 Task: Research trending  Airbnb Accommodation for stays at vancouver .
Action: Mouse moved to (491, 72)
Screenshot: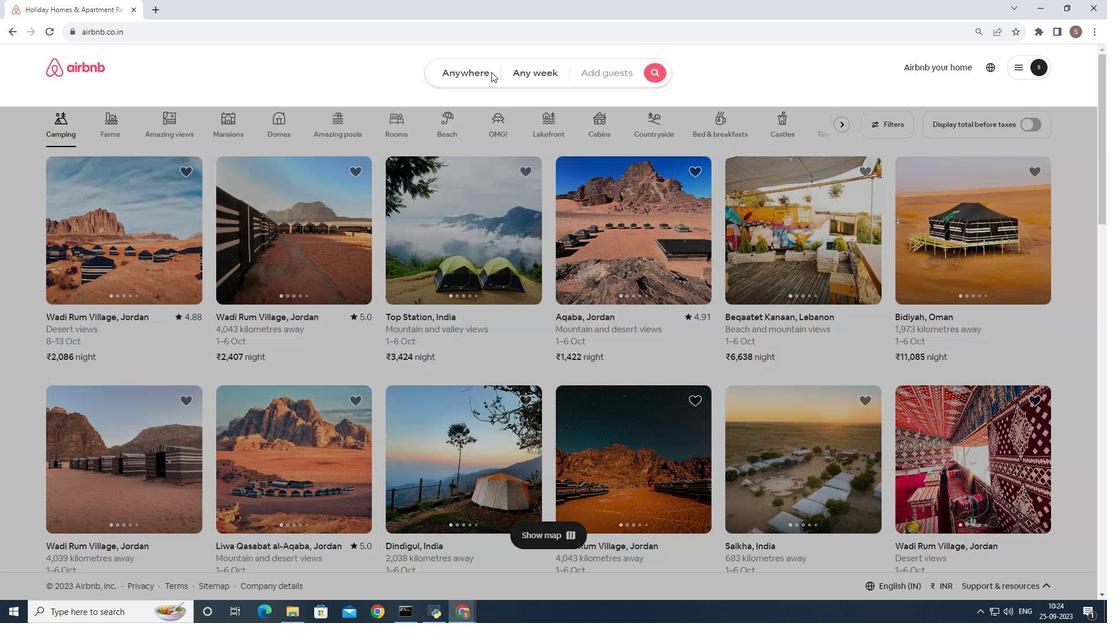 
Action: Mouse pressed left at (491, 72)
Screenshot: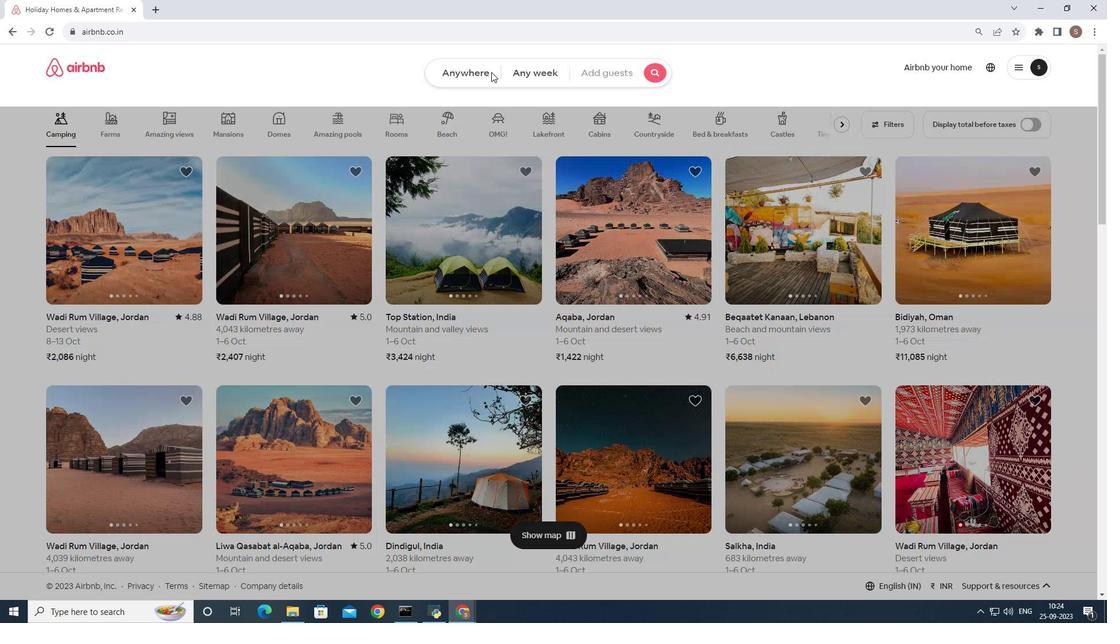 
Action: Mouse moved to (426, 111)
Screenshot: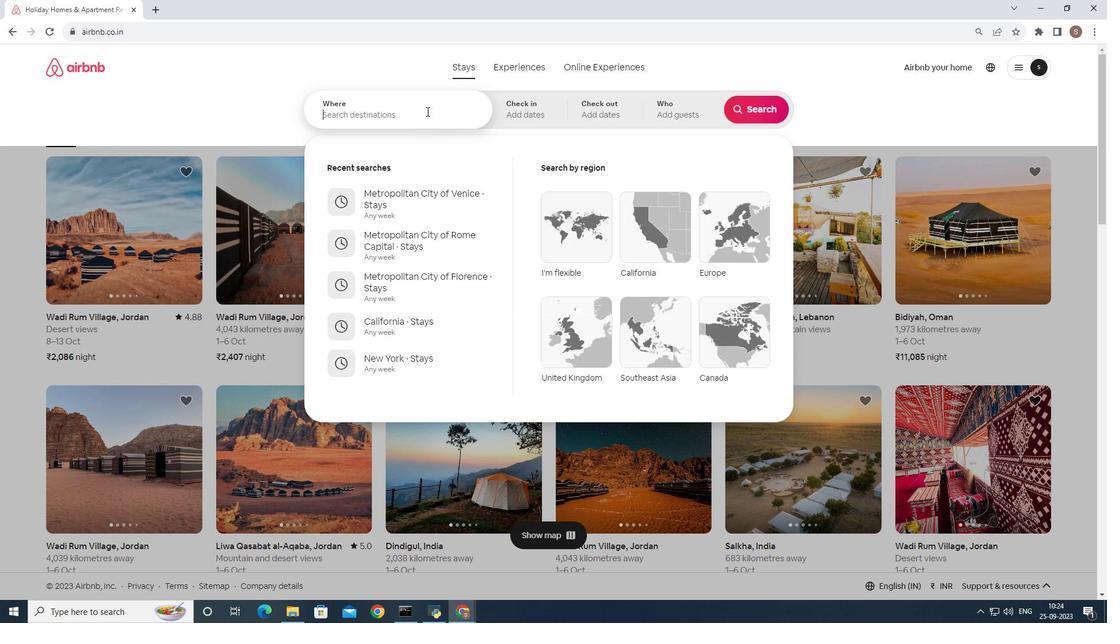 
Action: Mouse pressed left at (426, 111)
Screenshot: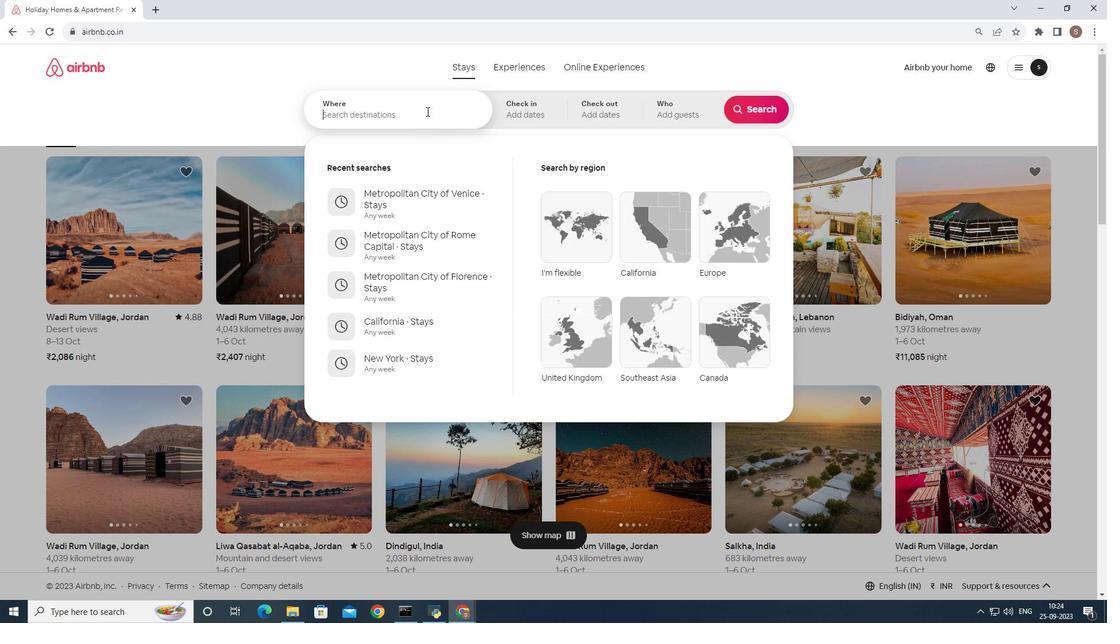 
Action: Key pressed vancouver
Screenshot: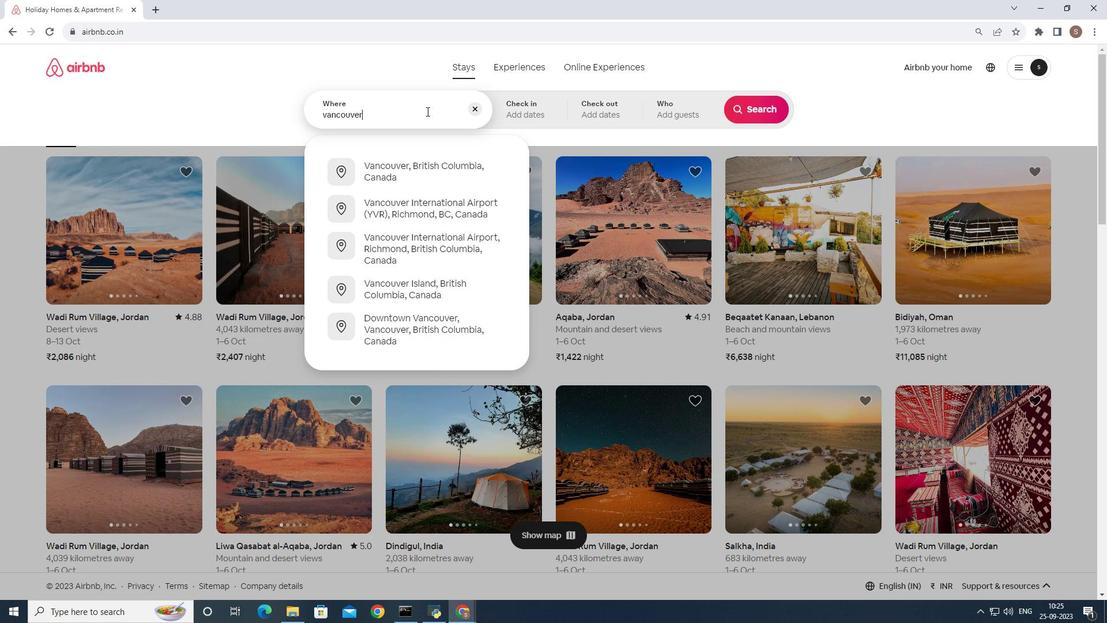 
Action: Mouse moved to (393, 178)
Screenshot: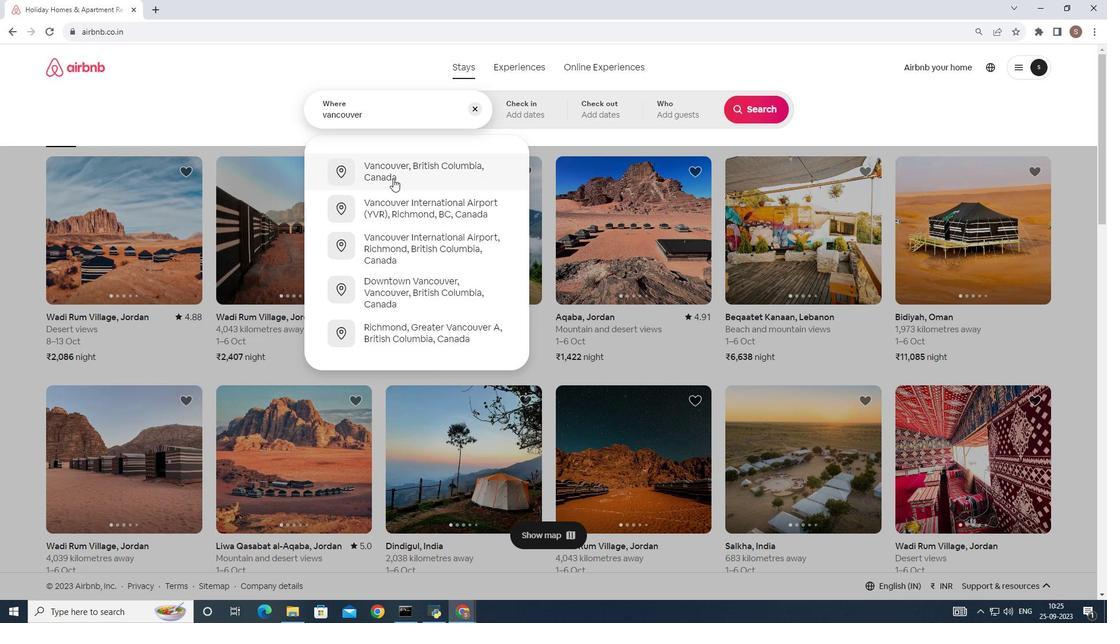 
Action: Mouse pressed left at (393, 178)
Screenshot: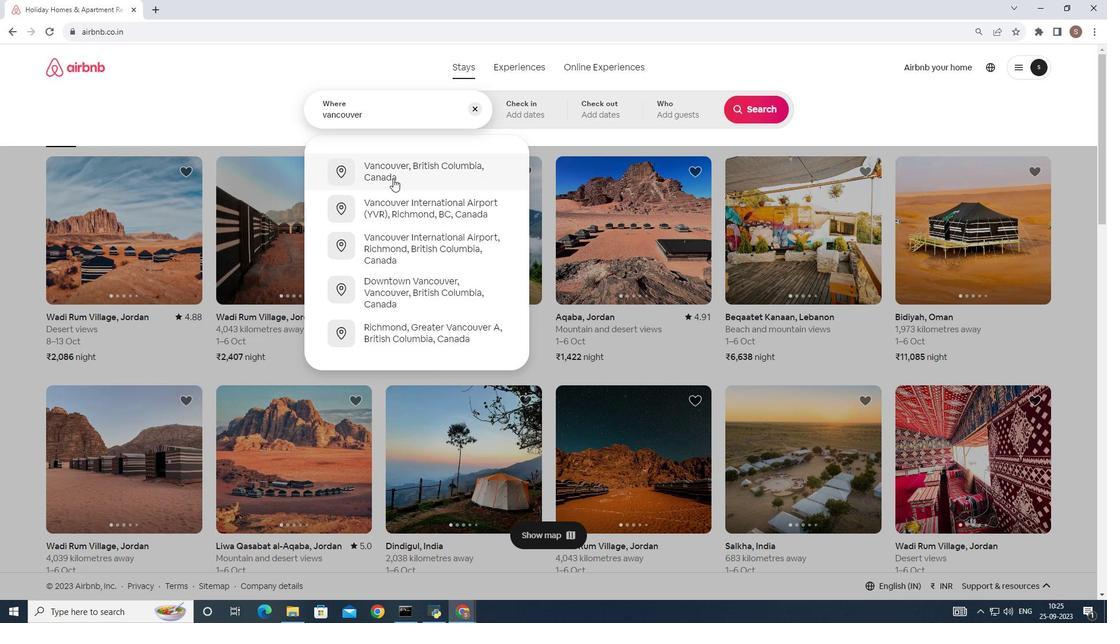 
Action: Mouse moved to (736, 109)
Screenshot: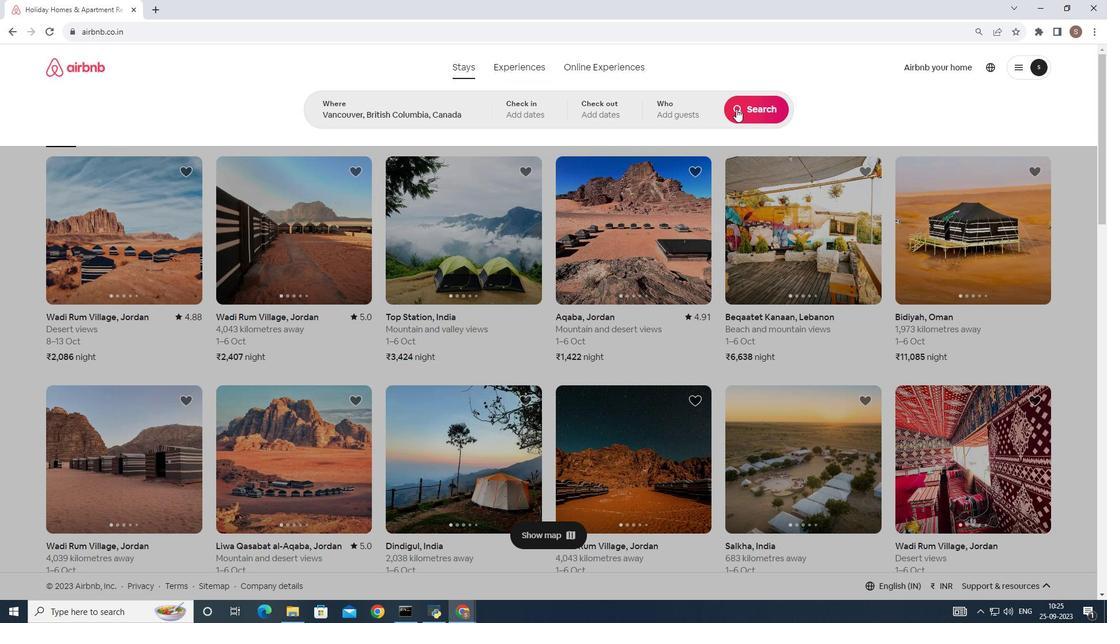 
Action: Mouse pressed left at (736, 109)
Screenshot: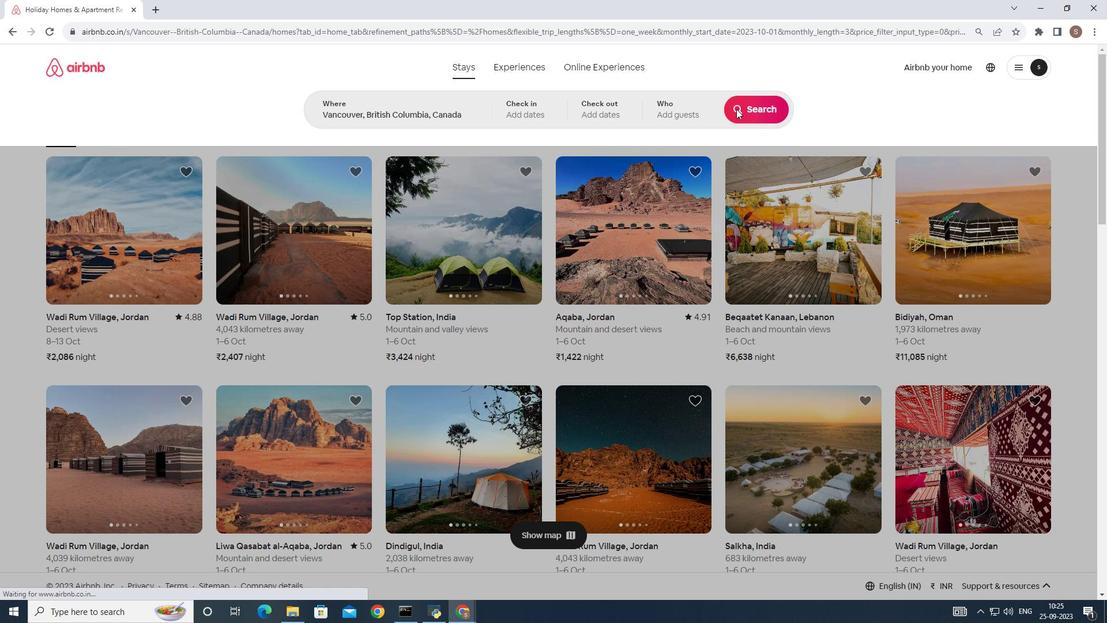 
Action: Mouse moved to (928, 115)
Screenshot: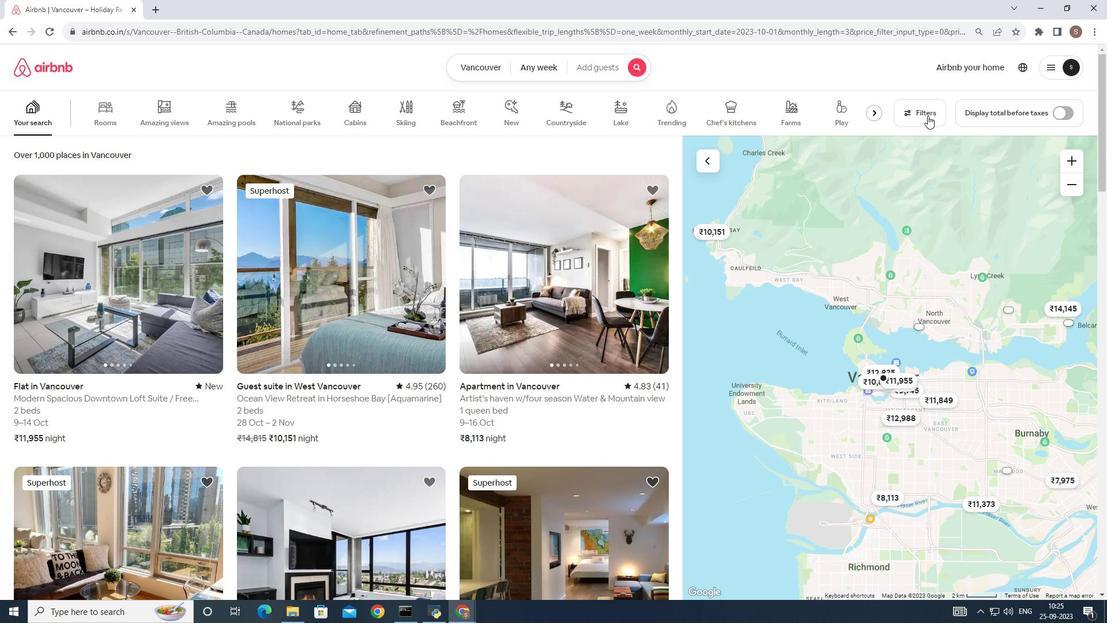 
Action: Mouse pressed left at (928, 115)
Screenshot: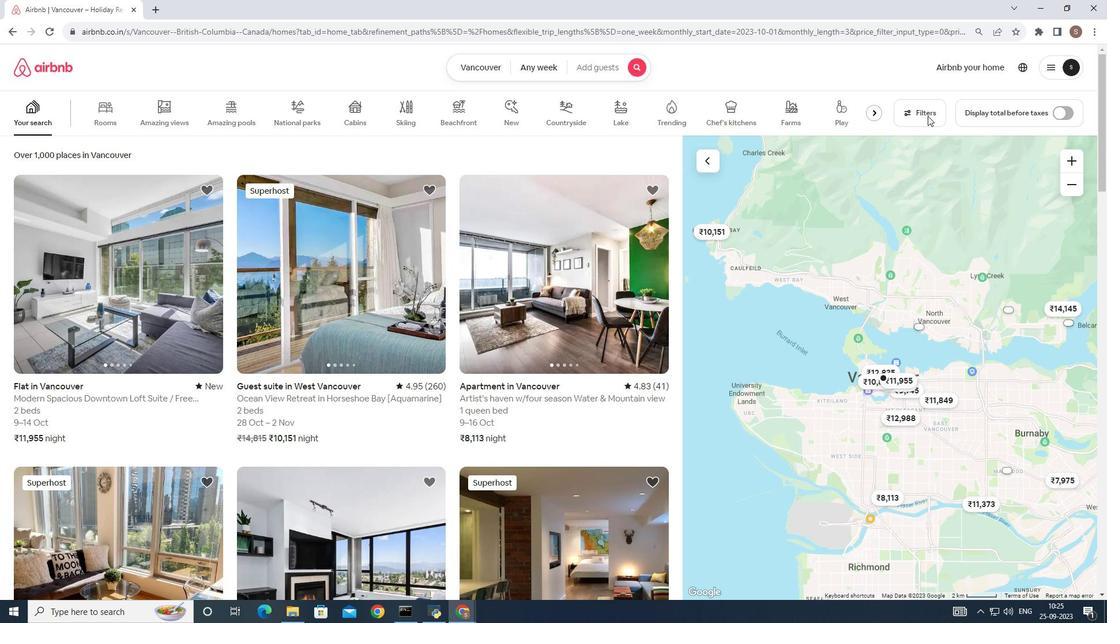 
Action: Mouse moved to (402, 379)
Screenshot: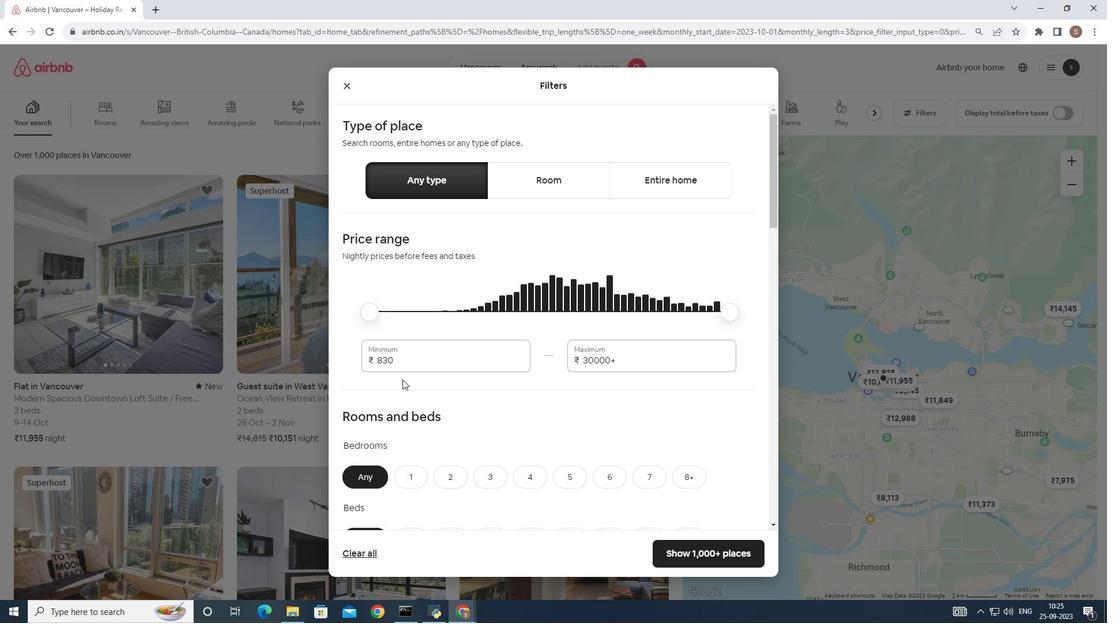 
Action: Mouse scrolled (402, 379) with delta (0, 0)
Screenshot: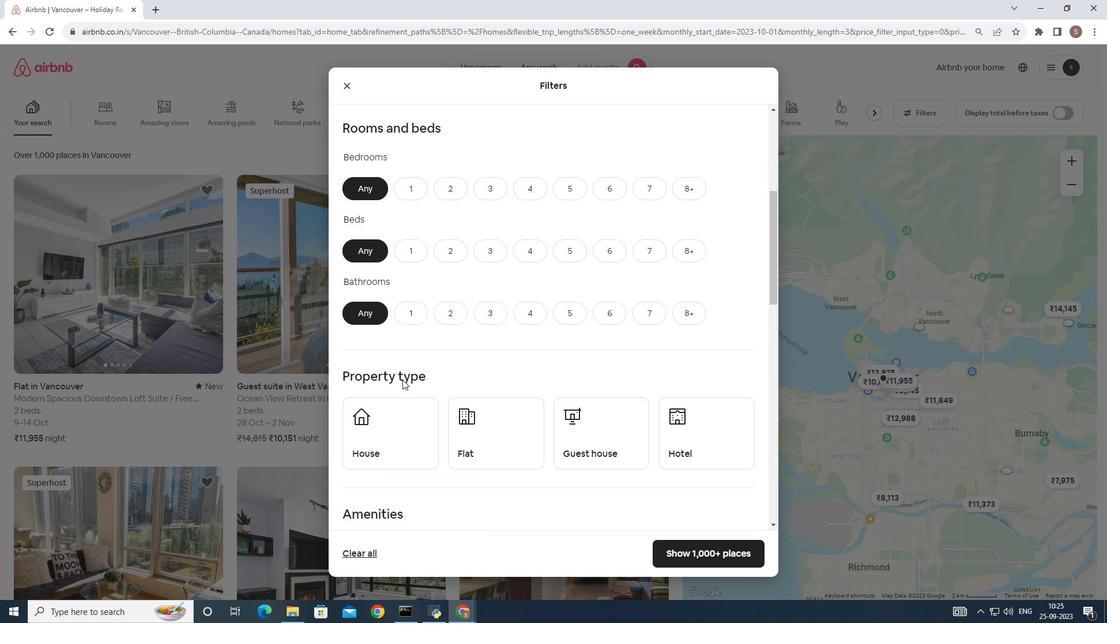 
Action: Mouse scrolled (402, 379) with delta (0, 0)
Screenshot: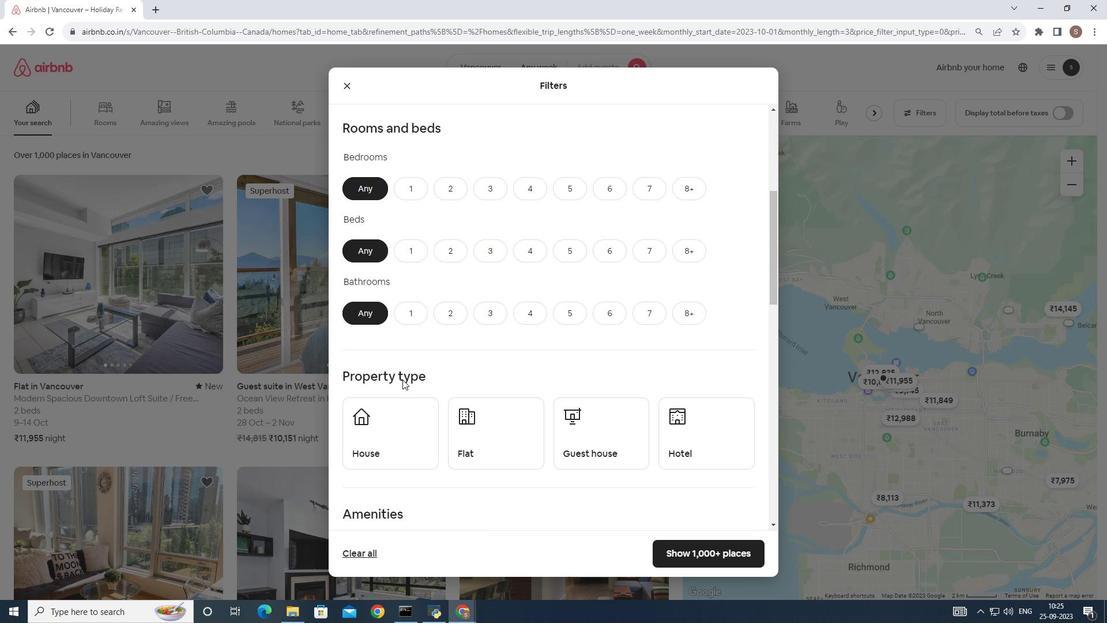 
Action: Mouse scrolled (402, 379) with delta (0, 0)
Screenshot: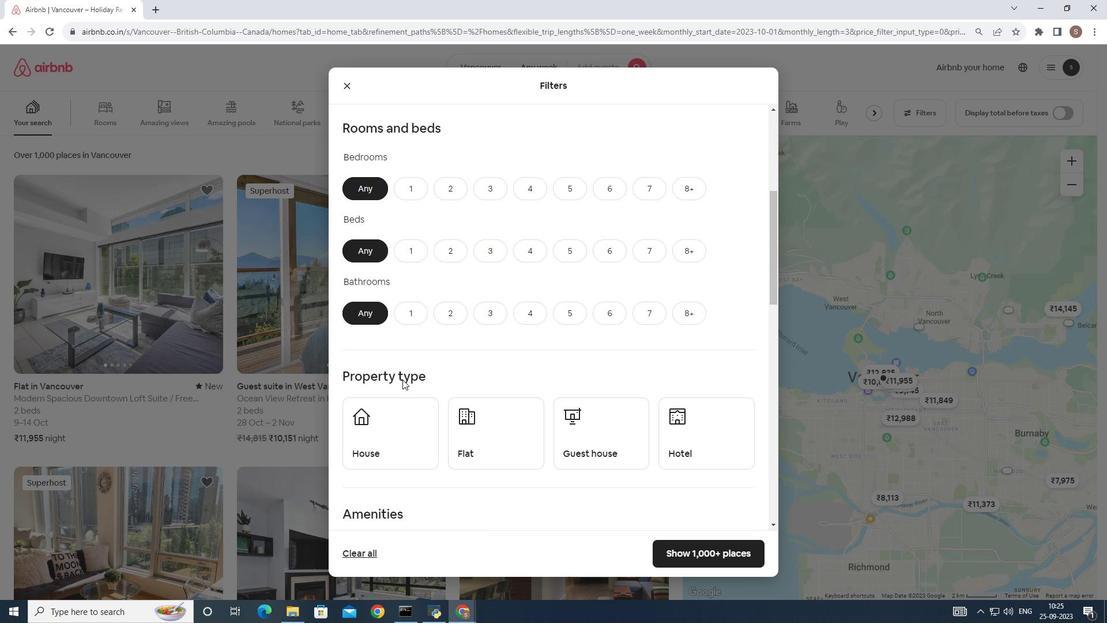 
Action: Mouse scrolled (402, 379) with delta (0, 0)
Screenshot: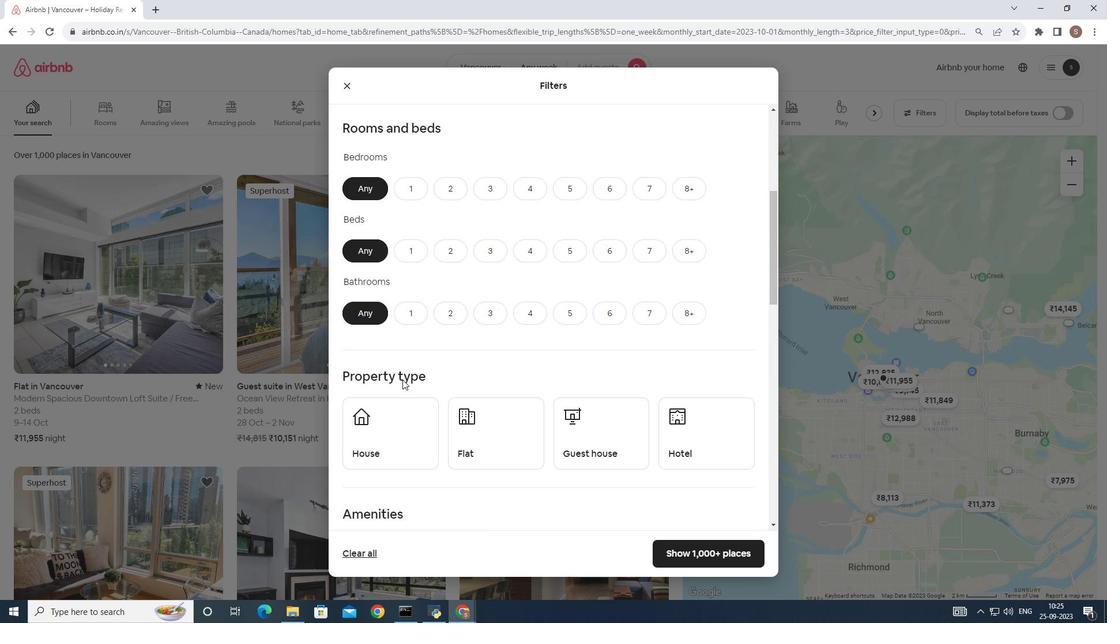 
Action: Mouse scrolled (402, 379) with delta (0, 0)
Screenshot: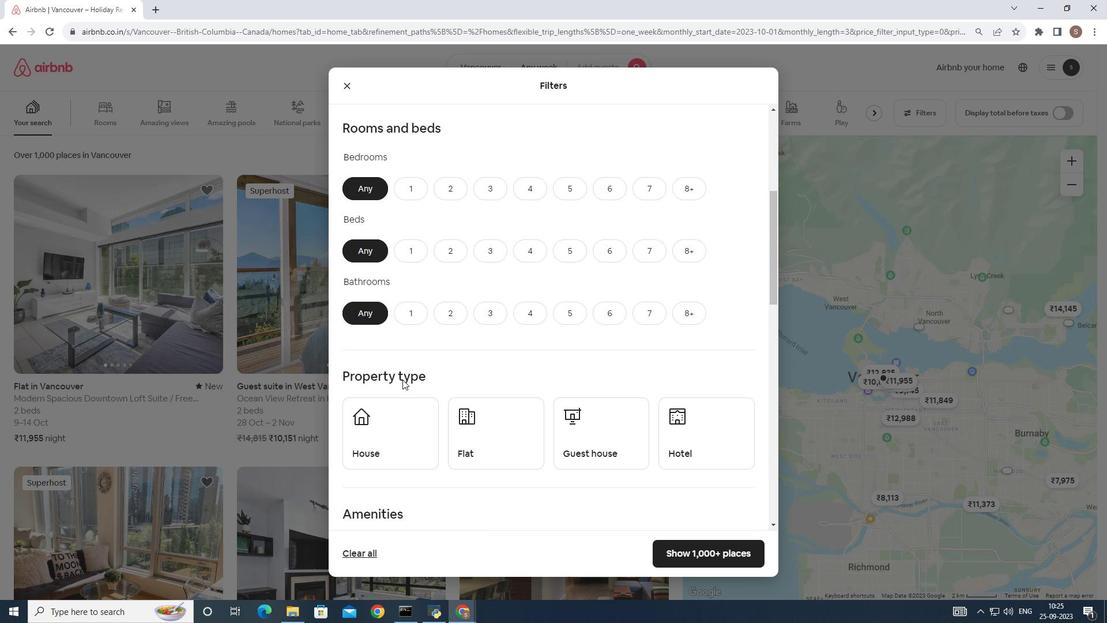 
Action: Mouse scrolled (402, 379) with delta (0, 0)
Screenshot: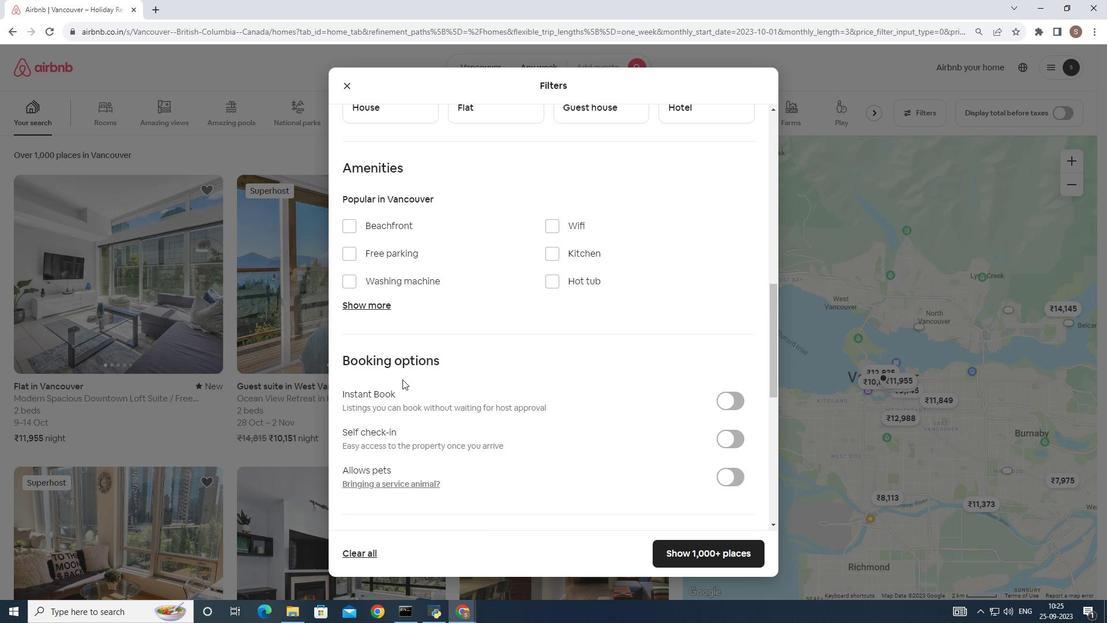 
Action: Mouse scrolled (402, 379) with delta (0, 0)
Screenshot: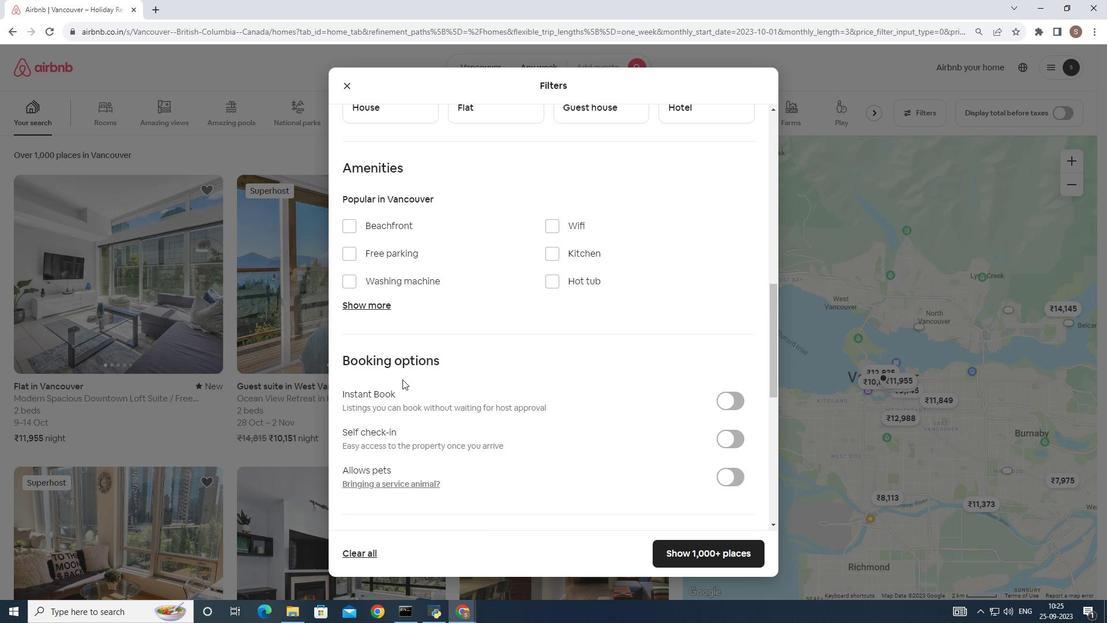 
Action: Mouse scrolled (402, 379) with delta (0, 0)
Screenshot: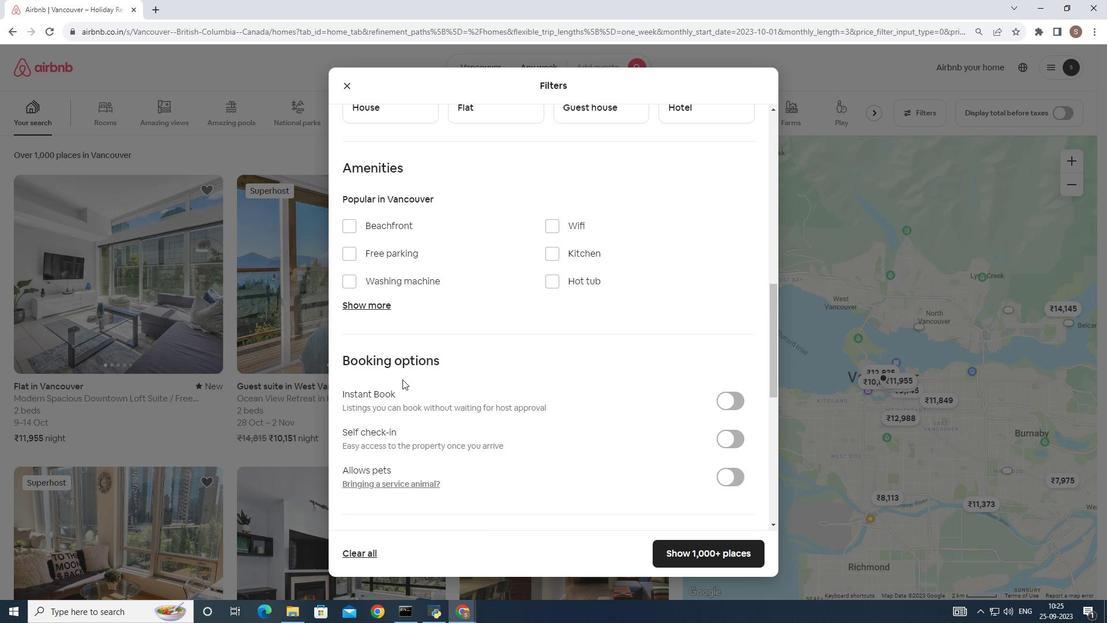
Action: Mouse scrolled (402, 379) with delta (0, 0)
Screenshot: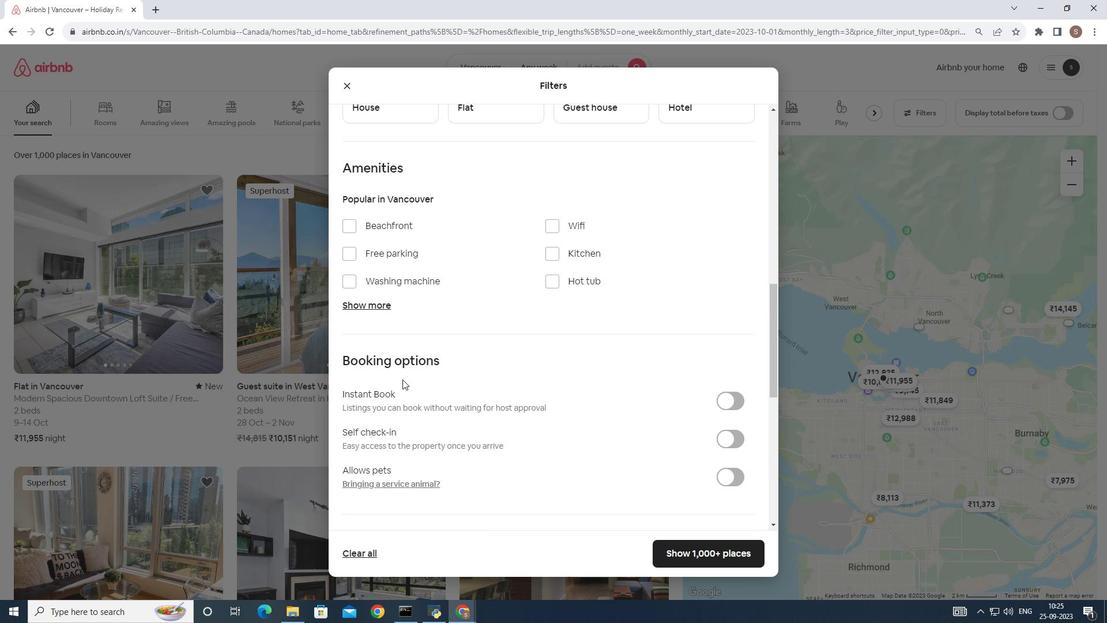 
Action: Mouse scrolled (402, 379) with delta (0, 0)
Screenshot: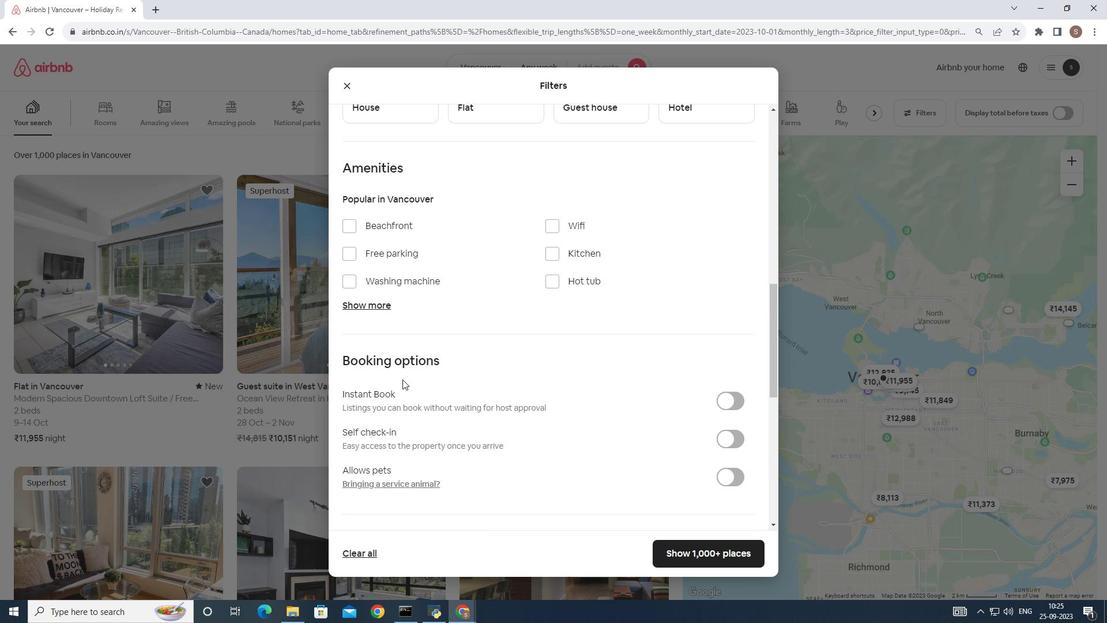 
Action: Mouse scrolled (402, 379) with delta (0, 0)
Screenshot: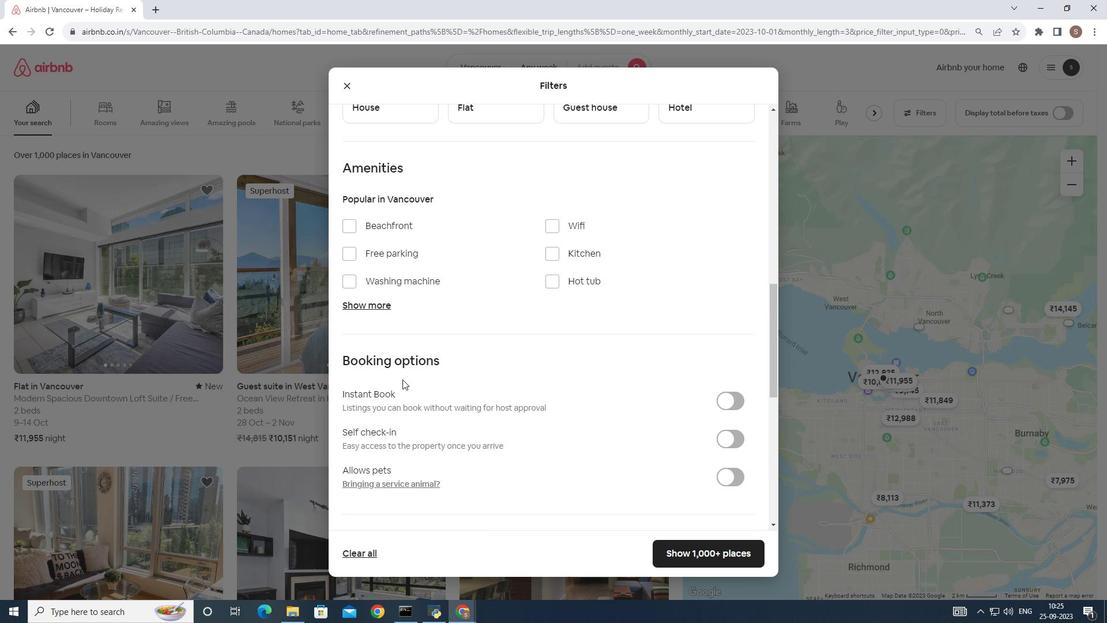 
Action: Mouse scrolled (402, 379) with delta (0, 0)
Screenshot: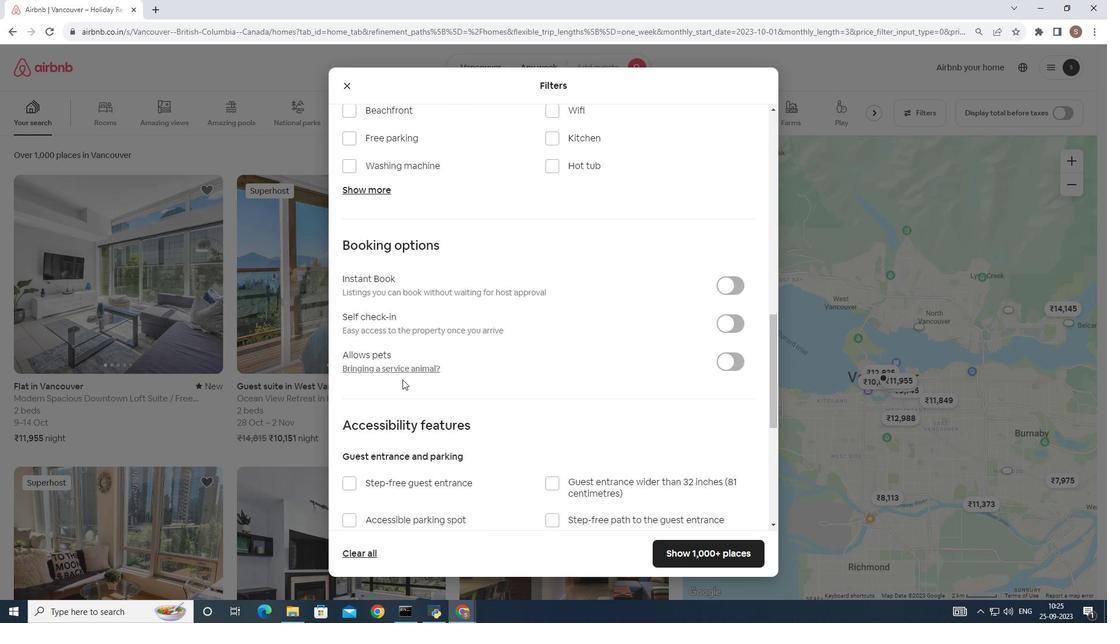 
Action: Mouse scrolled (402, 379) with delta (0, 0)
Screenshot: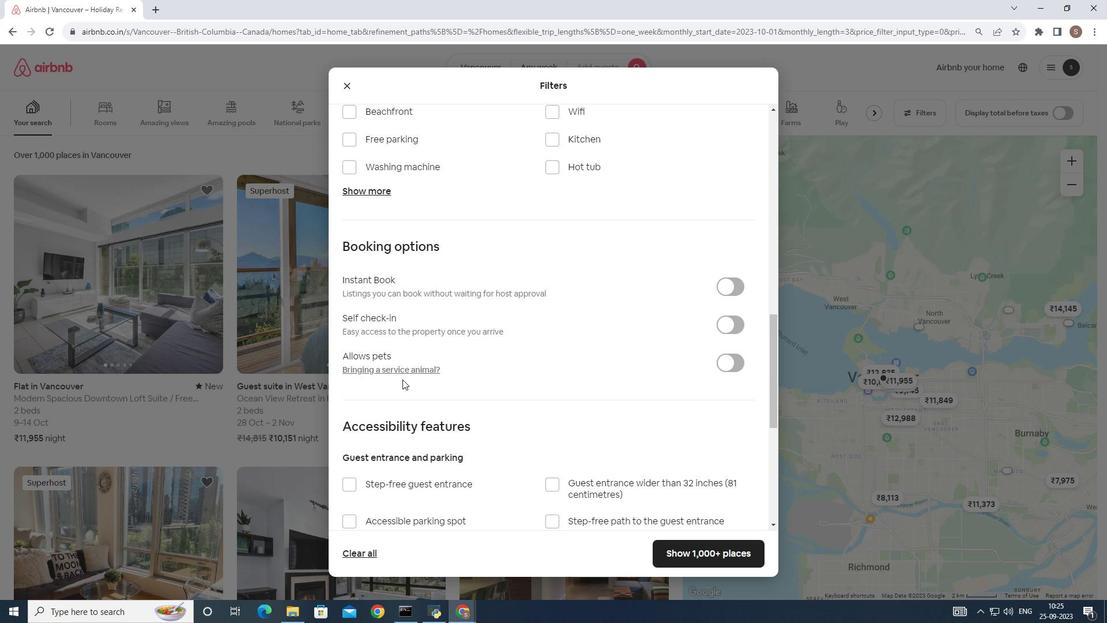 
Action: Mouse scrolled (402, 380) with delta (0, 0)
Screenshot: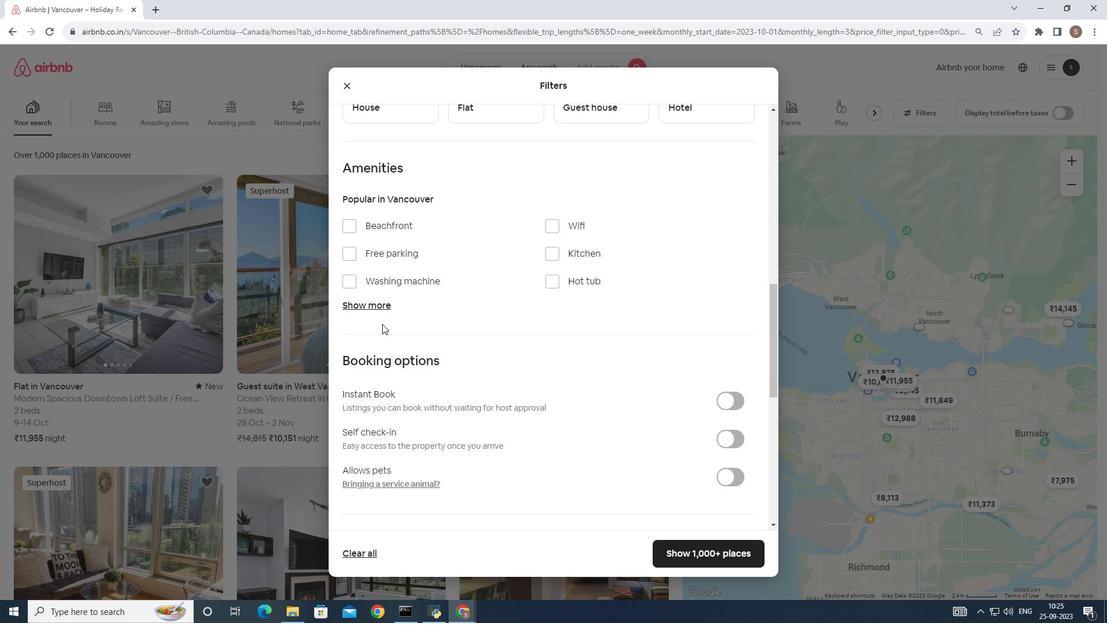 
Action: Mouse scrolled (402, 380) with delta (0, 0)
Screenshot: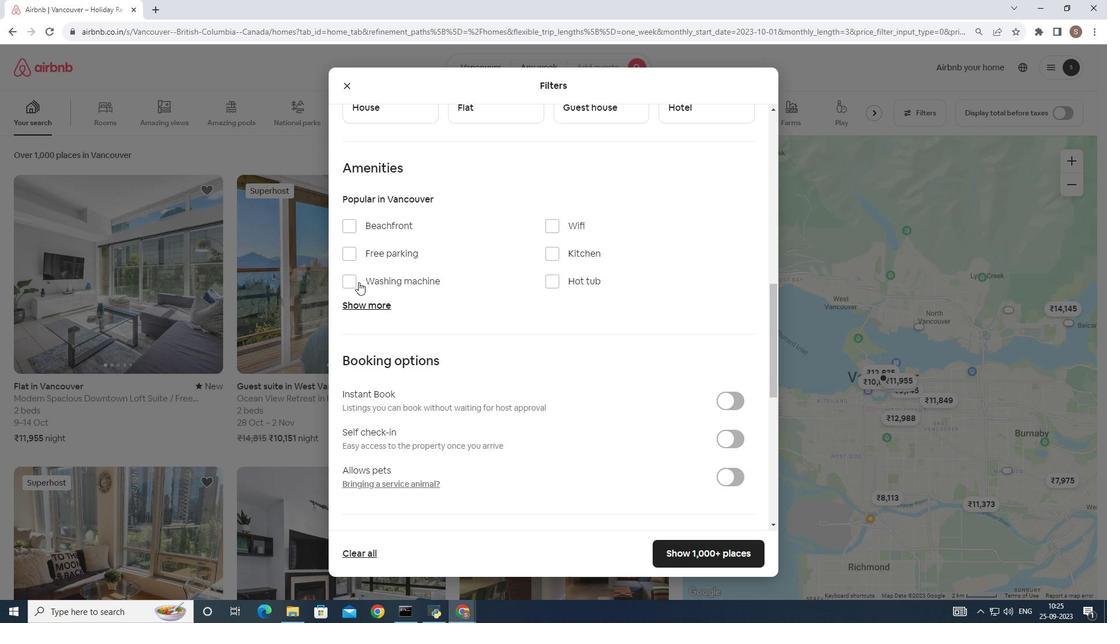 
Action: Mouse moved to (342, 299)
Screenshot: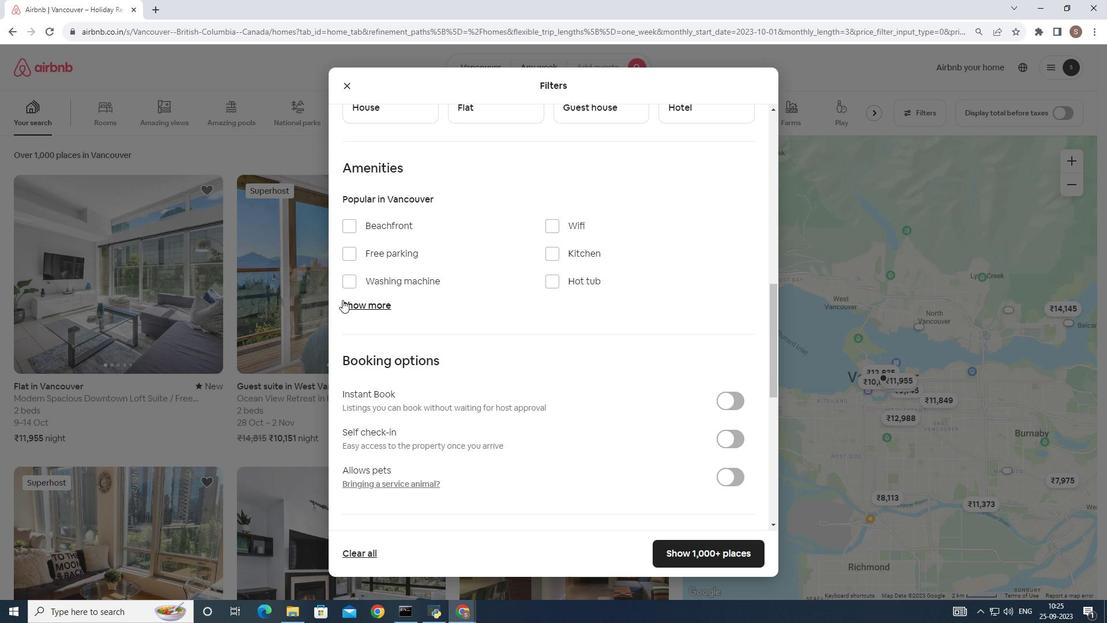 
Action: Mouse pressed left at (342, 299)
Screenshot: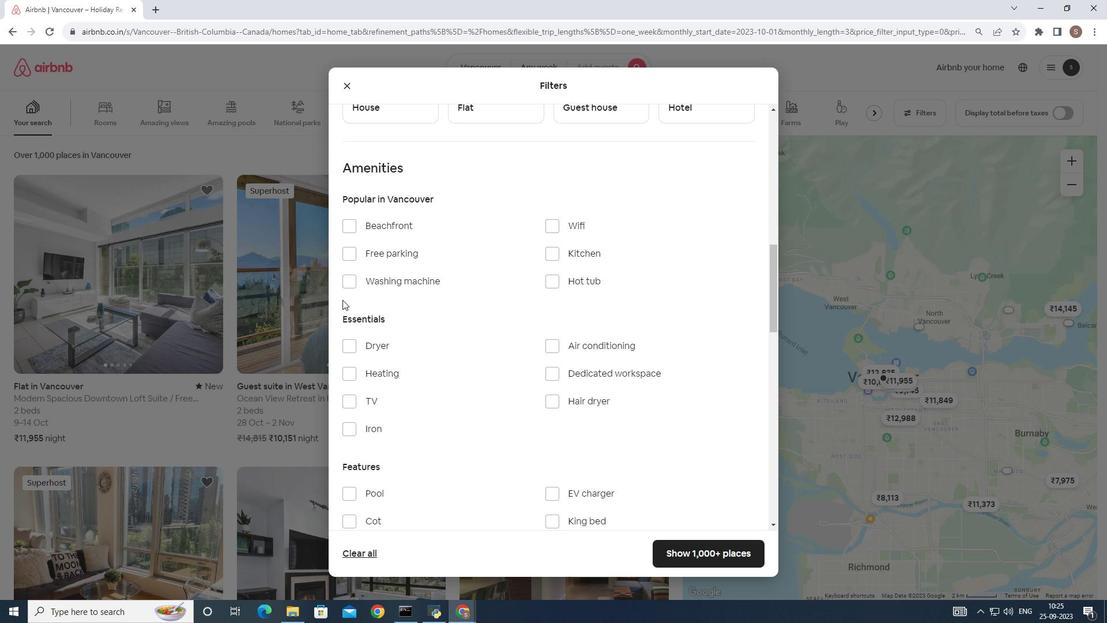 
Action: Mouse scrolled (342, 299) with delta (0, 0)
Screenshot: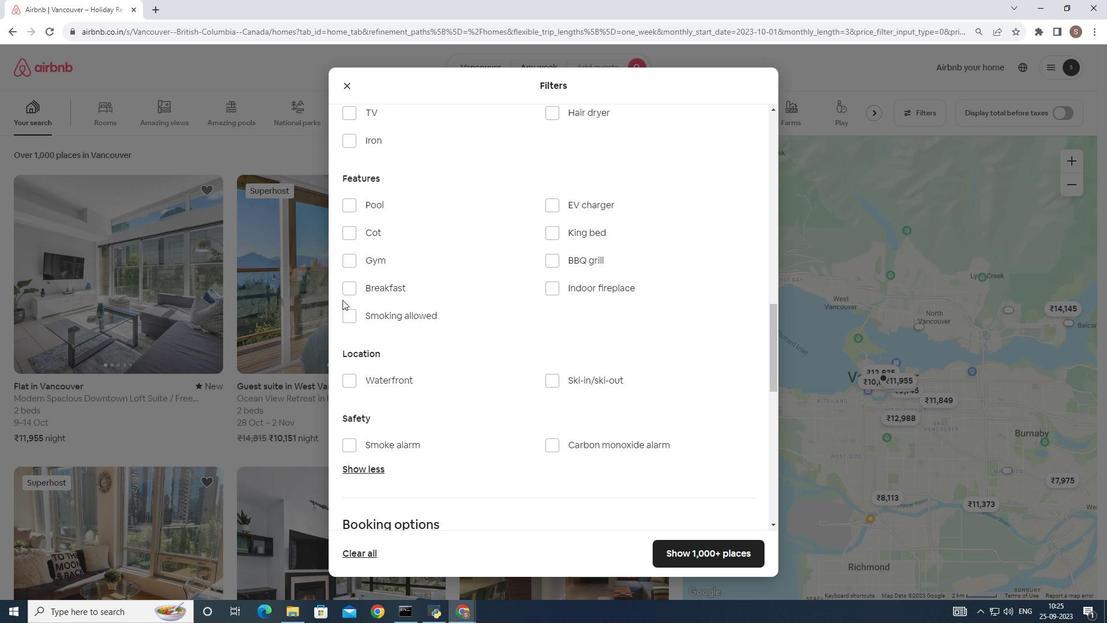 
Action: Mouse scrolled (342, 299) with delta (0, 0)
Screenshot: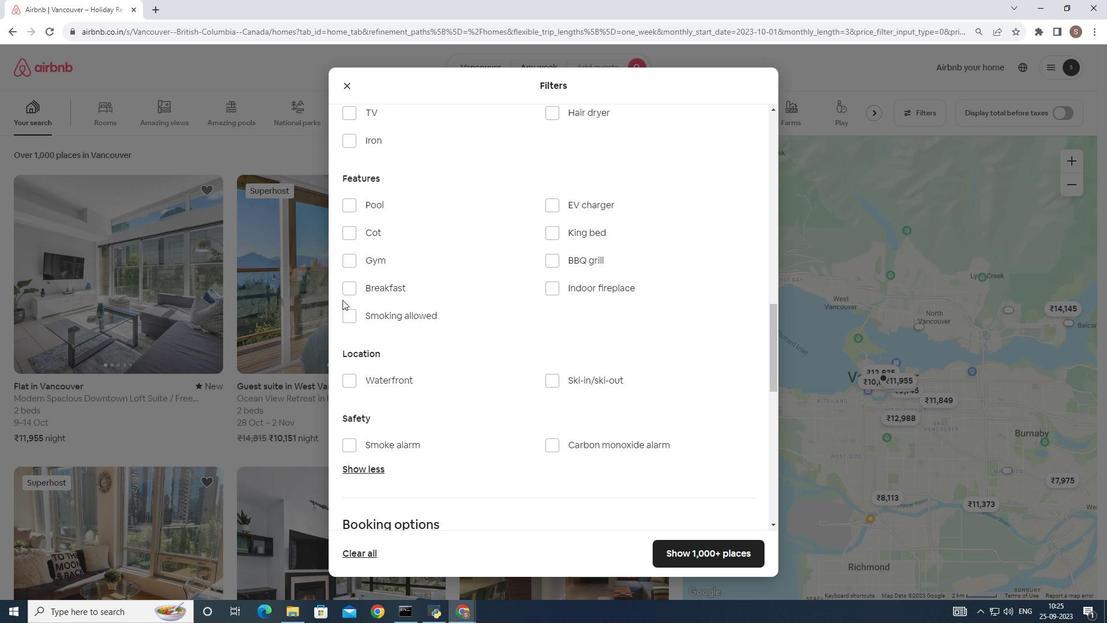 
Action: Mouse scrolled (342, 299) with delta (0, 0)
Screenshot: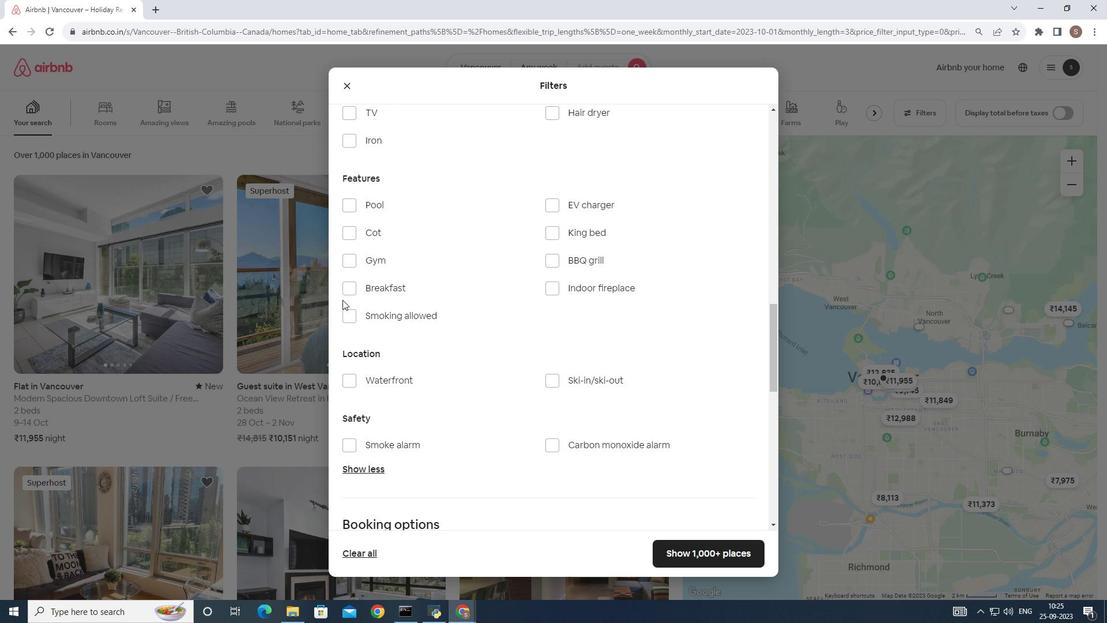 
Action: Mouse scrolled (342, 299) with delta (0, 0)
Screenshot: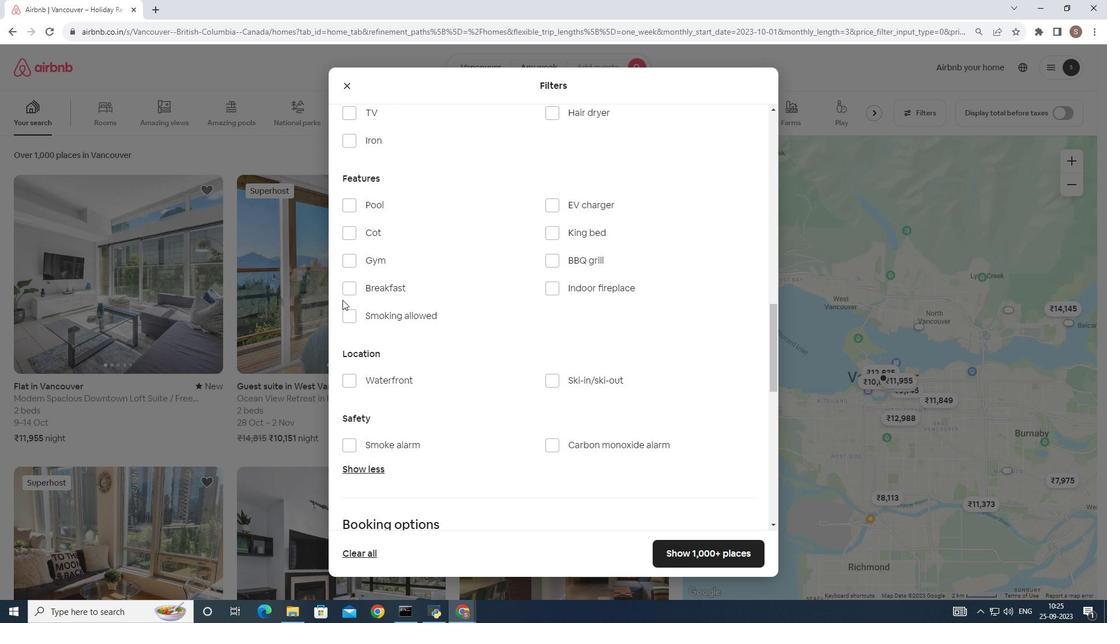 
Action: Mouse scrolled (342, 299) with delta (0, 0)
Screenshot: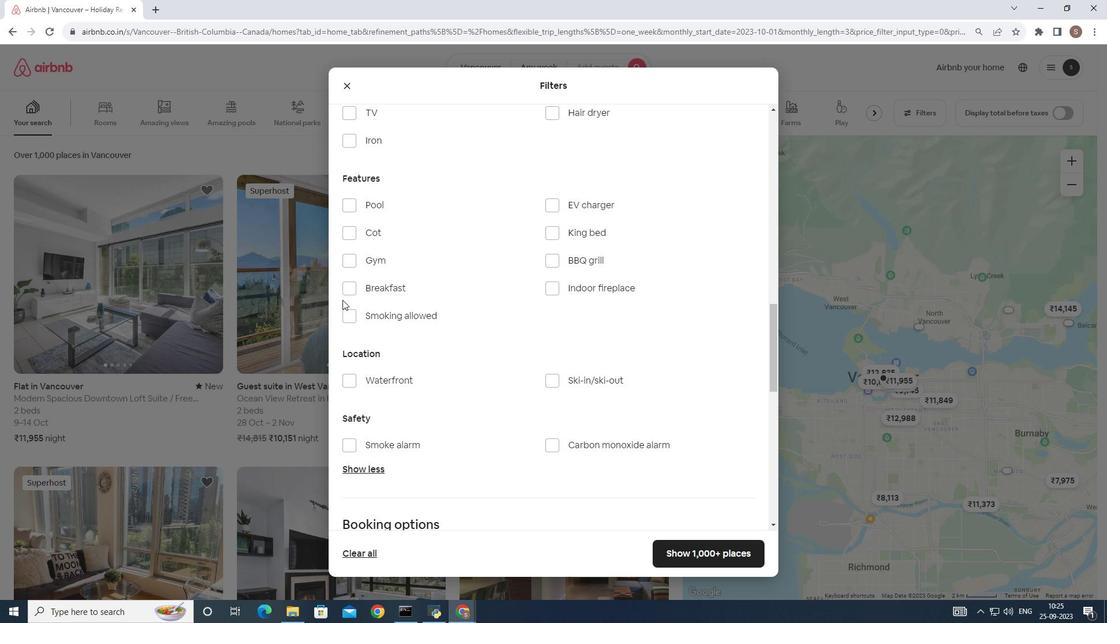 
Action: Mouse scrolled (342, 299) with delta (0, 0)
Screenshot: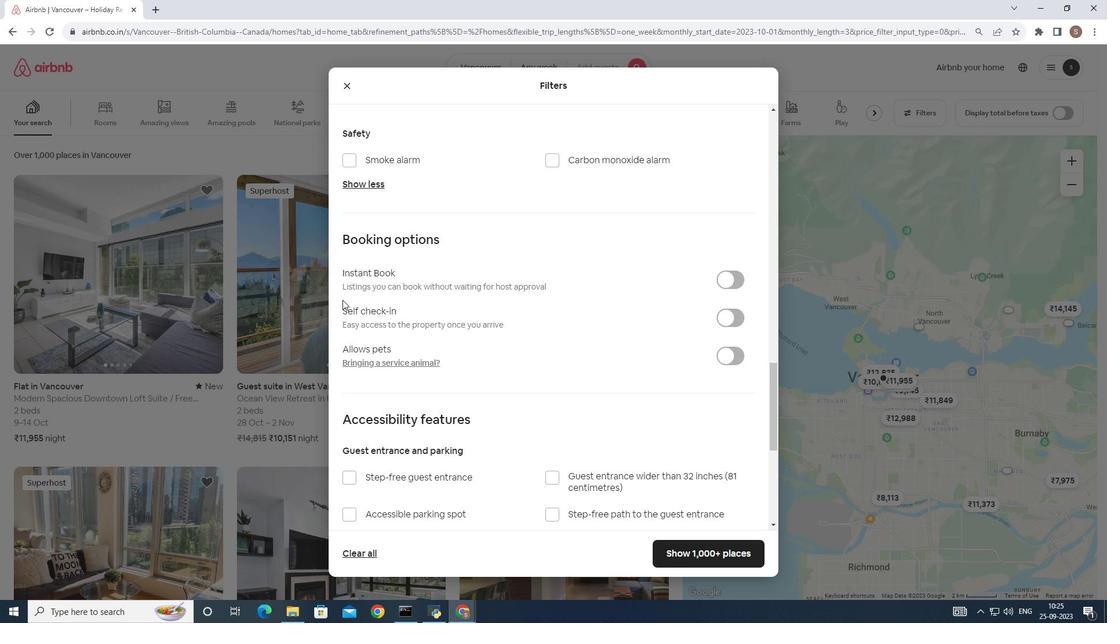 
Action: Mouse scrolled (342, 299) with delta (0, 0)
Screenshot: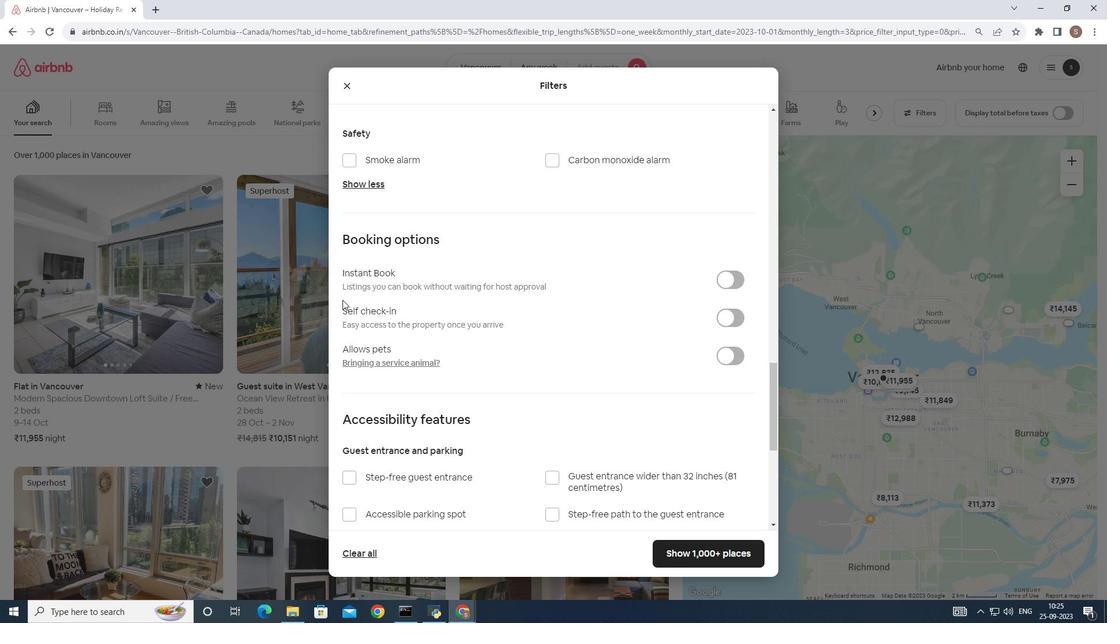 
Action: Mouse scrolled (342, 299) with delta (0, 0)
Screenshot: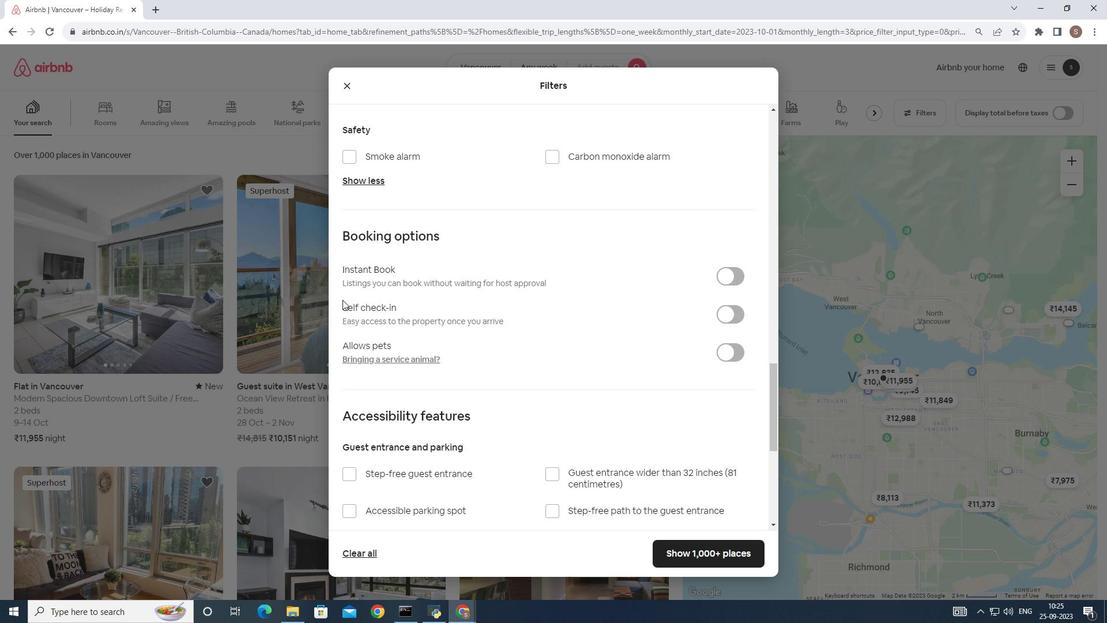 
Action: Mouse scrolled (342, 299) with delta (0, 0)
Screenshot: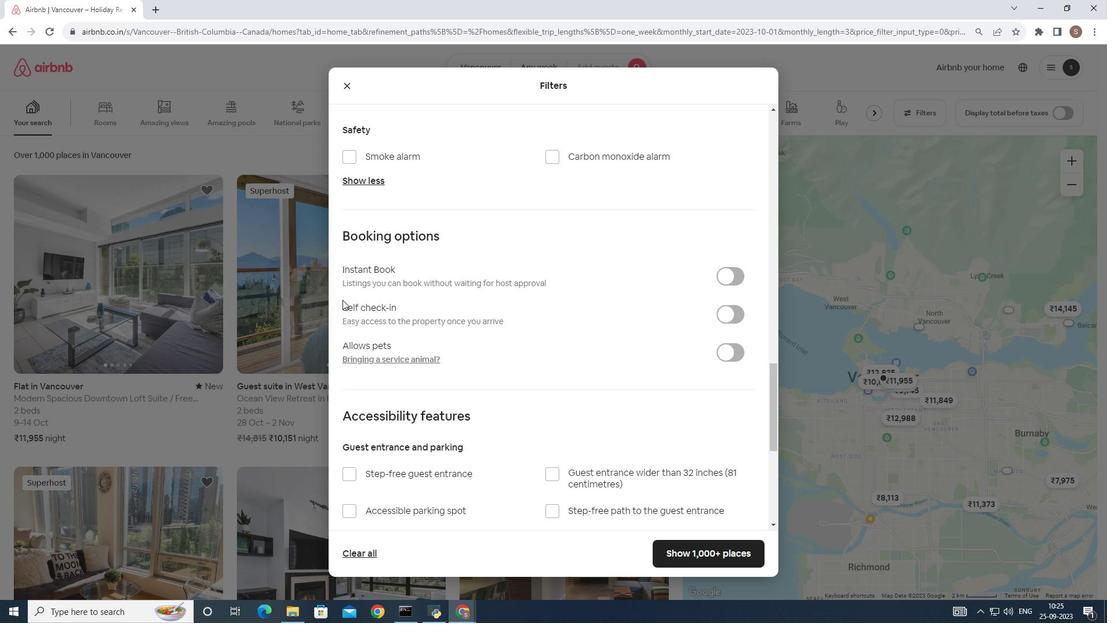 
Action: Mouse scrolled (342, 299) with delta (0, 0)
Screenshot: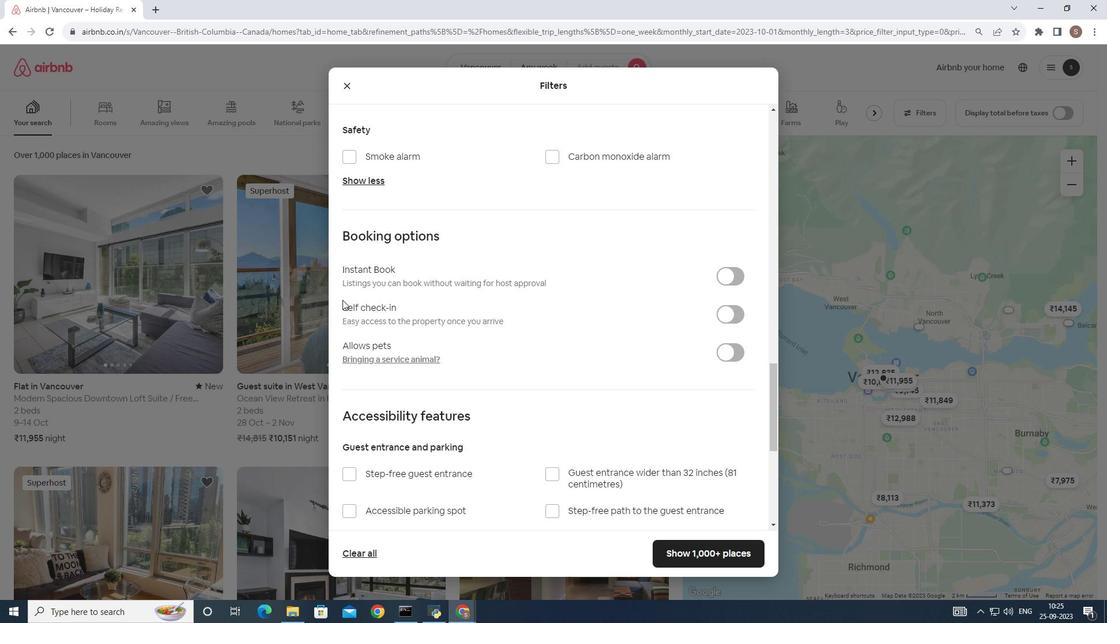 
Action: Mouse scrolled (342, 300) with delta (0, 0)
Screenshot: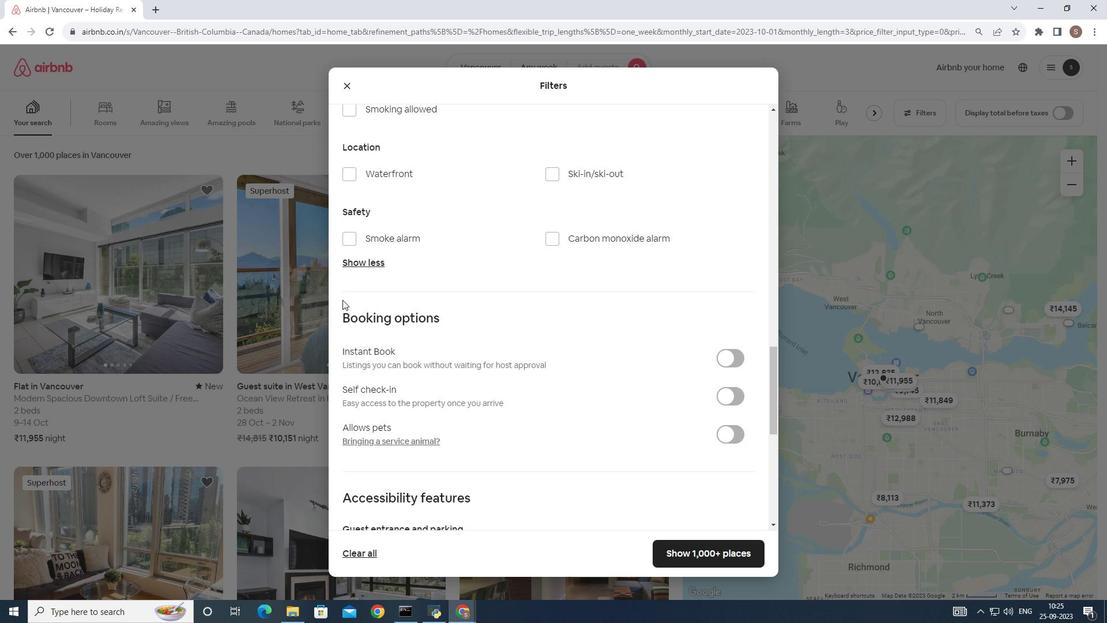 
Action: Mouse scrolled (342, 300) with delta (0, 0)
Screenshot: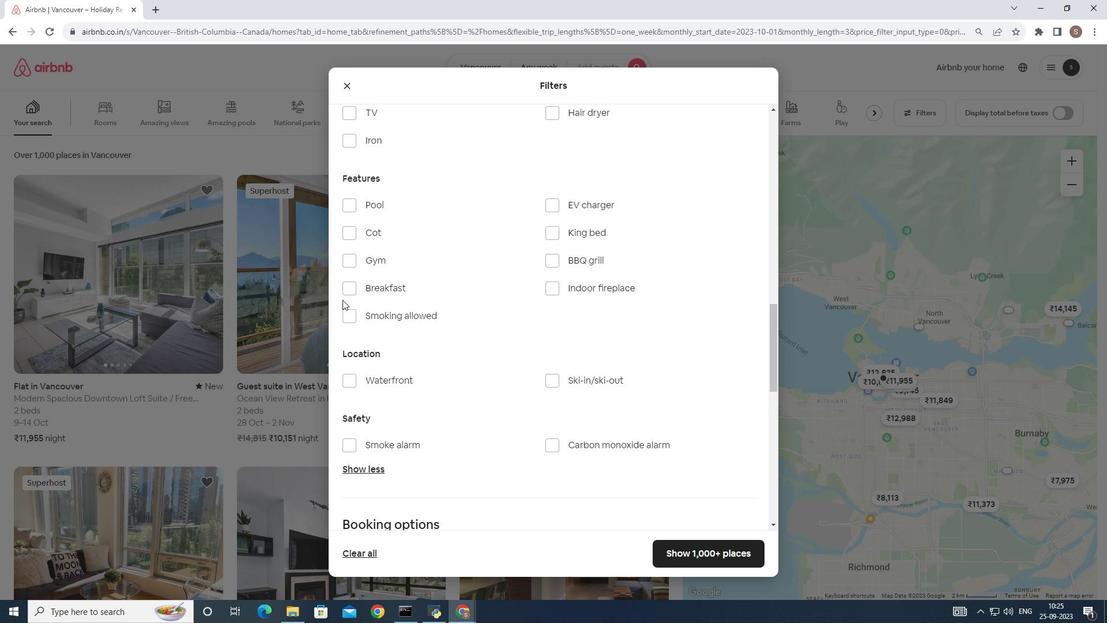 
Action: Mouse scrolled (342, 300) with delta (0, 0)
Screenshot: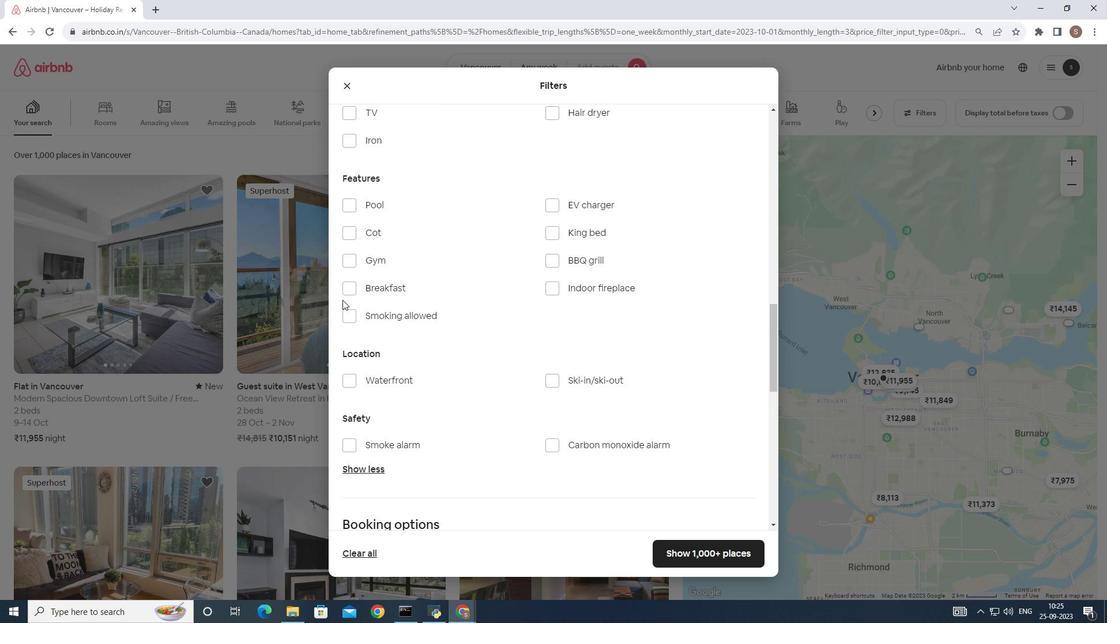 
Action: Mouse scrolled (342, 300) with delta (0, 0)
Screenshot: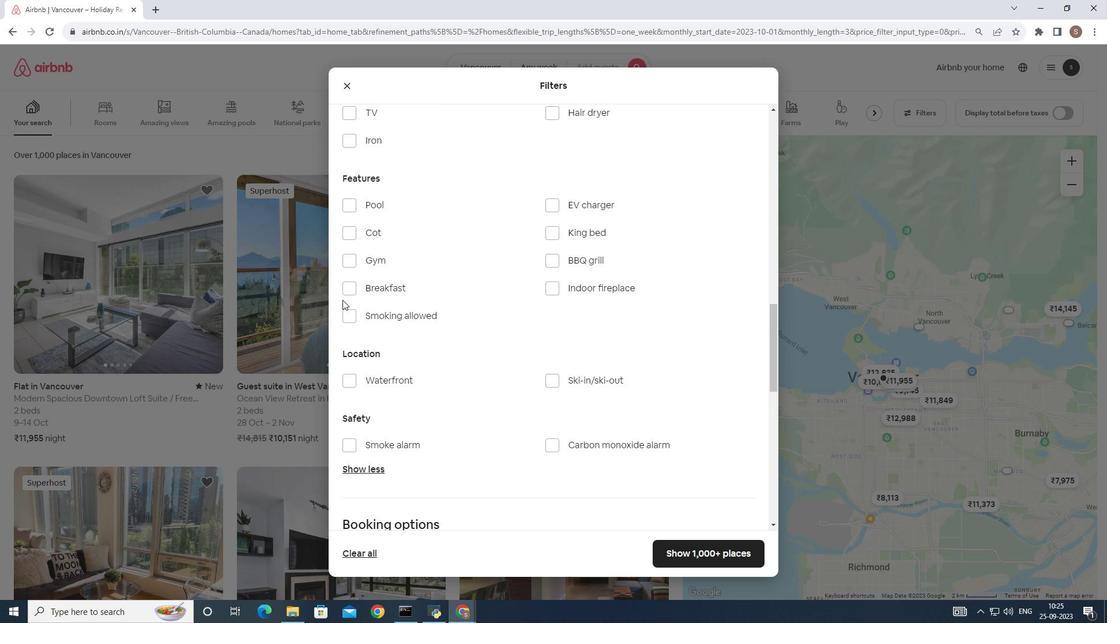 
Action: Mouse scrolled (342, 300) with delta (0, 0)
Screenshot: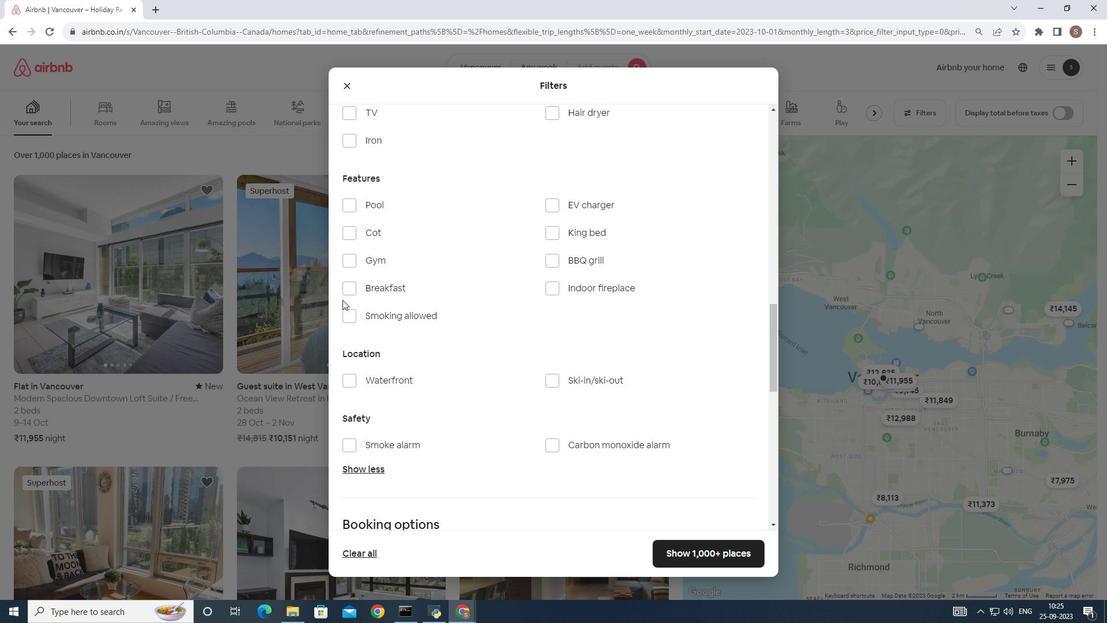 
Action: Mouse moved to (340, 88)
Screenshot: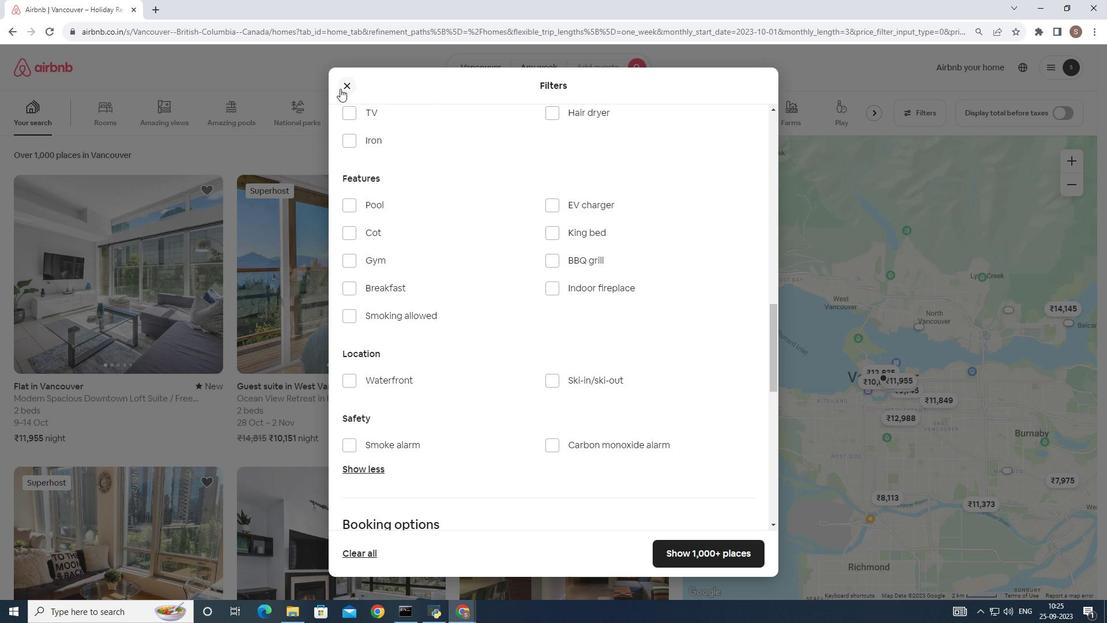 
Action: Mouse pressed left at (340, 88)
Screenshot: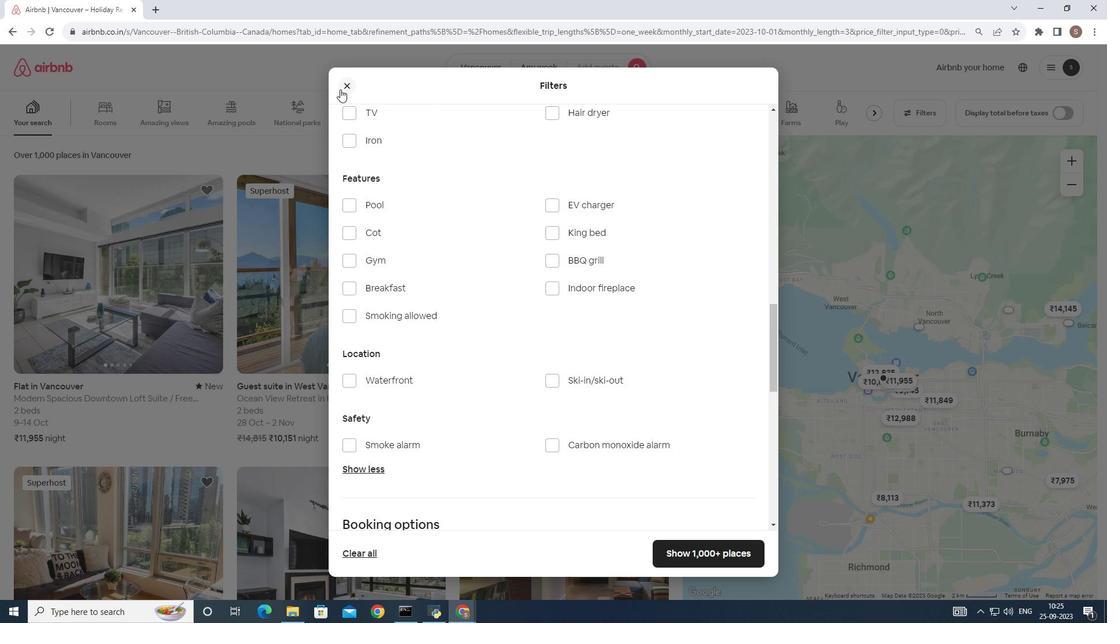 
Action: Mouse moved to (868, 113)
Screenshot: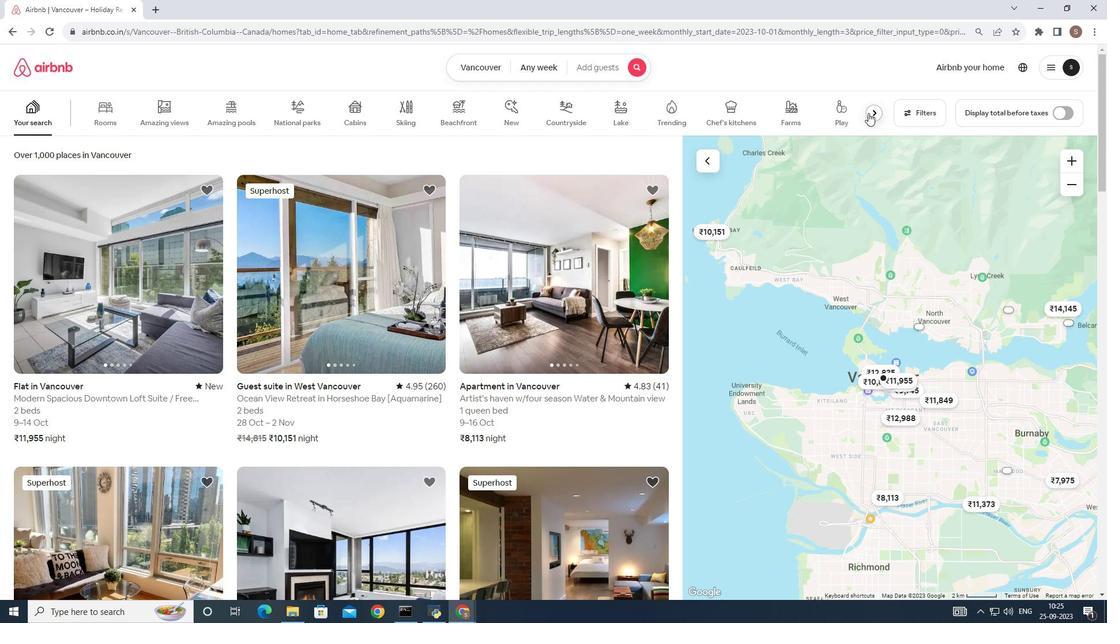 
Action: Mouse pressed left at (868, 113)
Screenshot: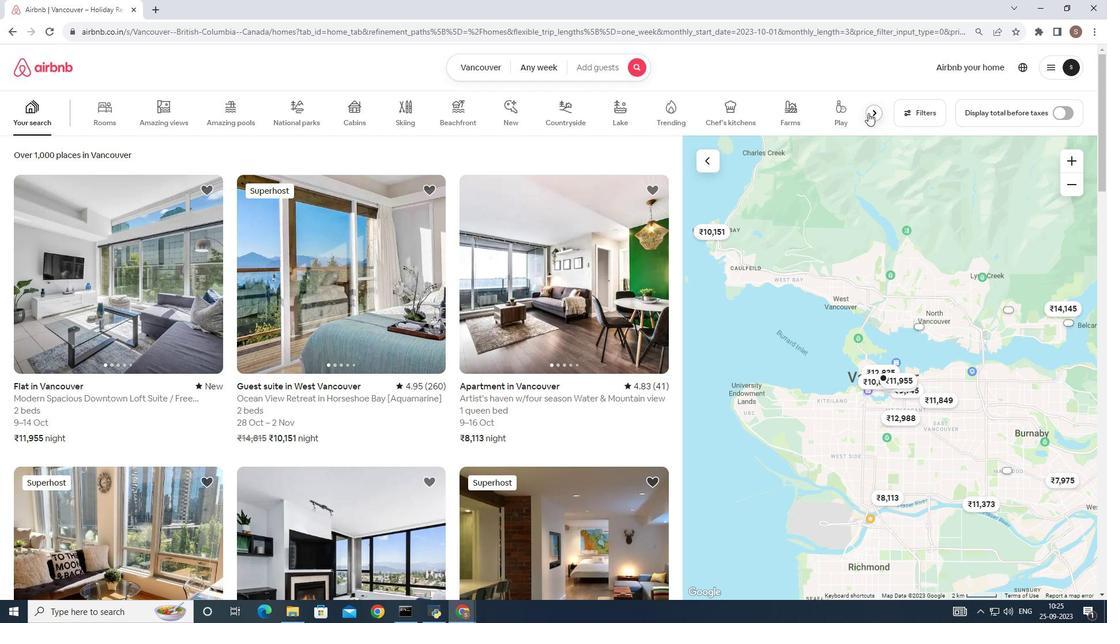 
Action: Mouse pressed left at (868, 113)
Screenshot: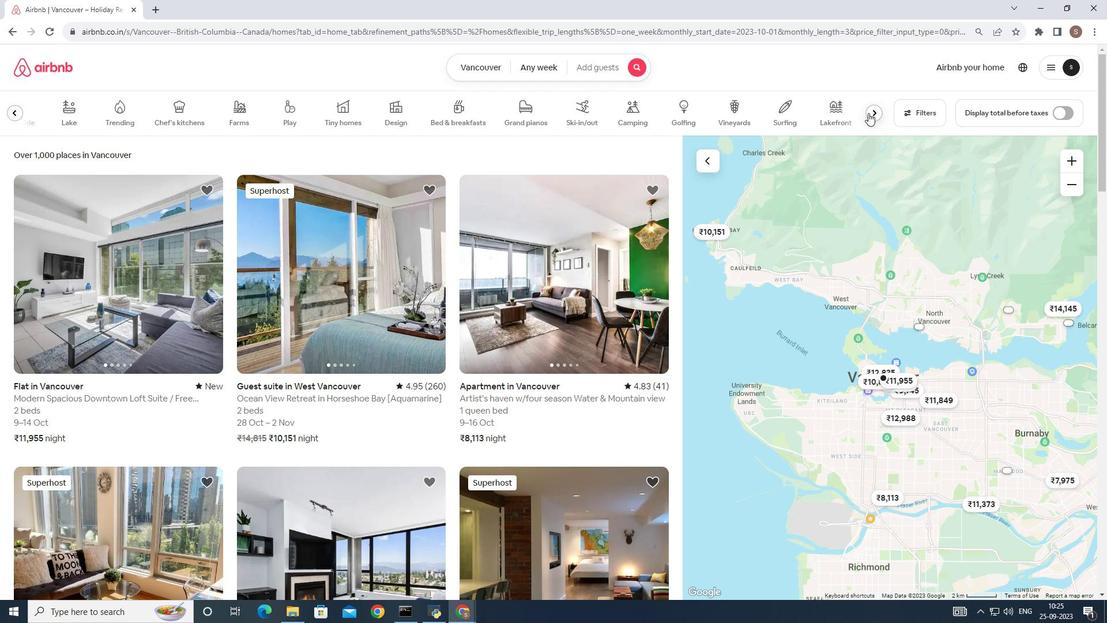 
Action: Mouse moved to (13, 113)
Screenshot: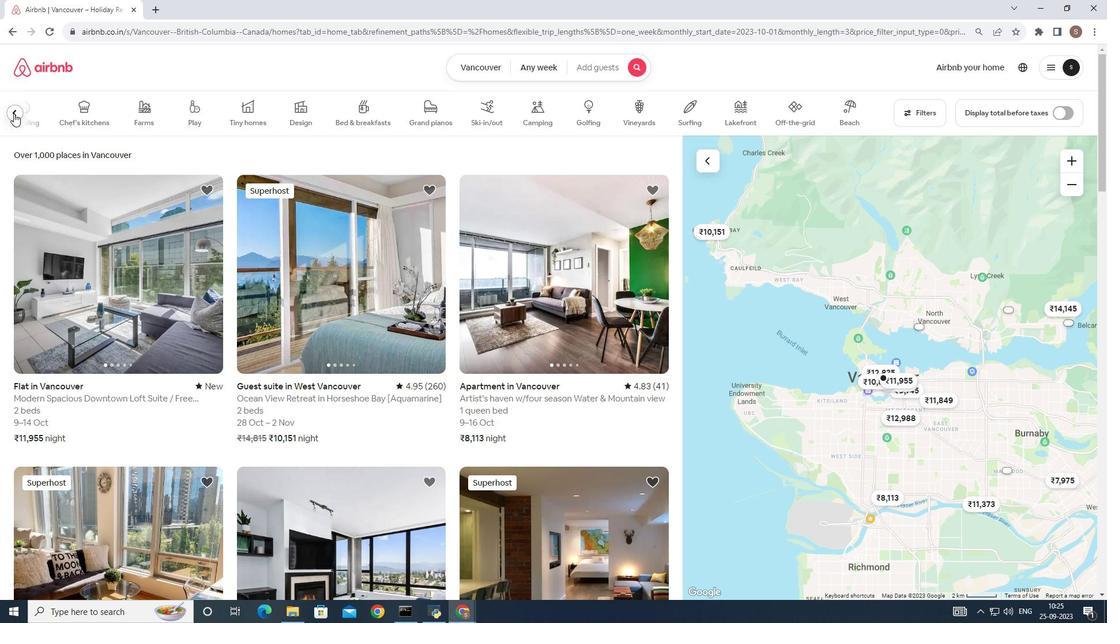 
Action: Mouse pressed left at (13, 113)
Screenshot: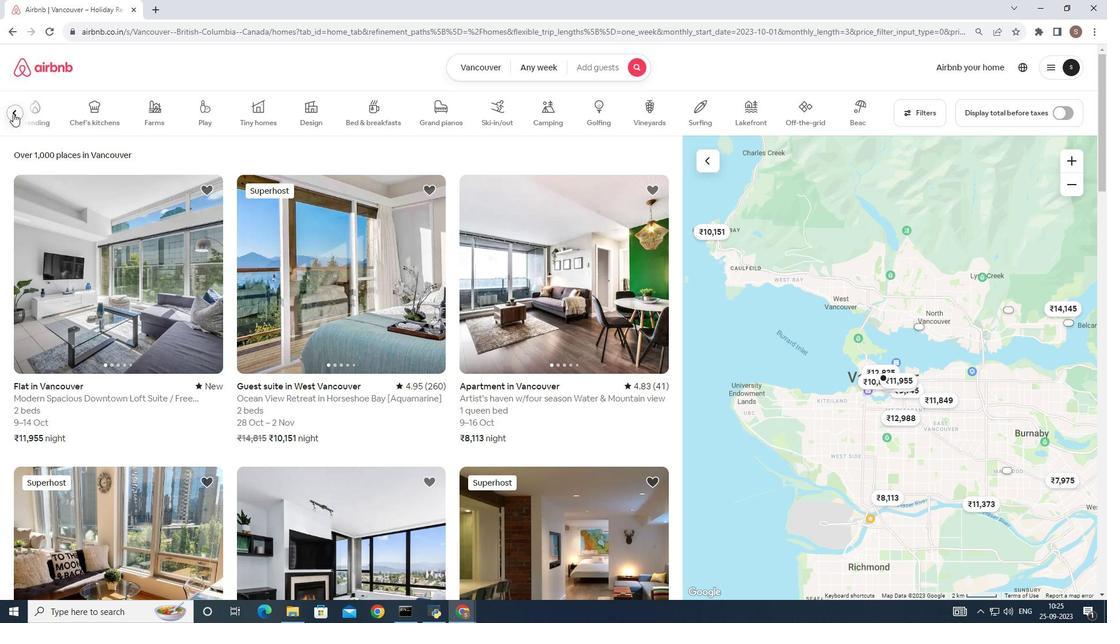 
Action: Mouse moved to (679, 114)
Screenshot: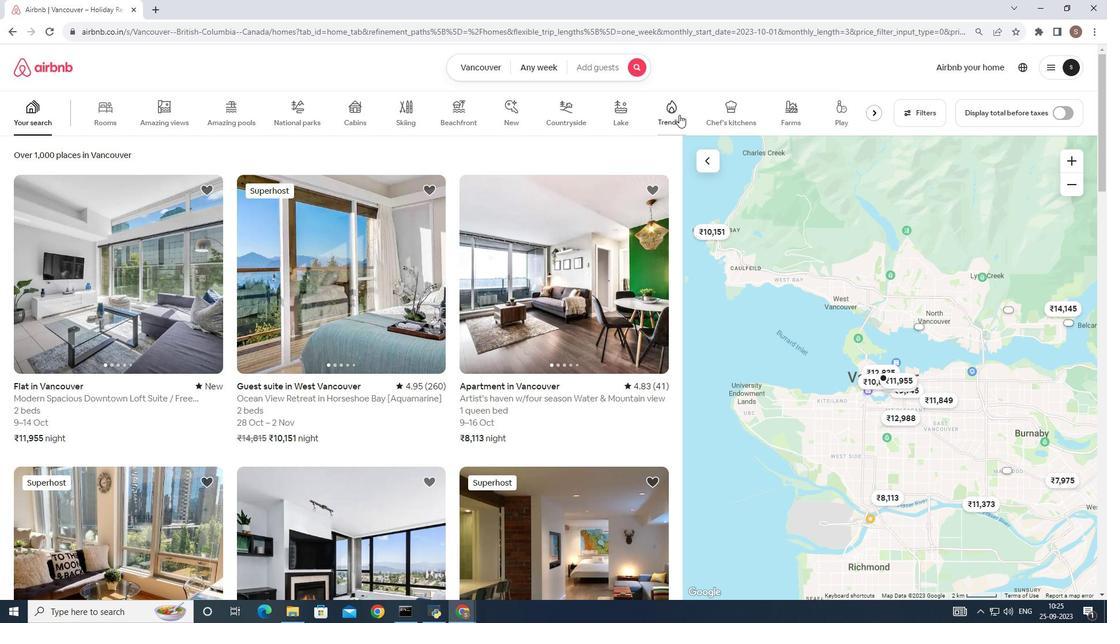 
Action: Mouse pressed left at (679, 114)
Screenshot: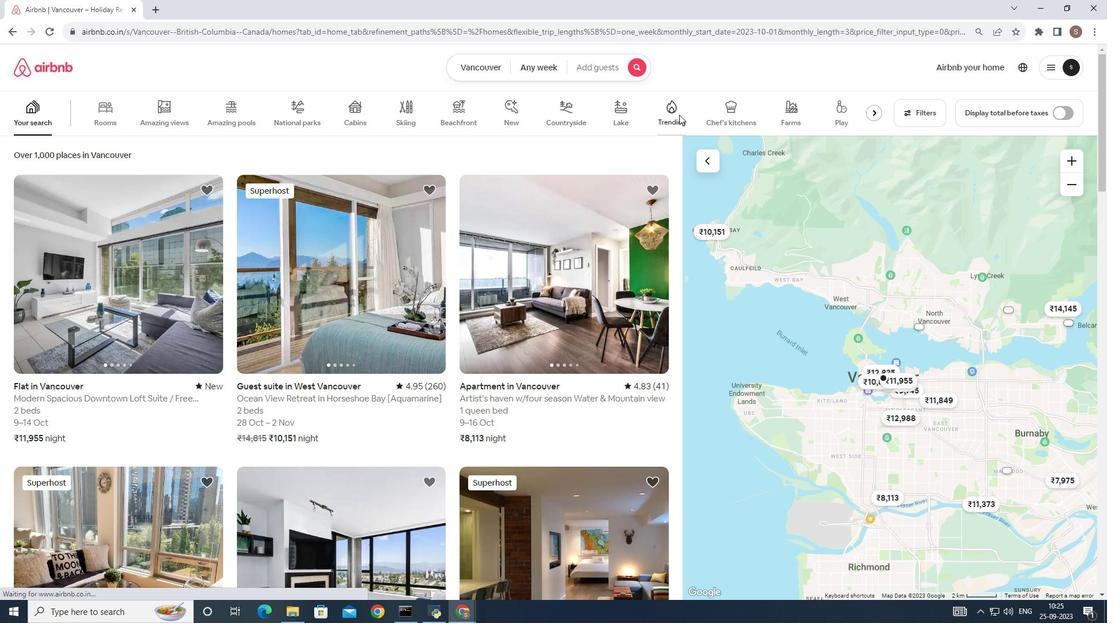 
Action: Mouse moved to (295, 329)
Screenshot: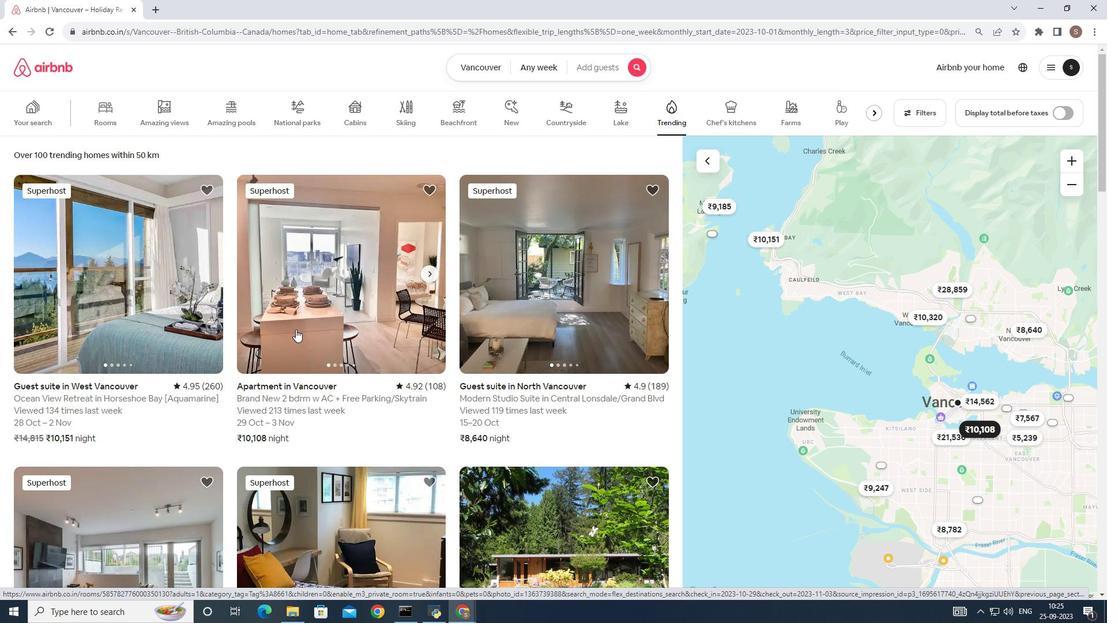 
Action: Mouse scrolled (295, 328) with delta (0, 0)
Screenshot: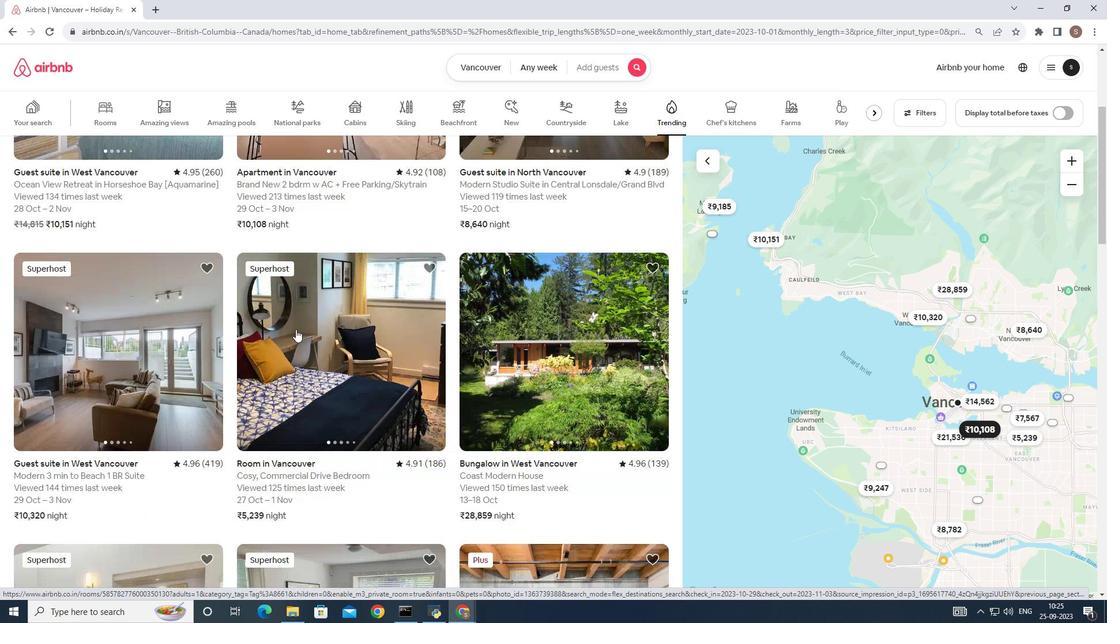 
Action: Mouse scrolled (295, 328) with delta (0, 0)
Screenshot: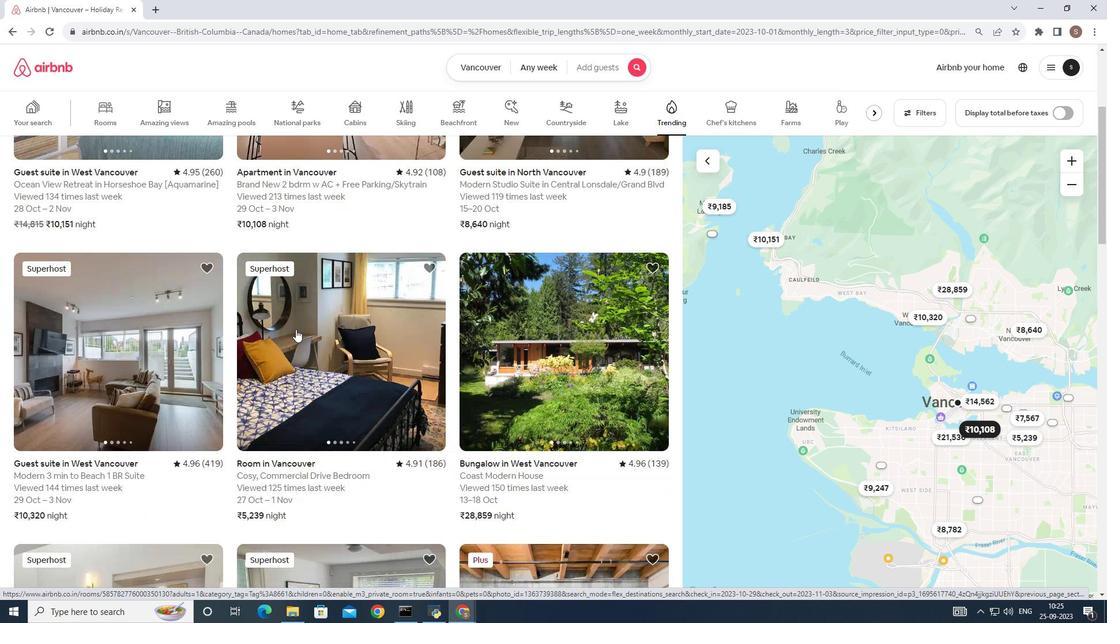 
Action: Mouse scrolled (295, 328) with delta (0, 0)
Screenshot: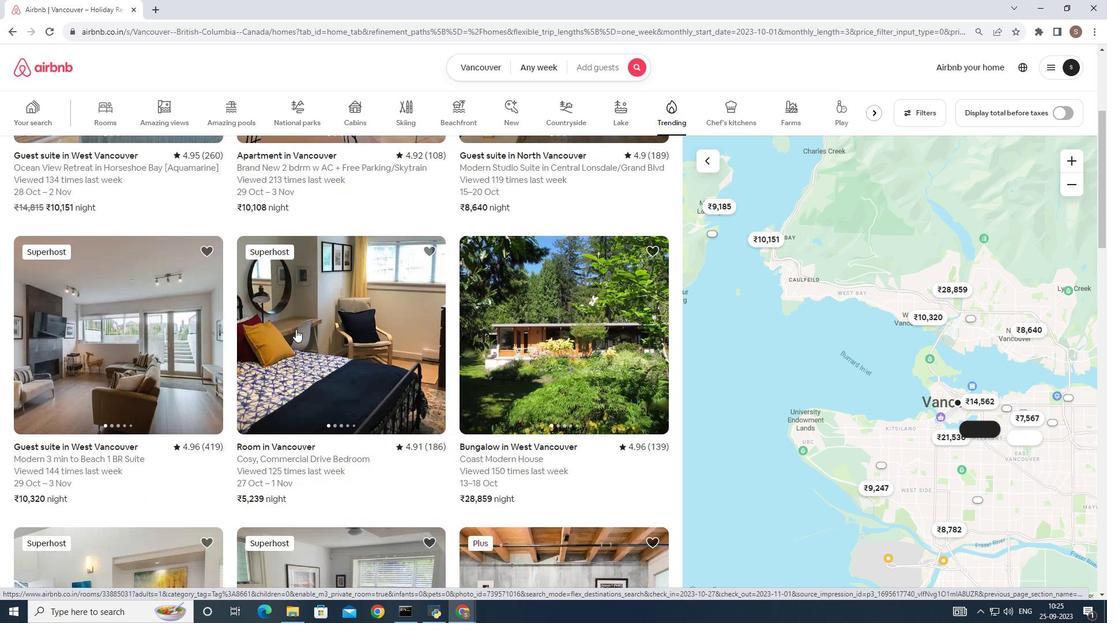 
Action: Mouse scrolled (295, 328) with delta (0, 0)
Screenshot: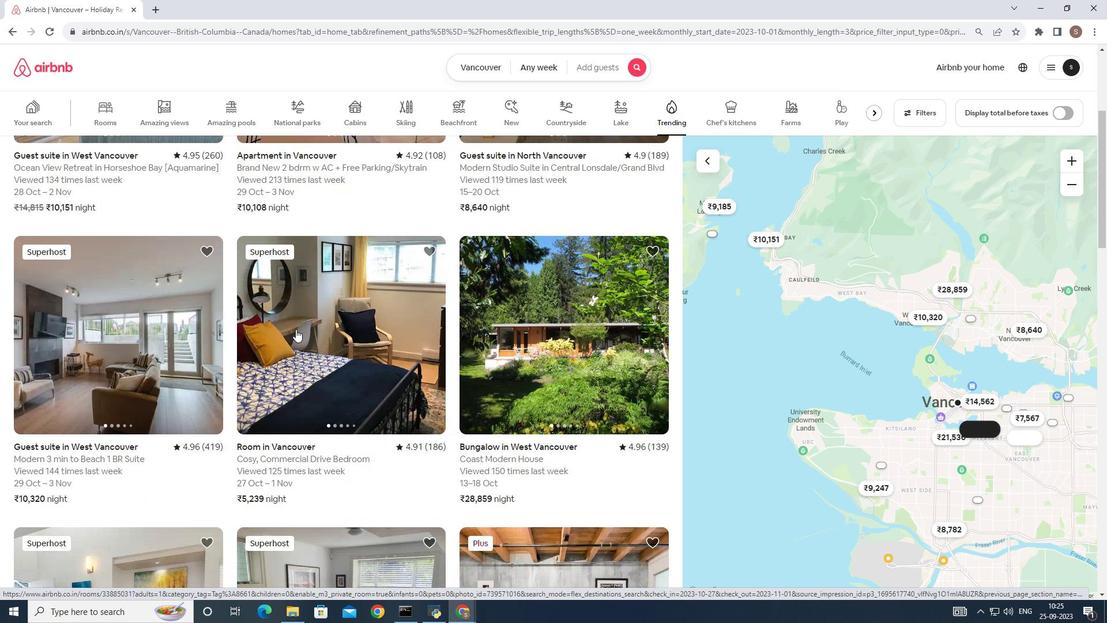 
Action: Mouse scrolled (295, 328) with delta (0, 0)
Screenshot: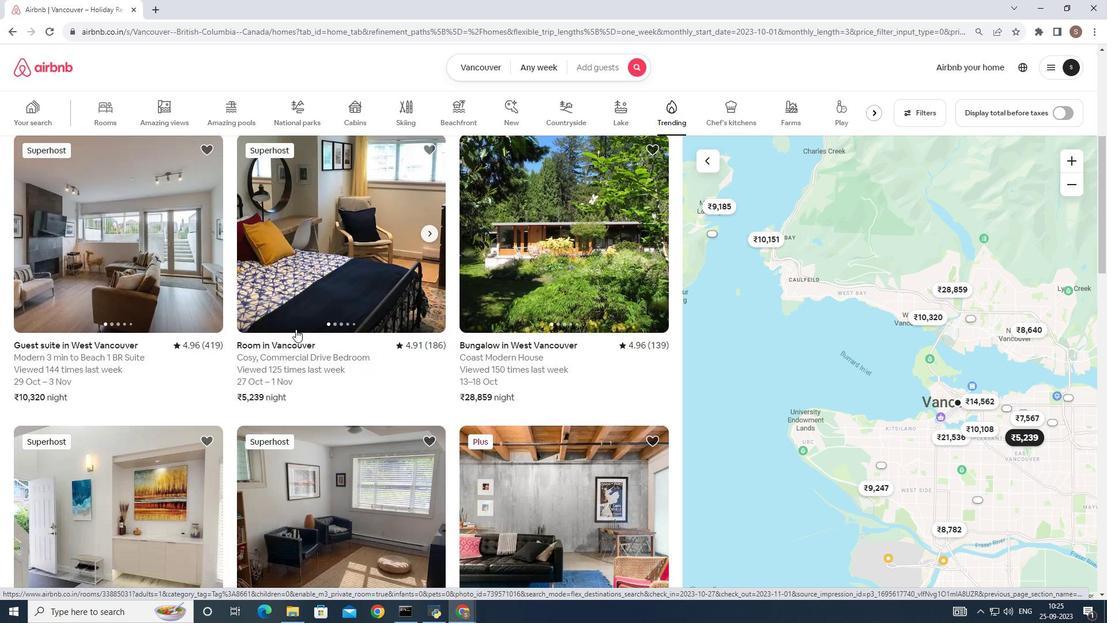 
Action: Mouse scrolled (295, 328) with delta (0, 0)
Screenshot: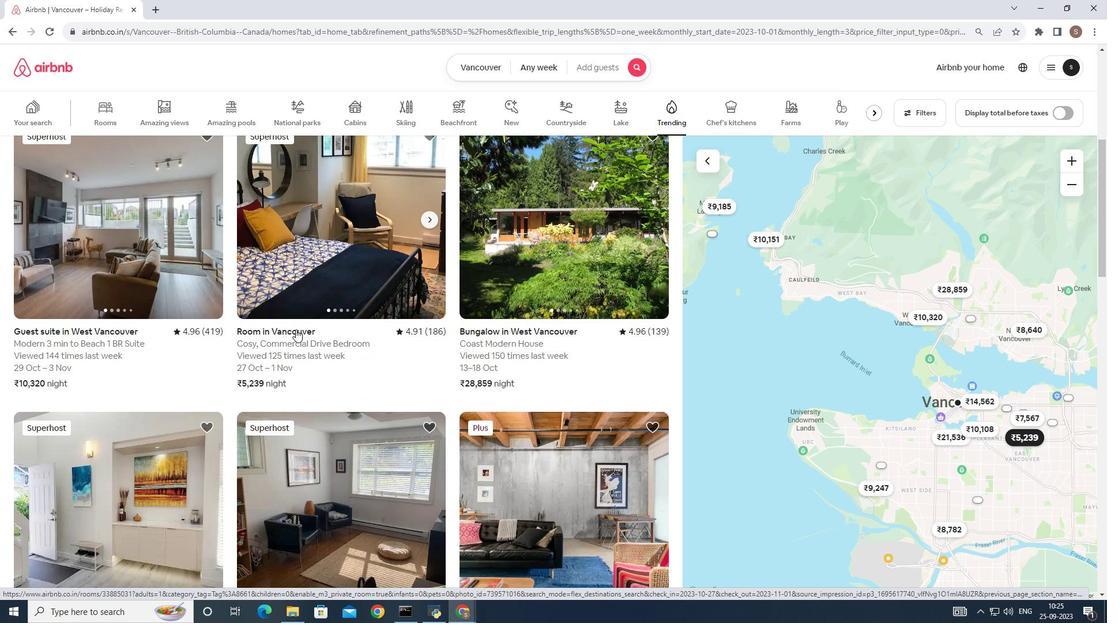 
Action: Mouse moved to (524, 310)
Screenshot: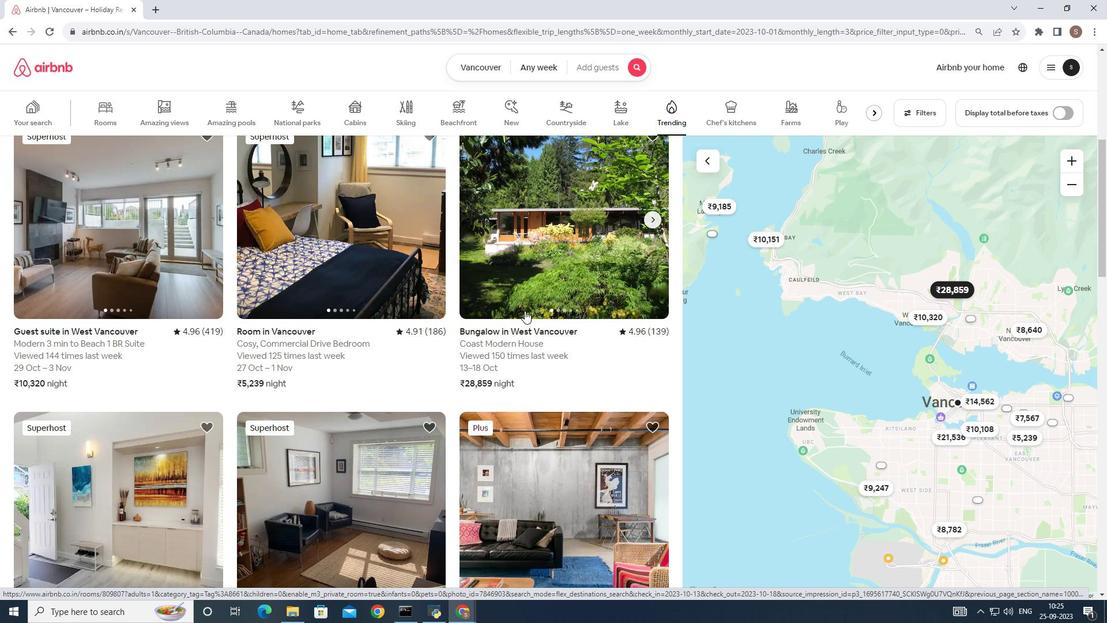
Action: Mouse pressed left at (524, 310)
Screenshot: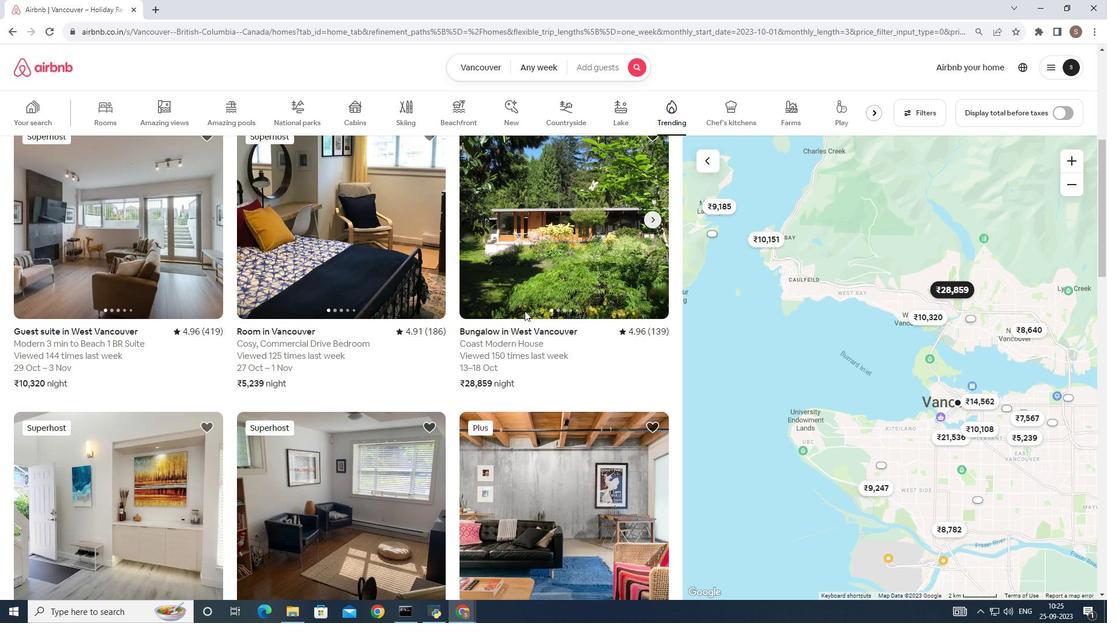 
Action: Mouse moved to (274, 315)
Screenshot: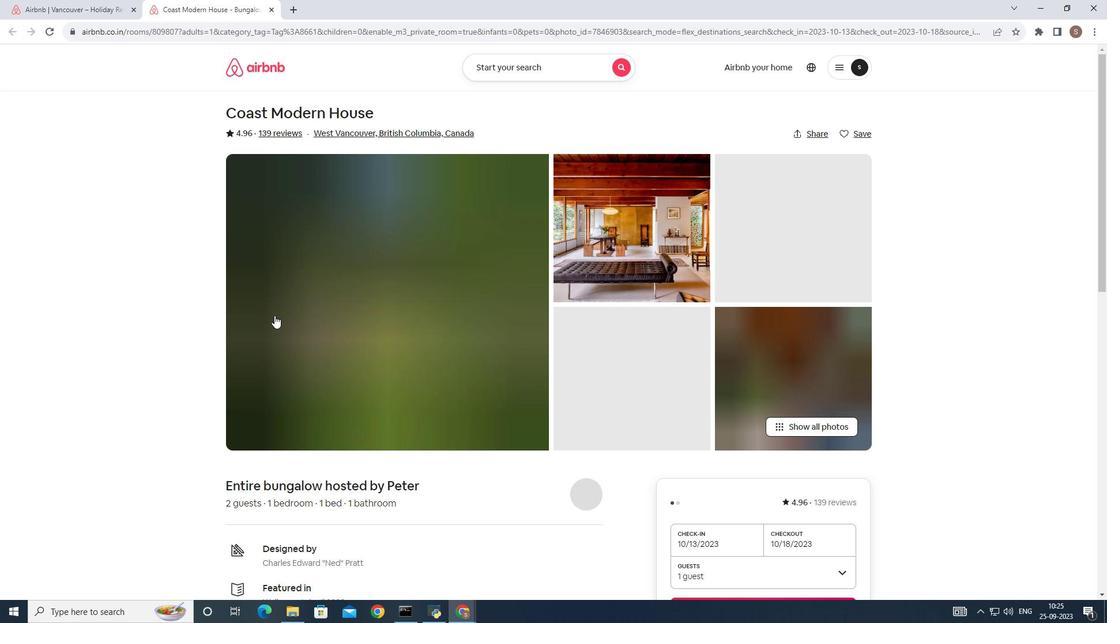 
Action: Mouse scrolled (274, 314) with delta (0, 0)
Screenshot: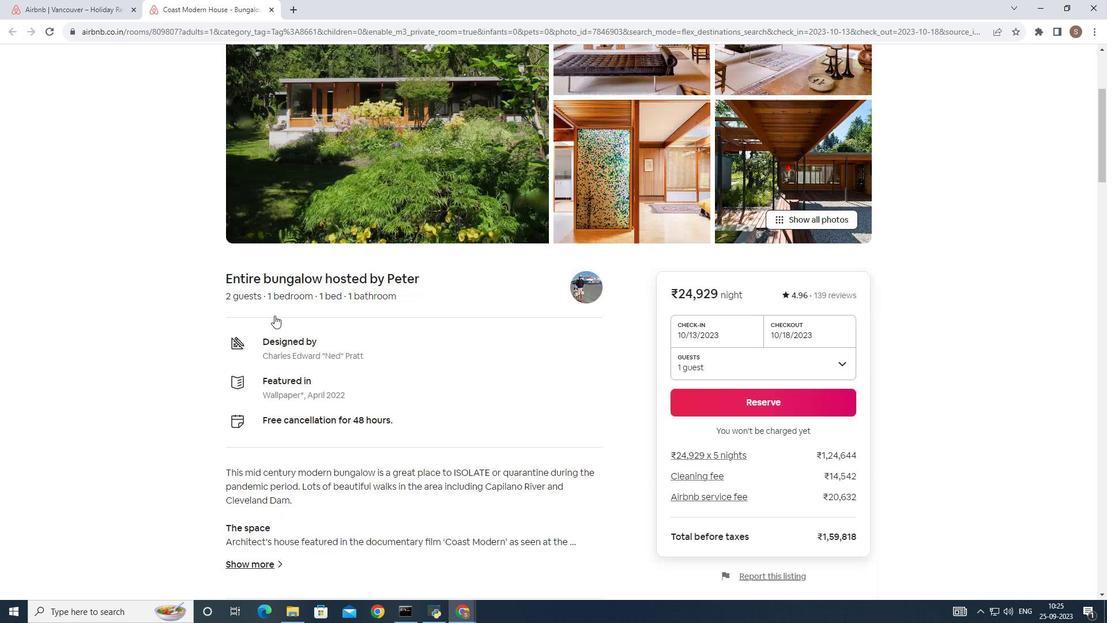 
Action: Mouse scrolled (274, 314) with delta (0, 0)
Screenshot: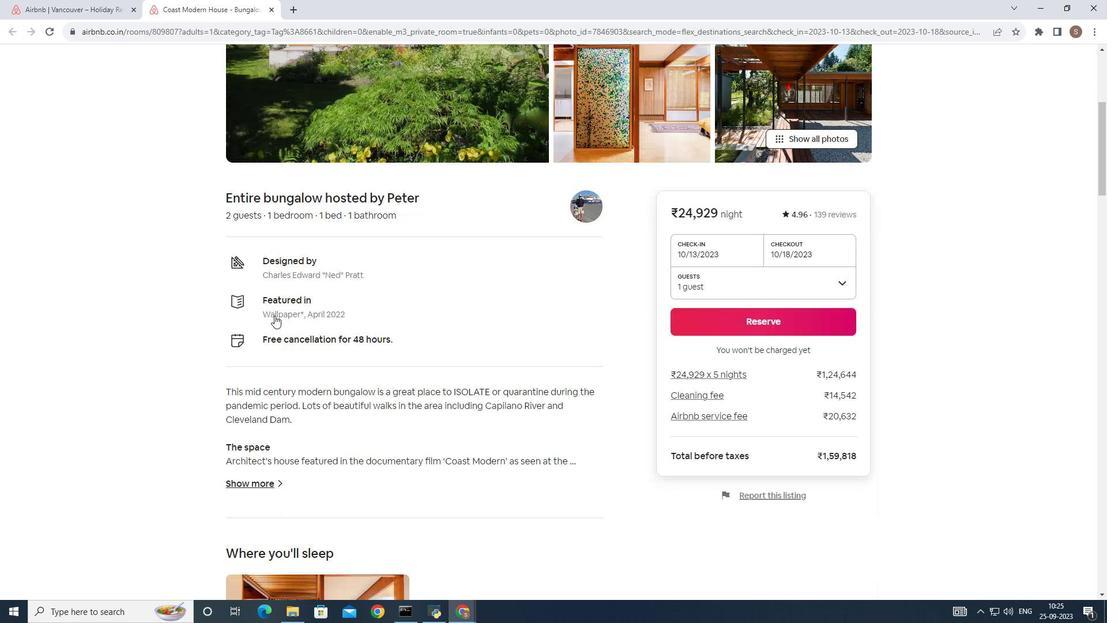 
Action: Mouse scrolled (274, 314) with delta (0, 0)
Screenshot: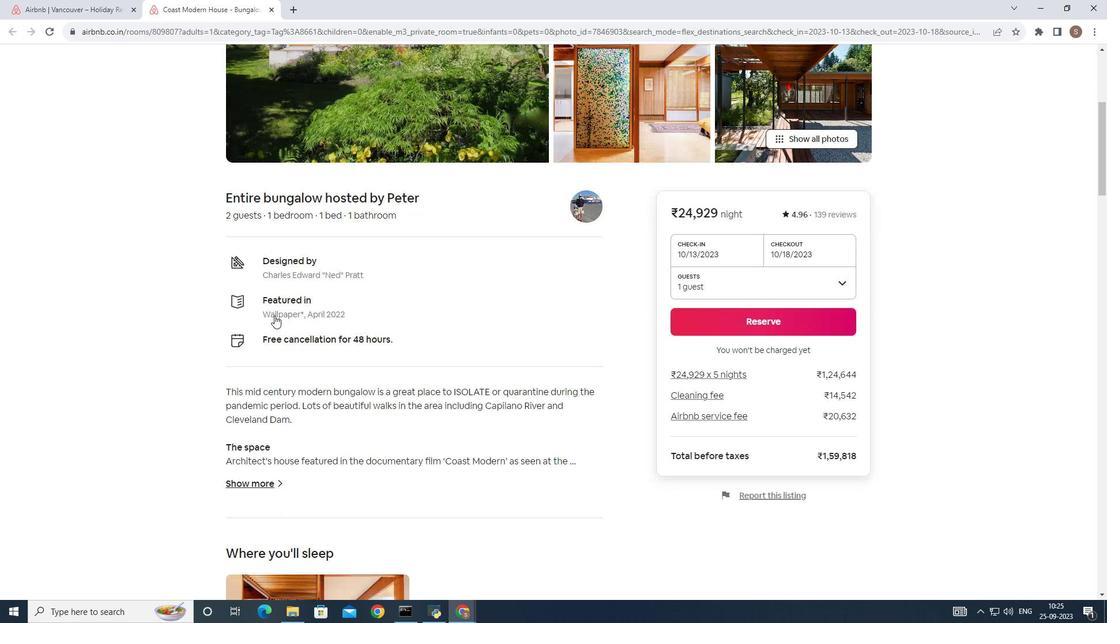 
Action: Mouse scrolled (274, 314) with delta (0, 0)
Screenshot: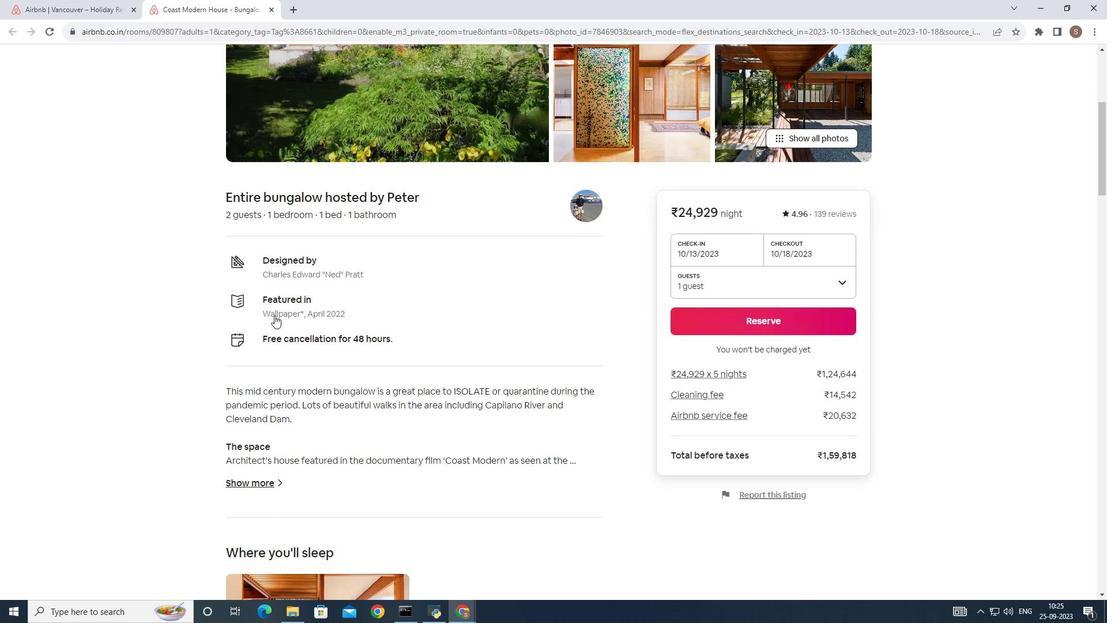 
Action: Mouse scrolled (274, 314) with delta (0, 0)
Screenshot: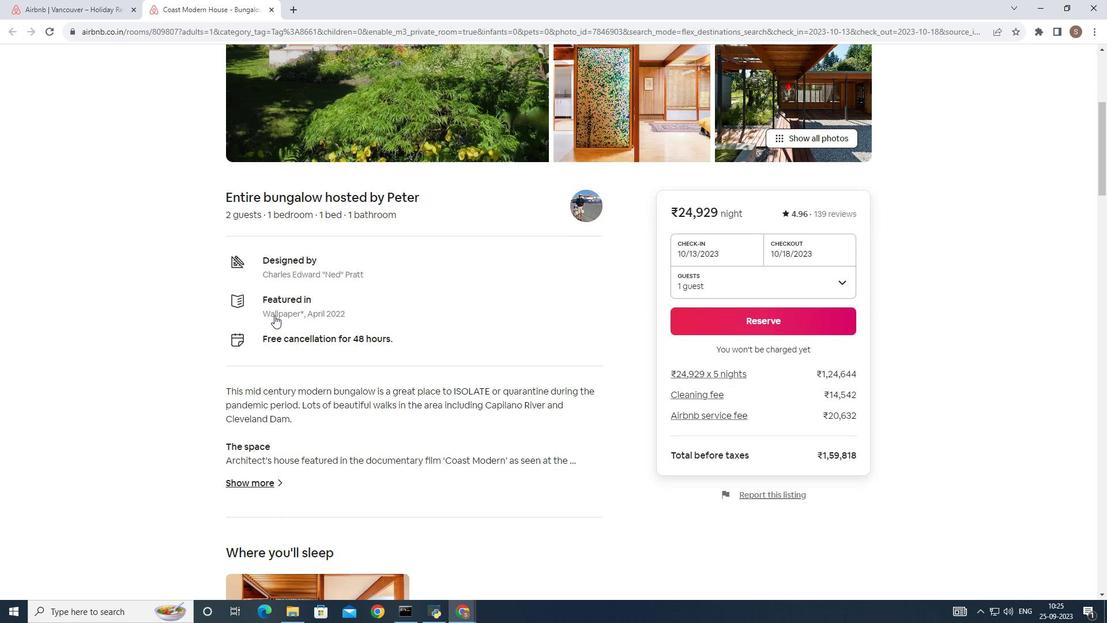 
Action: Mouse scrolled (274, 314) with delta (0, 0)
Screenshot: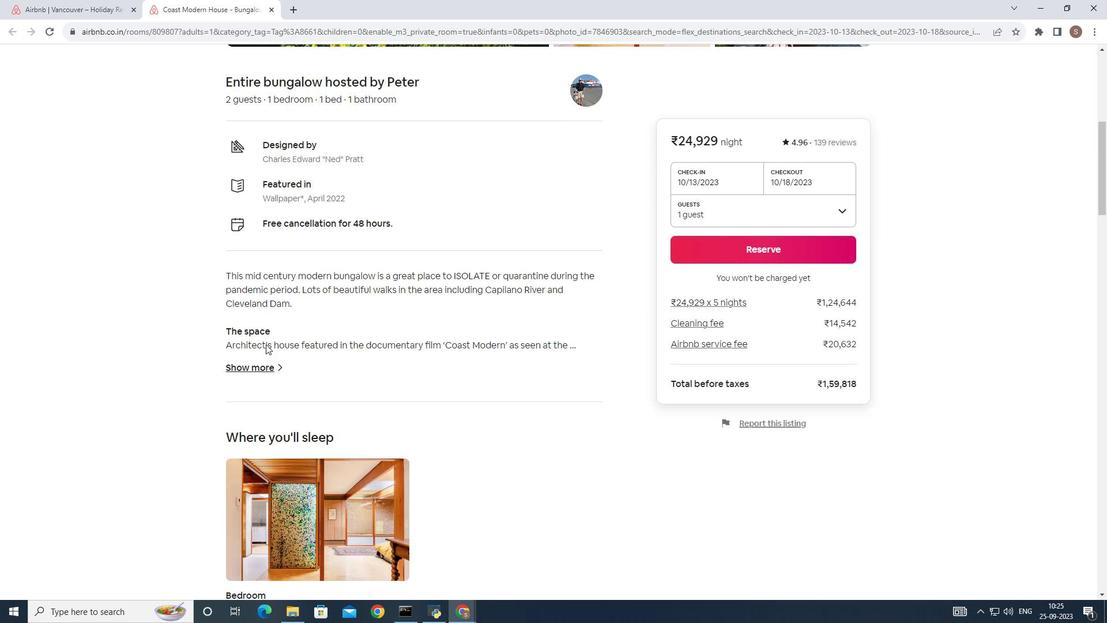 
Action: Mouse scrolled (274, 314) with delta (0, 0)
Screenshot: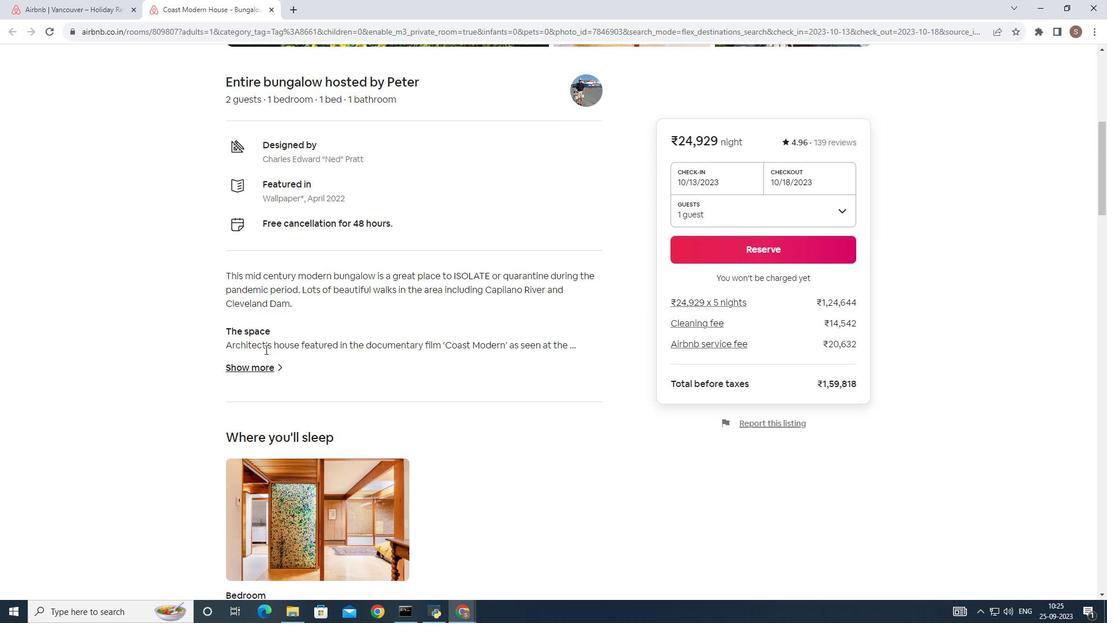 
Action: Mouse moved to (254, 369)
Screenshot: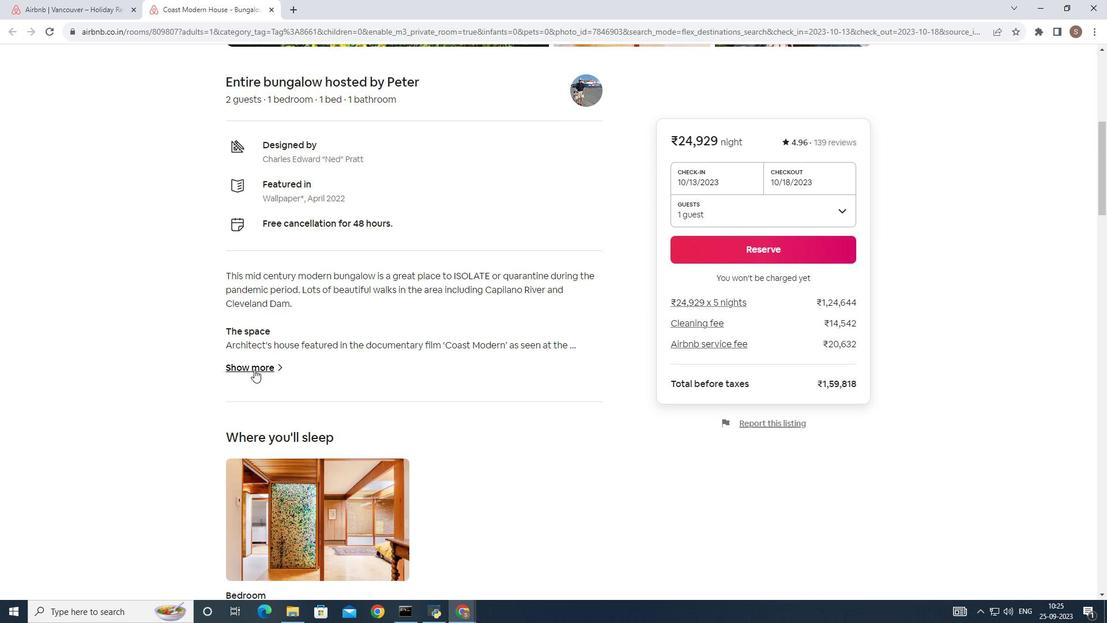 
Action: Mouse pressed left at (254, 369)
Screenshot: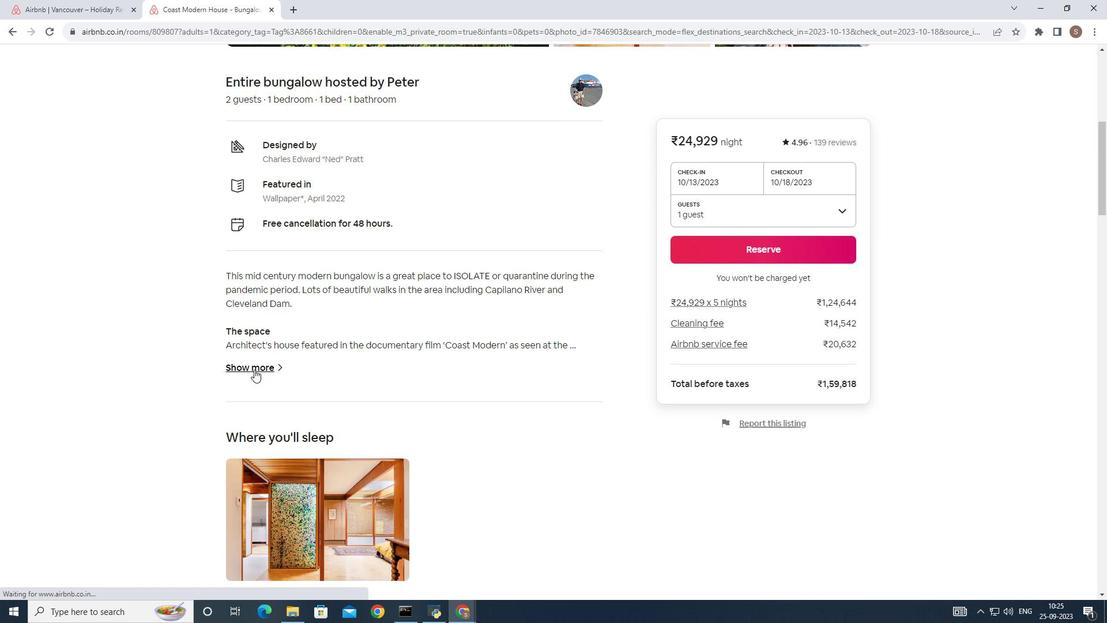 
Action: Mouse moved to (406, 295)
Screenshot: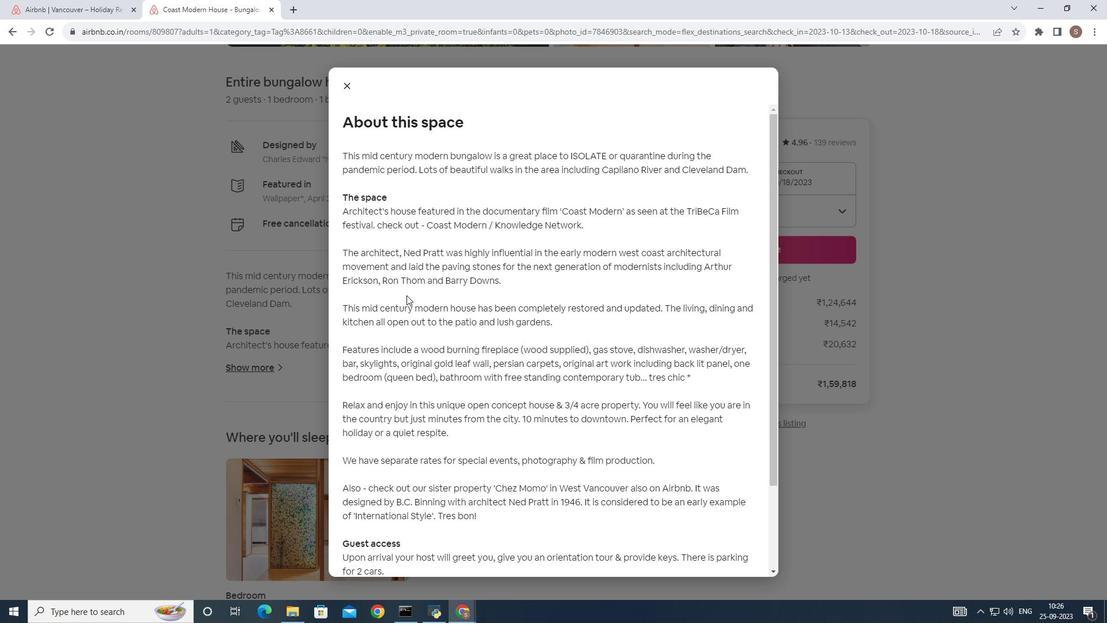 
Action: Mouse scrolled (406, 294) with delta (0, 0)
Screenshot: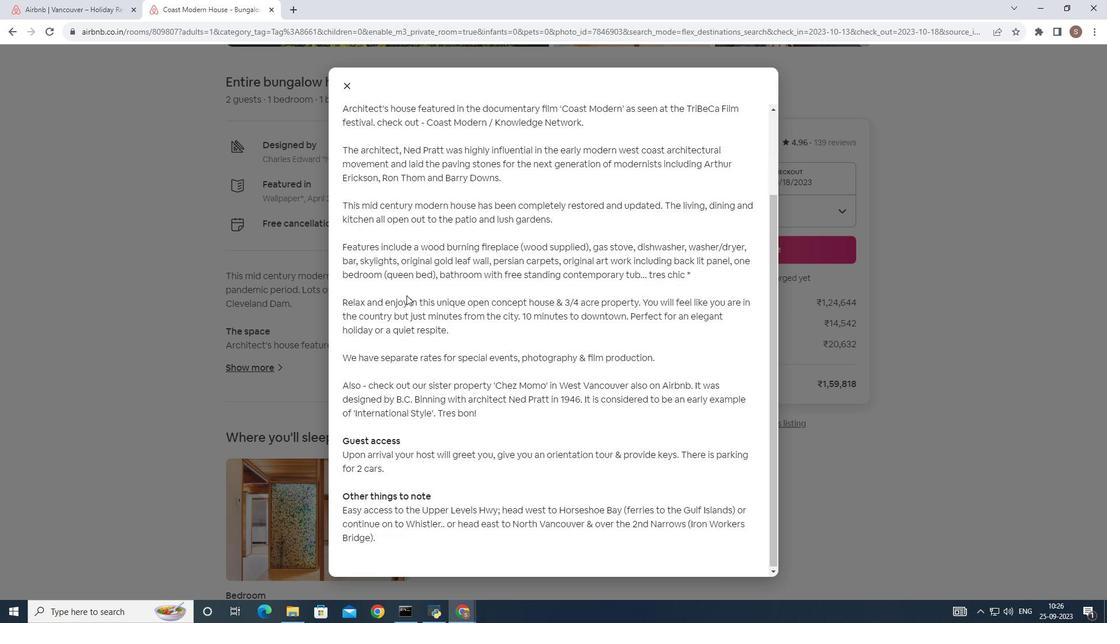 
Action: Mouse scrolled (406, 294) with delta (0, 0)
Screenshot: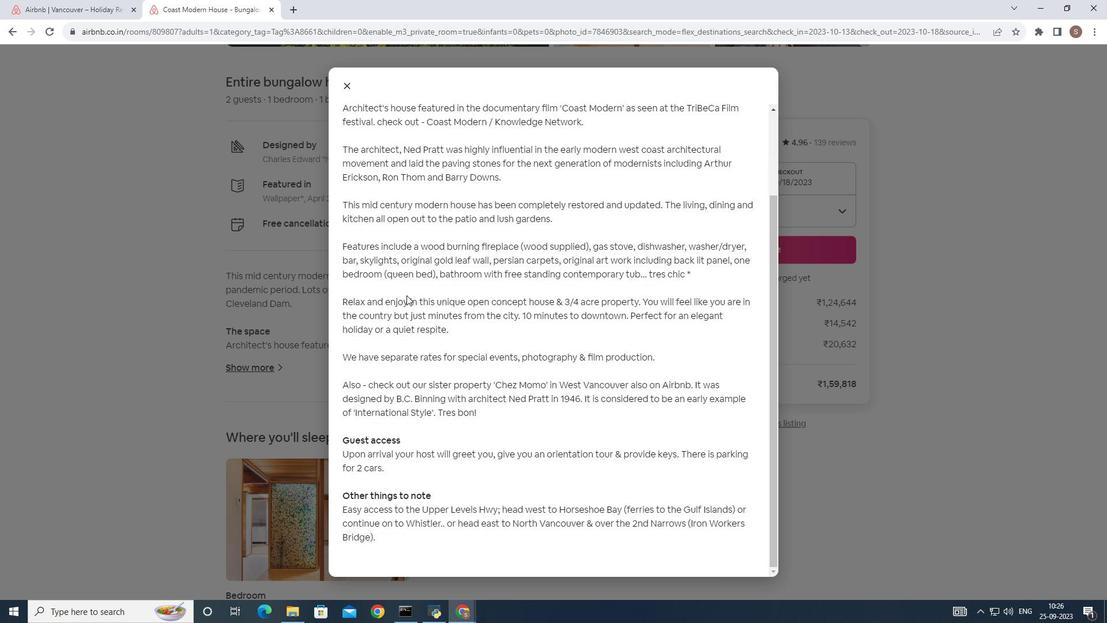 
Action: Mouse scrolled (406, 294) with delta (0, 0)
Screenshot: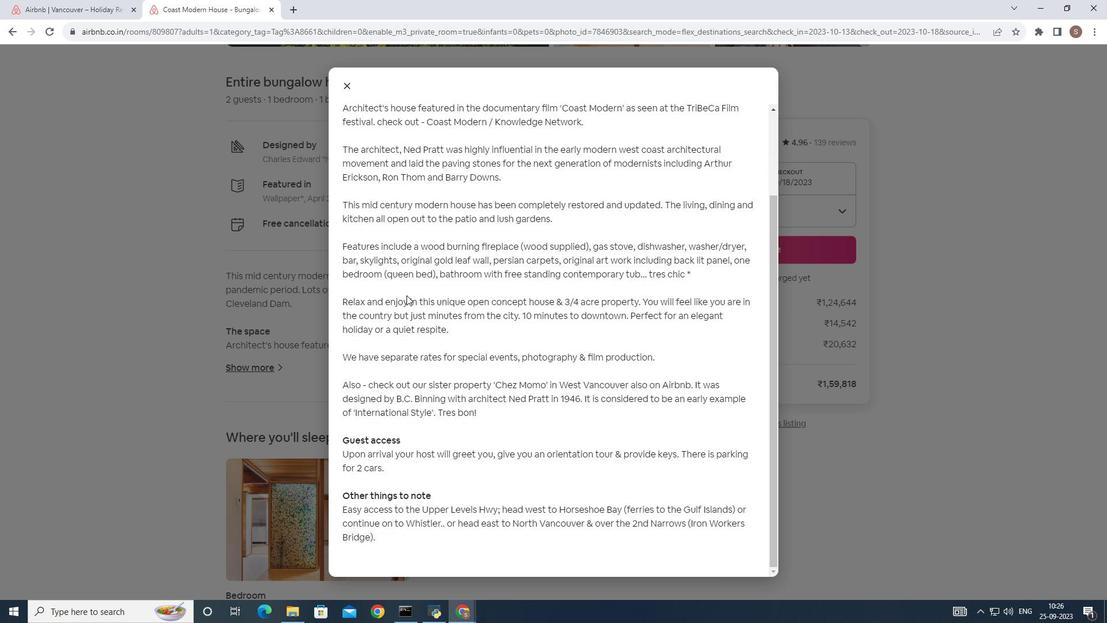 
Action: Mouse scrolled (406, 294) with delta (0, 0)
Screenshot: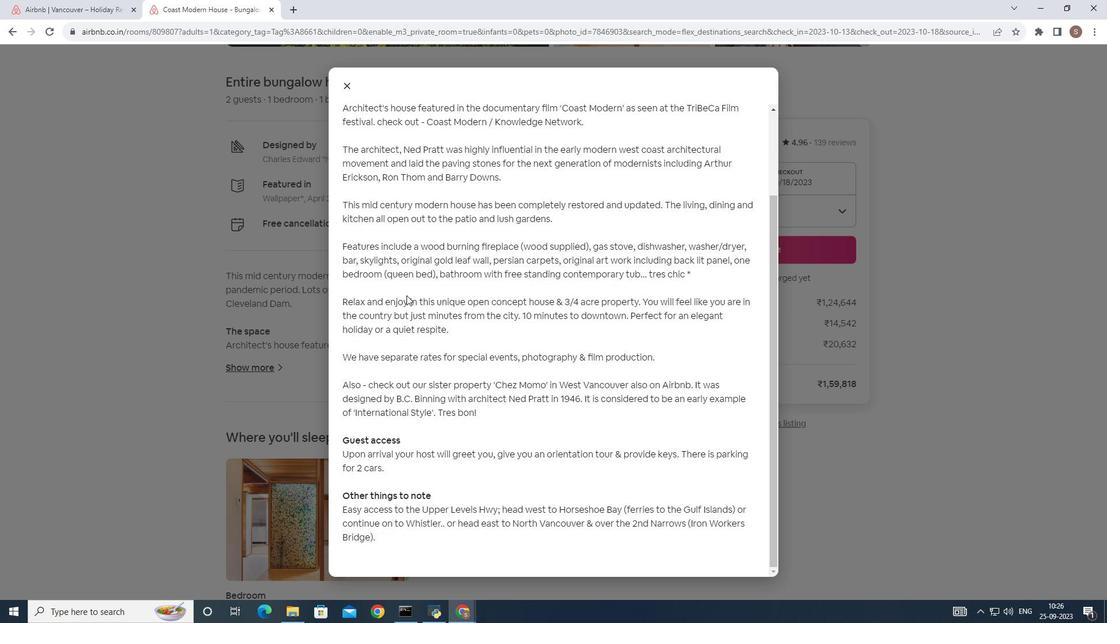 
Action: Mouse scrolled (406, 294) with delta (0, 0)
Screenshot: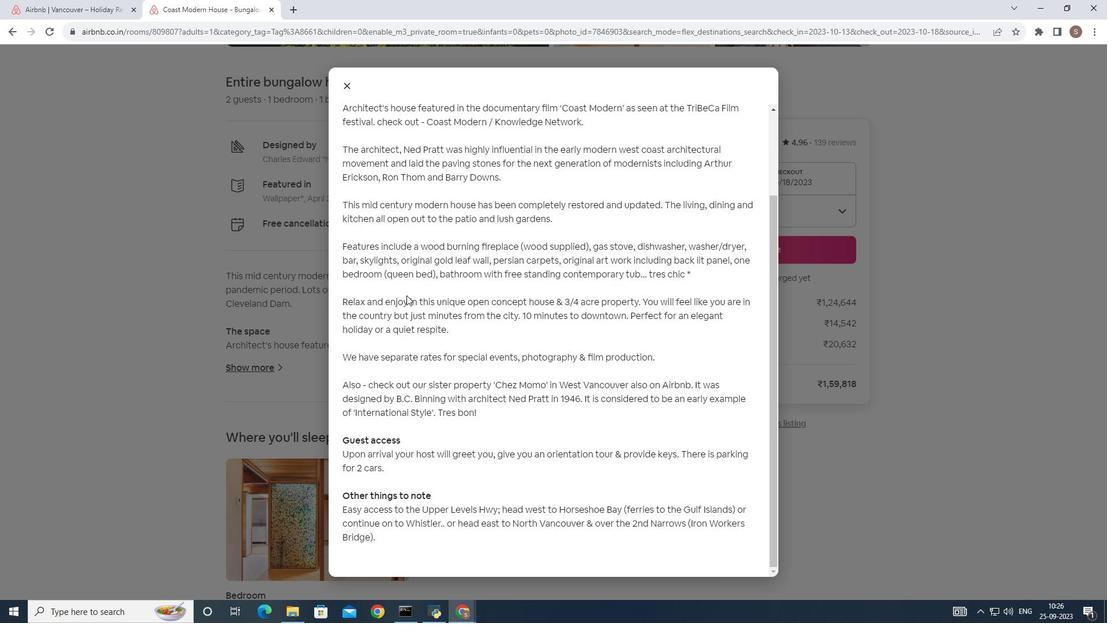 
Action: Mouse scrolled (406, 294) with delta (0, 0)
Screenshot: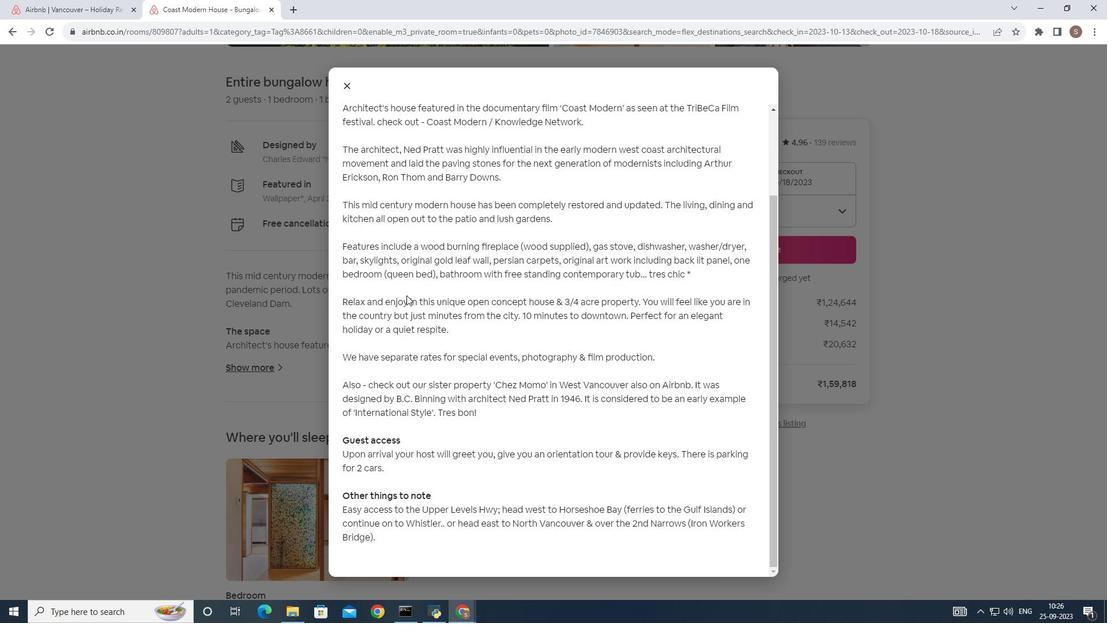
Action: Mouse scrolled (406, 294) with delta (0, 0)
Screenshot: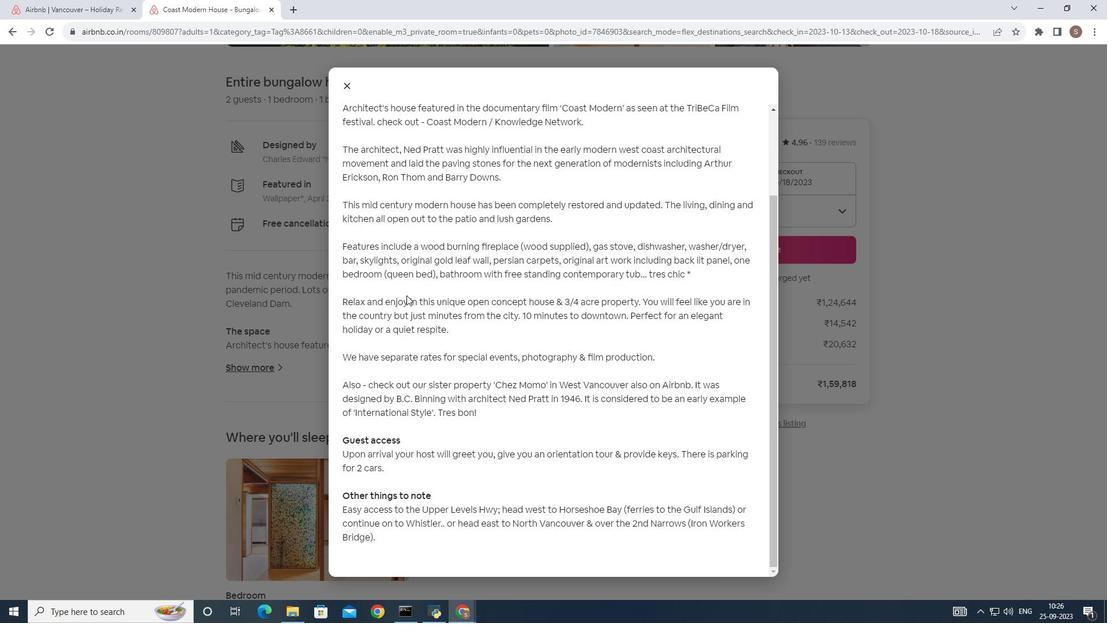 
Action: Mouse scrolled (406, 294) with delta (0, 0)
Screenshot: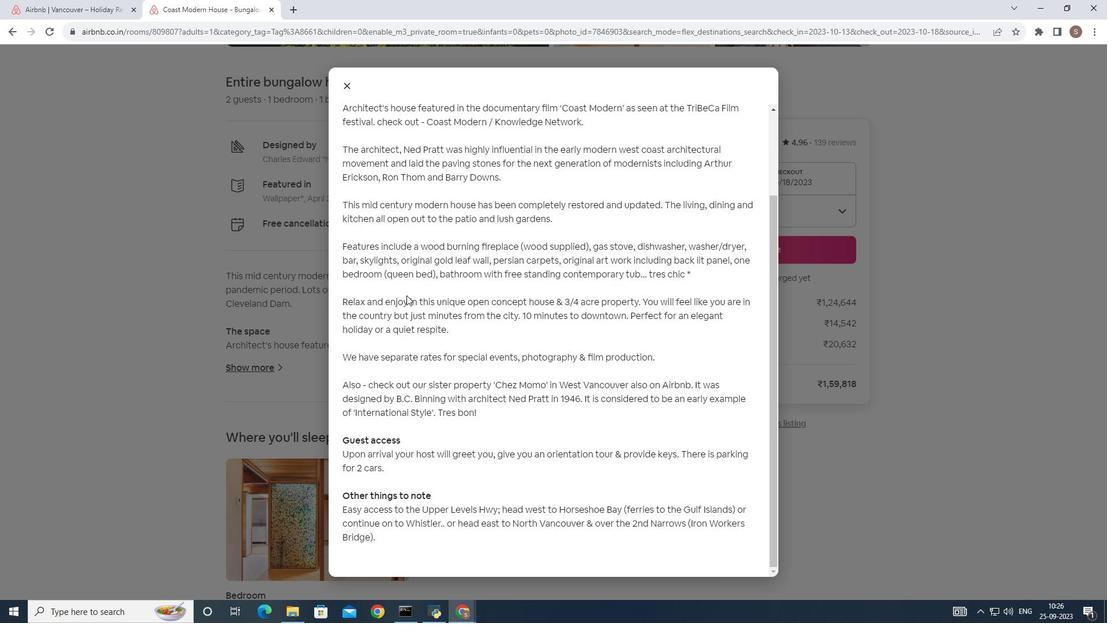 
Action: Mouse scrolled (406, 294) with delta (0, 0)
Screenshot: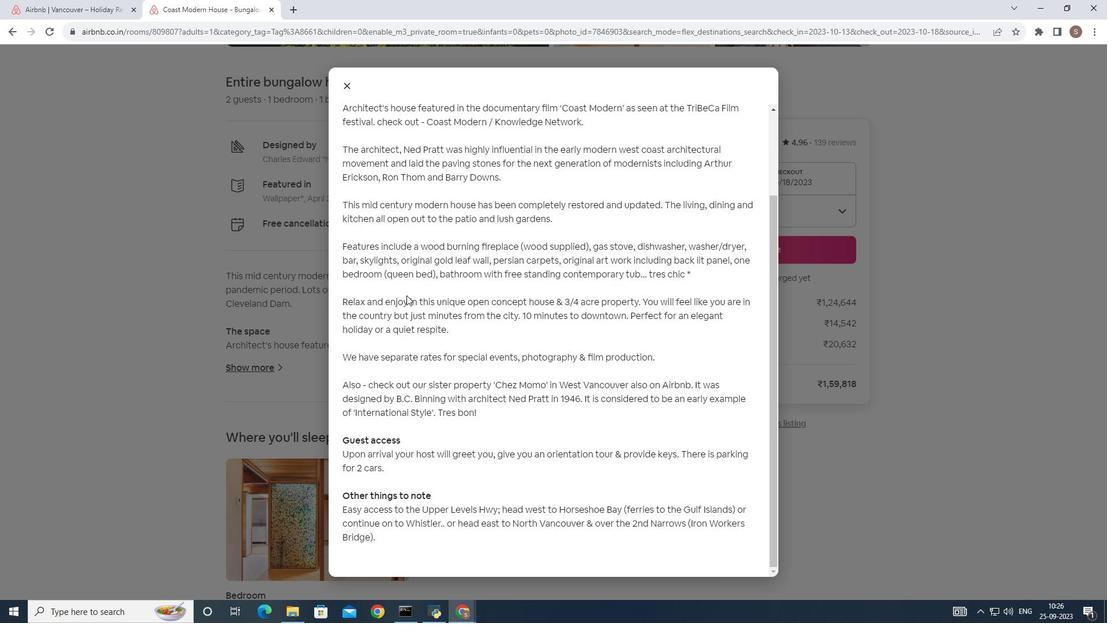 
Action: Mouse moved to (347, 84)
Screenshot: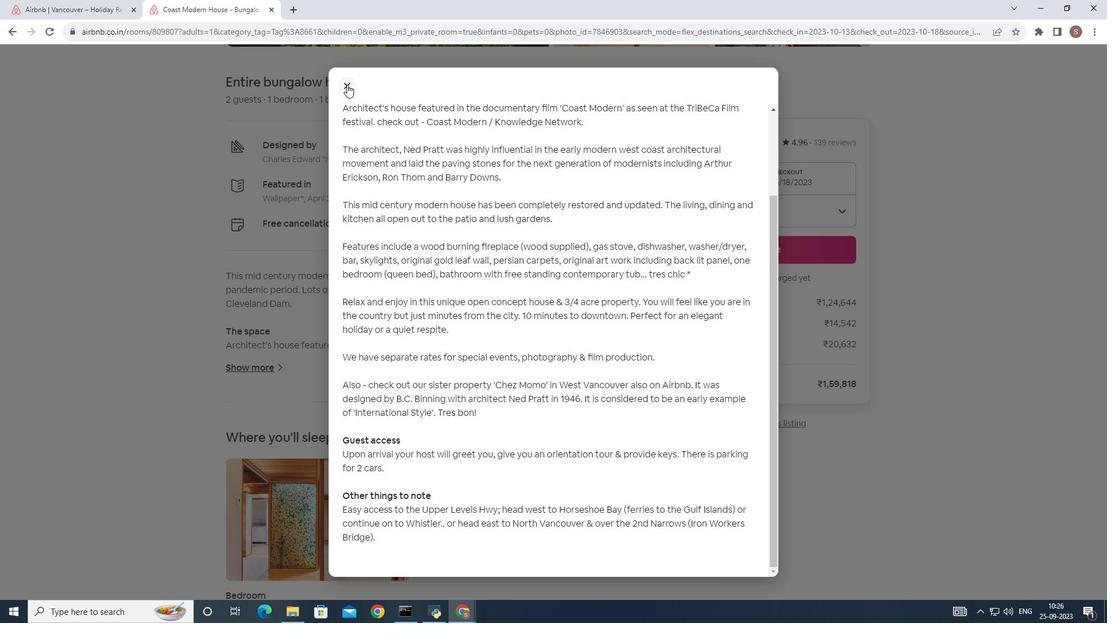 
Action: Mouse pressed left at (347, 84)
Screenshot: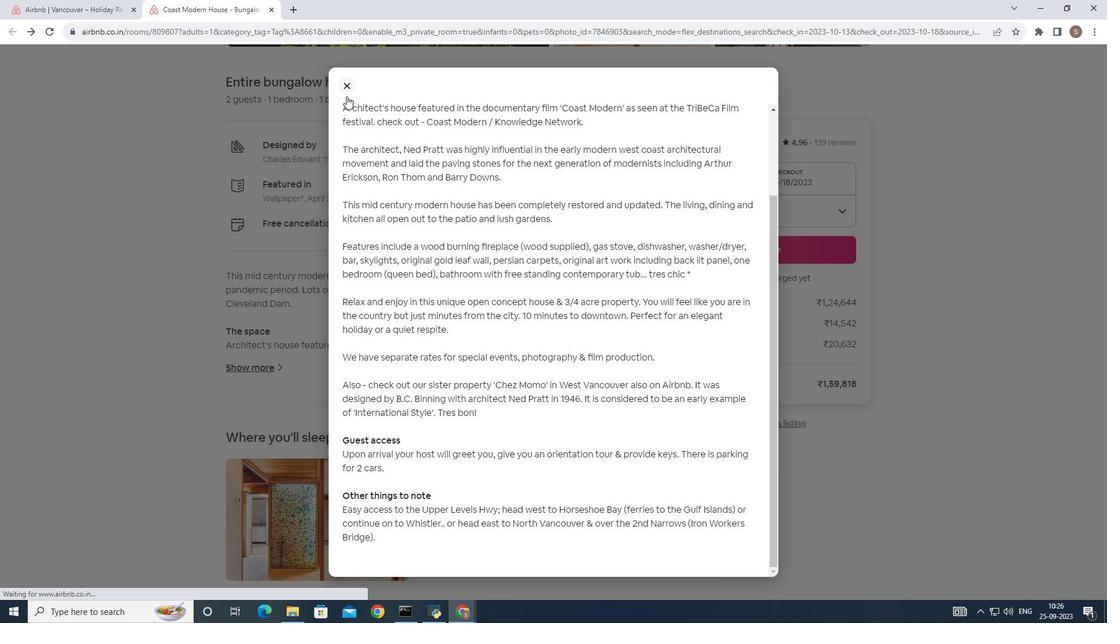 
Action: Mouse moved to (298, 293)
Screenshot: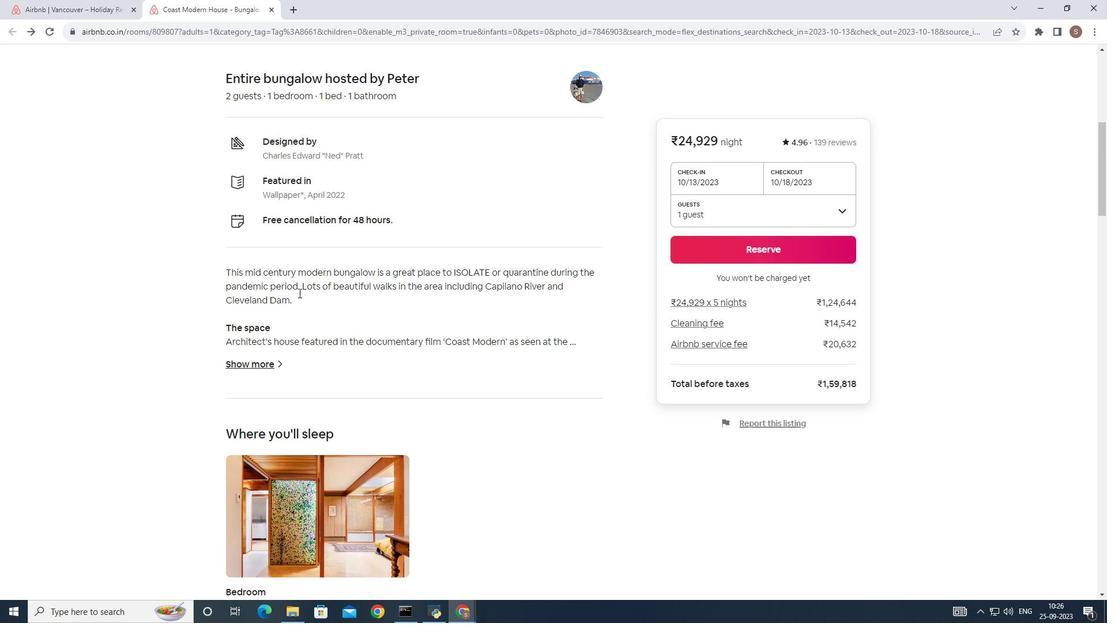 
Action: Mouse scrolled (298, 292) with delta (0, 0)
Screenshot: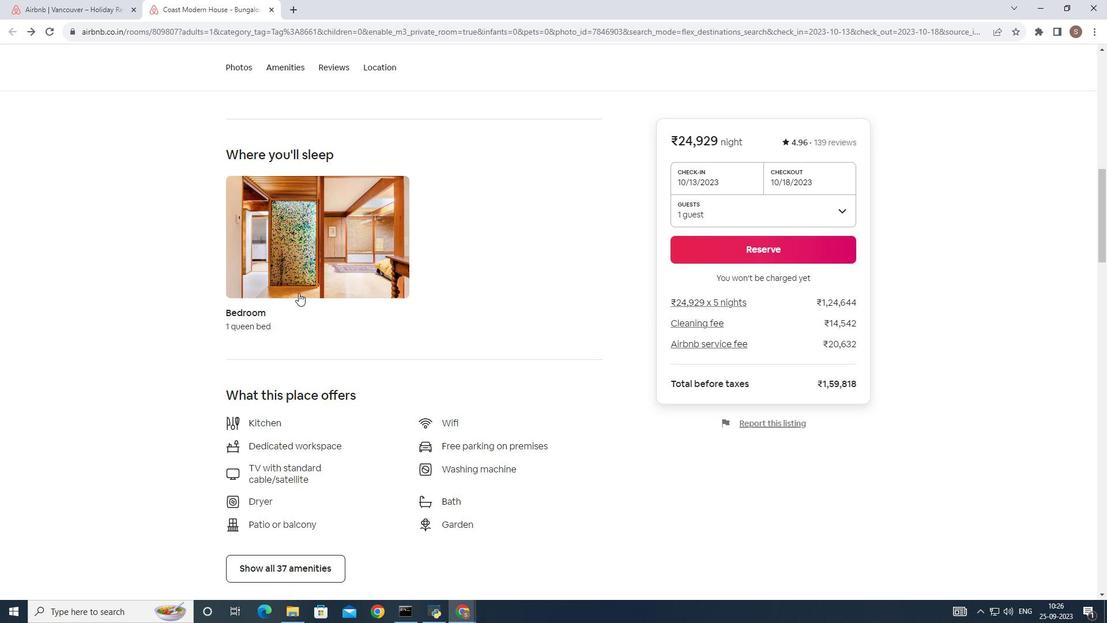 
Action: Mouse scrolled (298, 292) with delta (0, 0)
Screenshot: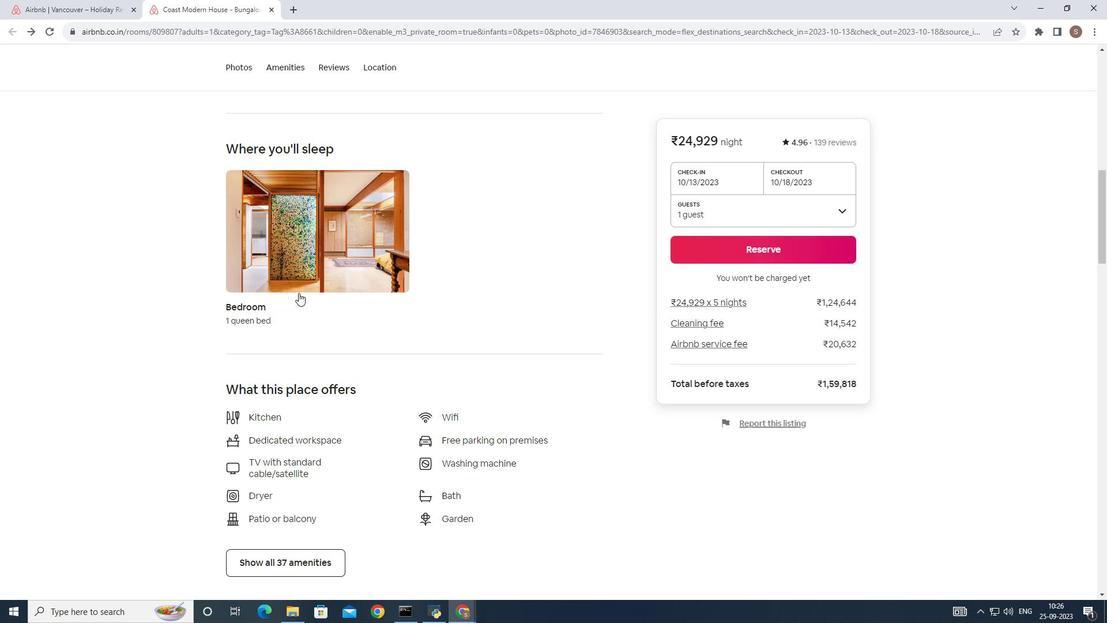 
Action: Mouse scrolled (298, 292) with delta (0, 0)
Screenshot: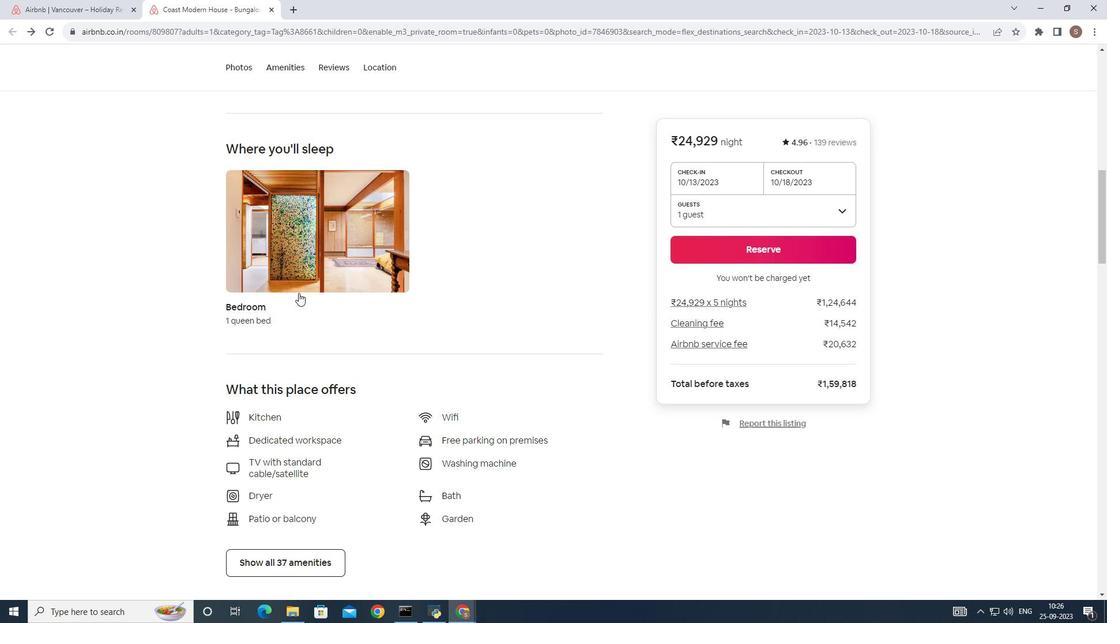 
Action: Mouse scrolled (298, 292) with delta (0, 0)
Screenshot: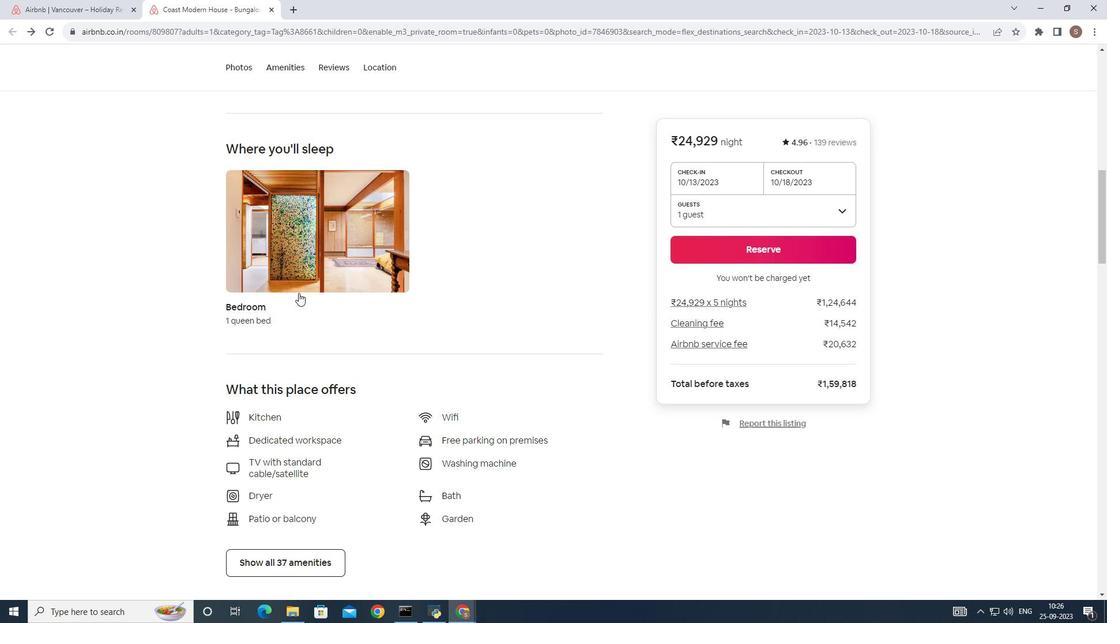 
Action: Mouse scrolled (298, 292) with delta (0, 0)
Screenshot: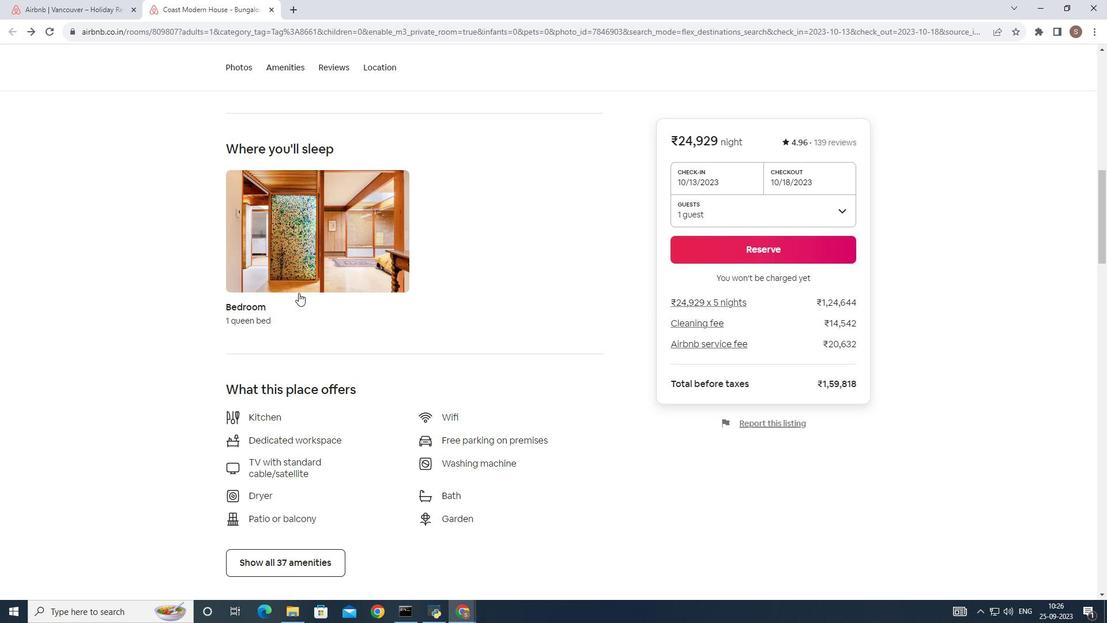 
Action: Mouse scrolled (298, 292) with delta (0, 0)
Screenshot: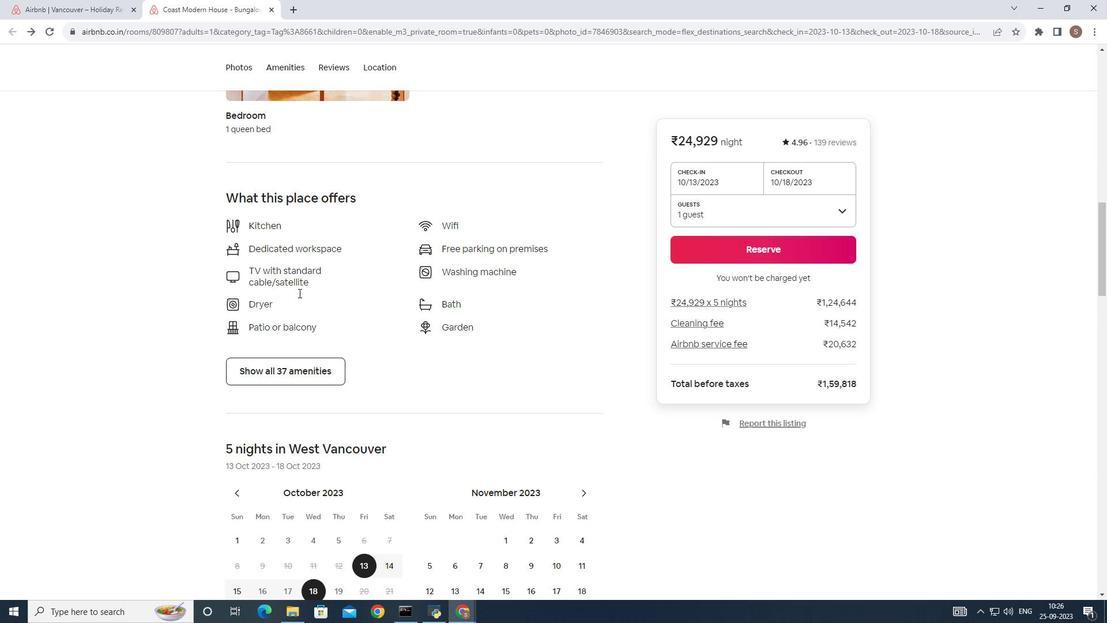 
Action: Mouse scrolled (298, 292) with delta (0, 0)
Screenshot: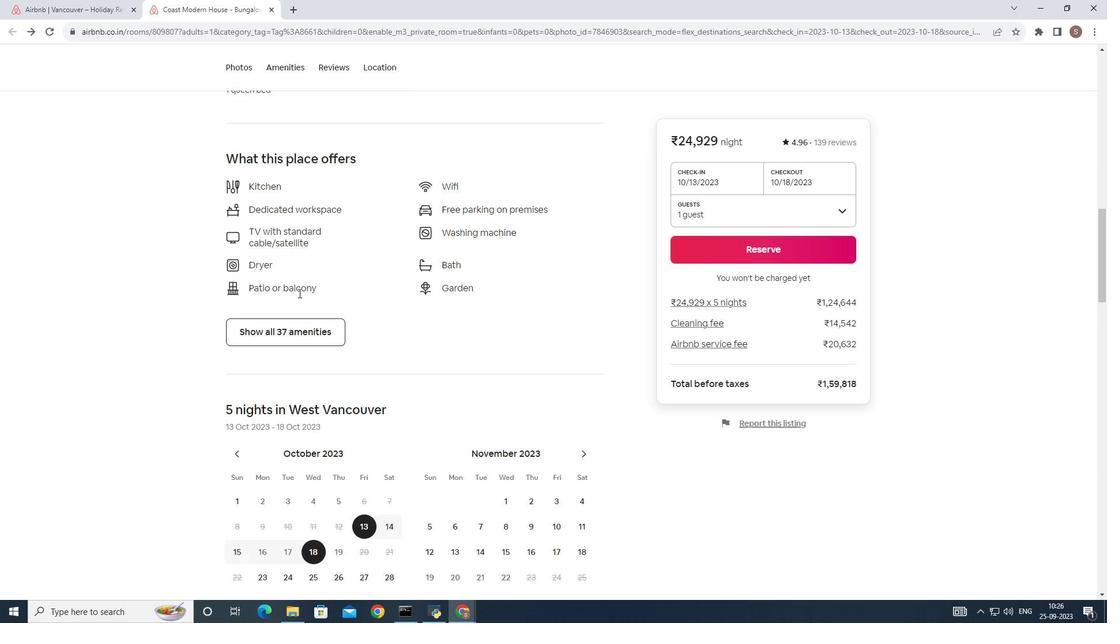 
Action: Mouse scrolled (298, 292) with delta (0, 0)
Screenshot: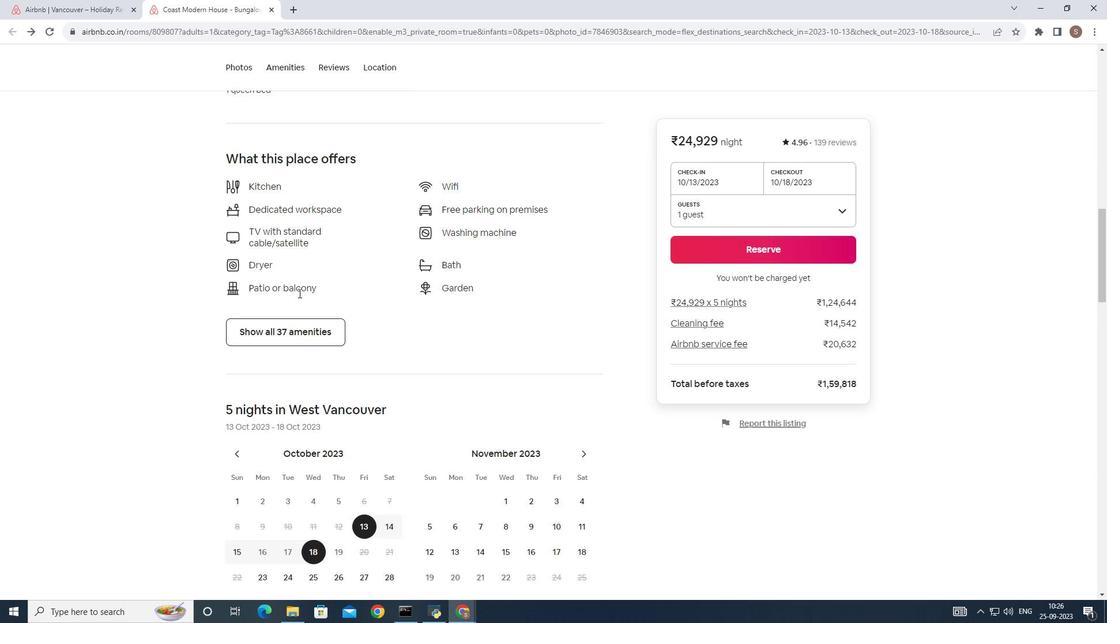 
Action: Mouse scrolled (298, 292) with delta (0, 0)
Screenshot: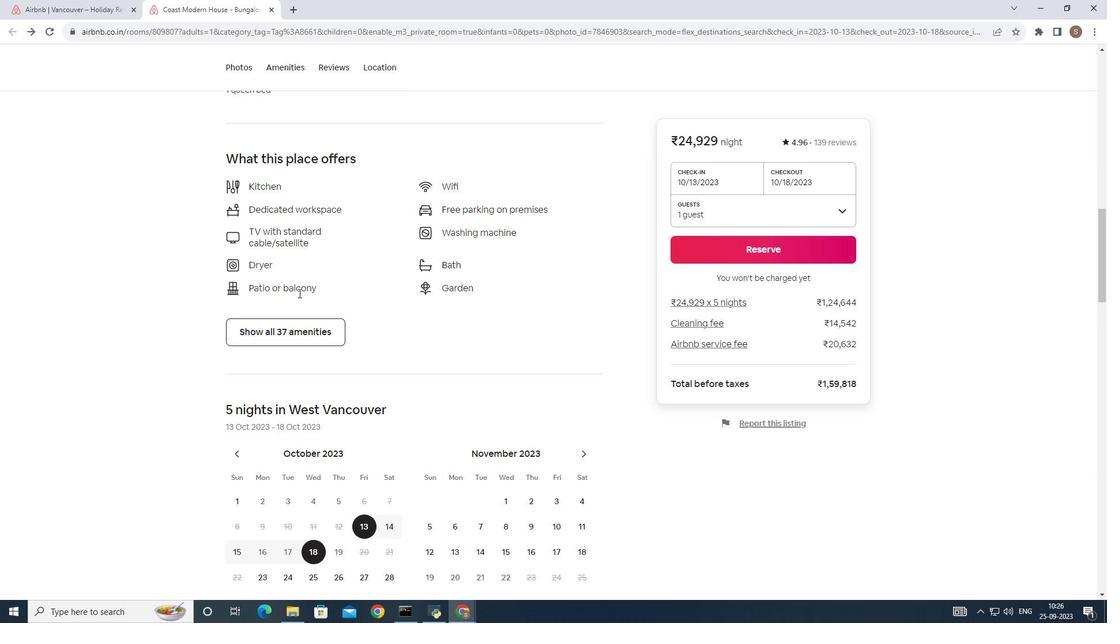 
Action: Mouse scrolled (298, 292) with delta (0, 0)
Screenshot: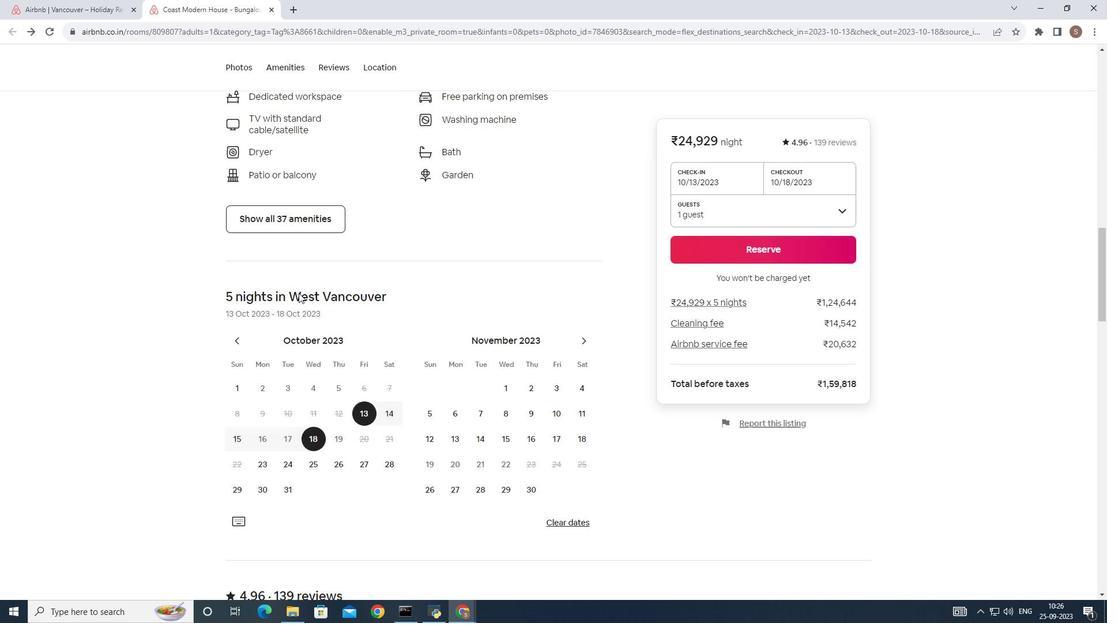 
Action: Mouse scrolled (298, 292) with delta (0, 0)
Screenshot: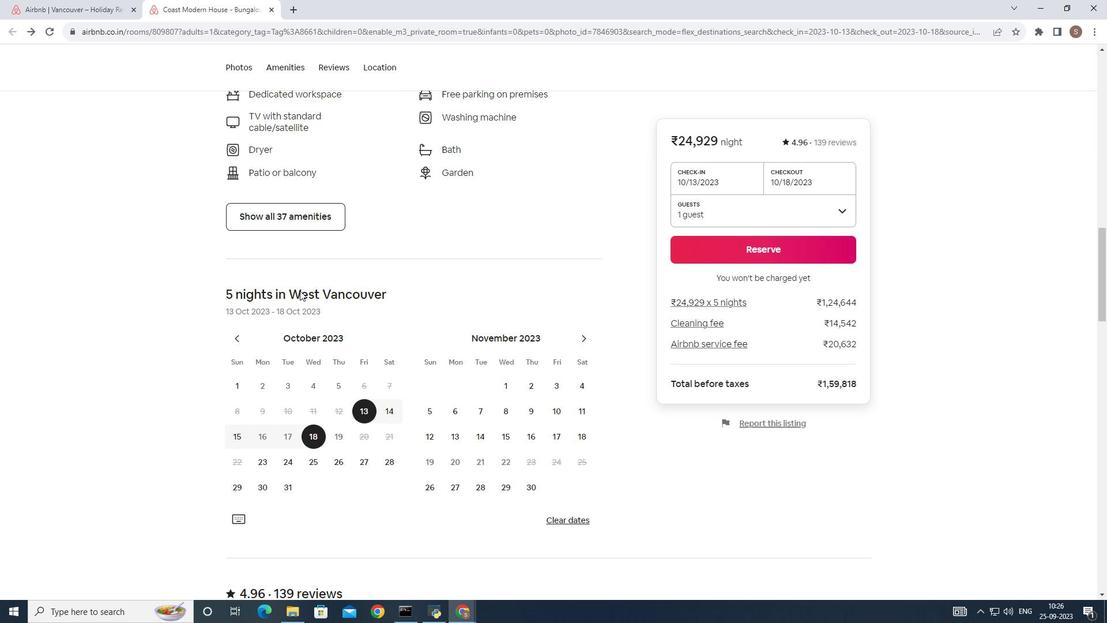 
Action: Mouse moved to (331, 214)
Screenshot: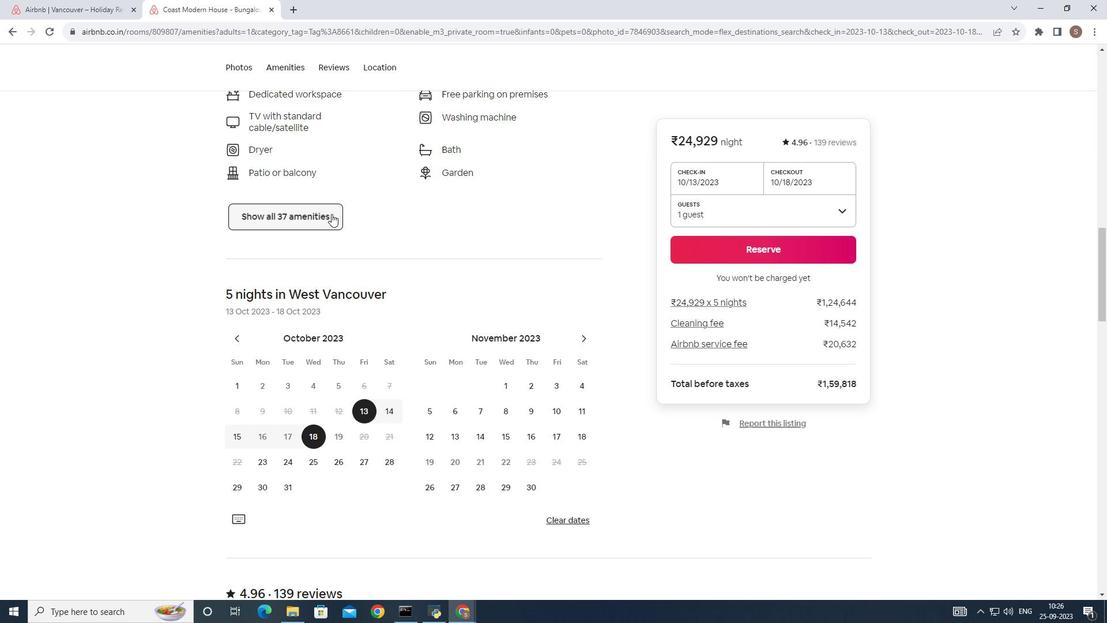 
Action: Mouse pressed left at (331, 214)
Screenshot: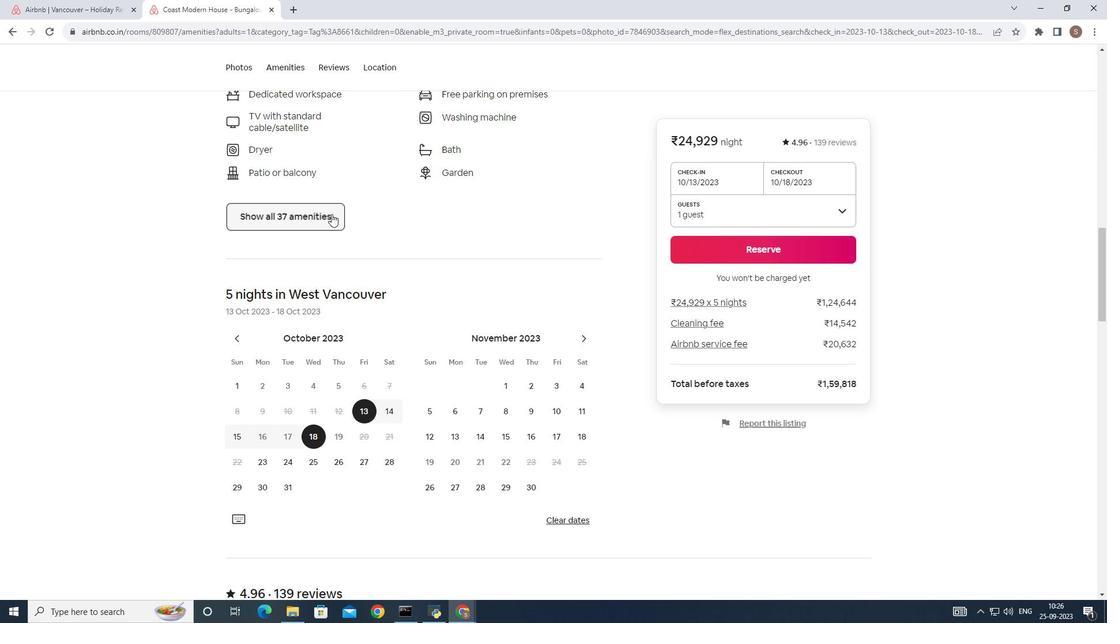
Action: Mouse moved to (308, 239)
Screenshot: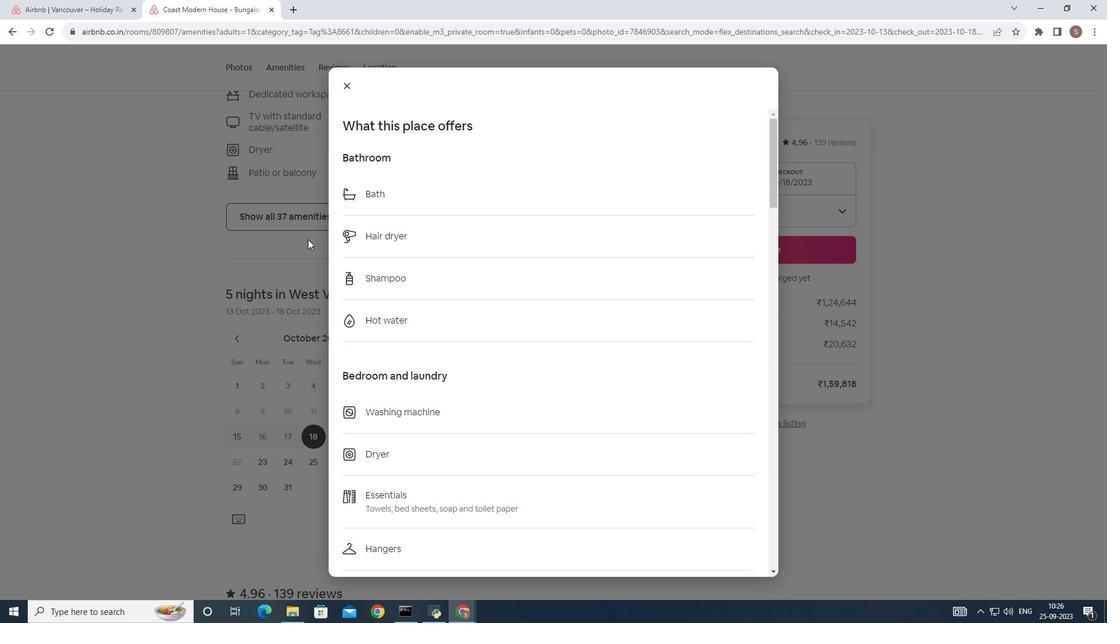 
Action: Mouse scrolled (308, 238) with delta (0, 0)
Screenshot: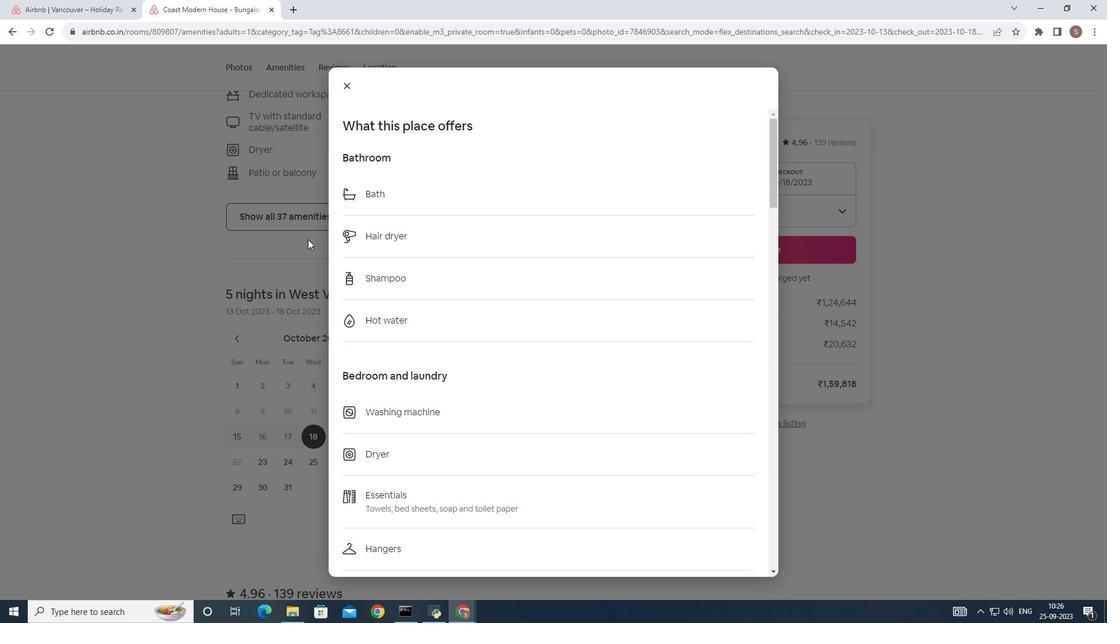
Action: Mouse scrolled (308, 238) with delta (0, 0)
Screenshot: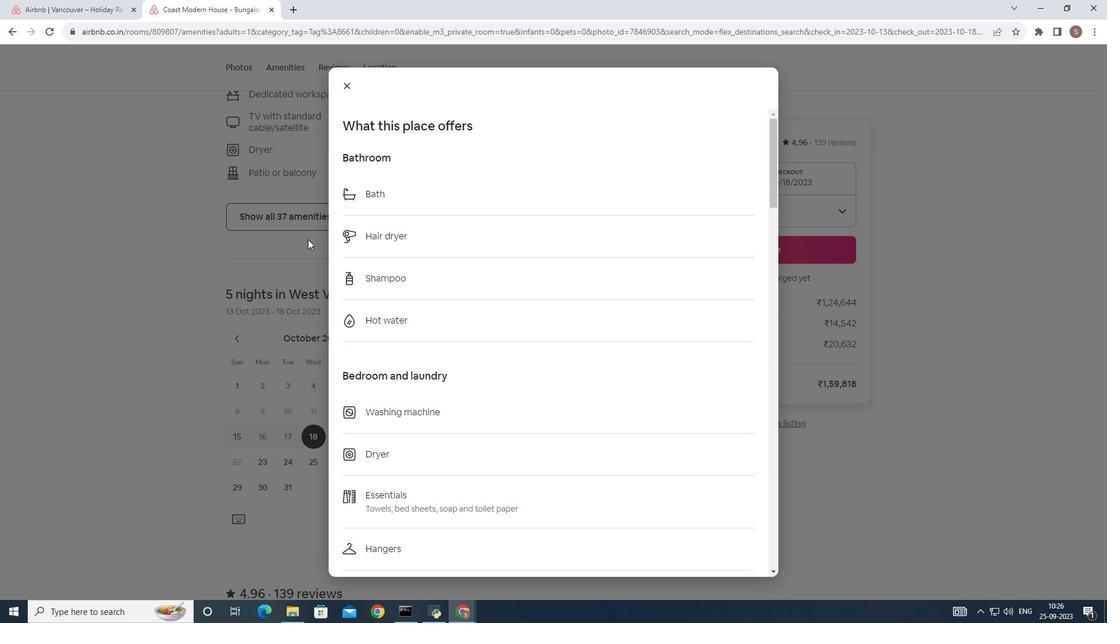 
Action: Mouse scrolled (308, 238) with delta (0, 0)
Screenshot: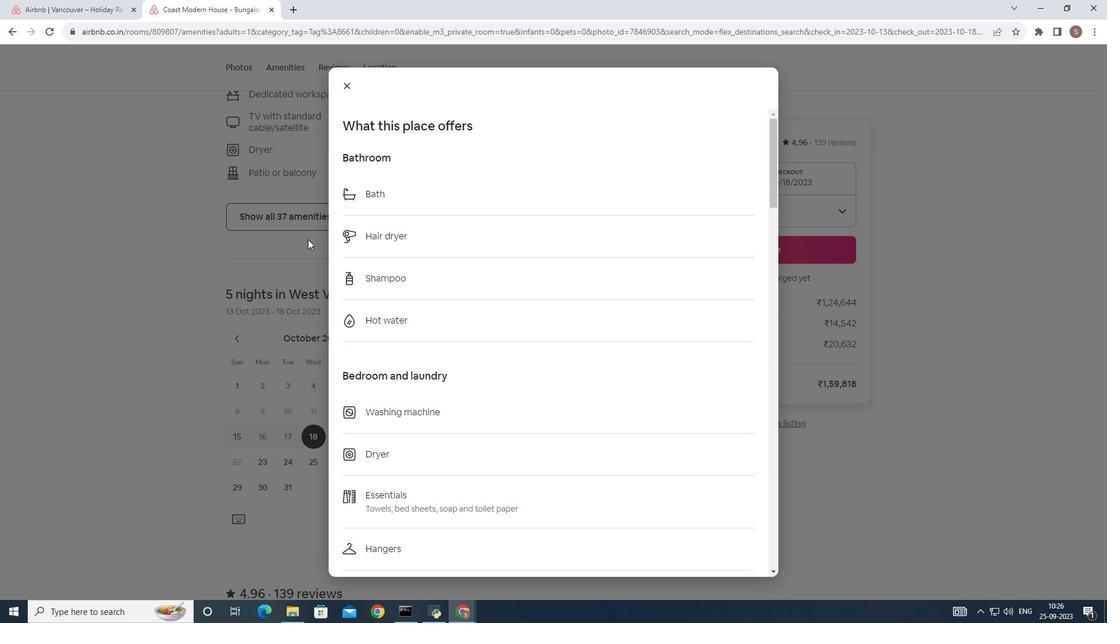 
Action: Mouse scrolled (308, 238) with delta (0, 0)
Screenshot: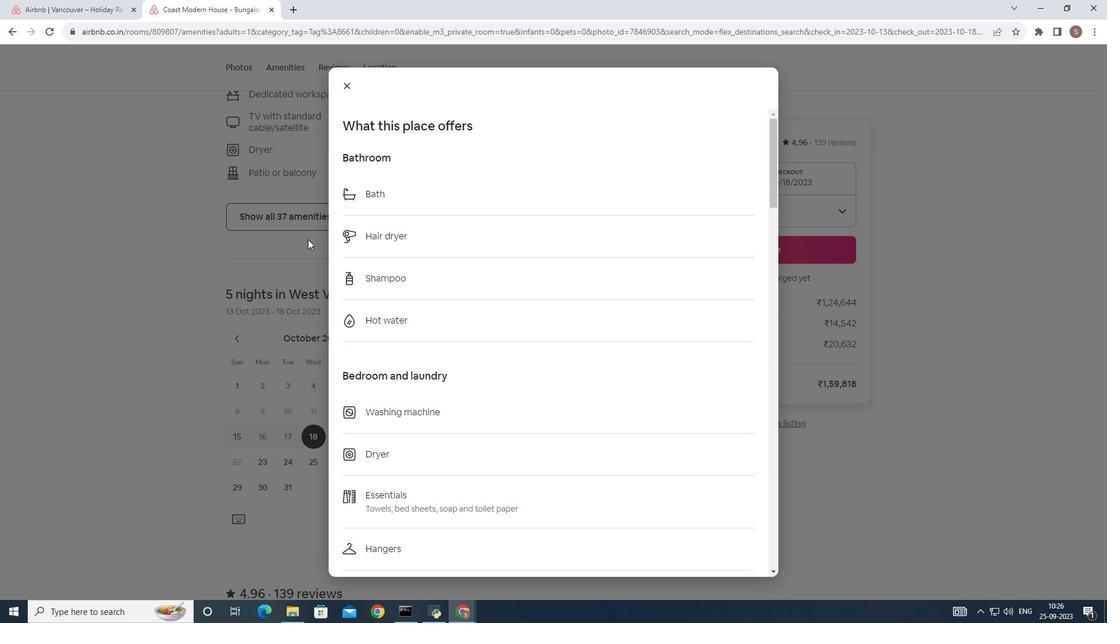 
Action: Mouse moved to (448, 262)
Screenshot: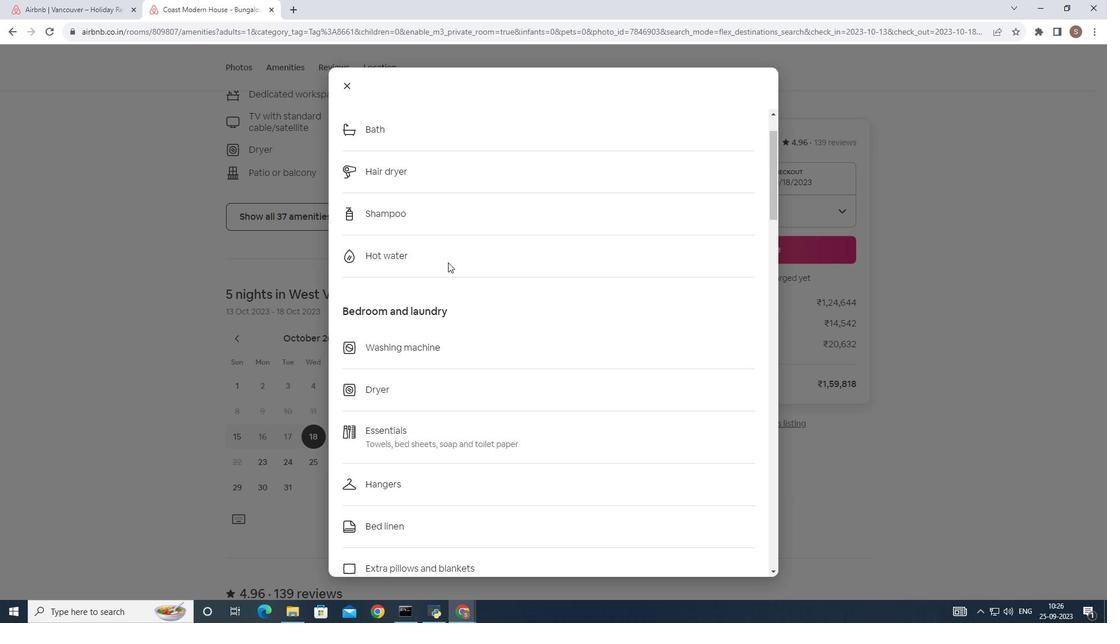 
Action: Mouse scrolled (448, 261) with delta (0, 0)
Screenshot: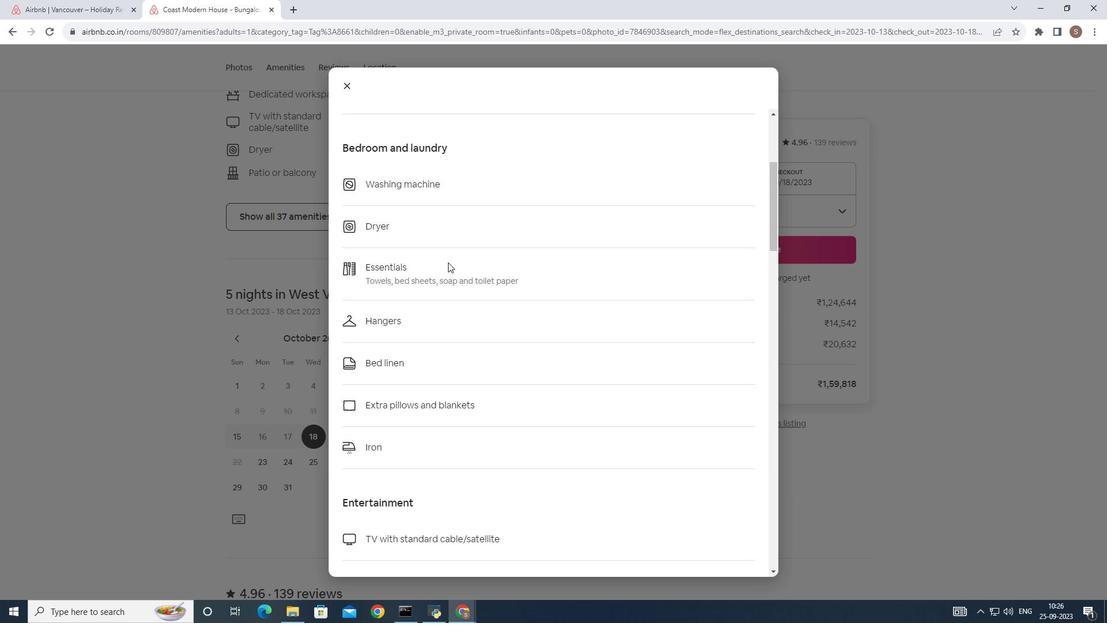 
Action: Mouse scrolled (448, 261) with delta (0, 0)
Screenshot: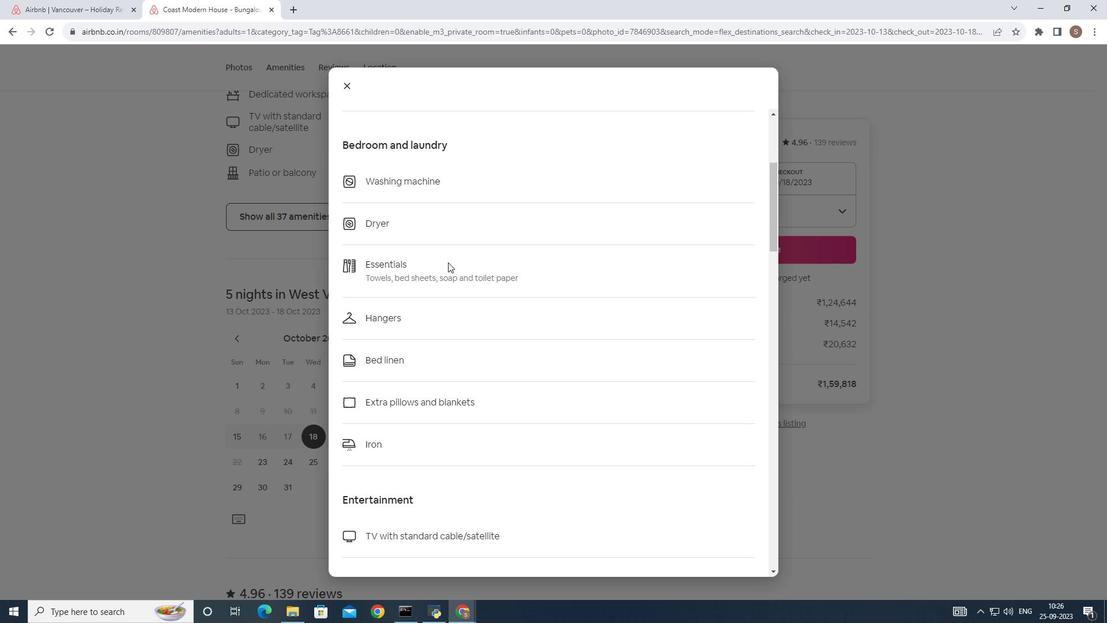 
Action: Mouse scrolled (448, 261) with delta (0, 0)
Screenshot: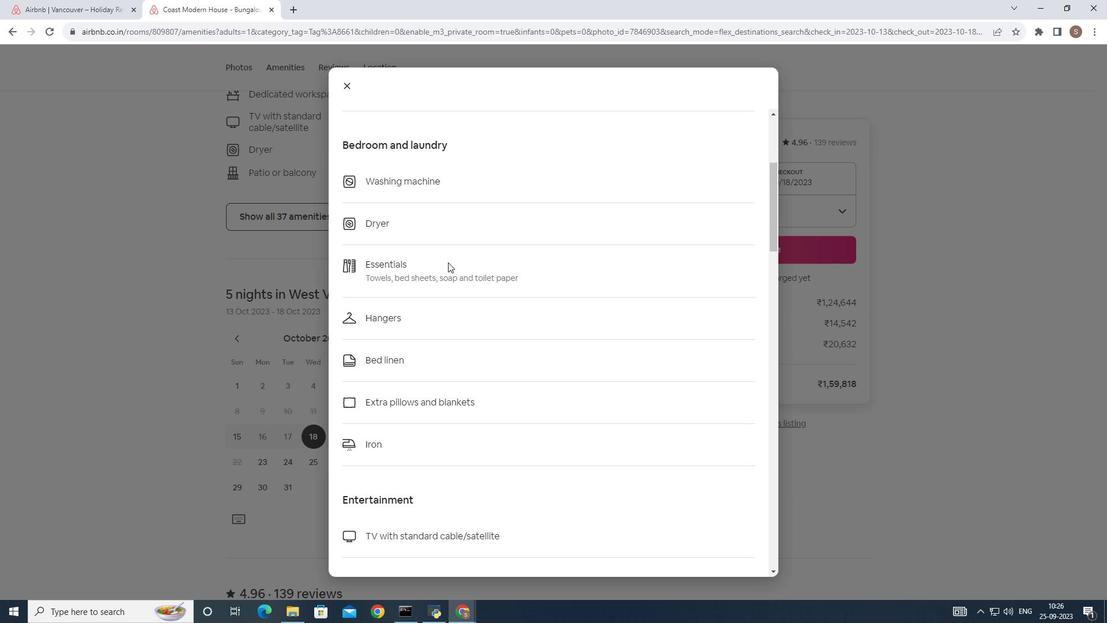 
Action: Mouse scrolled (448, 261) with delta (0, 0)
Screenshot: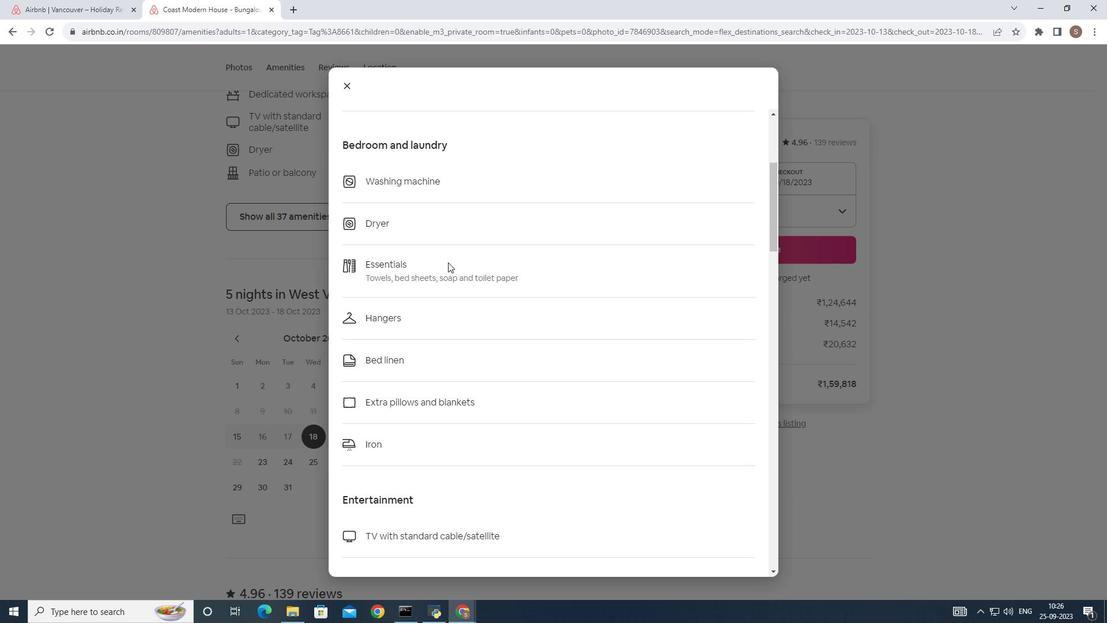 
Action: Mouse scrolled (448, 261) with delta (0, 0)
Screenshot: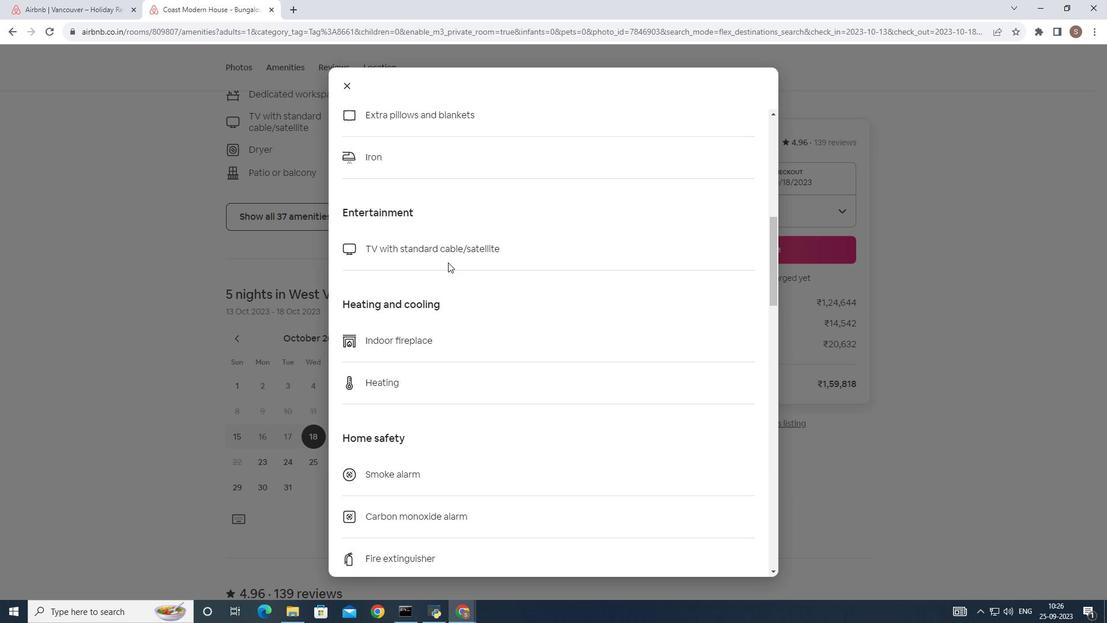 
Action: Mouse scrolled (448, 261) with delta (0, 0)
Screenshot: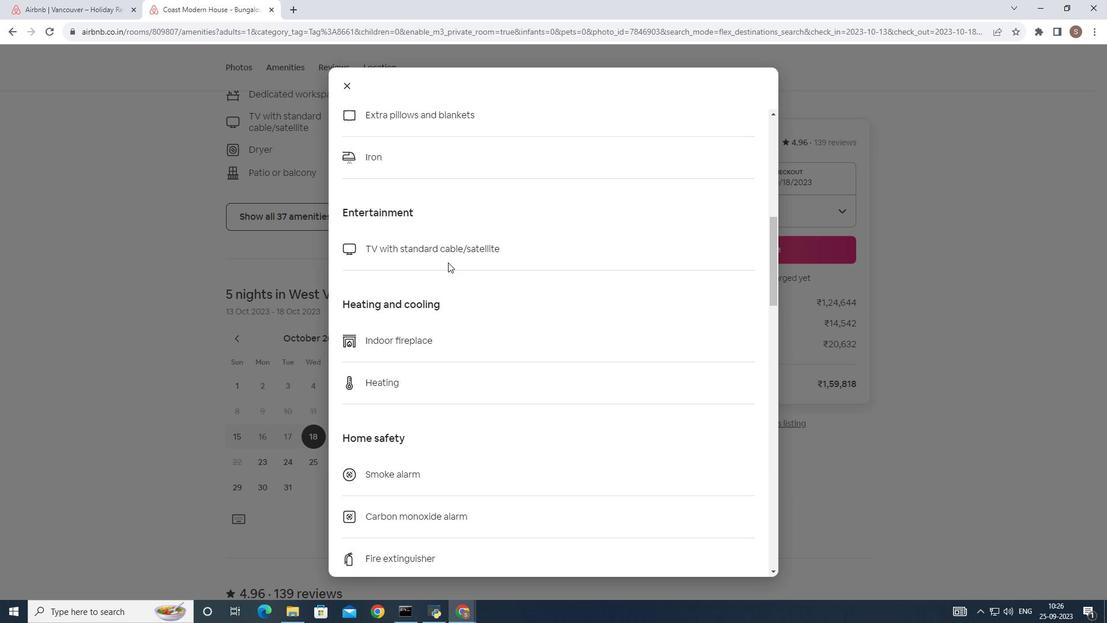 
Action: Mouse scrolled (448, 261) with delta (0, 0)
Screenshot: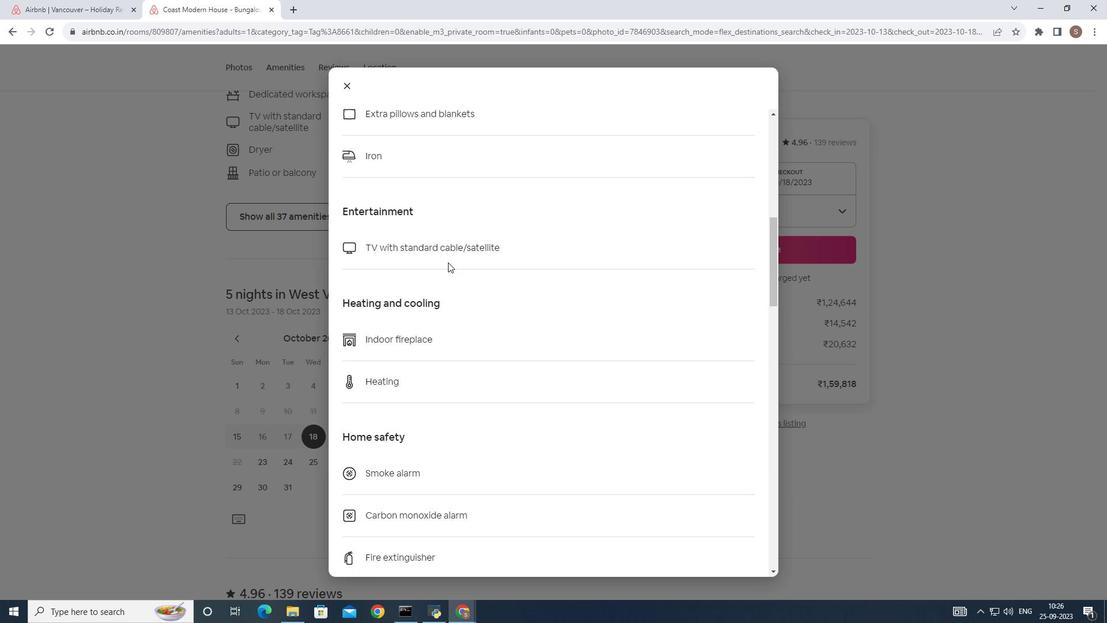 
Action: Mouse scrolled (448, 261) with delta (0, 0)
Screenshot: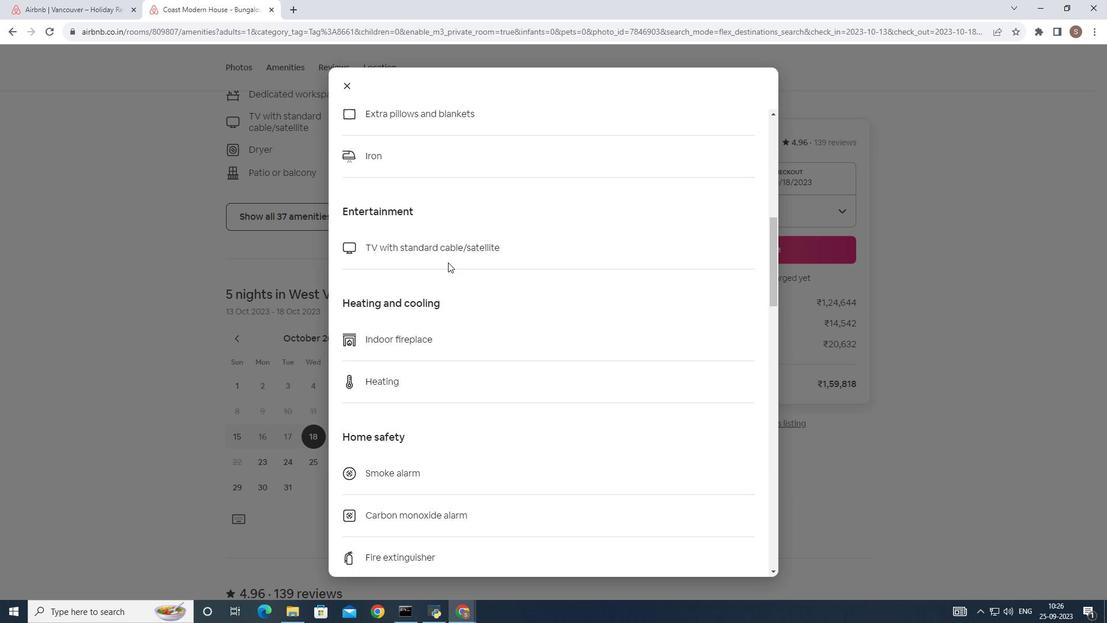 
Action: Mouse scrolled (448, 261) with delta (0, 0)
Screenshot: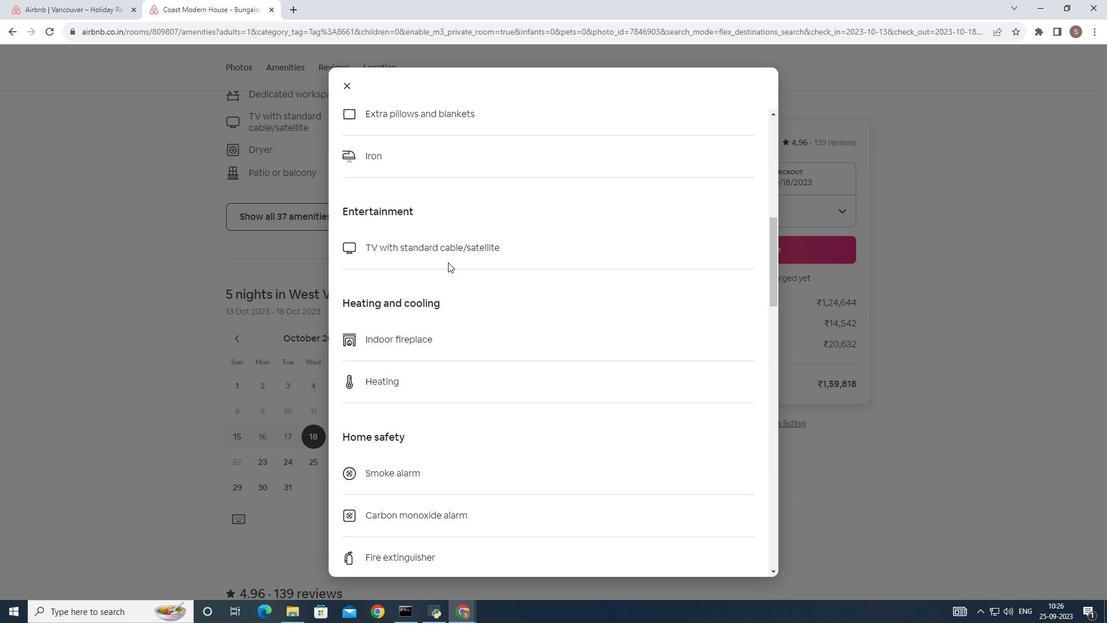 
Action: Mouse scrolled (448, 261) with delta (0, 0)
Screenshot: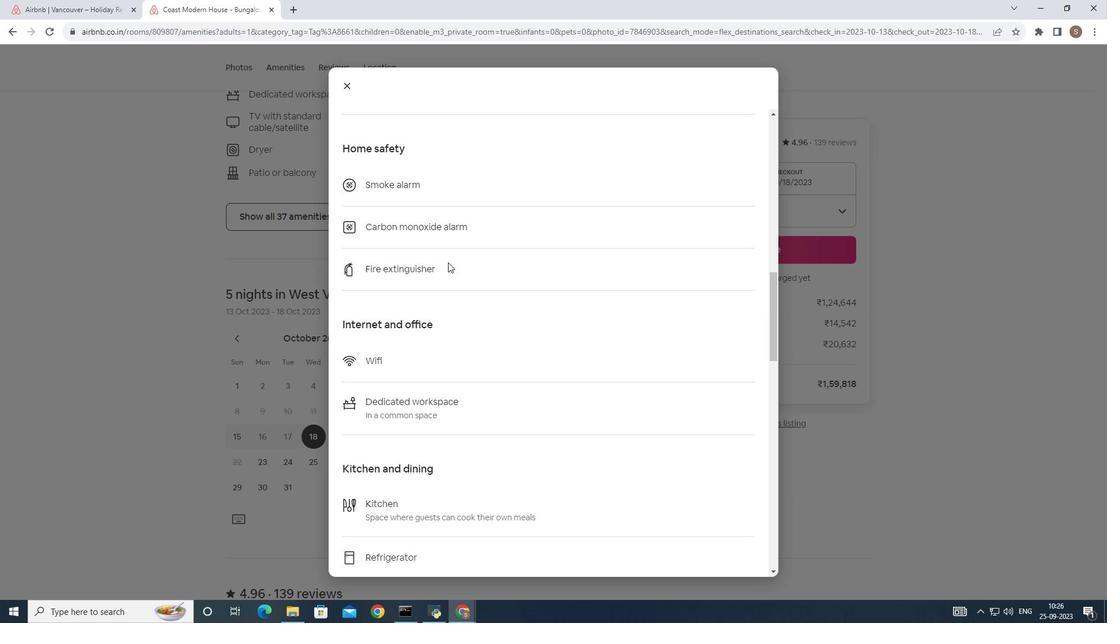 
Action: Mouse scrolled (448, 261) with delta (0, 0)
Screenshot: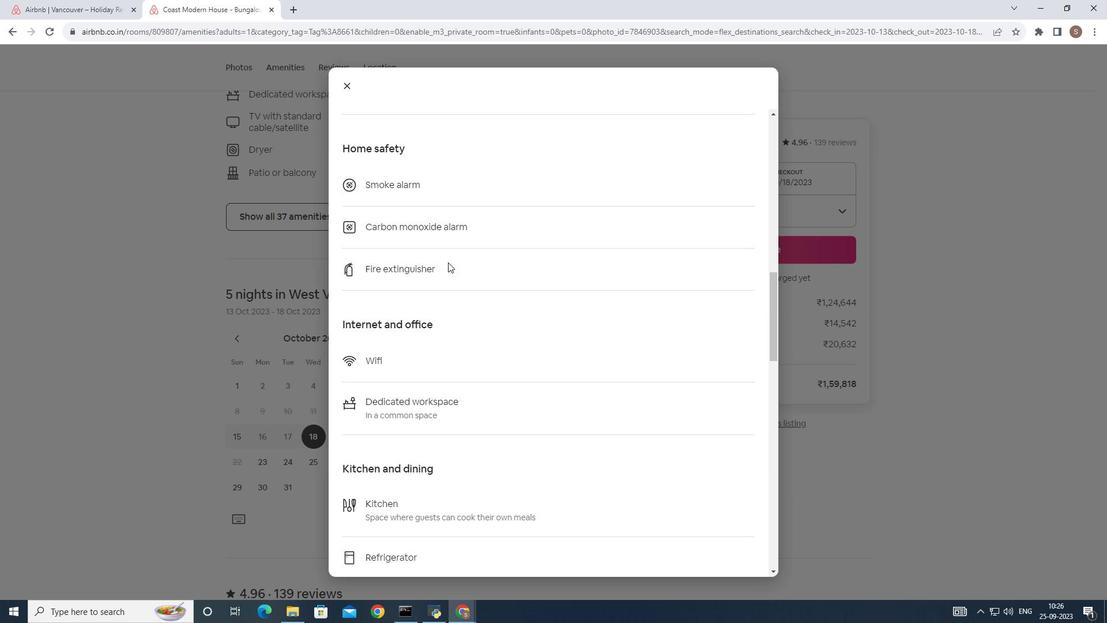 
Action: Mouse scrolled (448, 261) with delta (0, 0)
Screenshot: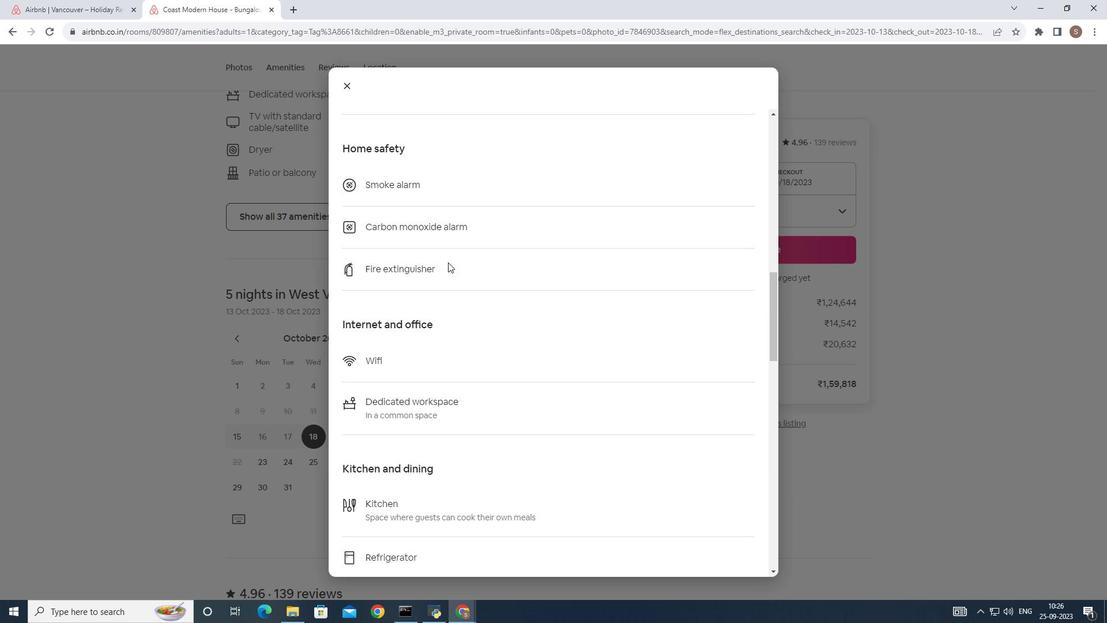 
Action: Mouse scrolled (448, 261) with delta (0, 0)
Screenshot: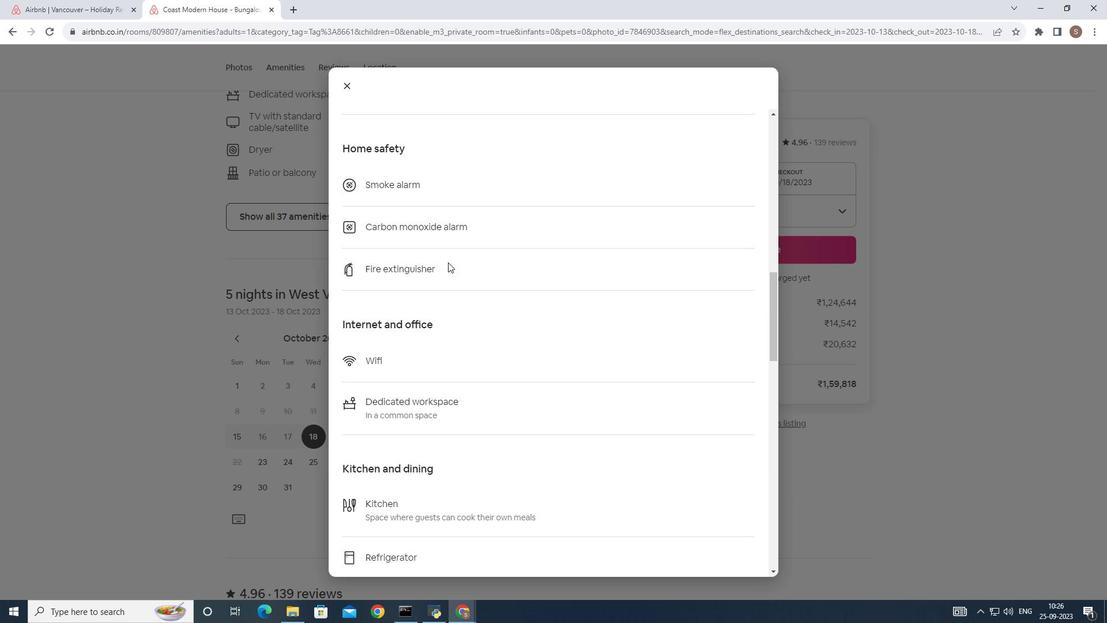 
Action: Mouse scrolled (448, 261) with delta (0, 0)
Screenshot: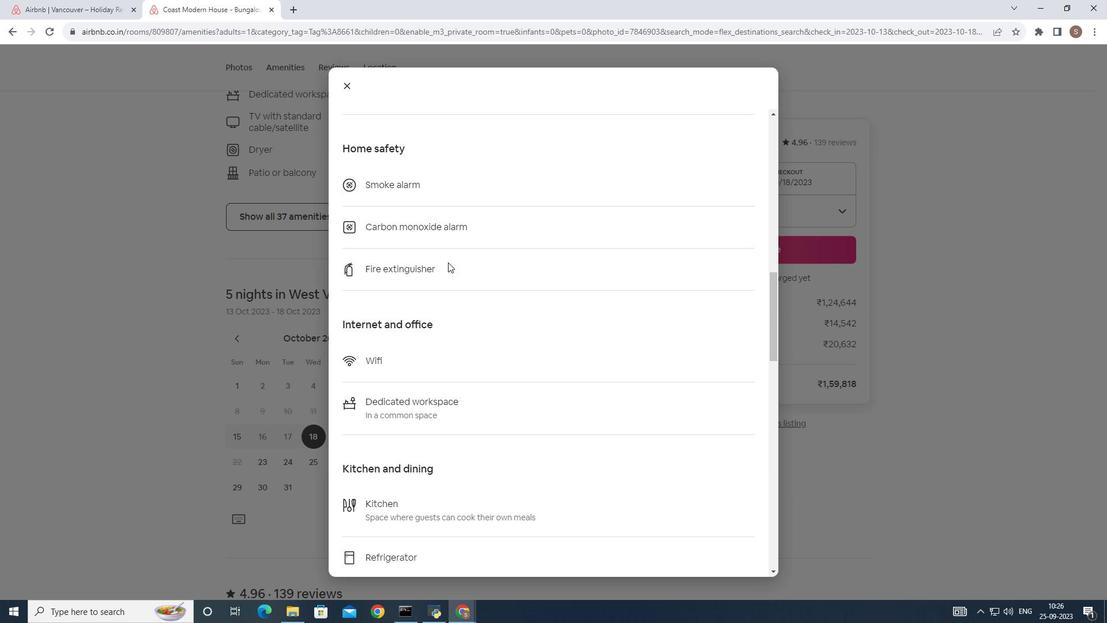
Action: Mouse scrolled (448, 261) with delta (0, 0)
Screenshot: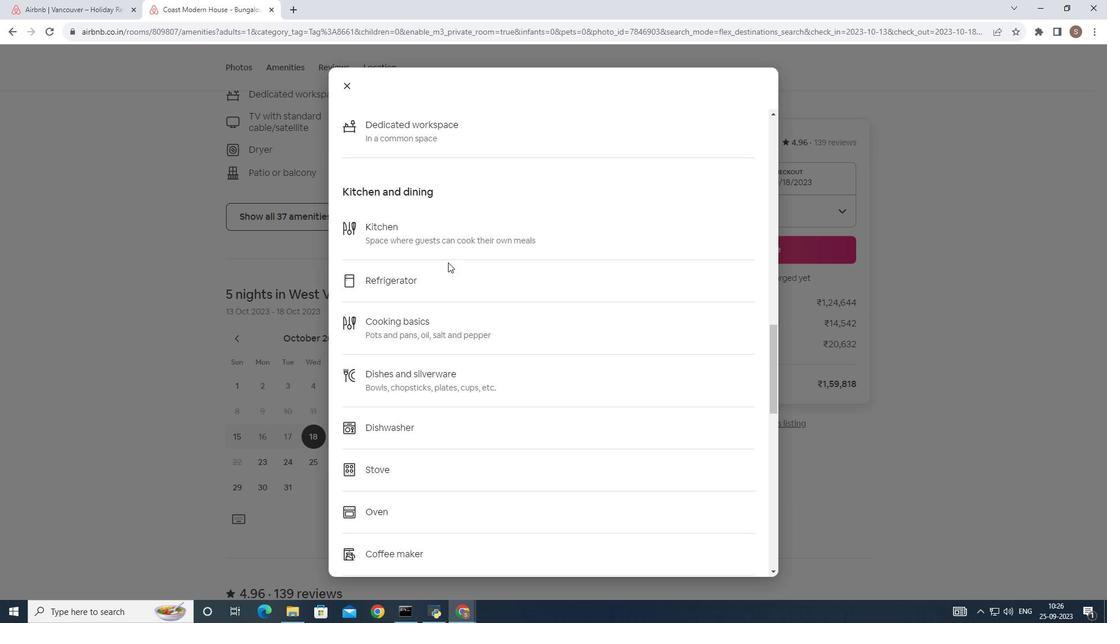 
Action: Mouse scrolled (448, 261) with delta (0, 0)
Screenshot: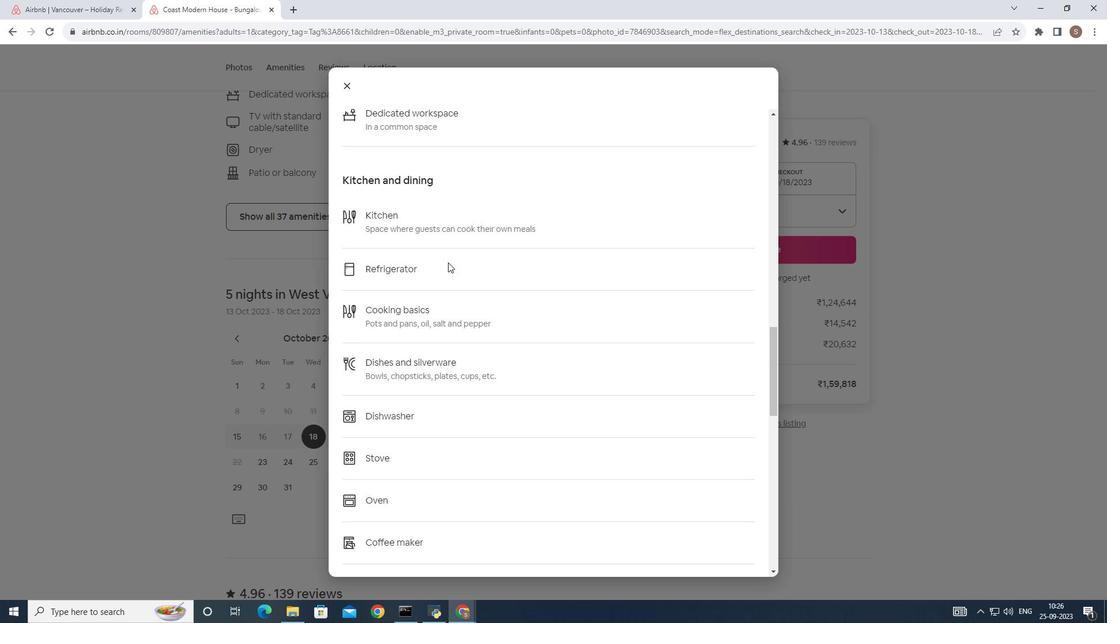 
Action: Mouse scrolled (448, 261) with delta (0, 0)
Screenshot: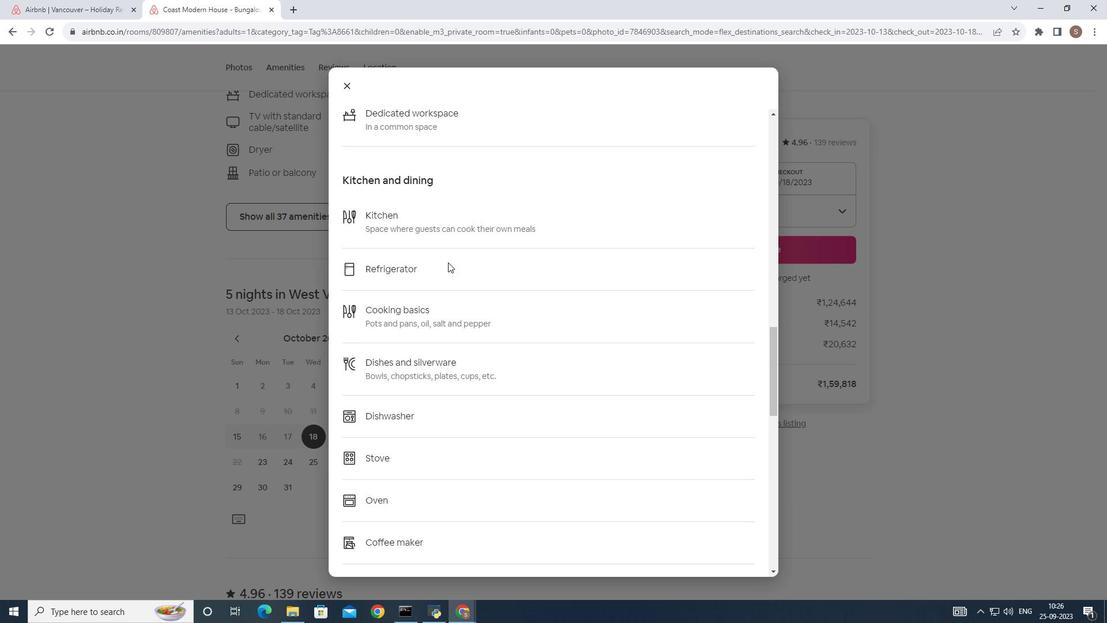 
Action: Mouse scrolled (448, 261) with delta (0, 0)
Screenshot: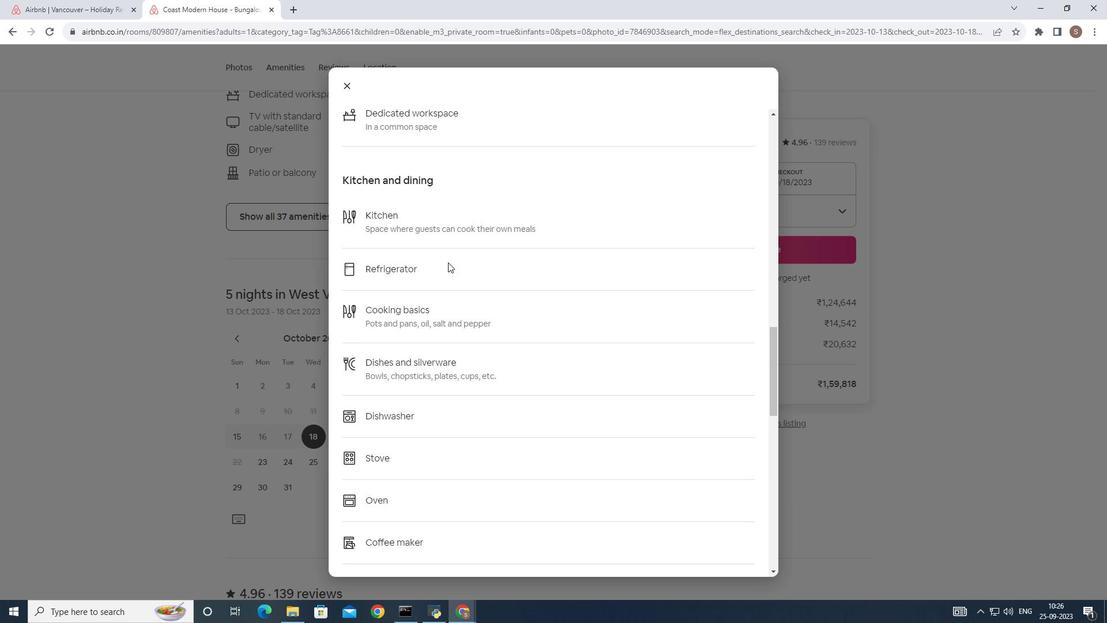 
Action: Mouse scrolled (448, 261) with delta (0, 0)
Screenshot: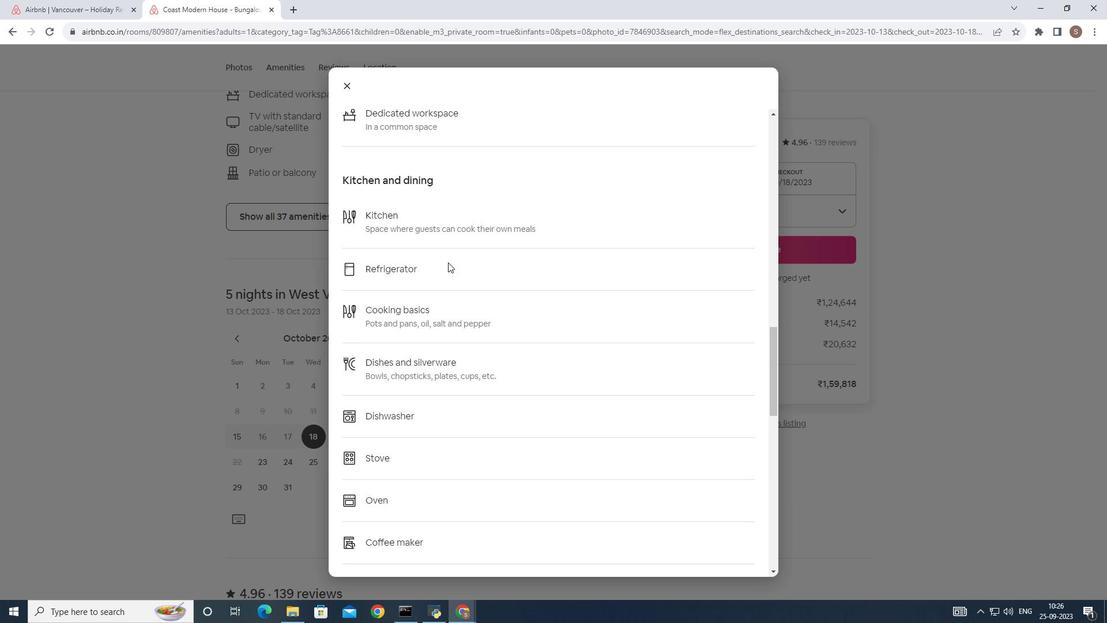 
Action: Mouse scrolled (448, 261) with delta (0, 0)
Screenshot: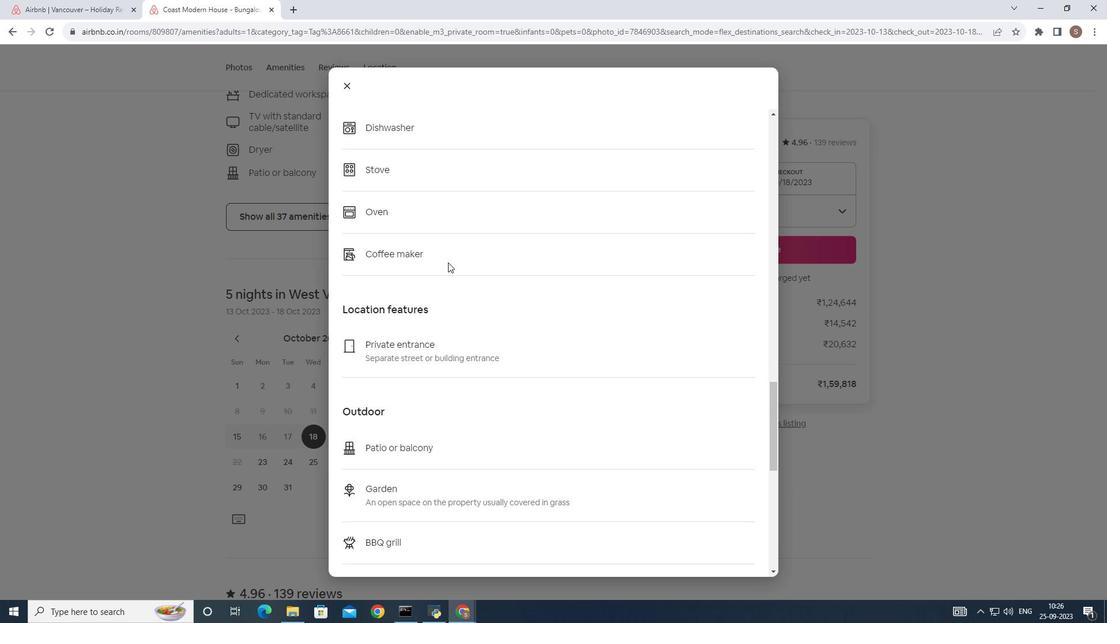 
Action: Mouse scrolled (448, 261) with delta (0, 0)
Screenshot: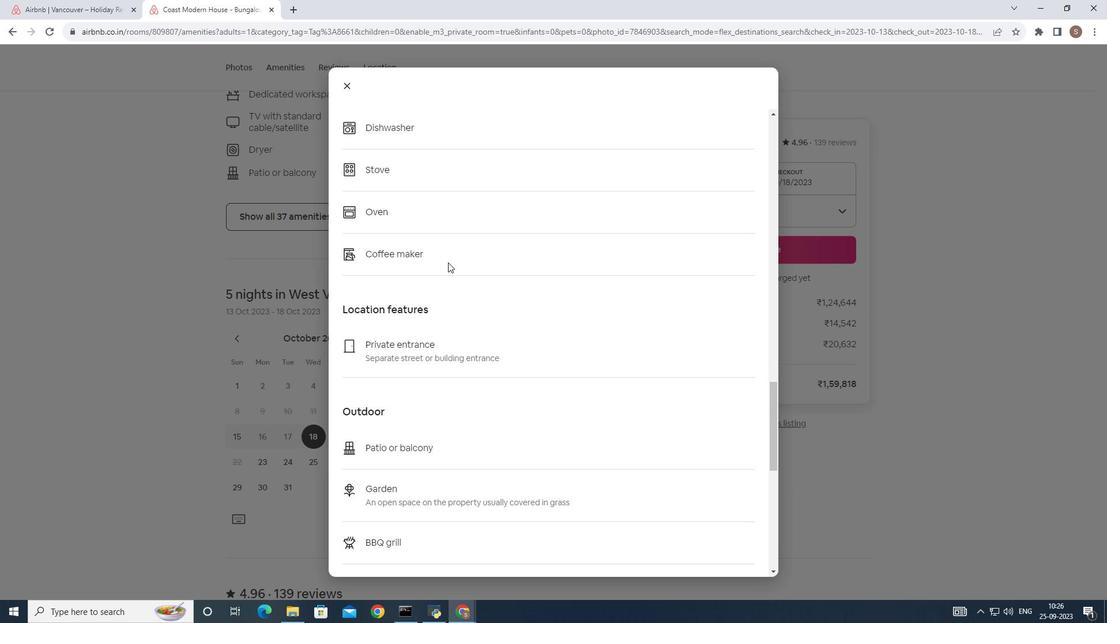 
Action: Mouse scrolled (448, 261) with delta (0, 0)
Screenshot: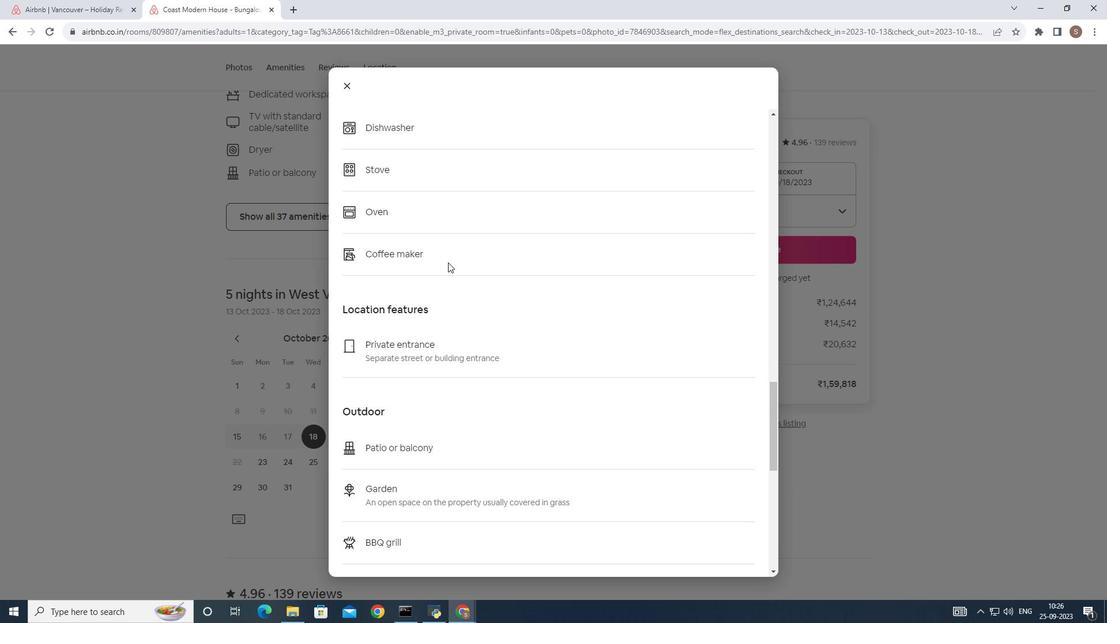
Action: Mouse scrolled (448, 261) with delta (0, 0)
Screenshot: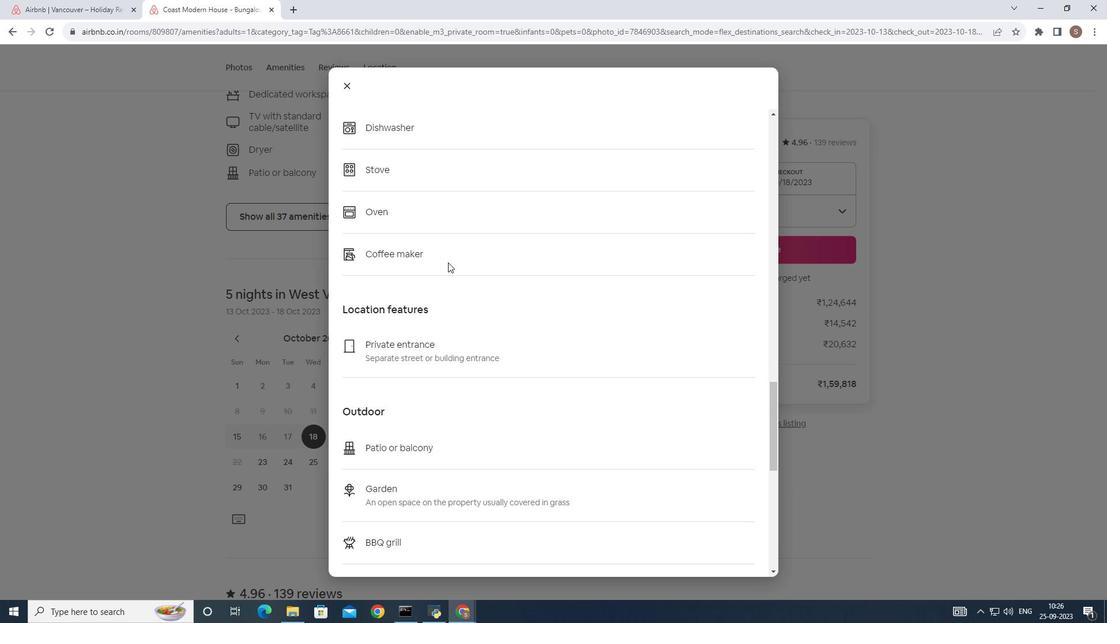 
Action: Mouse scrolled (448, 261) with delta (0, 0)
Screenshot: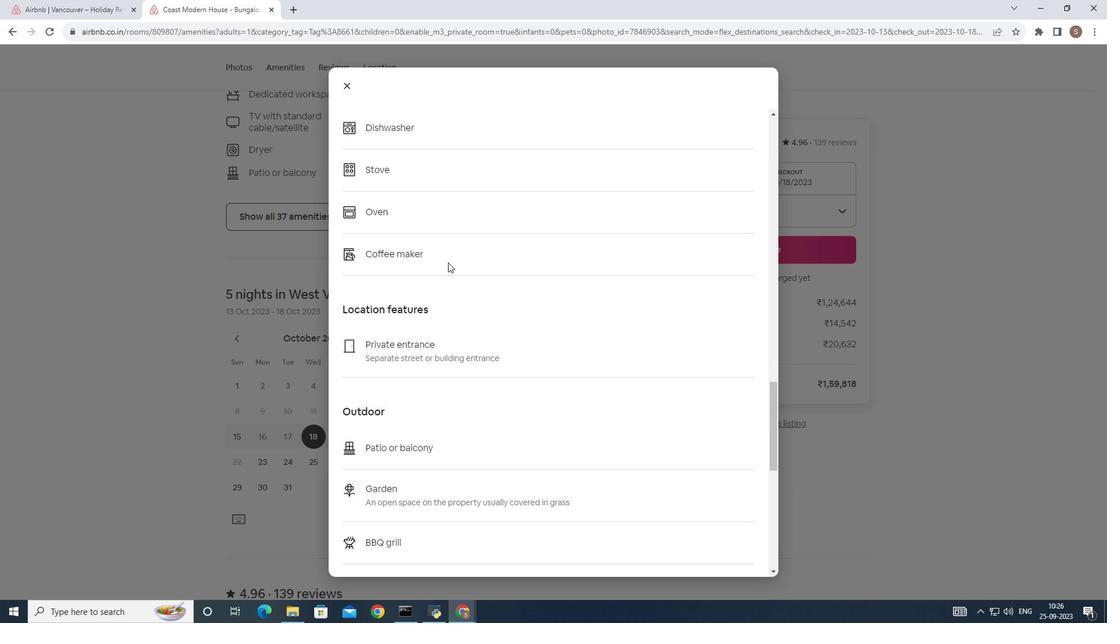 
Action: Mouse scrolled (448, 261) with delta (0, 0)
Screenshot: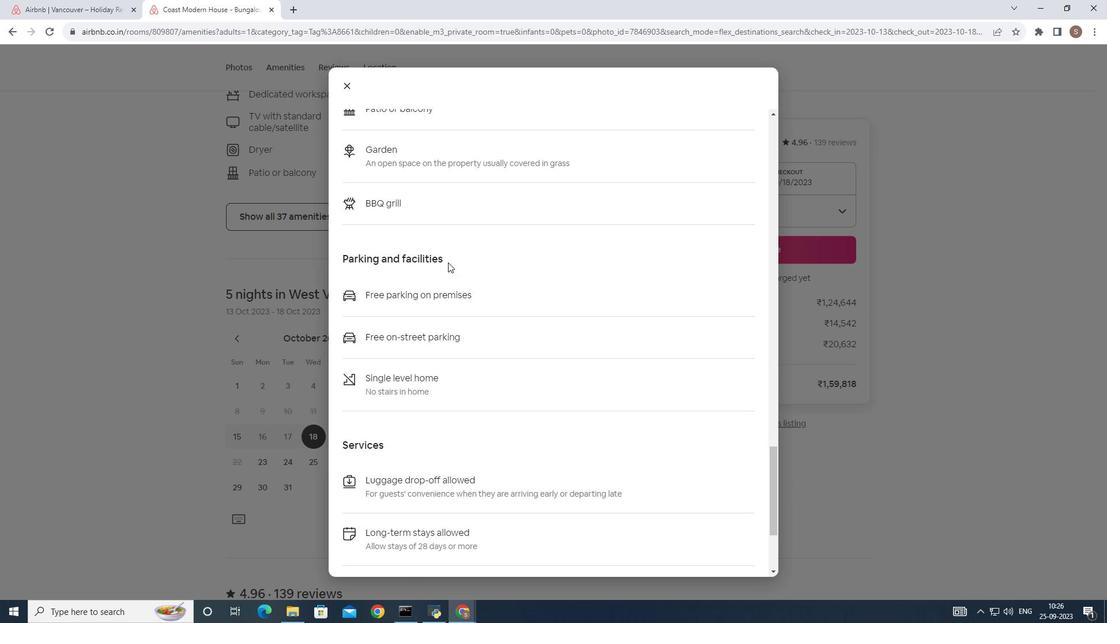 
Action: Mouse scrolled (448, 261) with delta (0, 0)
Screenshot: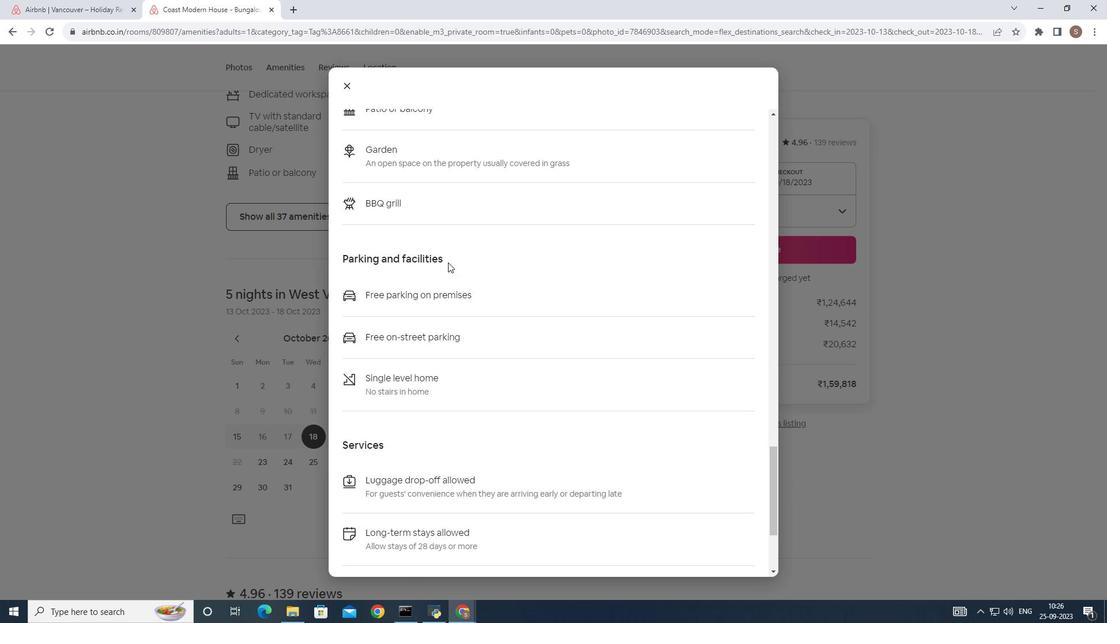 
Action: Mouse scrolled (448, 261) with delta (0, 0)
Screenshot: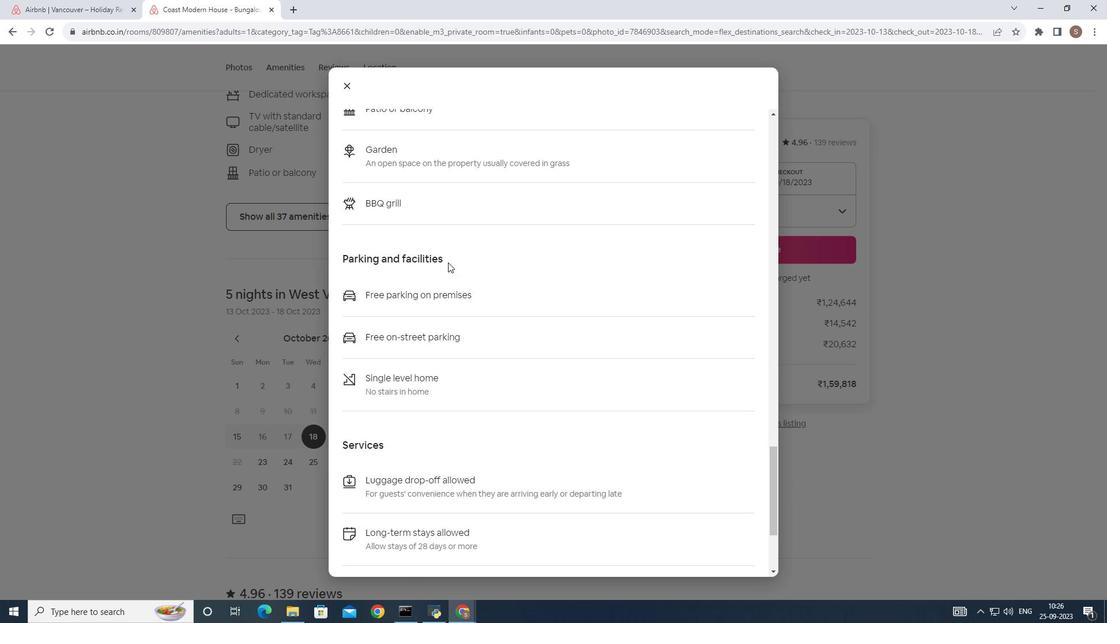 
Action: Mouse scrolled (448, 261) with delta (0, 0)
Screenshot: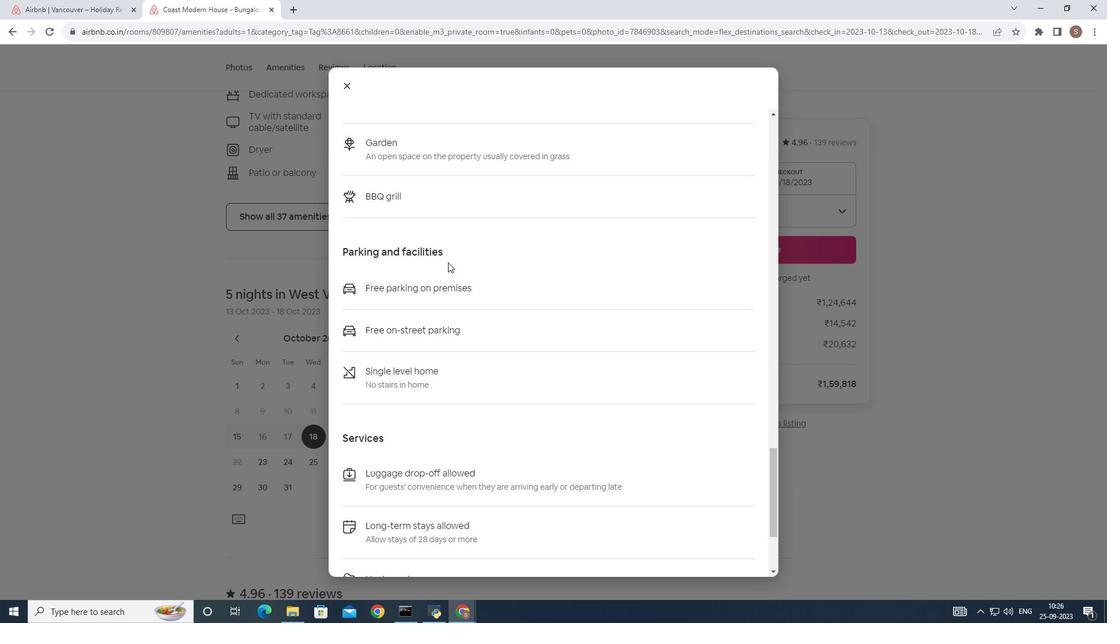 
Action: Mouse scrolled (448, 261) with delta (0, 0)
Screenshot: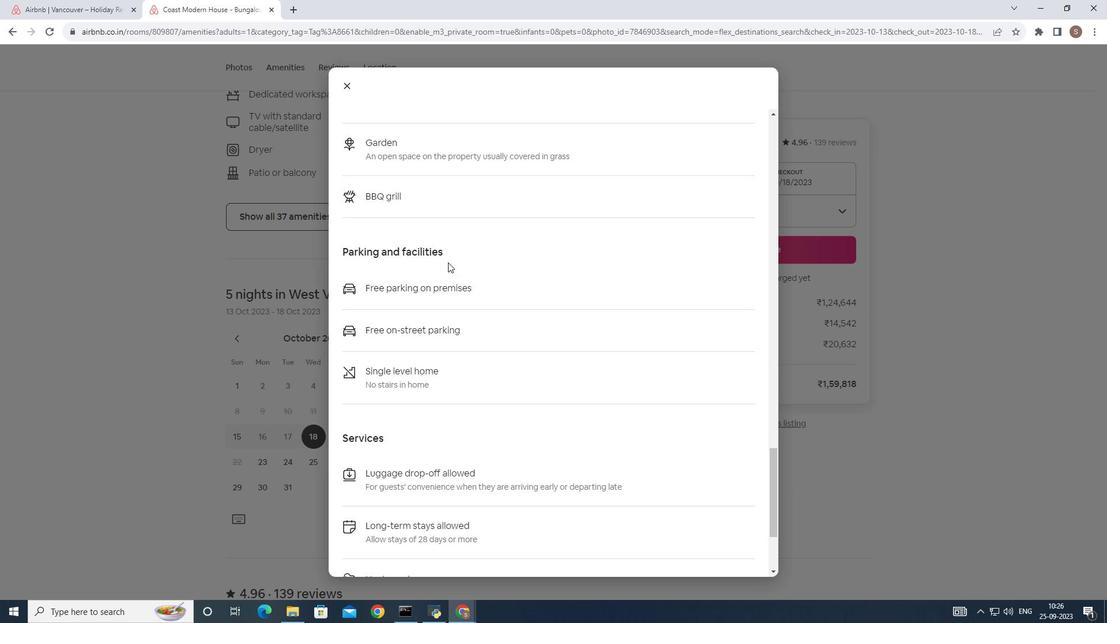 
Action: Mouse scrolled (448, 261) with delta (0, 0)
Screenshot: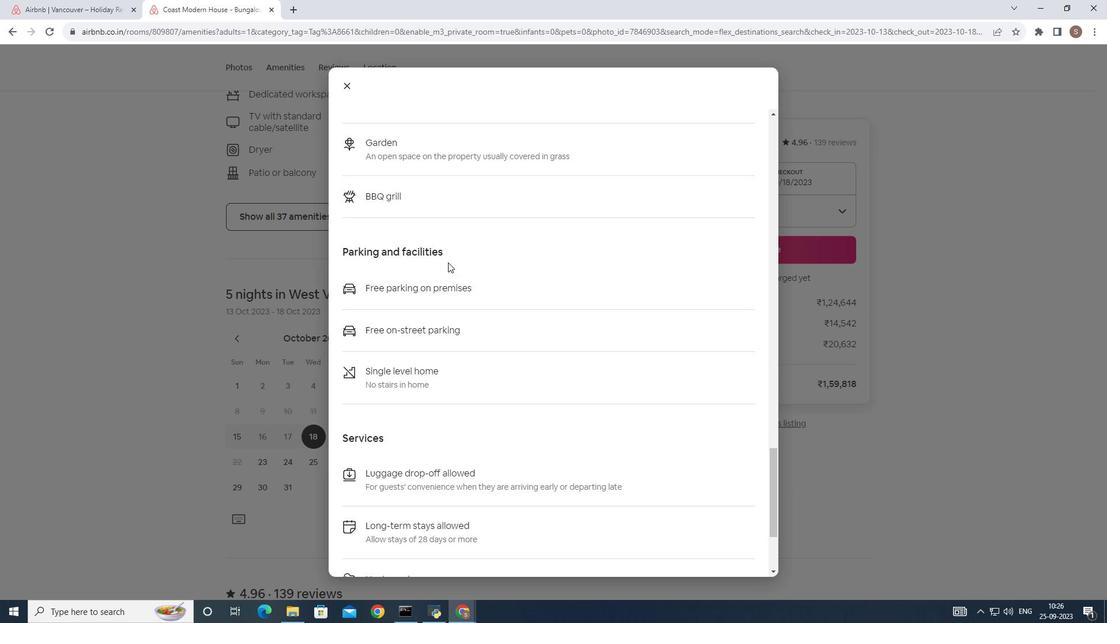 
Action: Mouse scrolled (448, 261) with delta (0, 0)
Screenshot: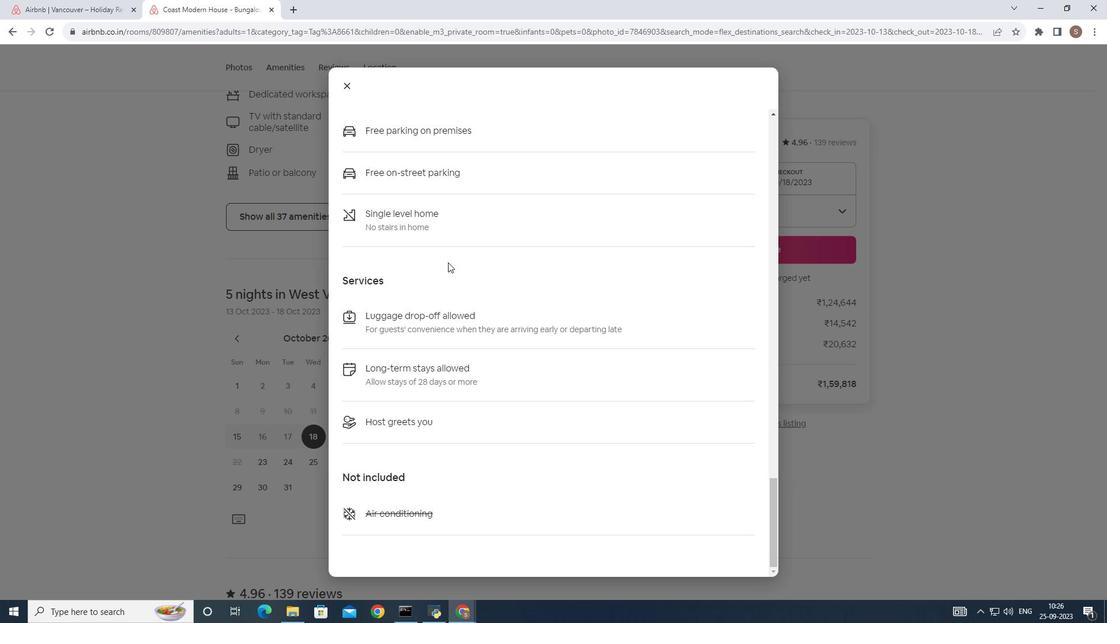 
Action: Mouse scrolled (448, 261) with delta (0, 0)
Screenshot: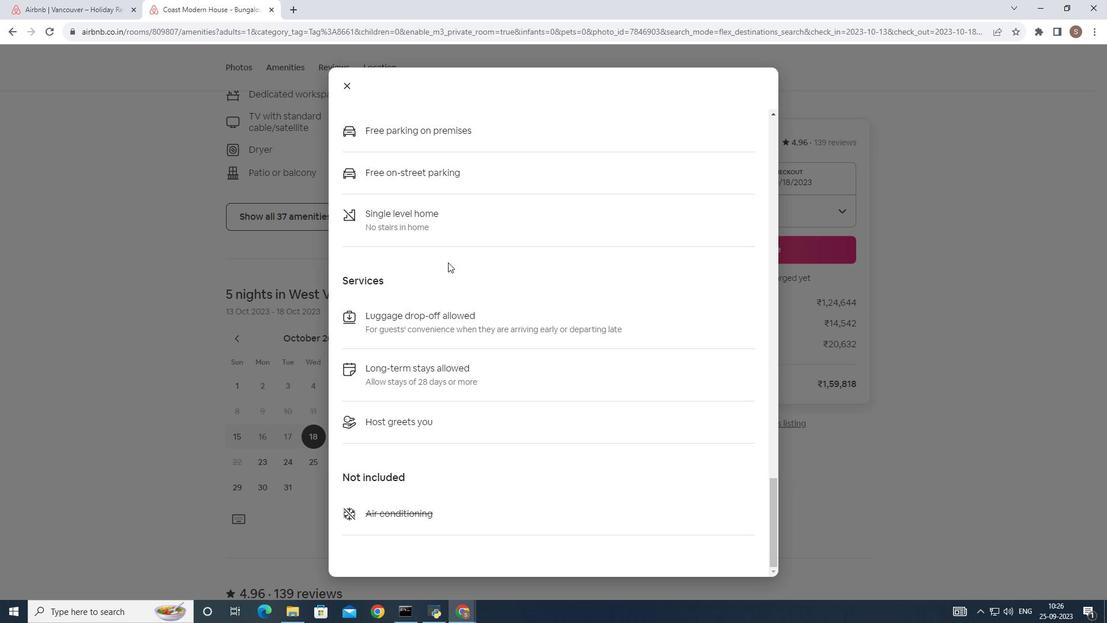 
Action: Mouse scrolled (448, 261) with delta (0, 0)
Screenshot: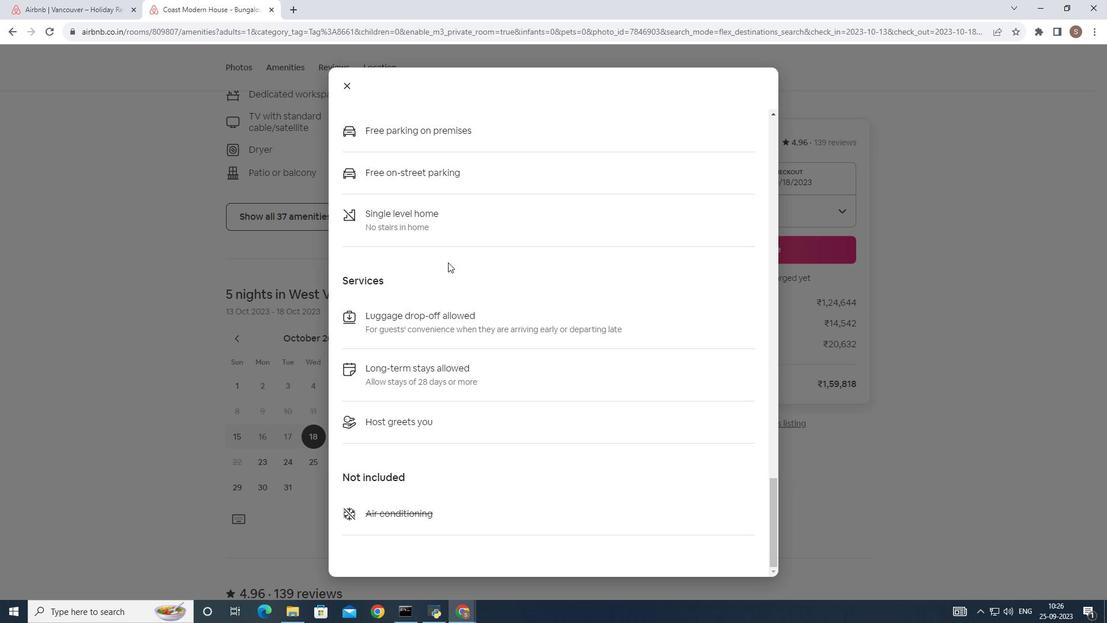 
Action: Mouse scrolled (448, 261) with delta (0, 0)
Screenshot: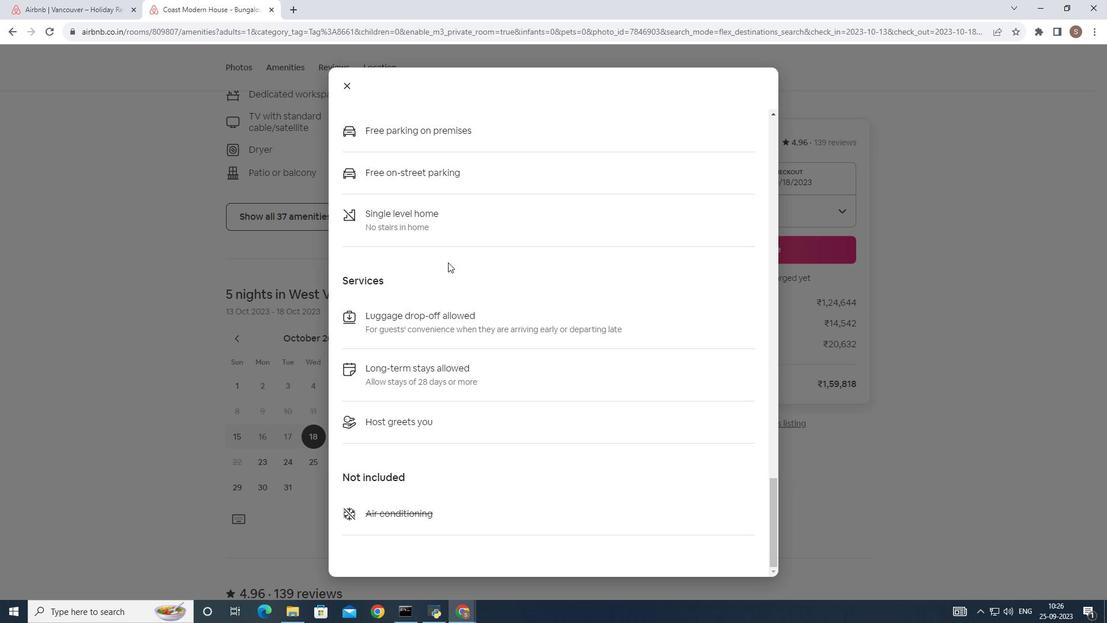 
Action: Mouse scrolled (448, 261) with delta (0, 0)
Screenshot: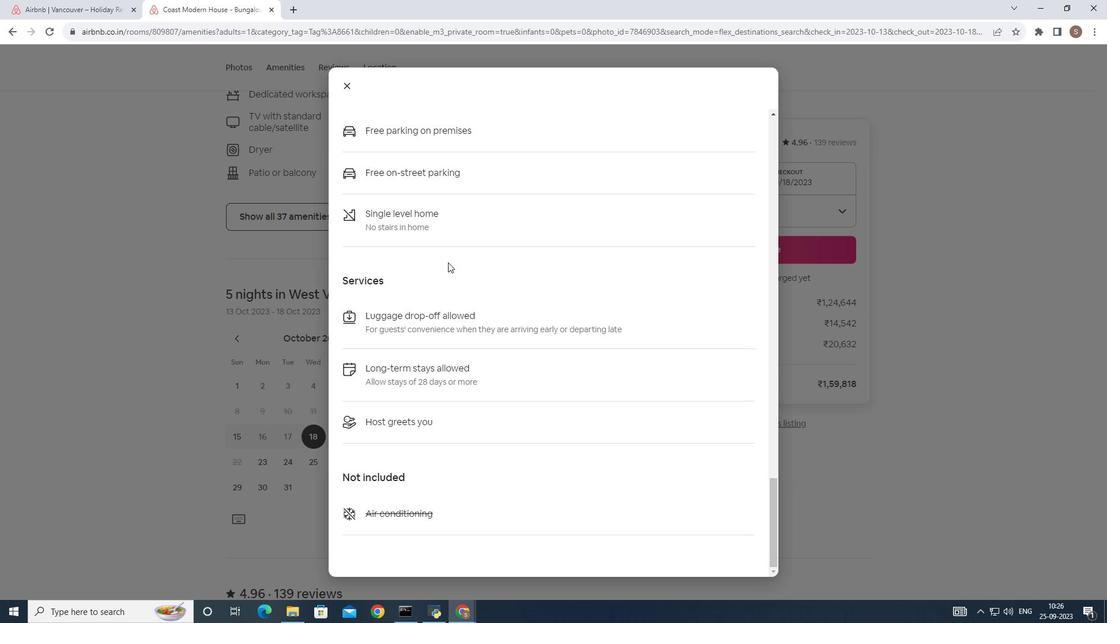 
Action: Mouse scrolled (448, 261) with delta (0, 0)
Screenshot: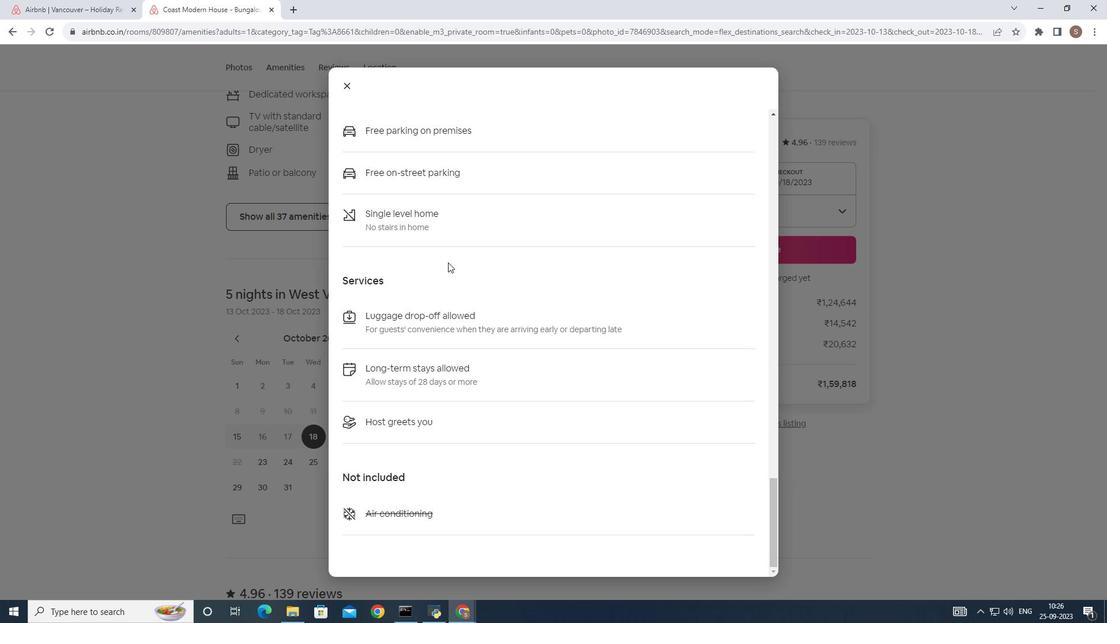 
Action: Mouse moved to (446, 256)
Screenshot: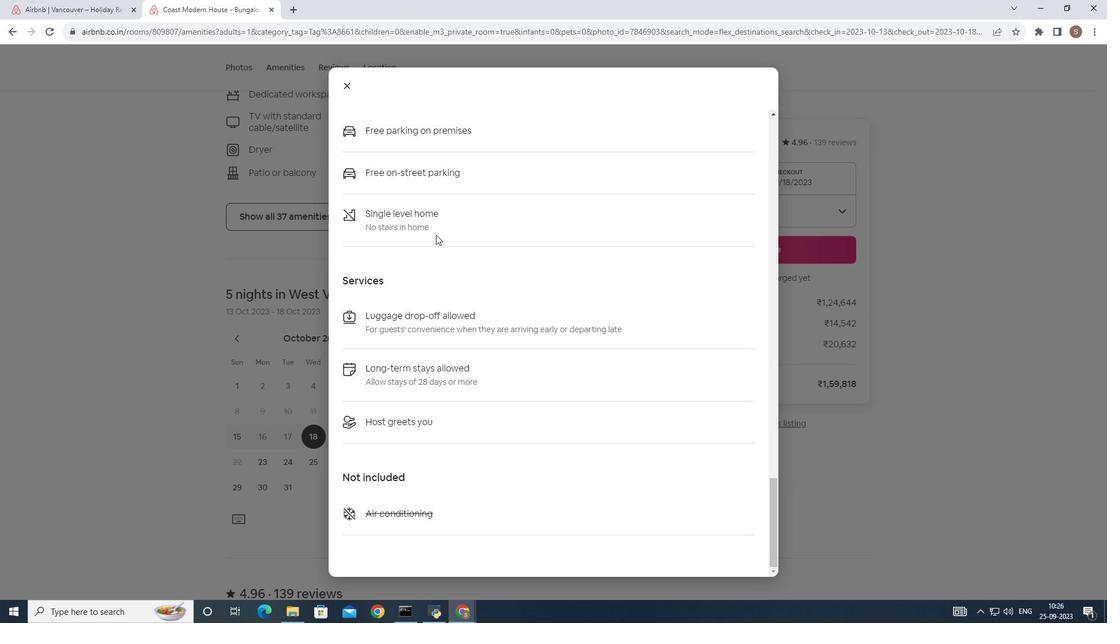 
Action: Mouse scrolled (446, 256) with delta (0, 0)
Screenshot: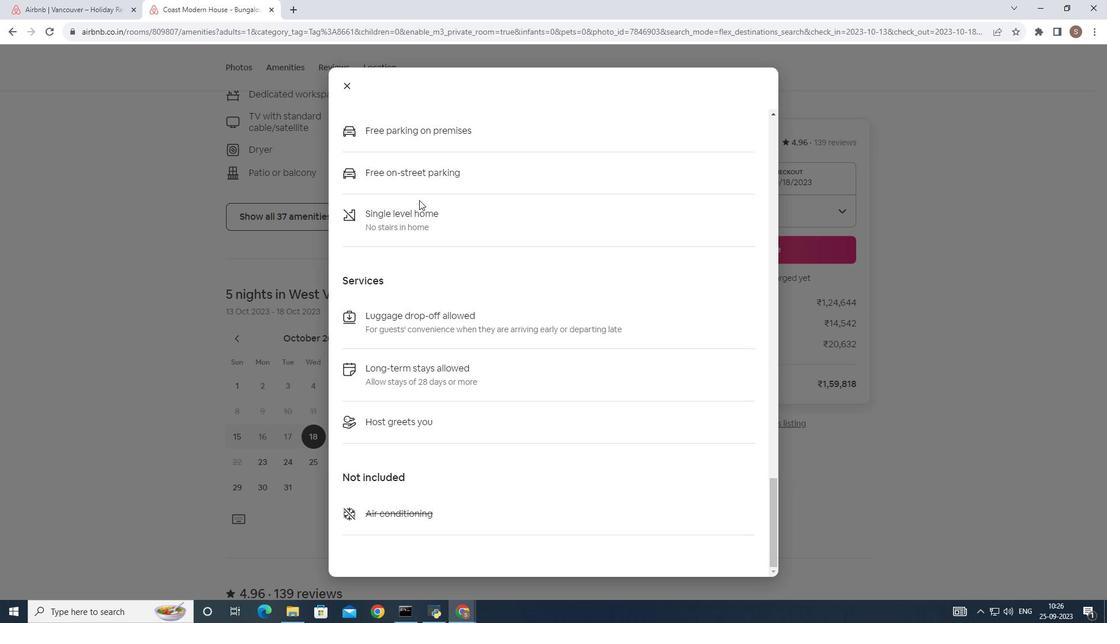 
Action: Mouse scrolled (446, 256) with delta (0, 0)
Screenshot: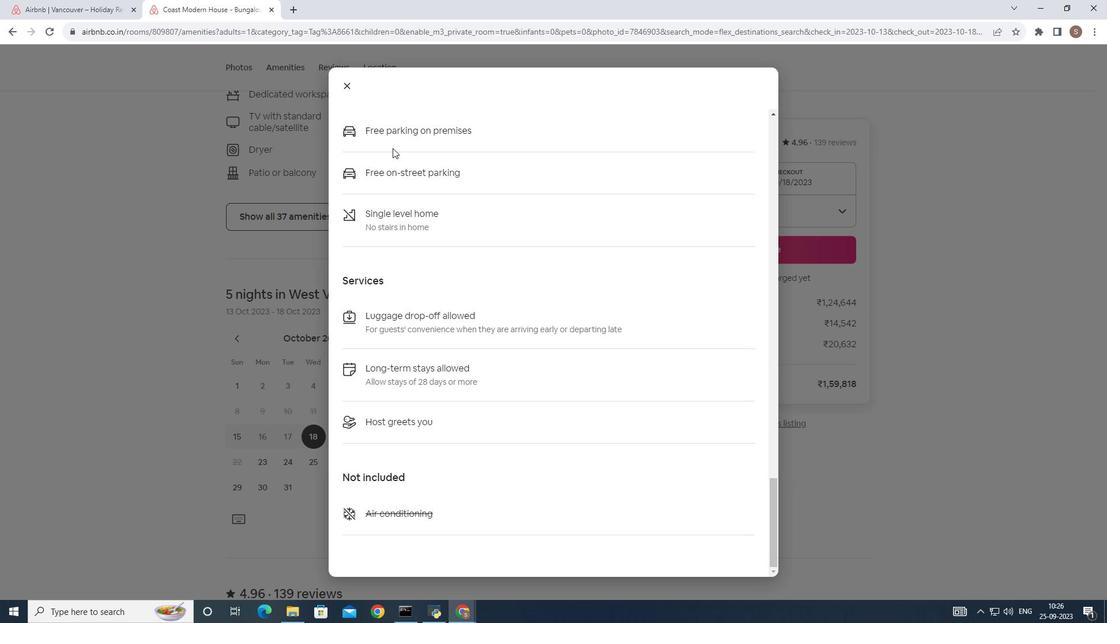 
Action: Mouse scrolled (446, 256) with delta (0, 0)
Screenshot: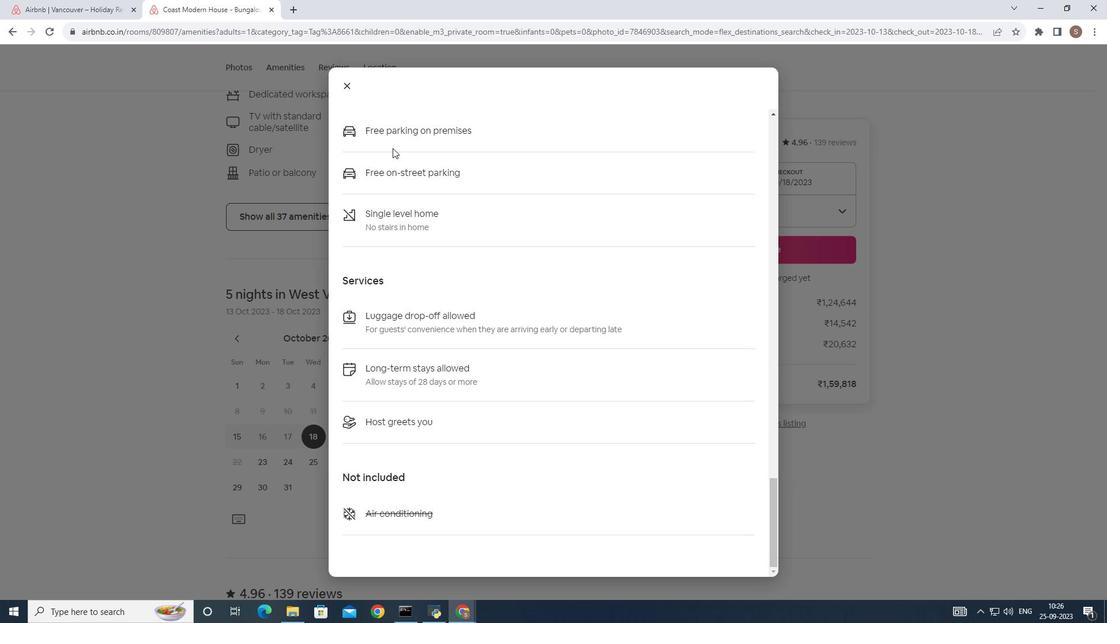 
Action: Mouse scrolled (446, 256) with delta (0, 0)
Screenshot: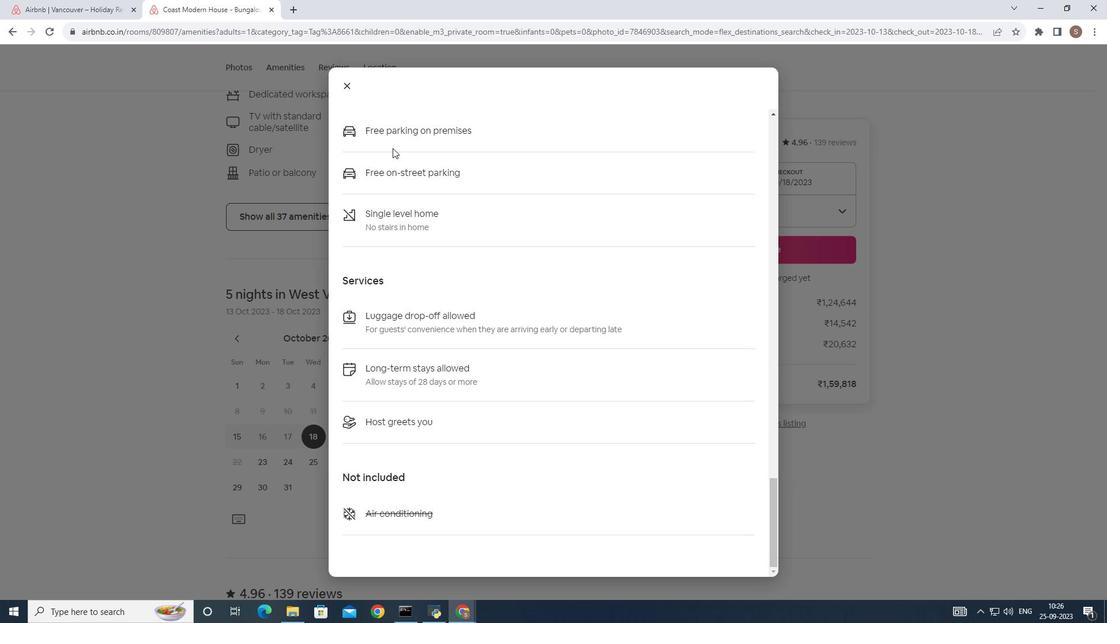 
Action: Mouse scrolled (446, 256) with delta (0, 0)
Screenshot: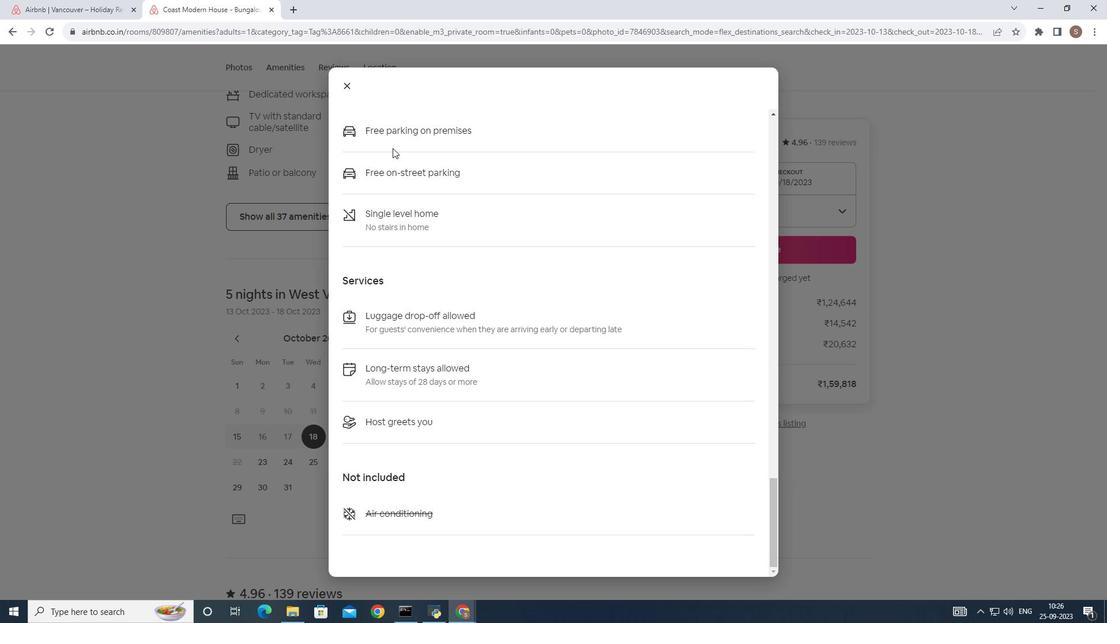 
Action: Mouse moved to (347, 88)
Screenshot: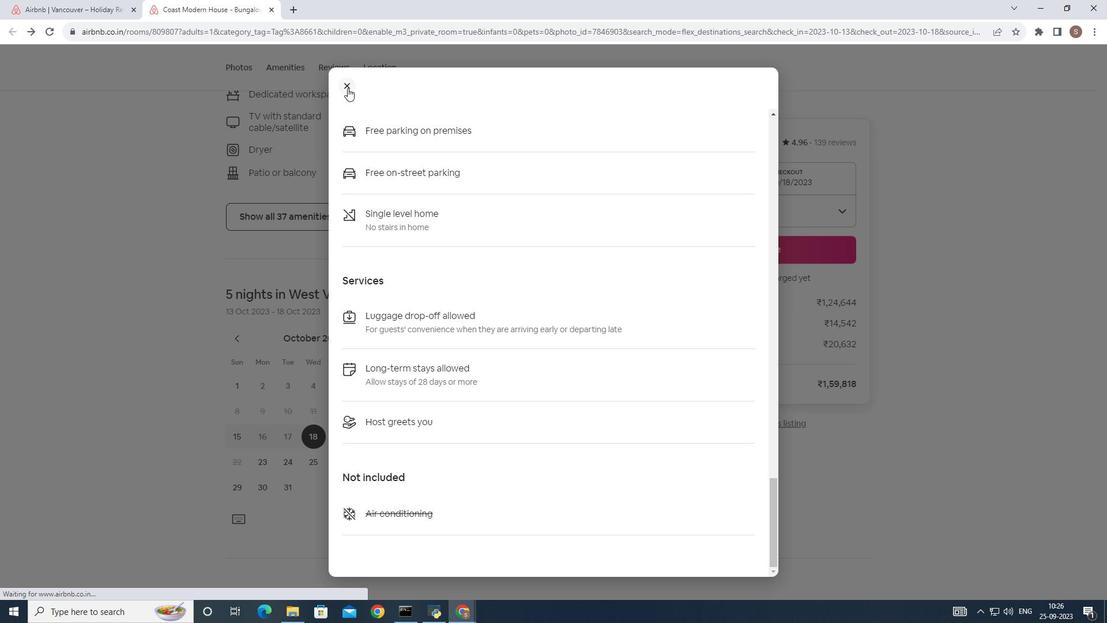 
Action: Mouse pressed left at (347, 88)
Screenshot: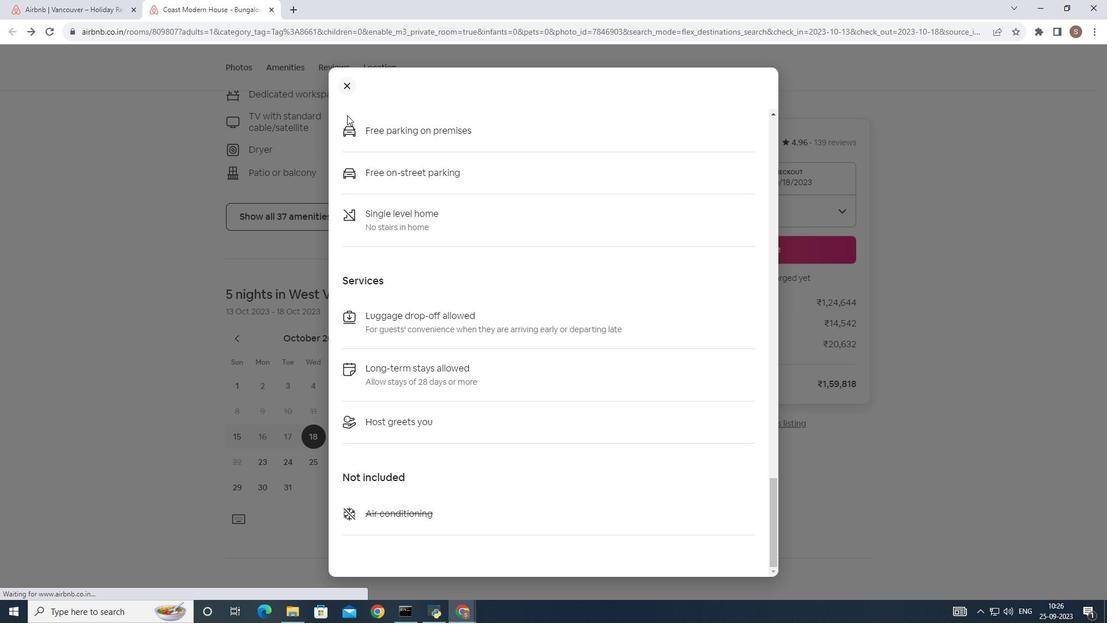 
Action: Mouse moved to (370, 292)
Screenshot: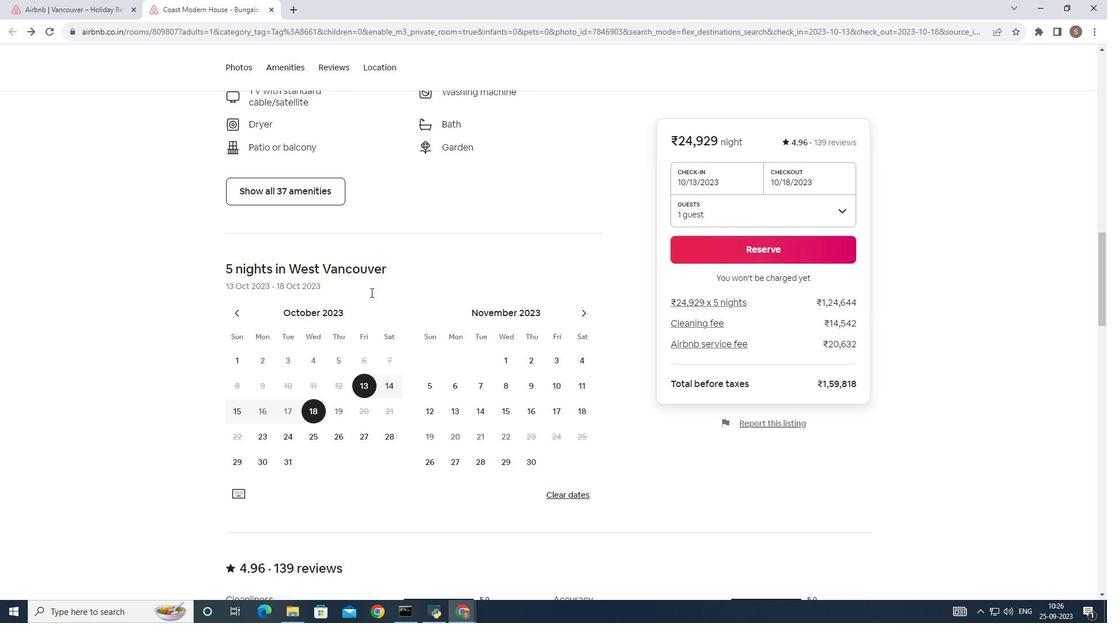 
Action: Mouse scrolled (370, 291) with delta (0, 0)
Screenshot: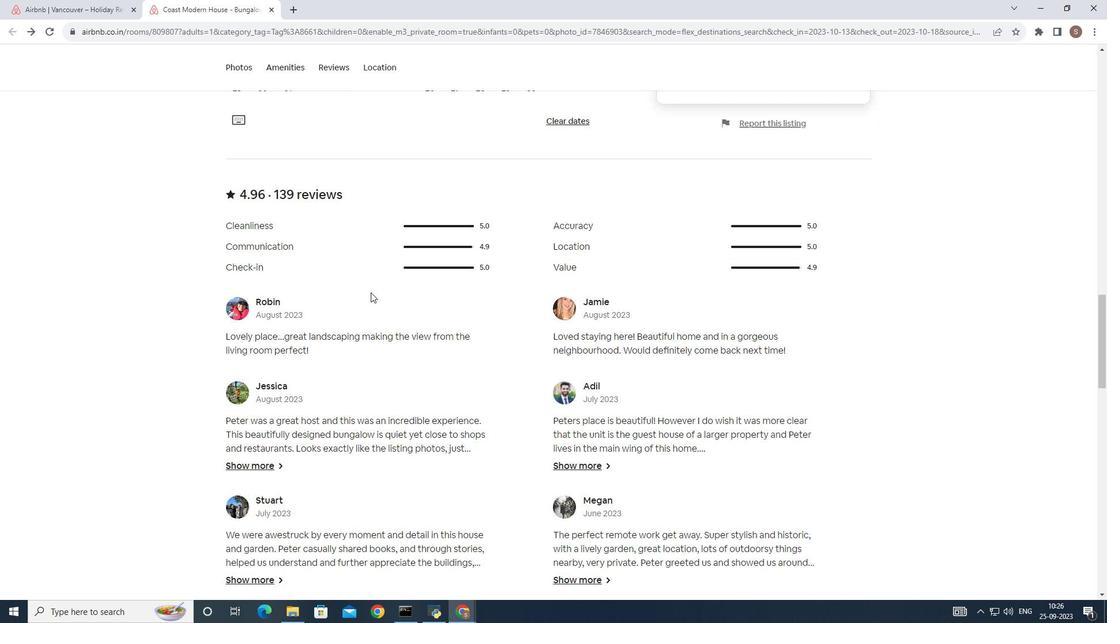 
Action: Mouse scrolled (370, 291) with delta (0, 0)
Screenshot: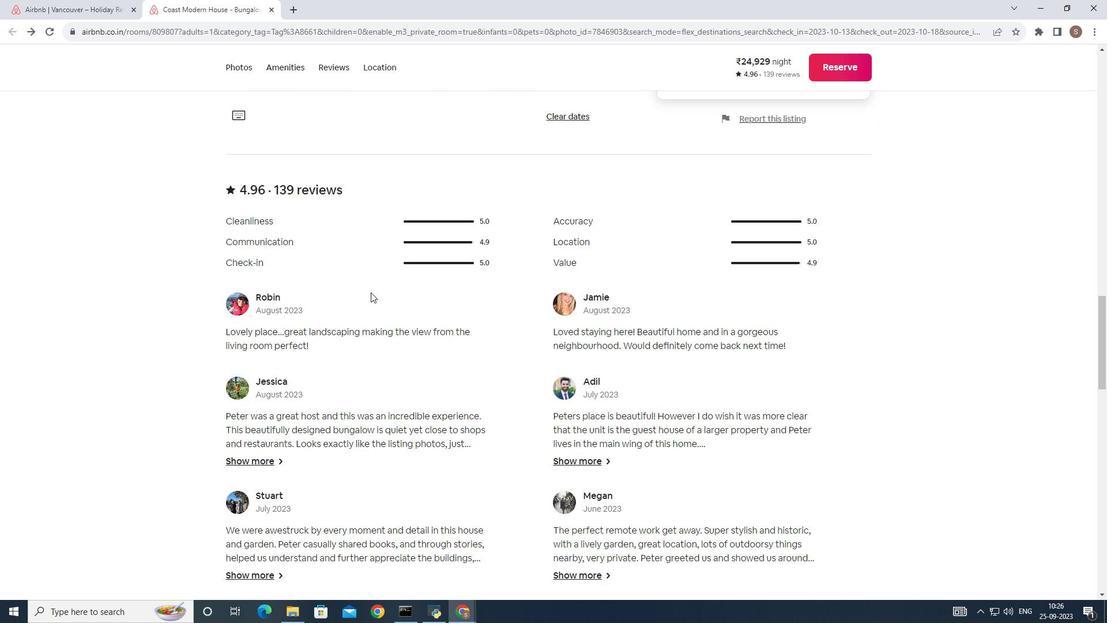 
Action: Mouse scrolled (370, 291) with delta (0, 0)
Screenshot: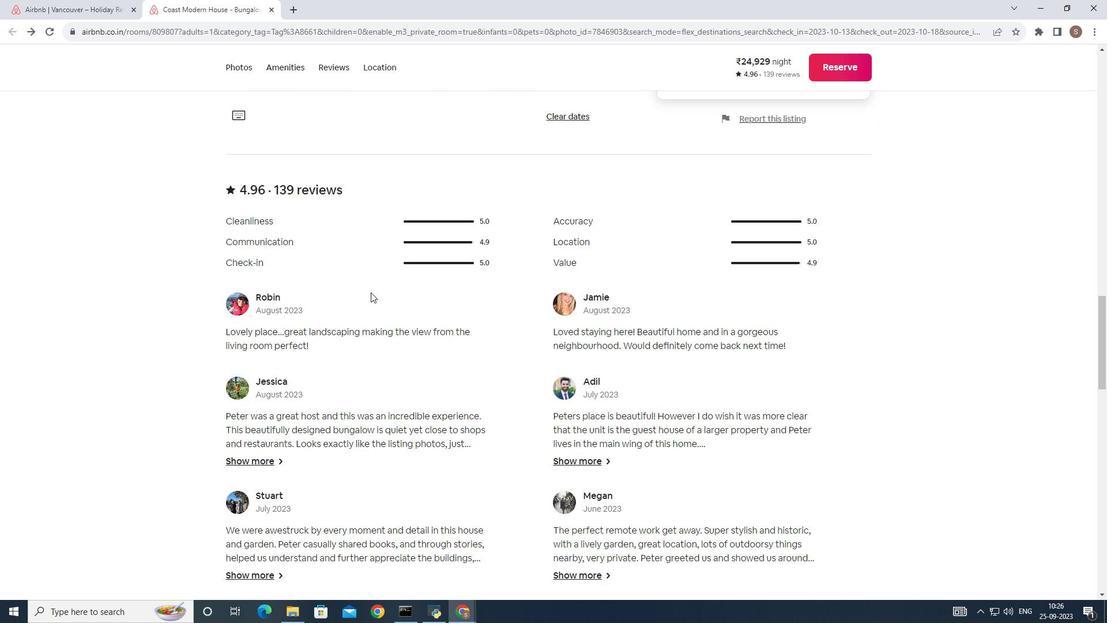 
Action: Mouse scrolled (370, 291) with delta (0, 0)
Screenshot: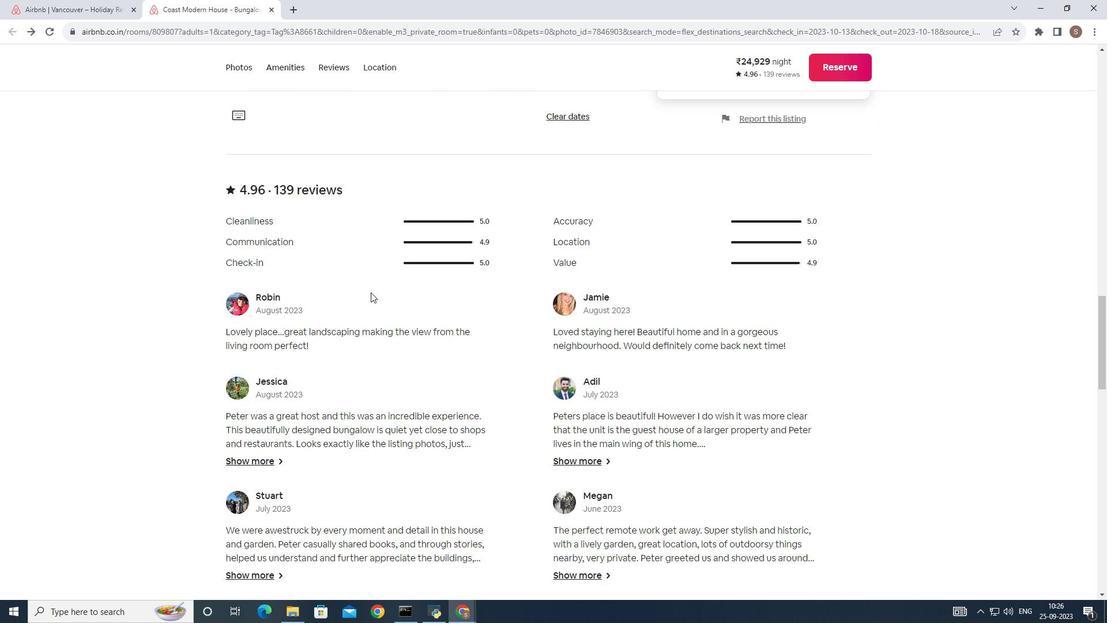 
Action: Mouse scrolled (370, 291) with delta (0, 0)
Screenshot: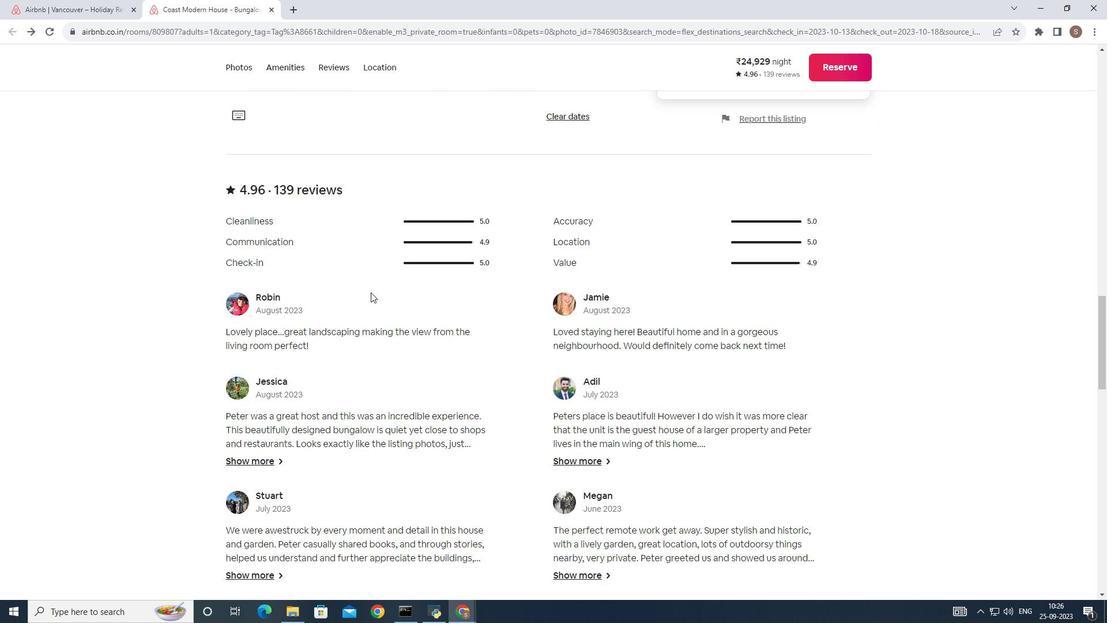 
Action: Mouse scrolled (370, 291) with delta (0, 0)
Screenshot: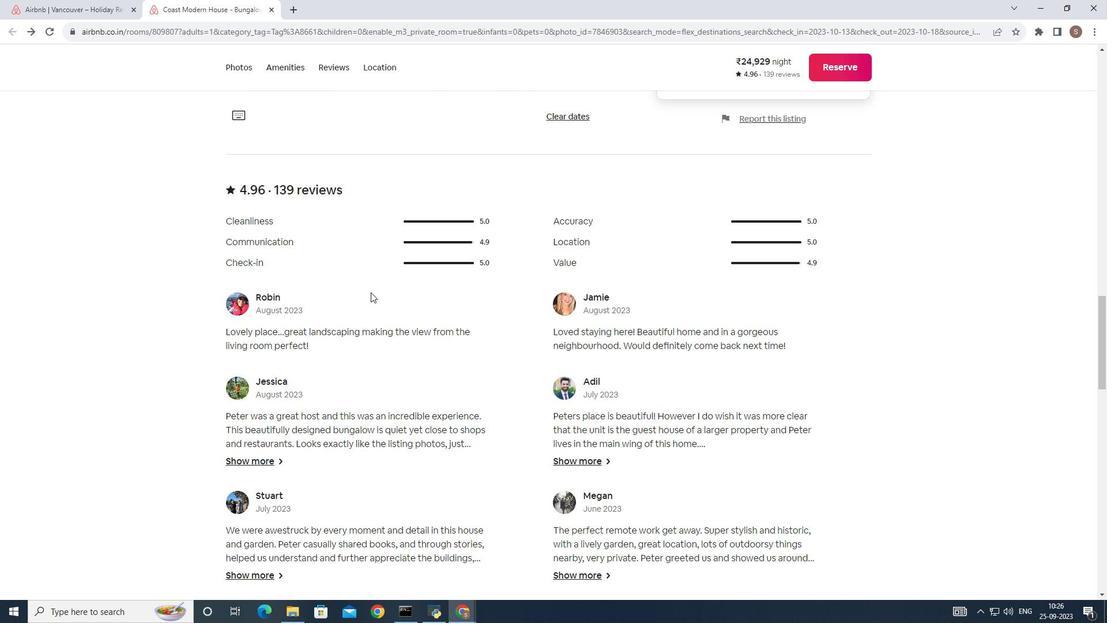 
Action: Mouse scrolled (370, 291) with delta (0, 0)
Screenshot: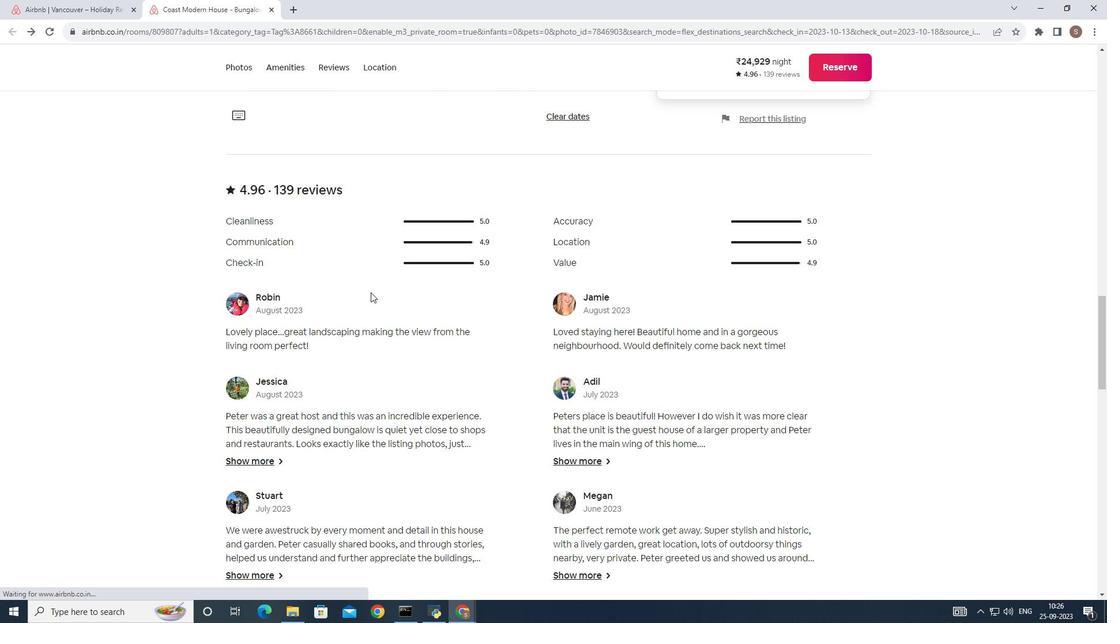
Action: Mouse moved to (351, 269)
Screenshot: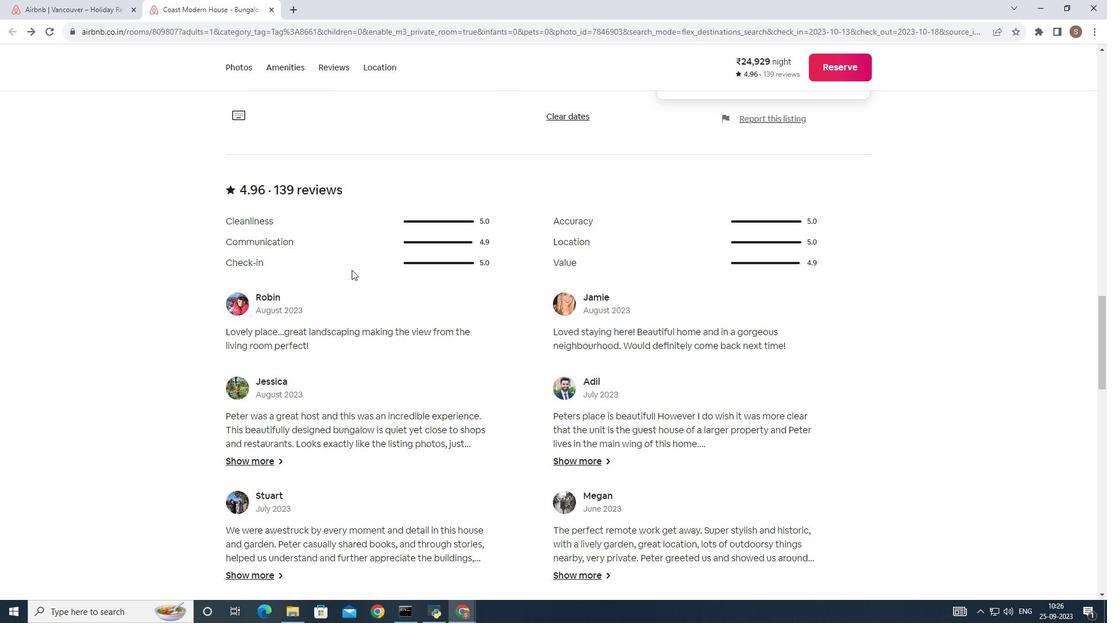 
Action: Mouse scrolled (351, 269) with delta (0, 0)
Screenshot: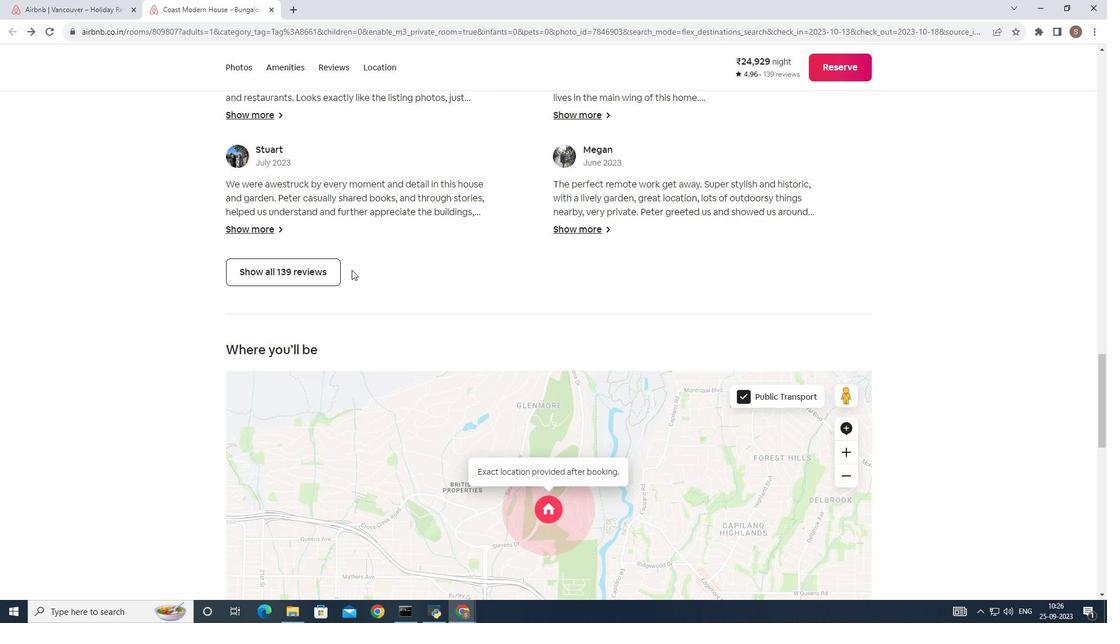 
Action: Mouse scrolled (351, 269) with delta (0, 0)
Screenshot: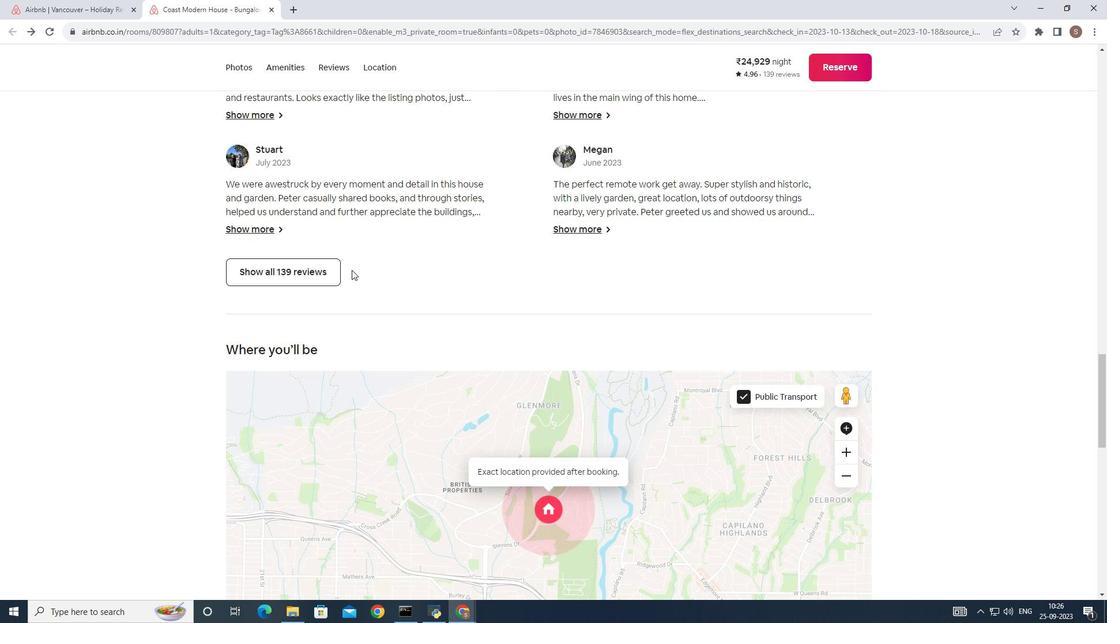 
Action: Mouse scrolled (351, 269) with delta (0, 0)
Screenshot: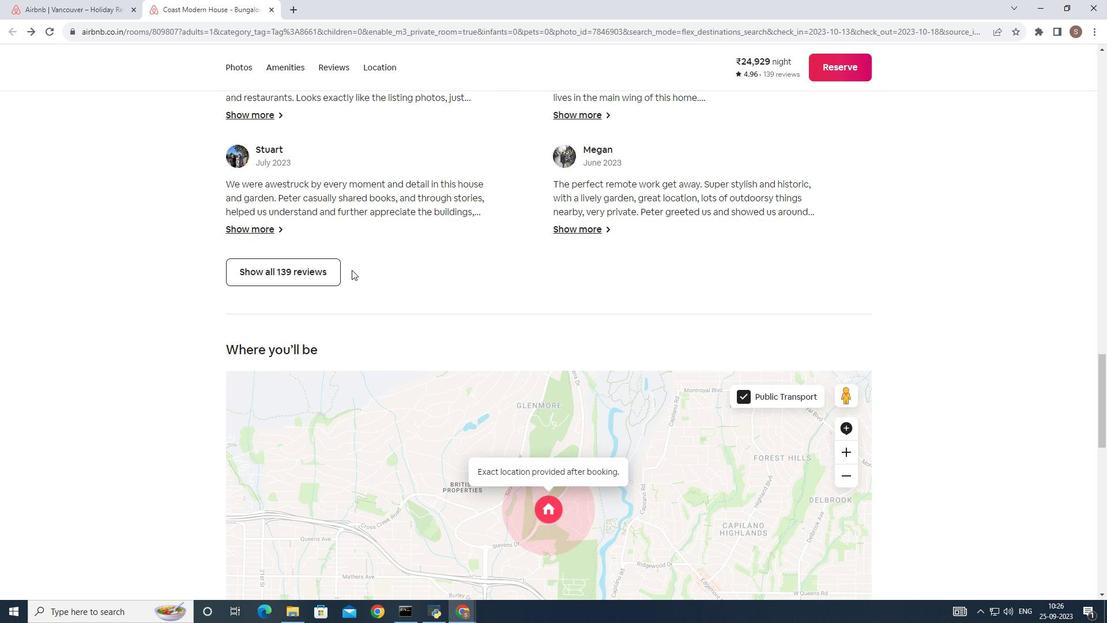 
Action: Mouse scrolled (351, 269) with delta (0, 0)
Screenshot: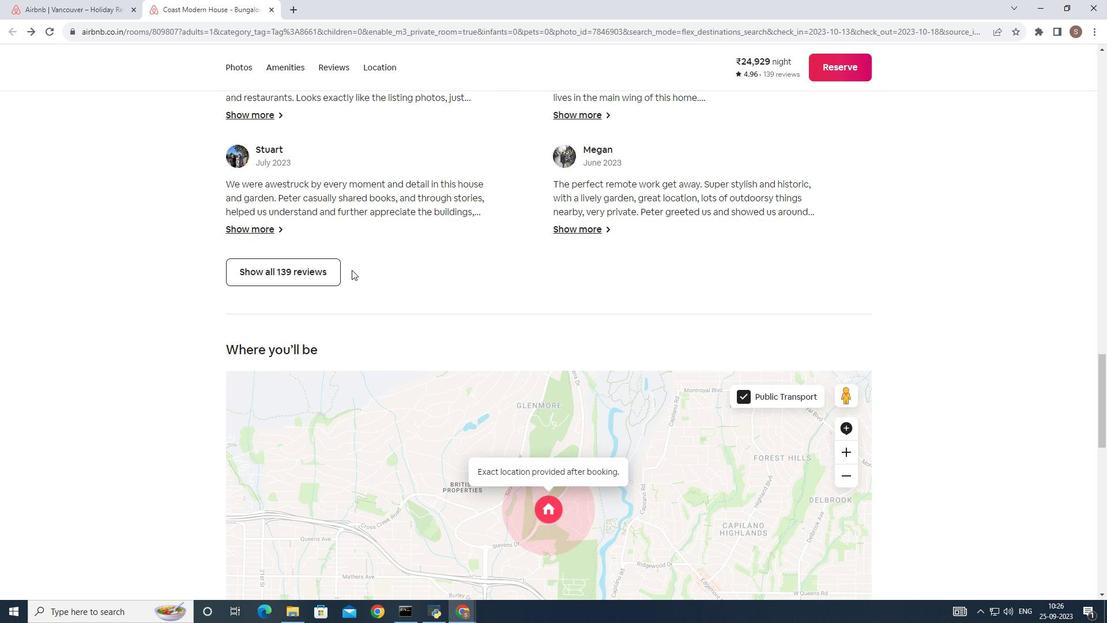 
Action: Mouse scrolled (351, 269) with delta (0, 0)
Screenshot: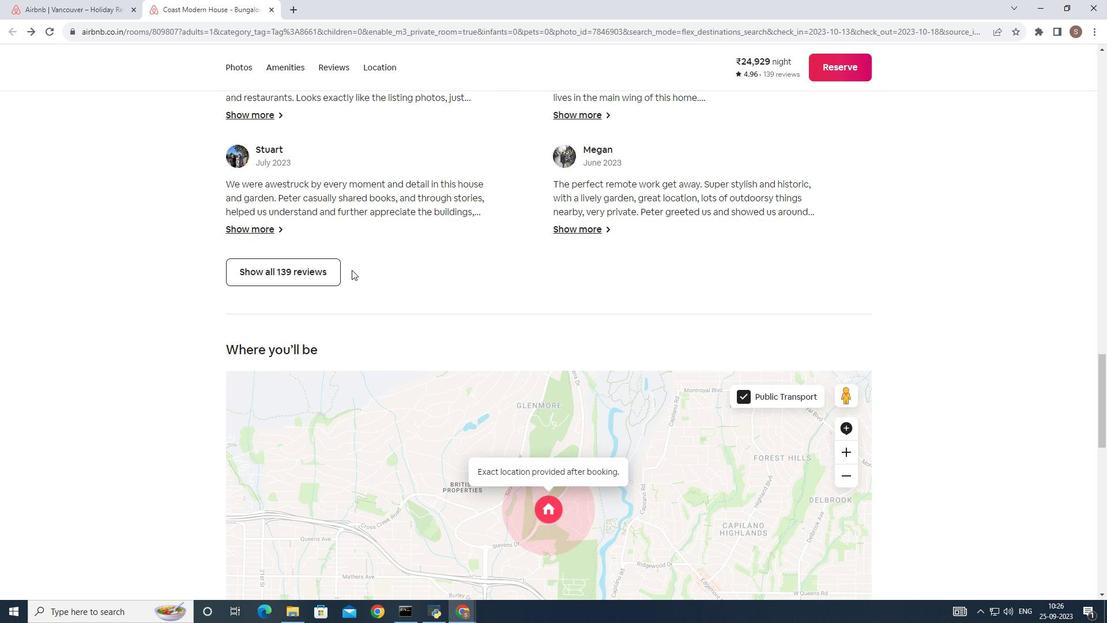
Action: Mouse scrolled (351, 269) with delta (0, 0)
Screenshot: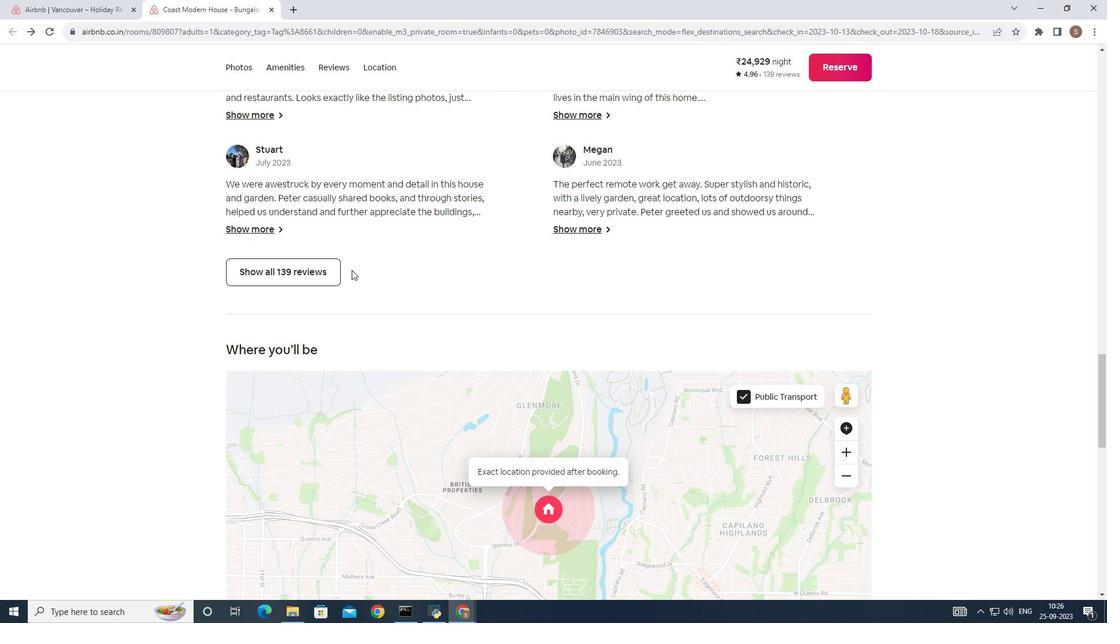 
Action: Mouse moved to (333, 273)
Screenshot: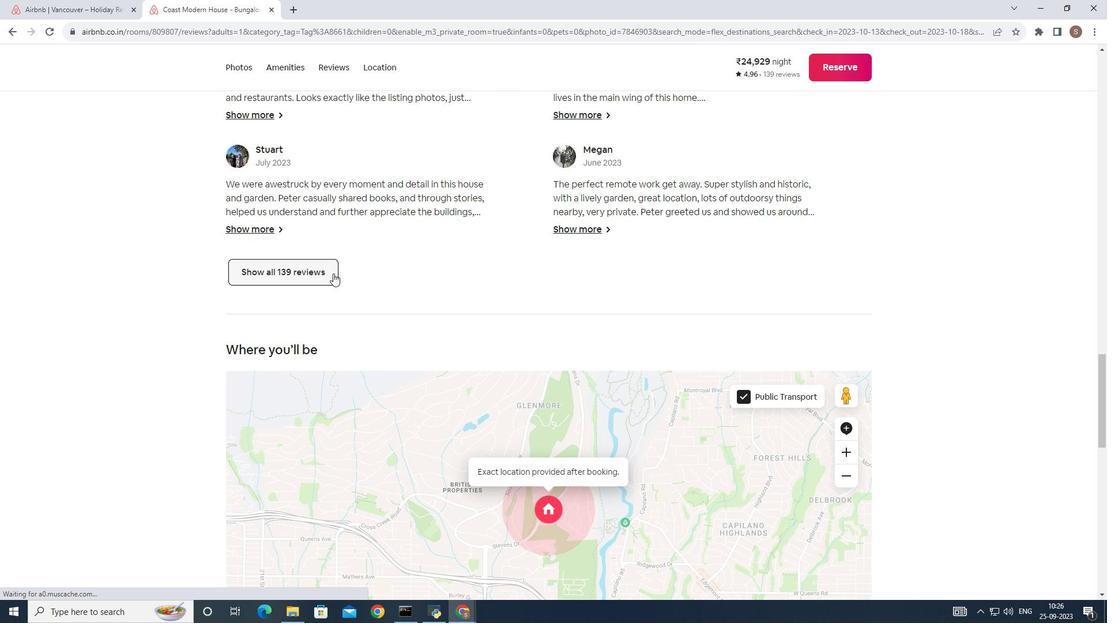
Action: Mouse pressed left at (333, 273)
Screenshot: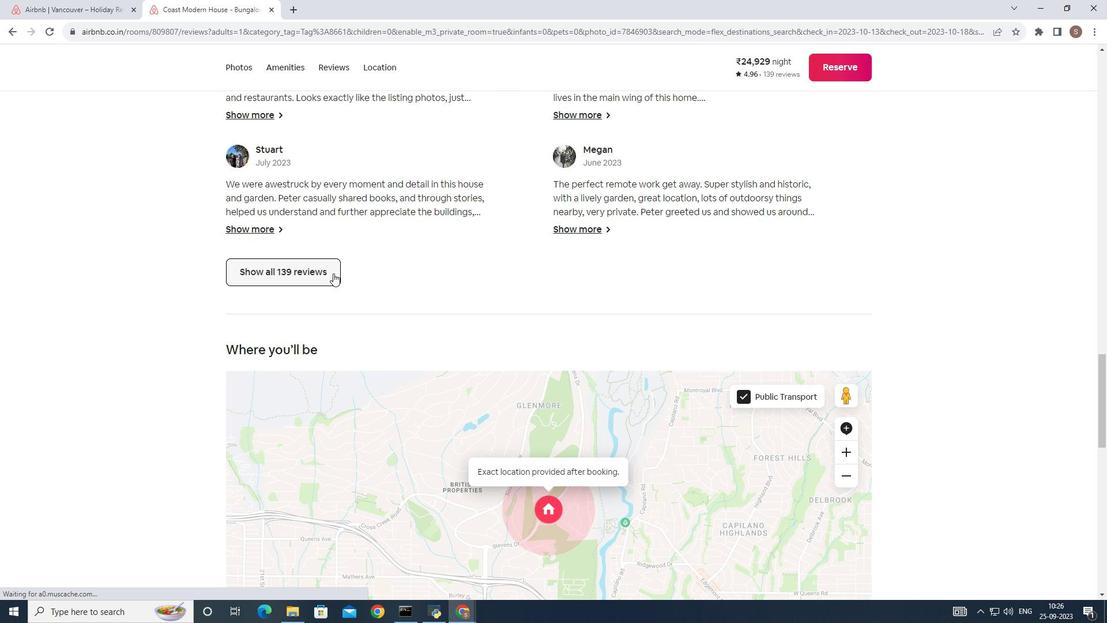 
Action: Mouse moved to (484, 263)
Screenshot: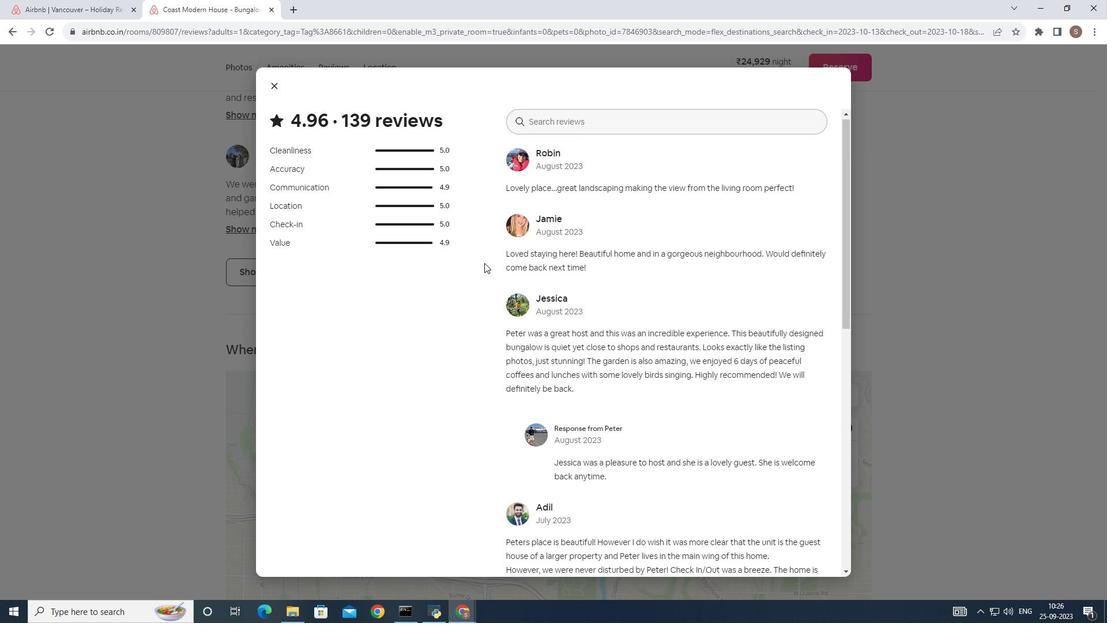 
Action: Mouse scrolled (484, 262) with delta (0, 0)
Screenshot: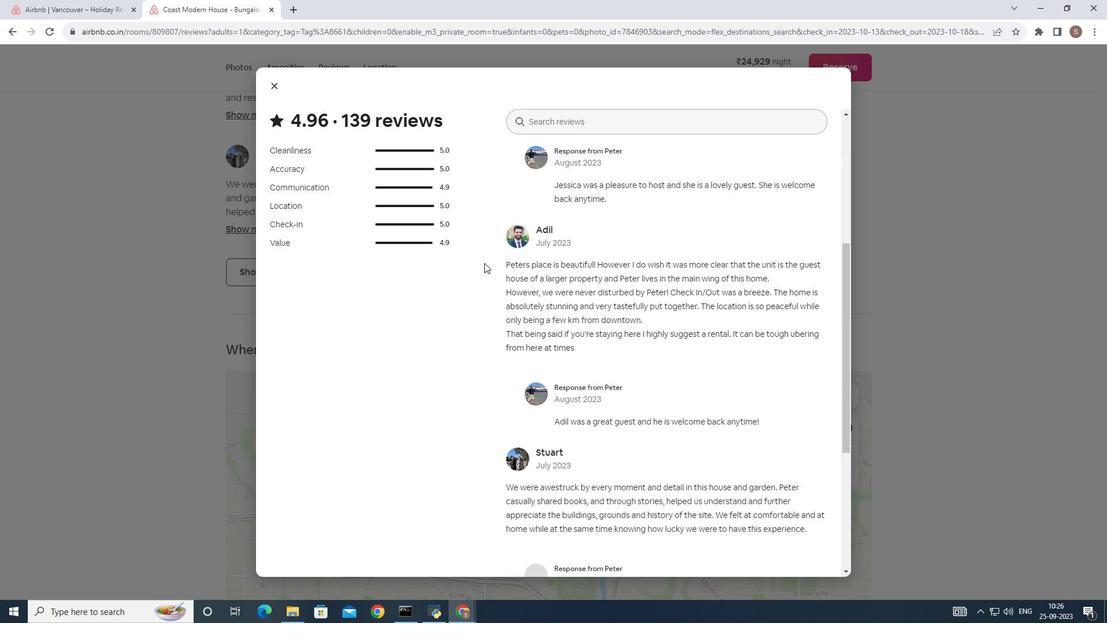 
Action: Mouse scrolled (484, 262) with delta (0, 0)
Screenshot: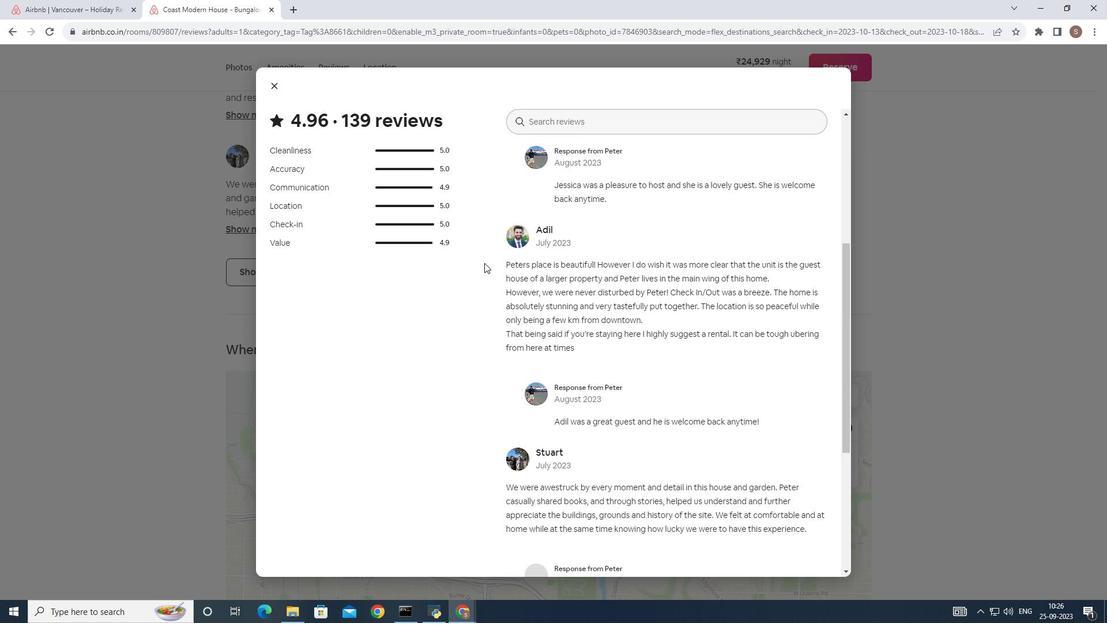 
Action: Mouse scrolled (484, 262) with delta (0, 0)
Screenshot: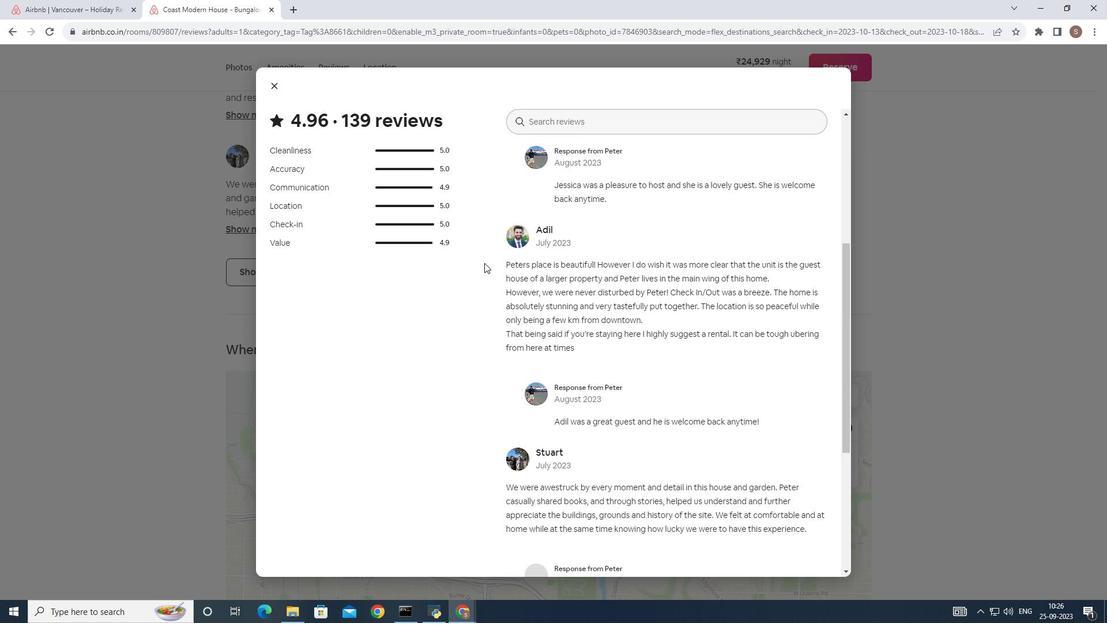 
Action: Mouse scrolled (484, 262) with delta (0, 0)
Screenshot: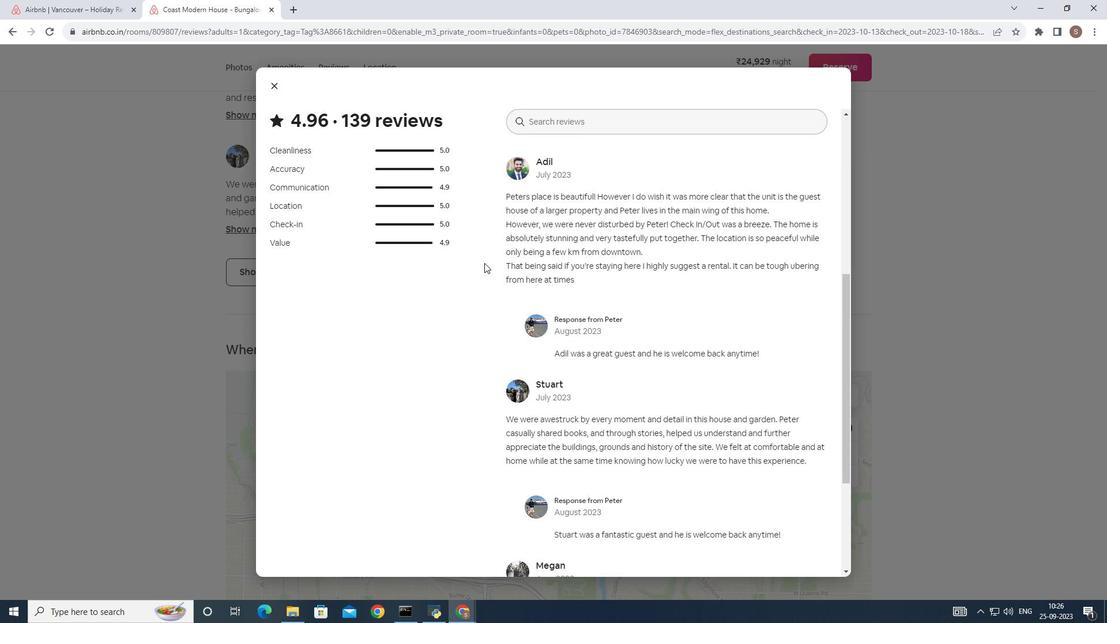 
Action: Mouse scrolled (484, 262) with delta (0, 0)
Screenshot: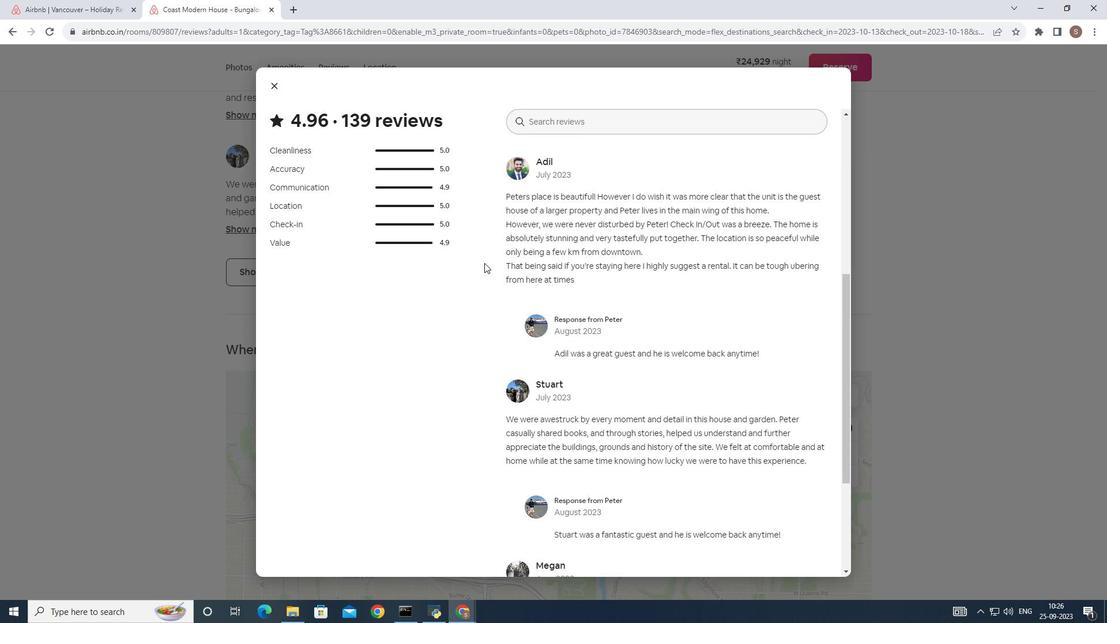 
Action: Mouse scrolled (484, 262) with delta (0, 0)
Screenshot: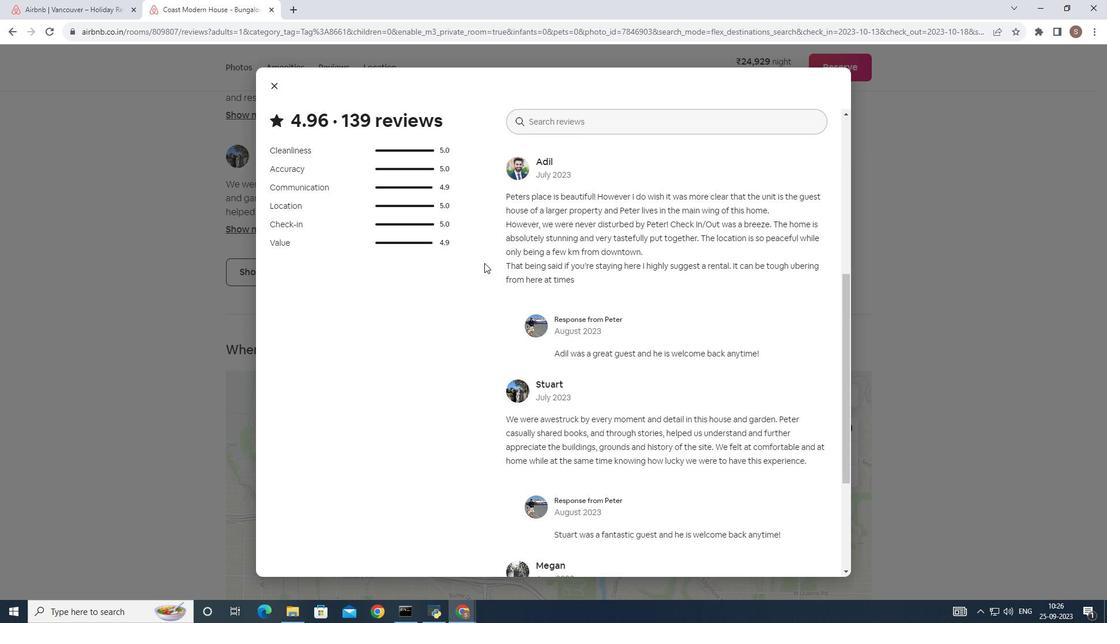 
Action: Mouse scrolled (484, 262) with delta (0, 0)
Screenshot: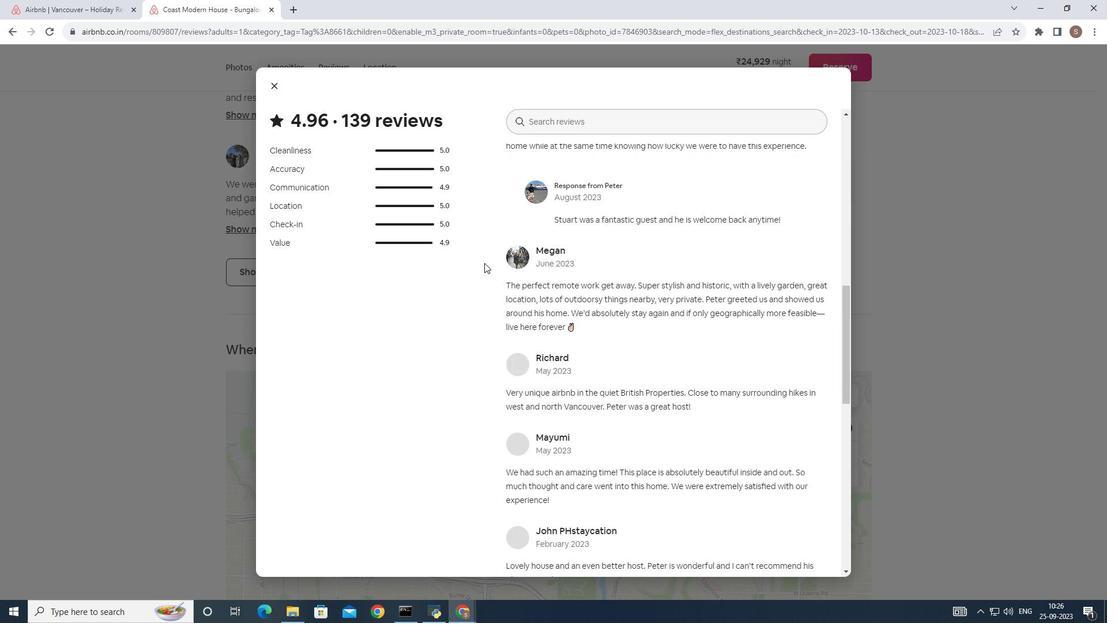 
Action: Mouse scrolled (484, 262) with delta (0, 0)
Screenshot: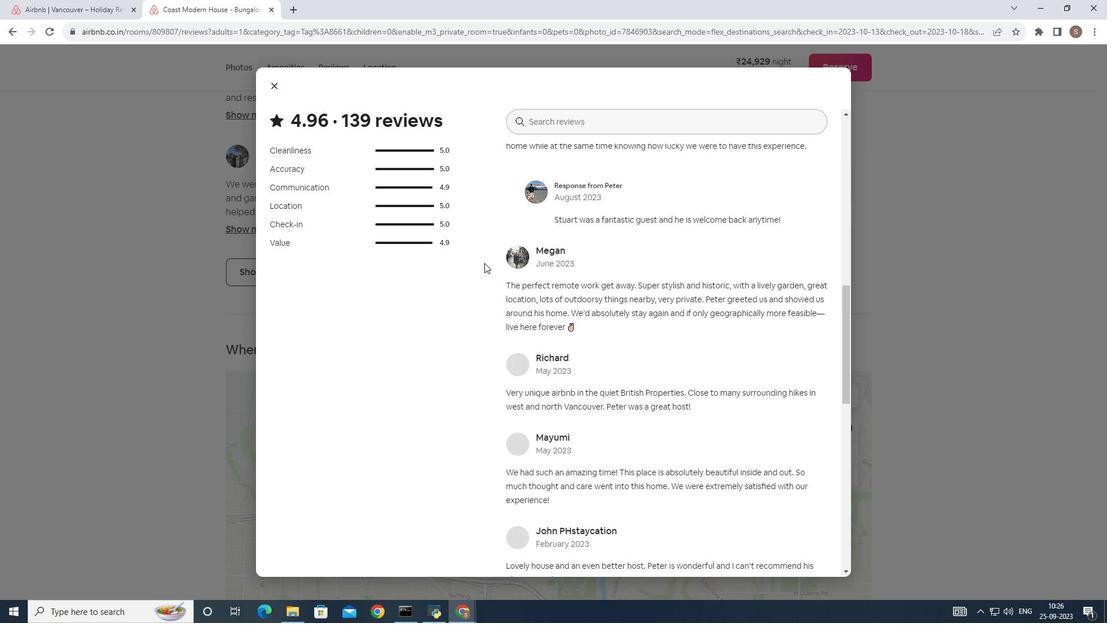 
Action: Mouse scrolled (484, 262) with delta (0, 0)
Screenshot: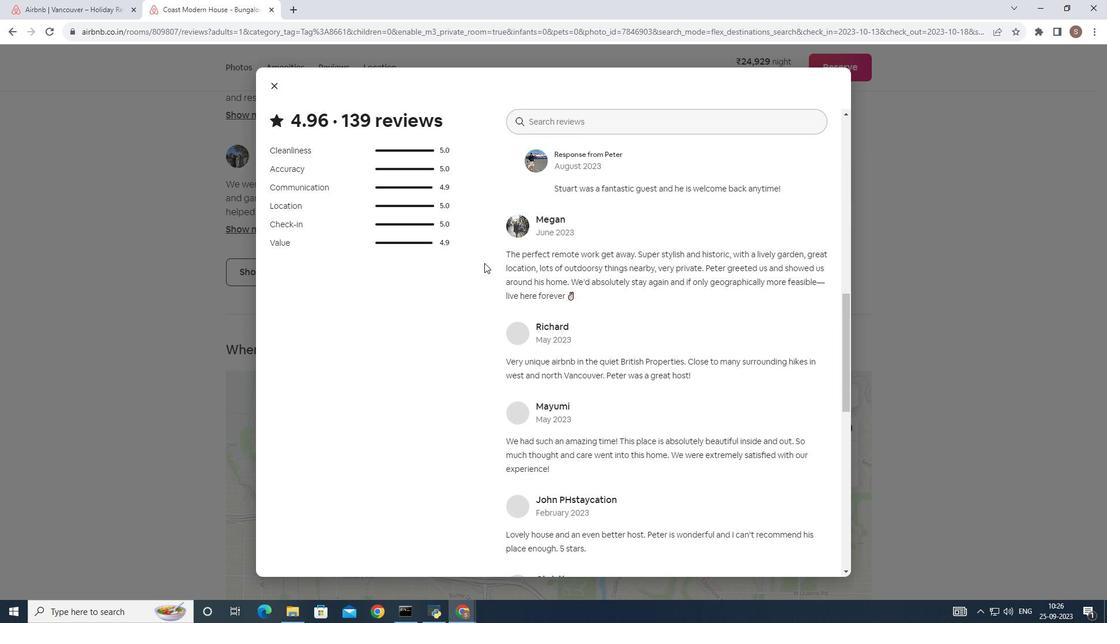 
Action: Mouse scrolled (484, 262) with delta (0, 0)
Screenshot: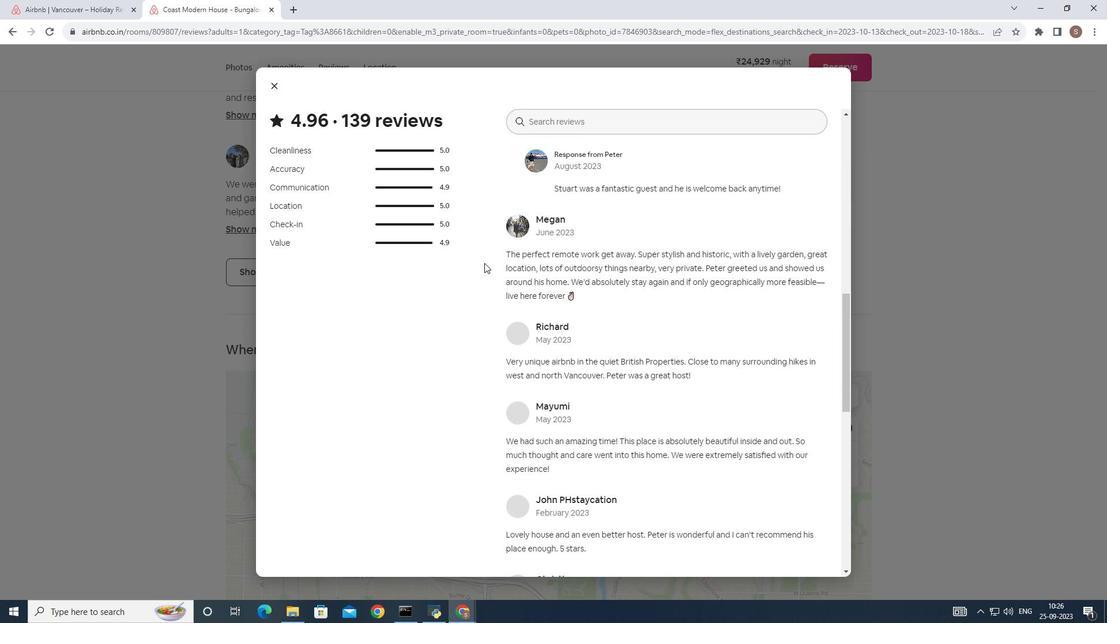 
Action: Mouse scrolled (484, 262) with delta (0, 0)
Screenshot: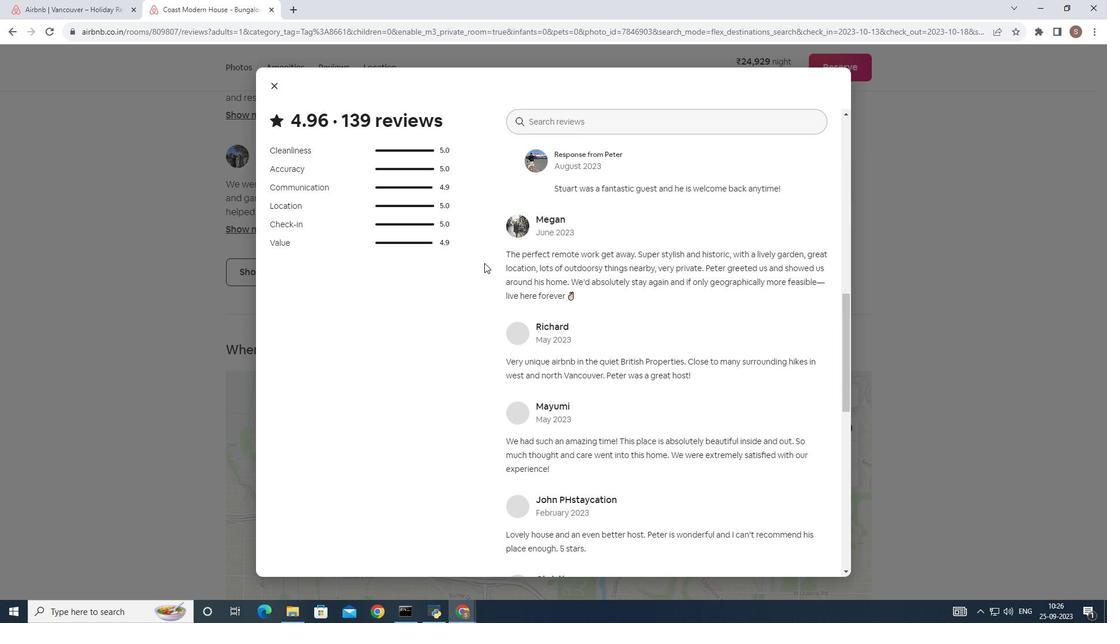 
Action: Mouse scrolled (484, 262) with delta (0, 0)
Screenshot: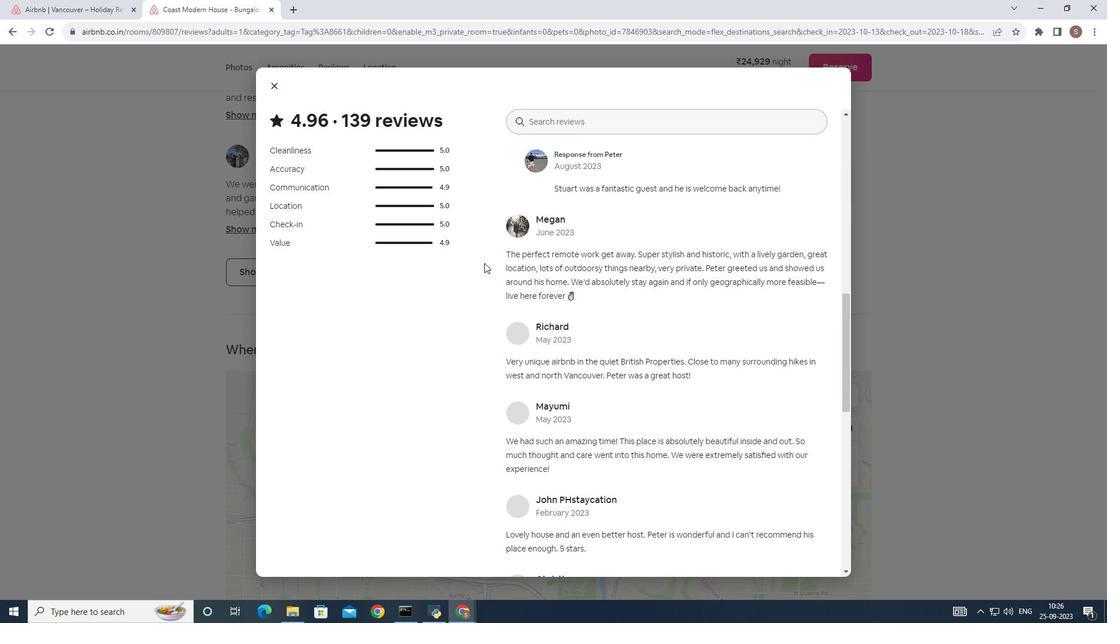 
Action: Mouse scrolled (484, 263) with delta (0, 0)
Screenshot: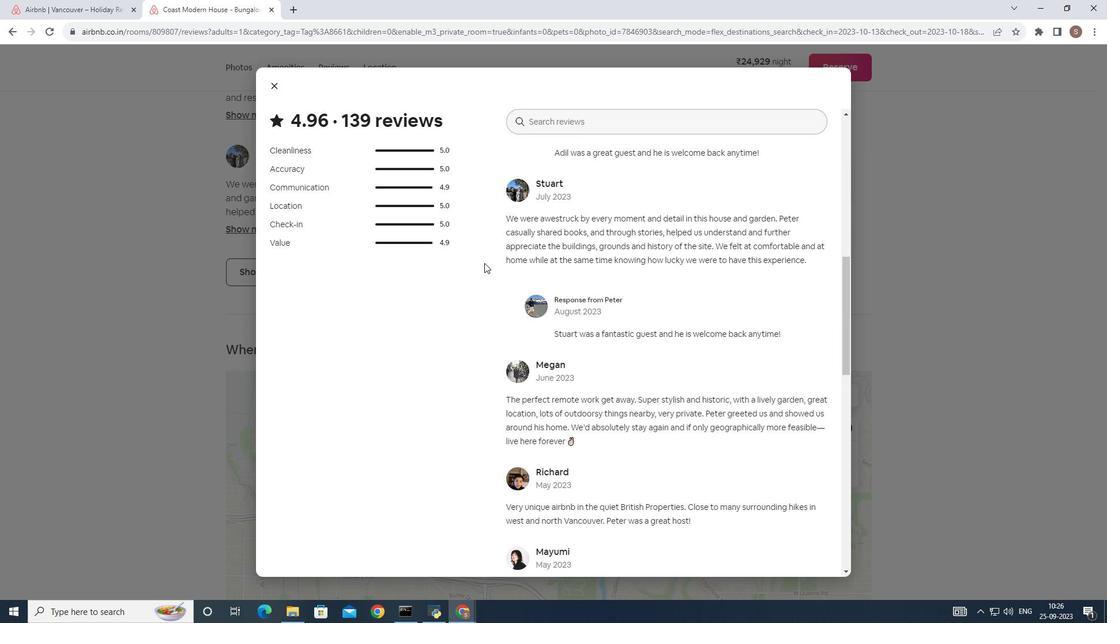 
Action: Mouse scrolled (484, 263) with delta (0, 0)
Screenshot: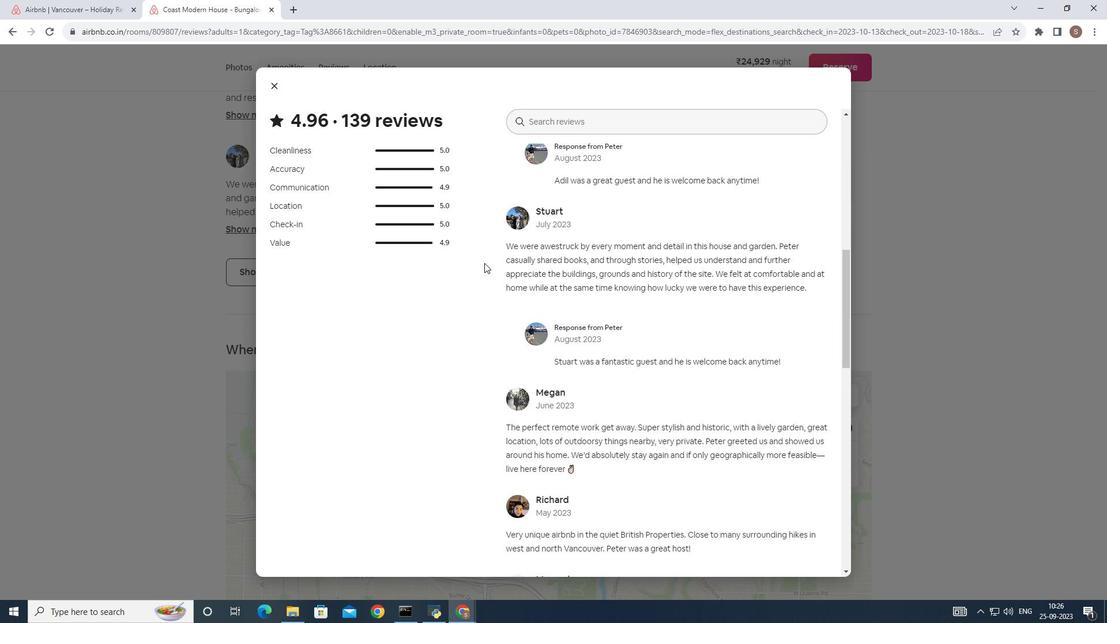 
Action: Mouse scrolled (484, 263) with delta (0, 0)
Screenshot: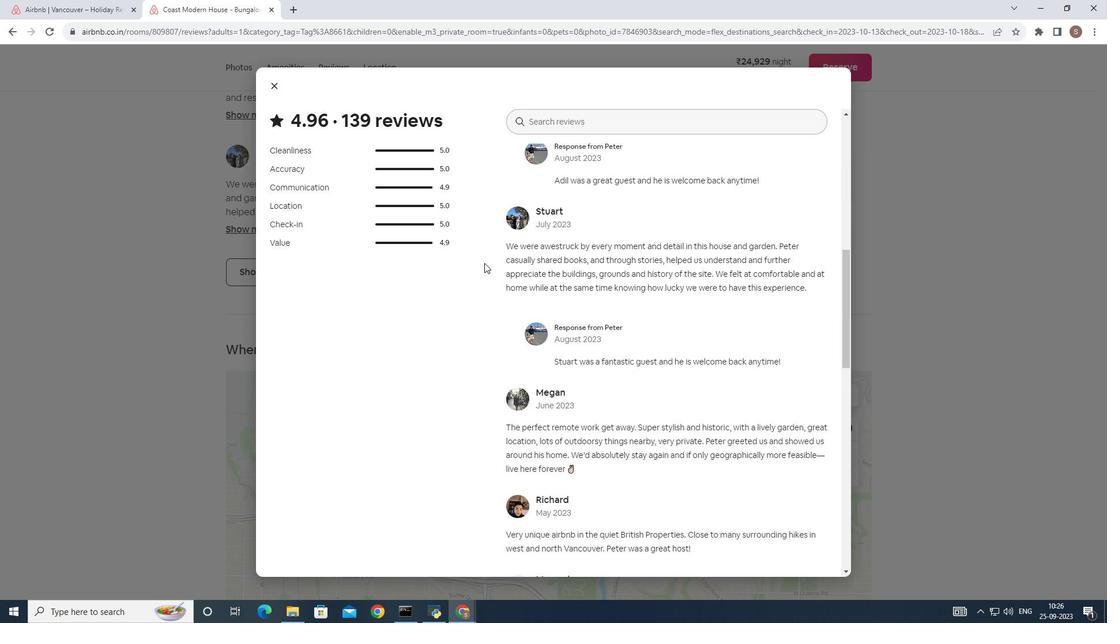 
Action: Mouse scrolled (484, 263) with delta (0, 0)
Screenshot: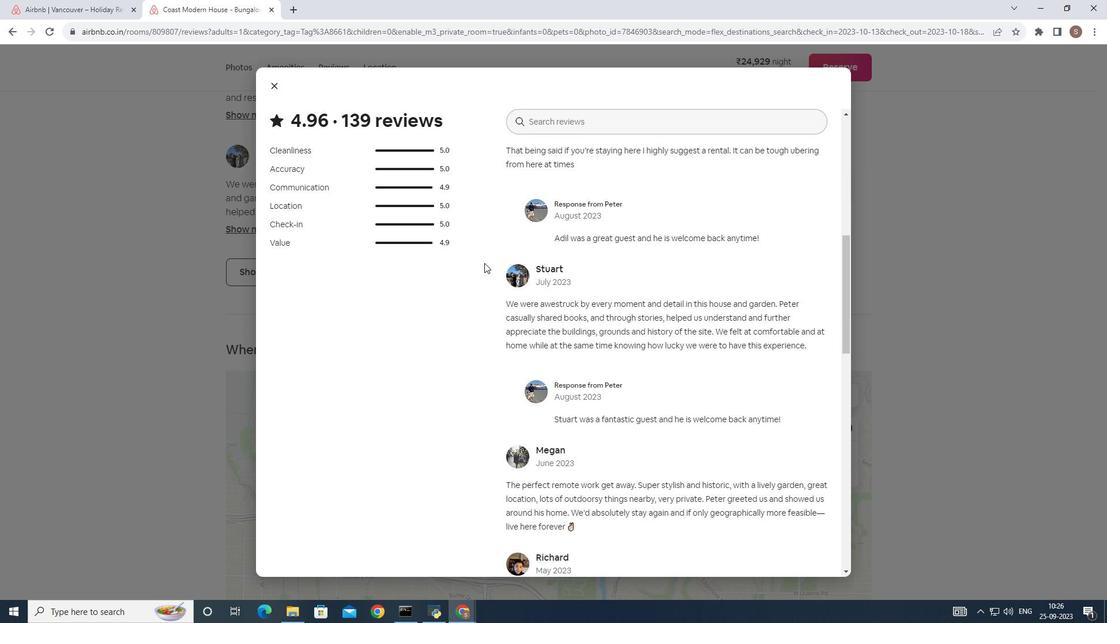 
Action: Mouse scrolled (484, 263) with delta (0, 0)
Screenshot: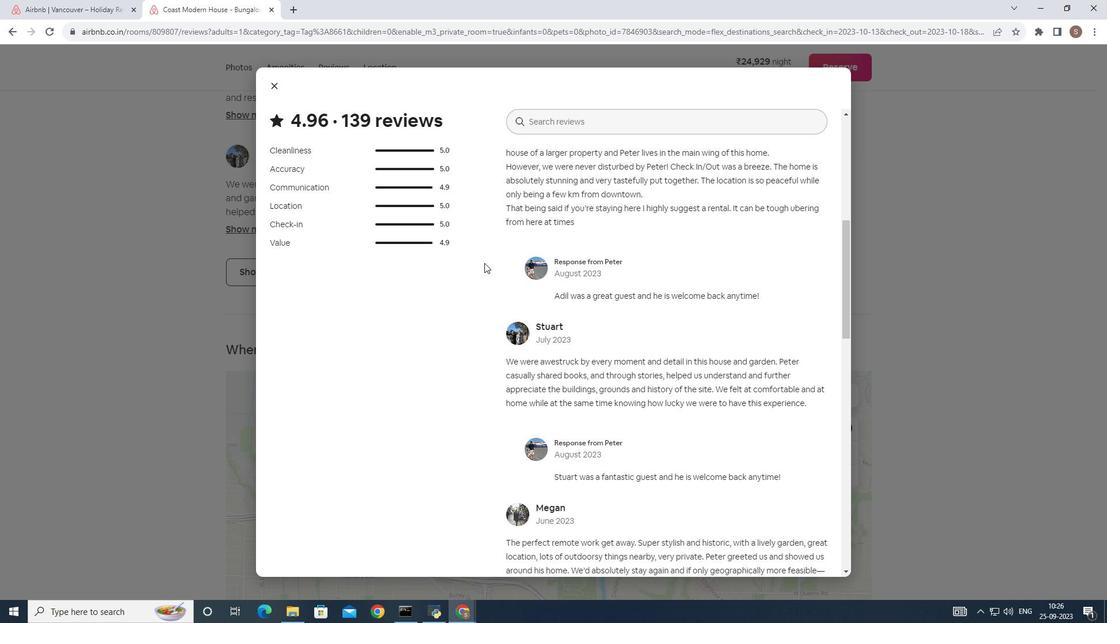 
Action: Mouse scrolled (484, 263) with delta (0, 0)
Screenshot: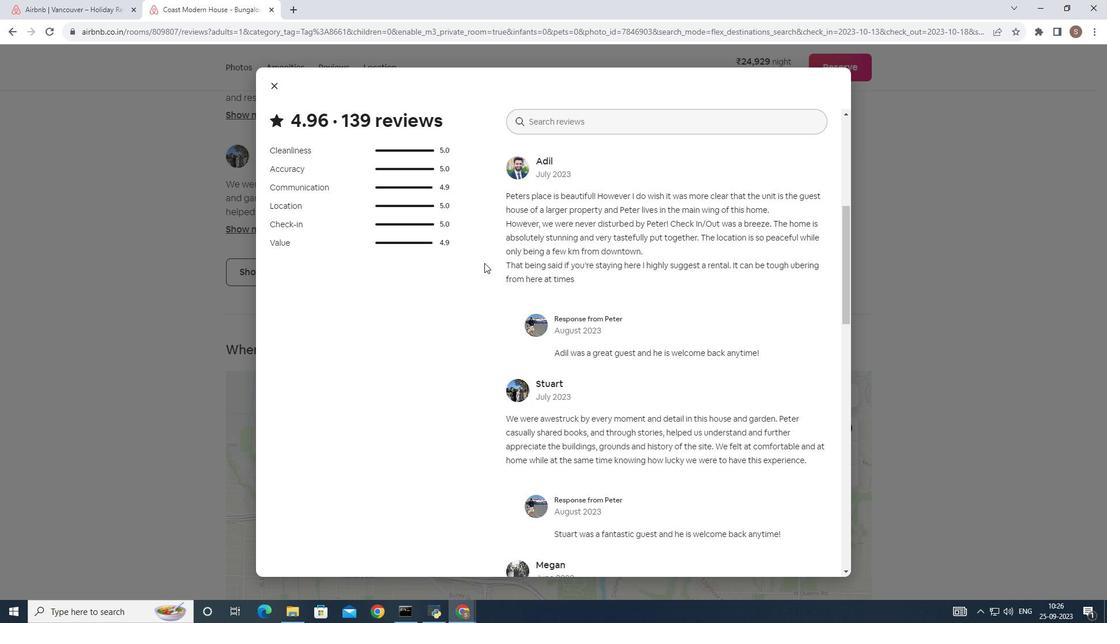 
Action: Mouse moved to (484, 263)
Screenshot: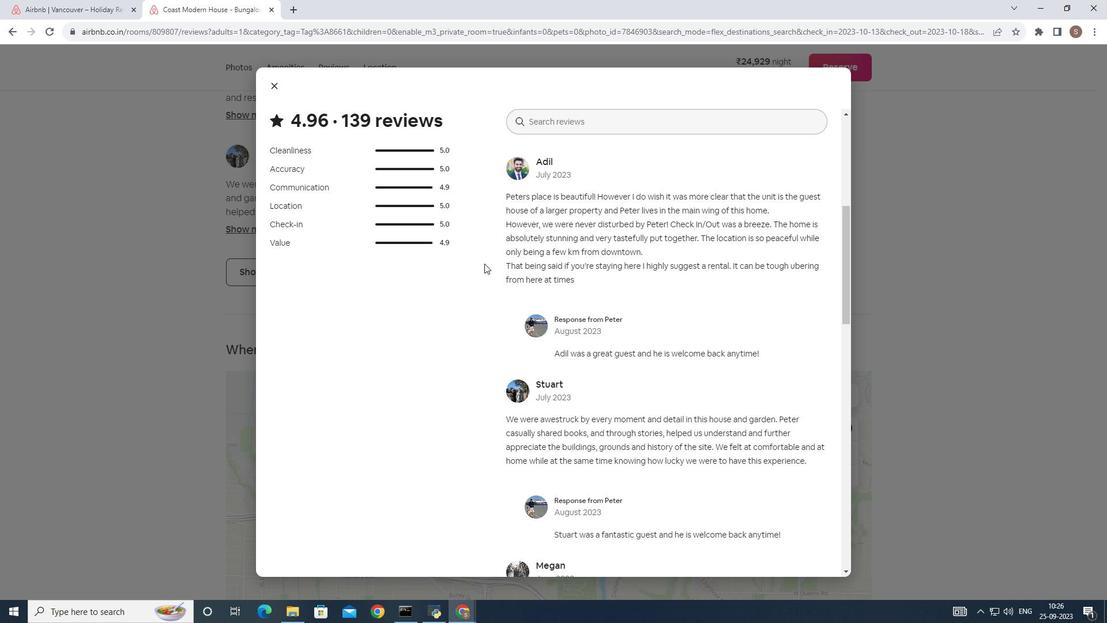 
Action: Mouse scrolled (484, 263) with delta (0, 0)
Screenshot: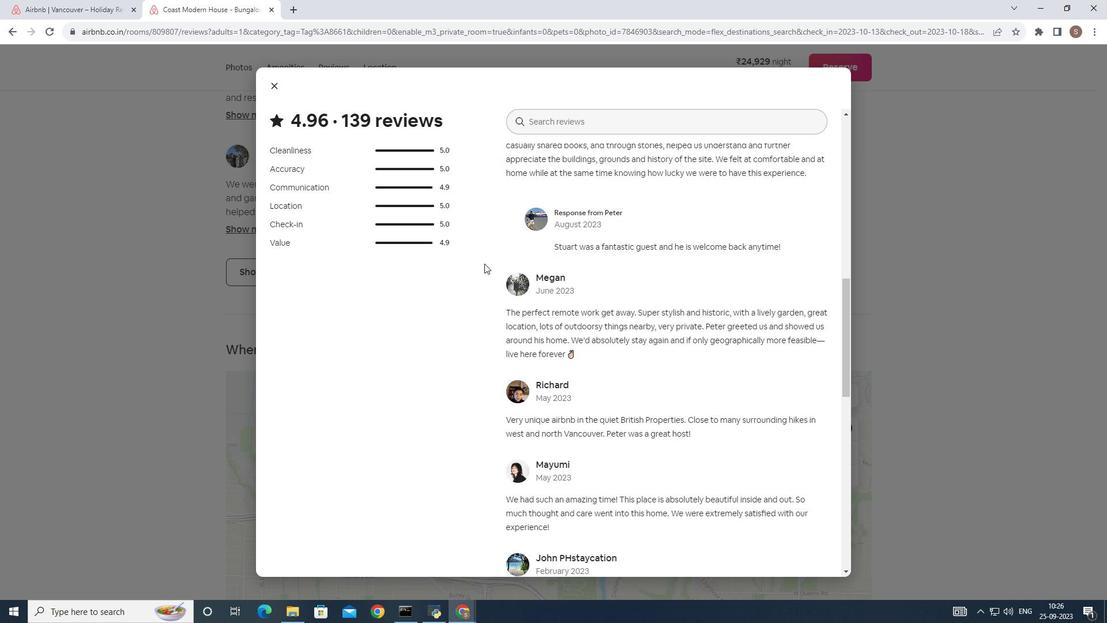 
Action: Mouse scrolled (484, 263) with delta (0, 0)
Screenshot: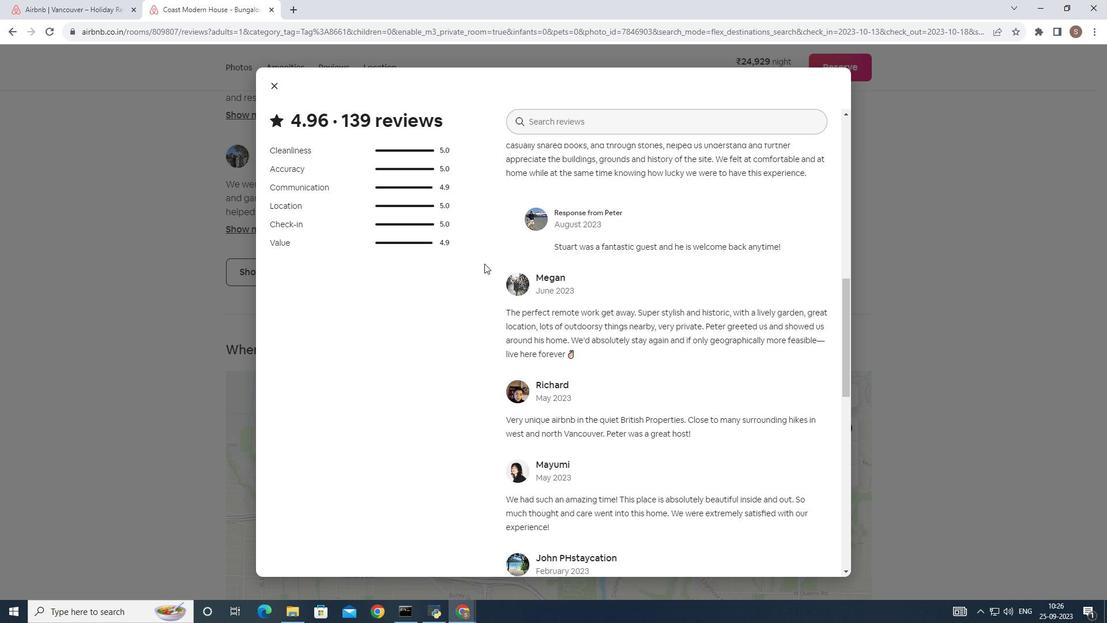 
Action: Mouse scrolled (484, 263) with delta (0, 0)
Screenshot: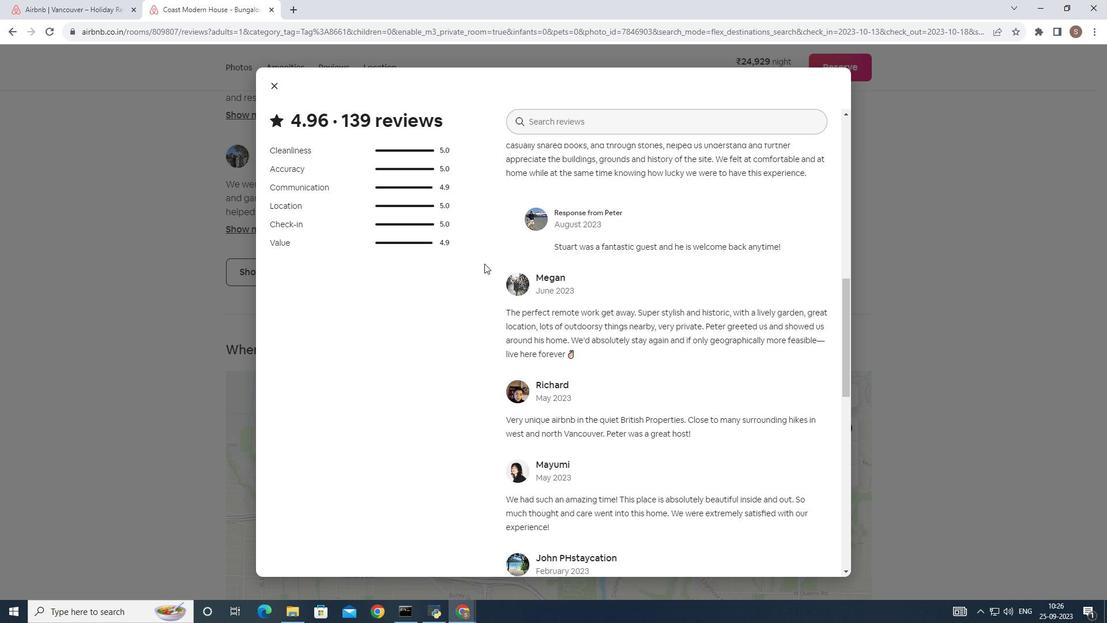 
Action: Mouse scrolled (484, 263) with delta (0, 0)
Screenshot: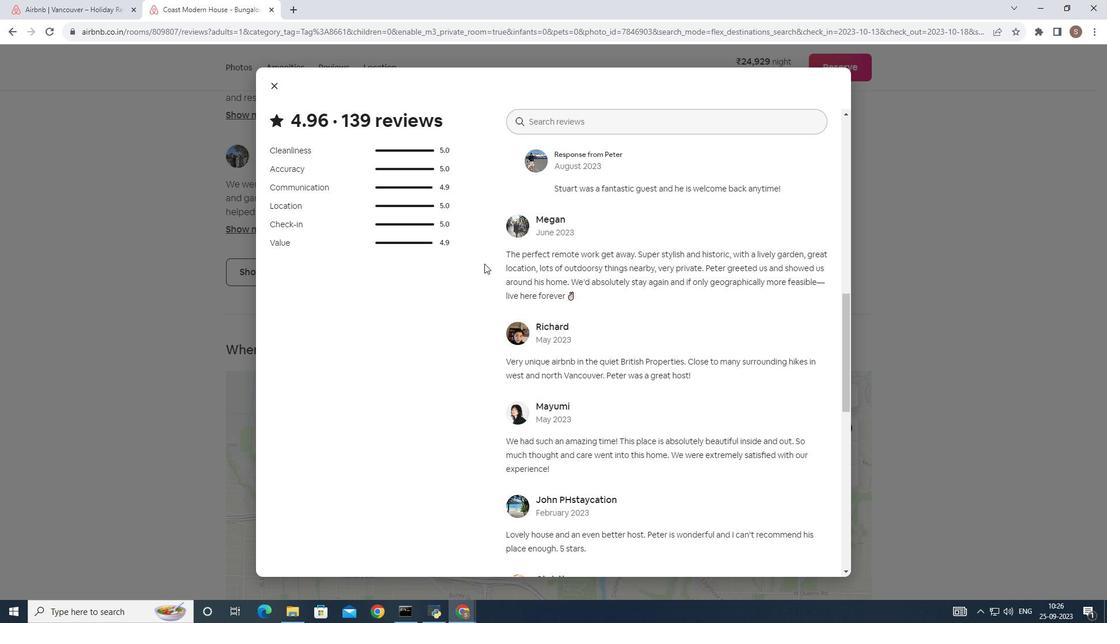 
Action: Mouse scrolled (484, 263) with delta (0, 0)
Screenshot: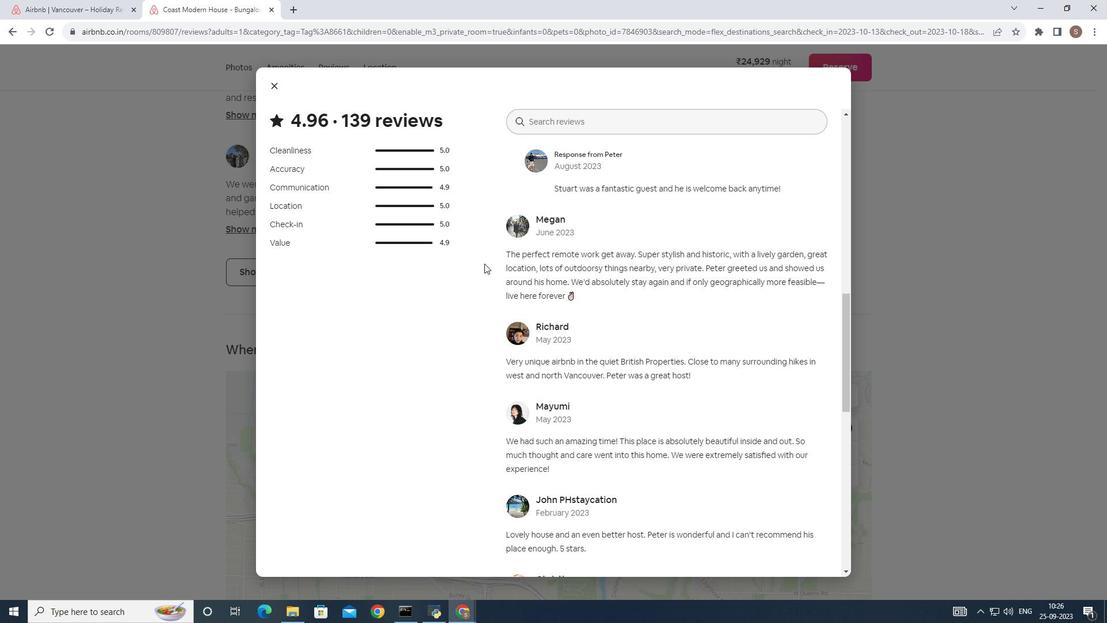 
Action: Mouse scrolled (484, 263) with delta (0, 0)
Screenshot: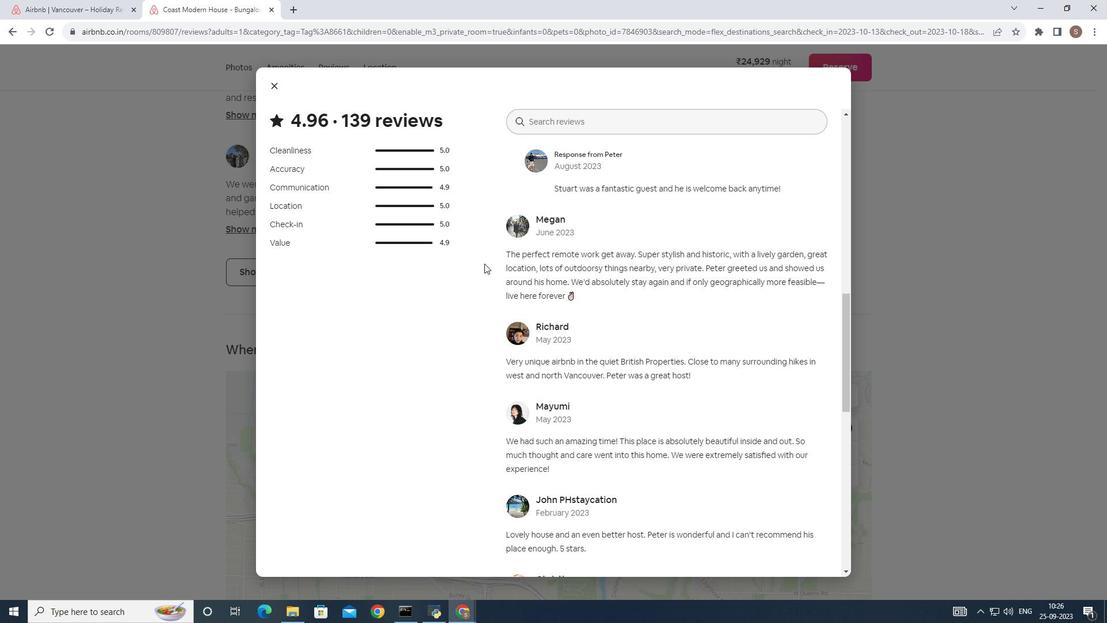 
Action: Mouse scrolled (484, 264) with delta (0, 0)
Screenshot: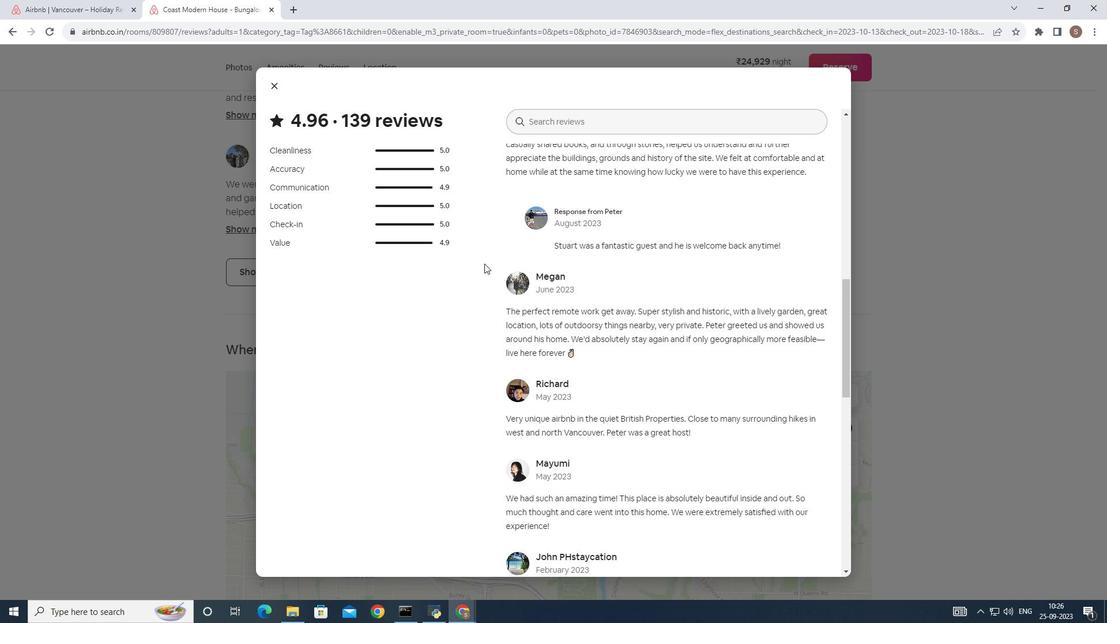 
Action: Mouse scrolled (484, 263) with delta (0, 0)
Screenshot: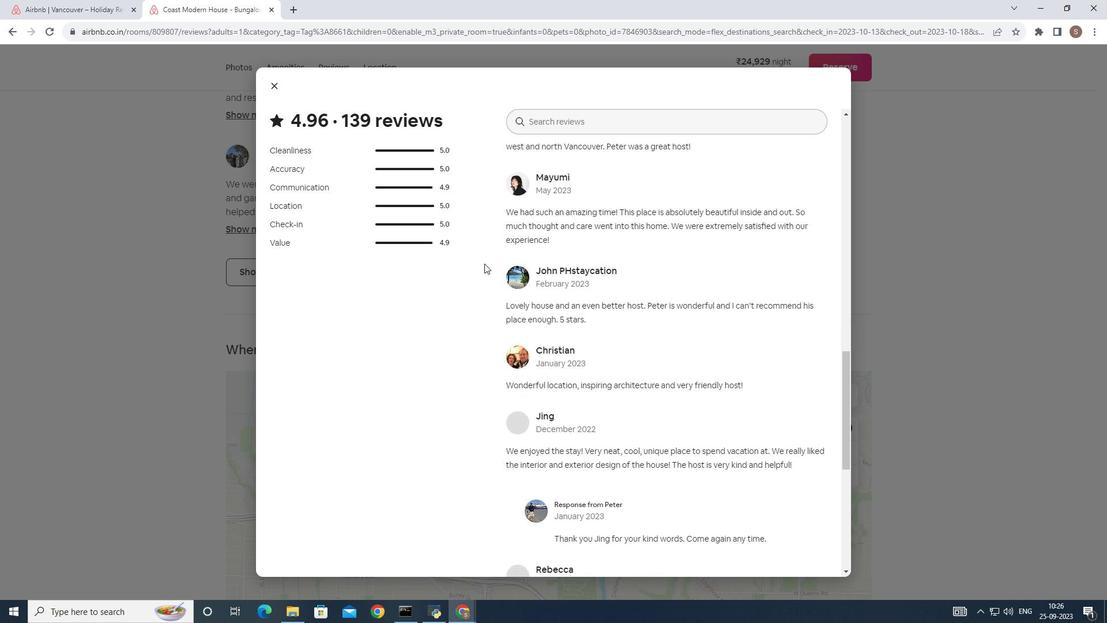 
Action: Mouse scrolled (484, 263) with delta (0, 0)
Screenshot: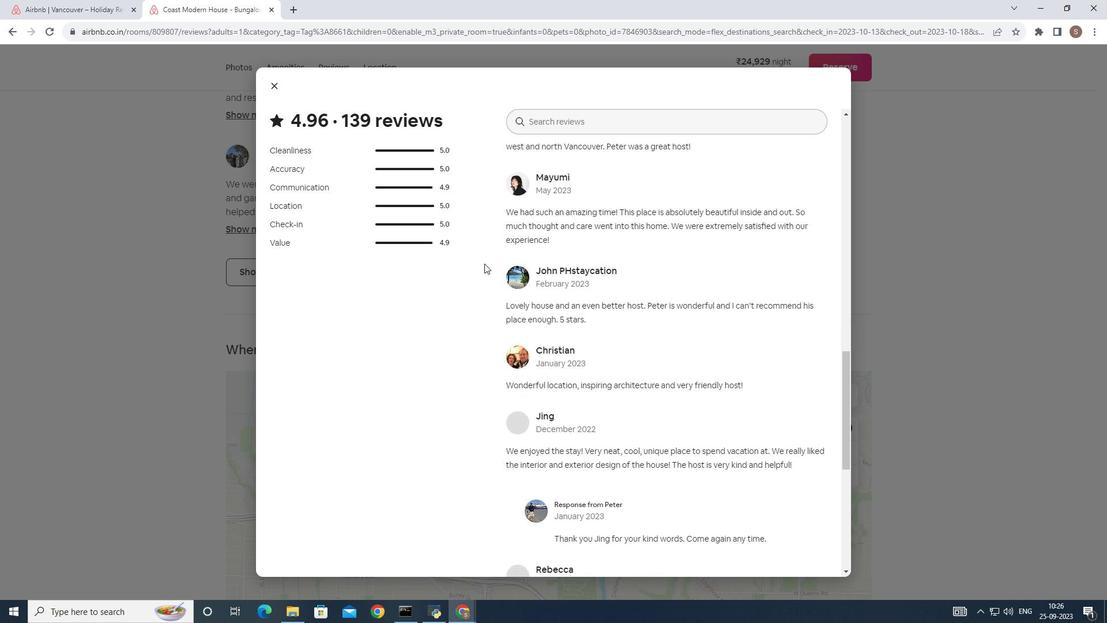 
Action: Mouse scrolled (484, 263) with delta (0, 0)
Screenshot: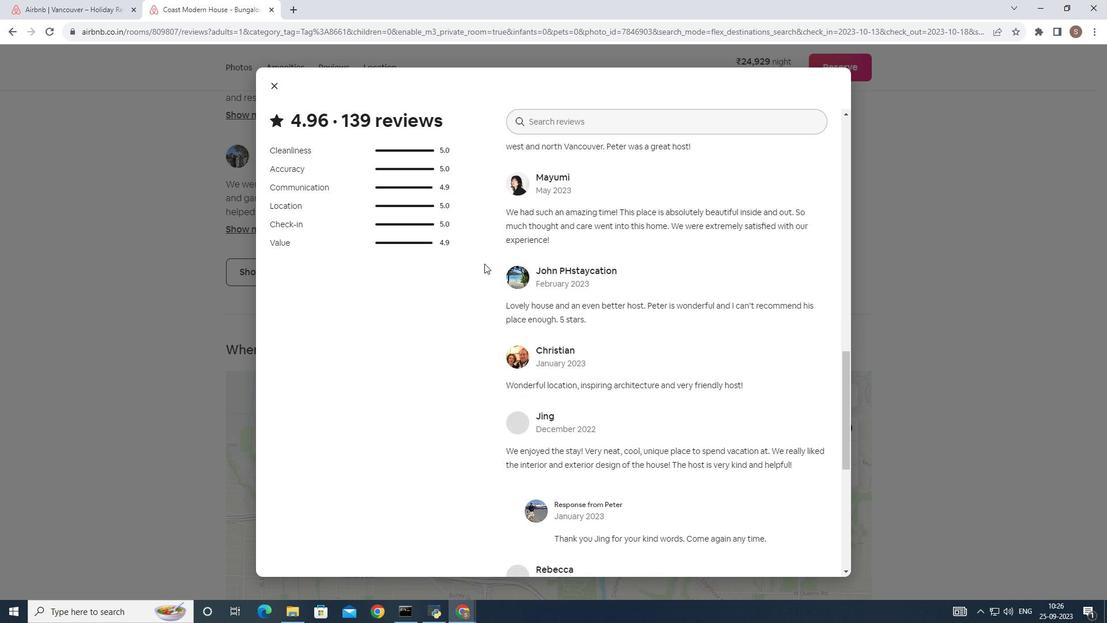 
Action: Mouse scrolled (484, 263) with delta (0, 0)
Screenshot: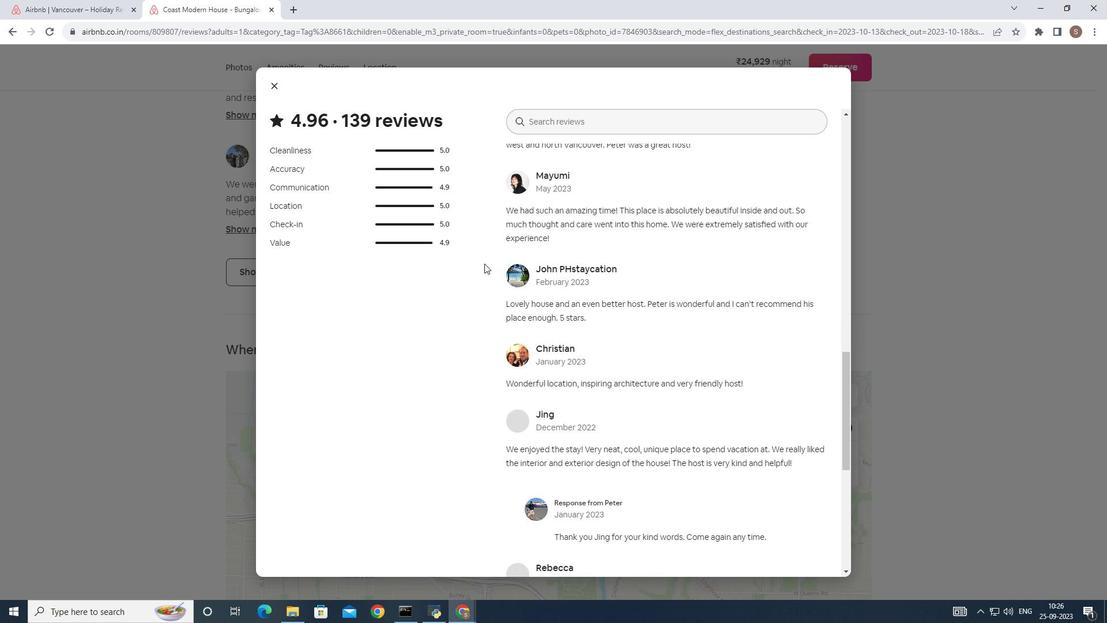 
Action: Mouse scrolled (484, 263) with delta (0, 0)
Screenshot: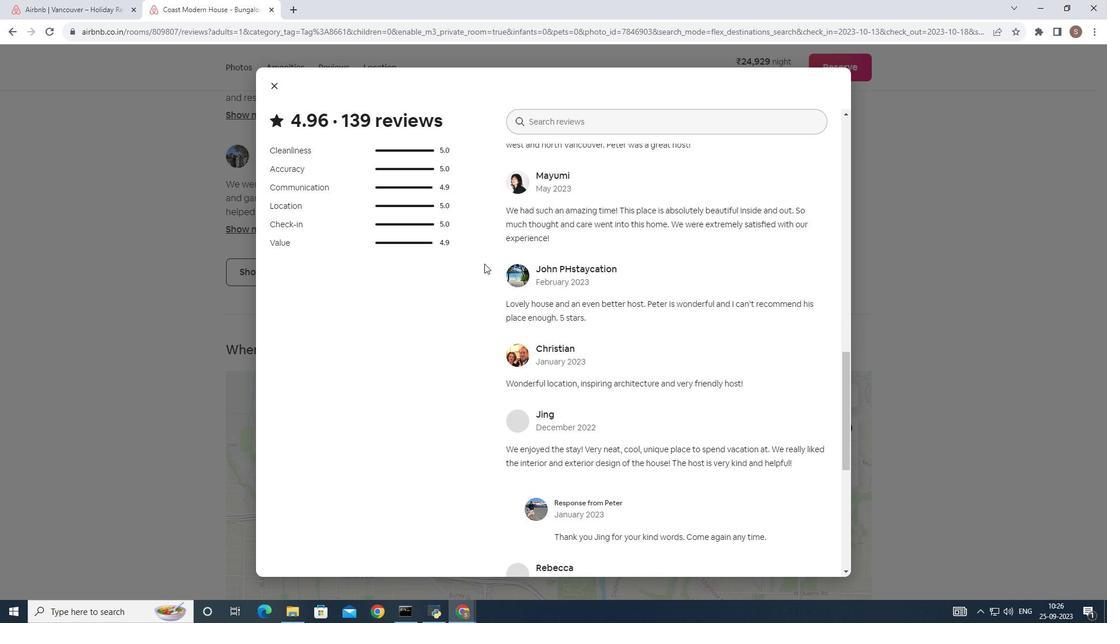 
Action: Mouse scrolled (484, 263) with delta (0, 0)
Screenshot: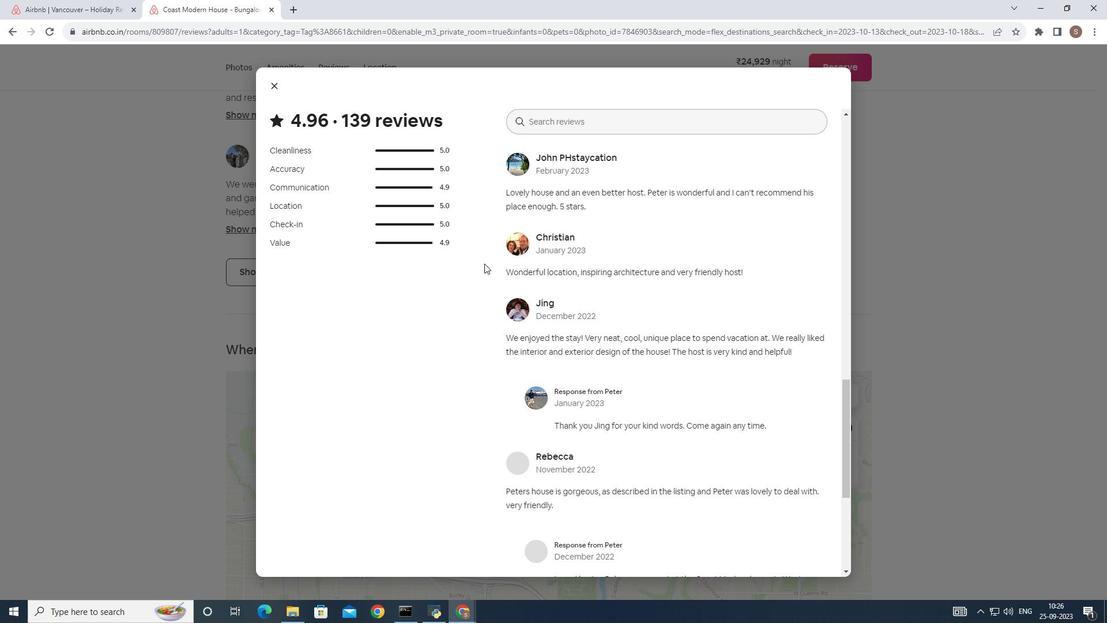 
Action: Mouse scrolled (484, 263) with delta (0, 0)
Screenshot: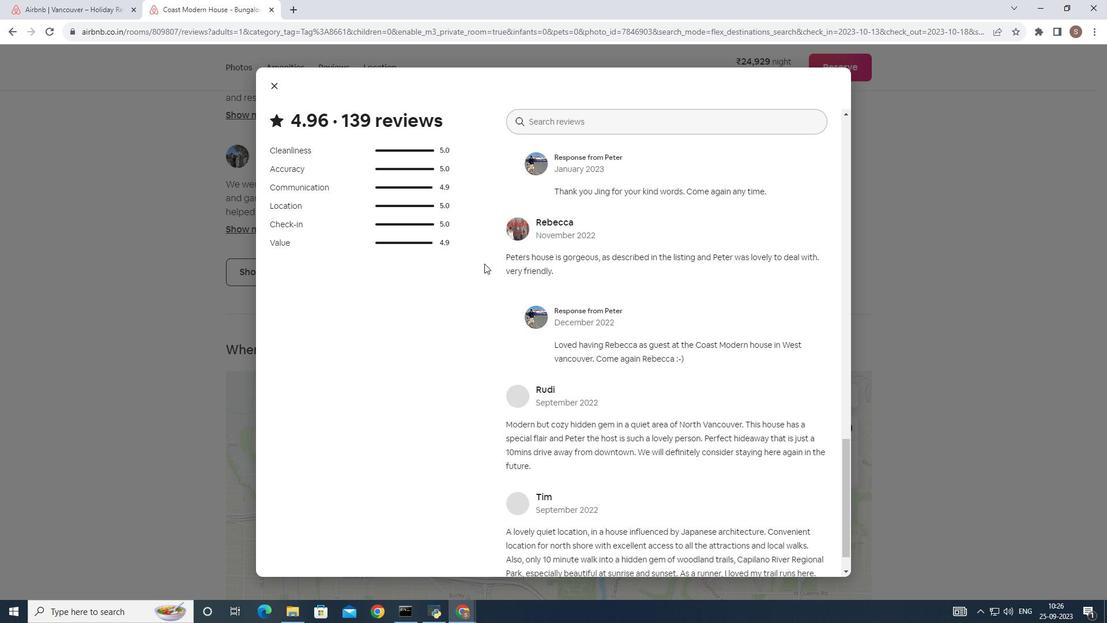 
Action: Mouse scrolled (484, 263) with delta (0, 0)
Screenshot: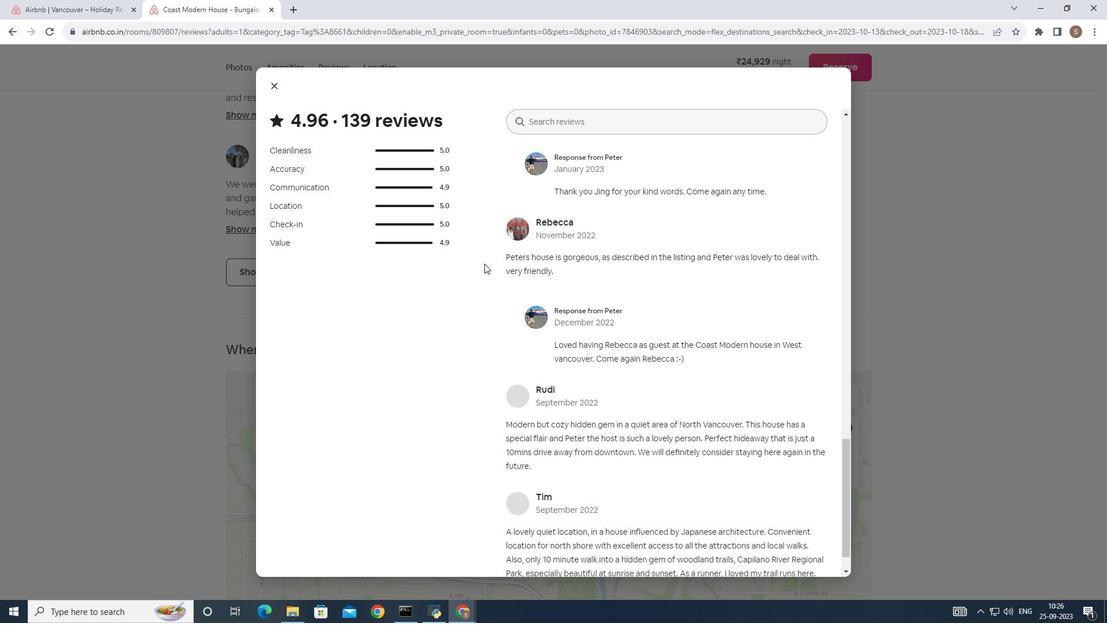 
Action: Mouse scrolled (484, 263) with delta (0, 0)
Screenshot: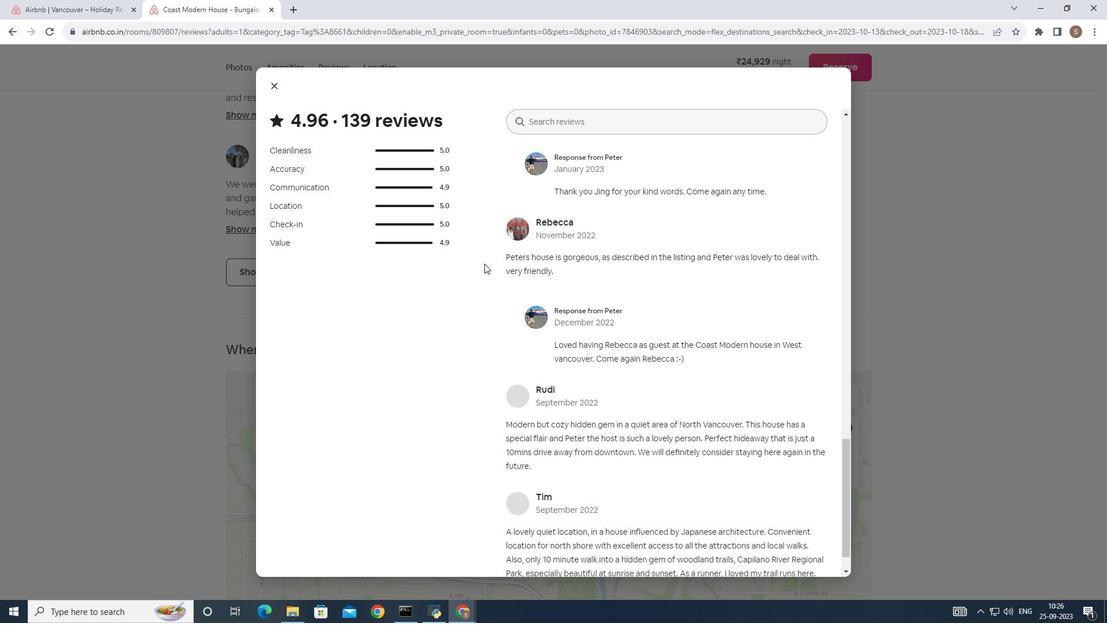 
Action: Mouse scrolled (484, 263) with delta (0, 0)
Screenshot: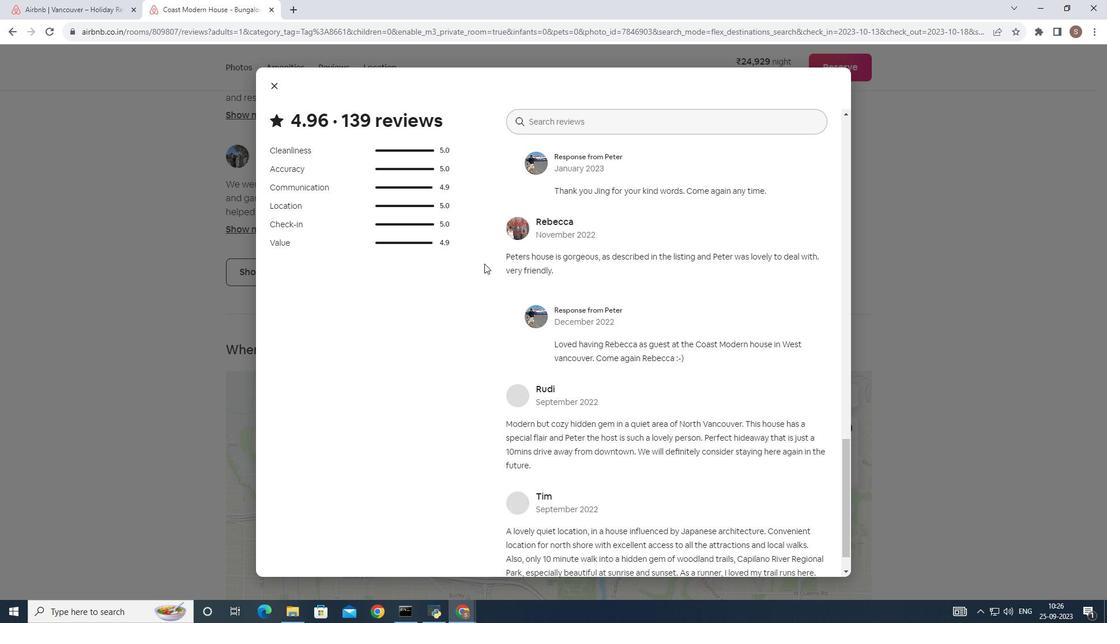 
Action: Mouse scrolled (484, 263) with delta (0, 0)
Screenshot: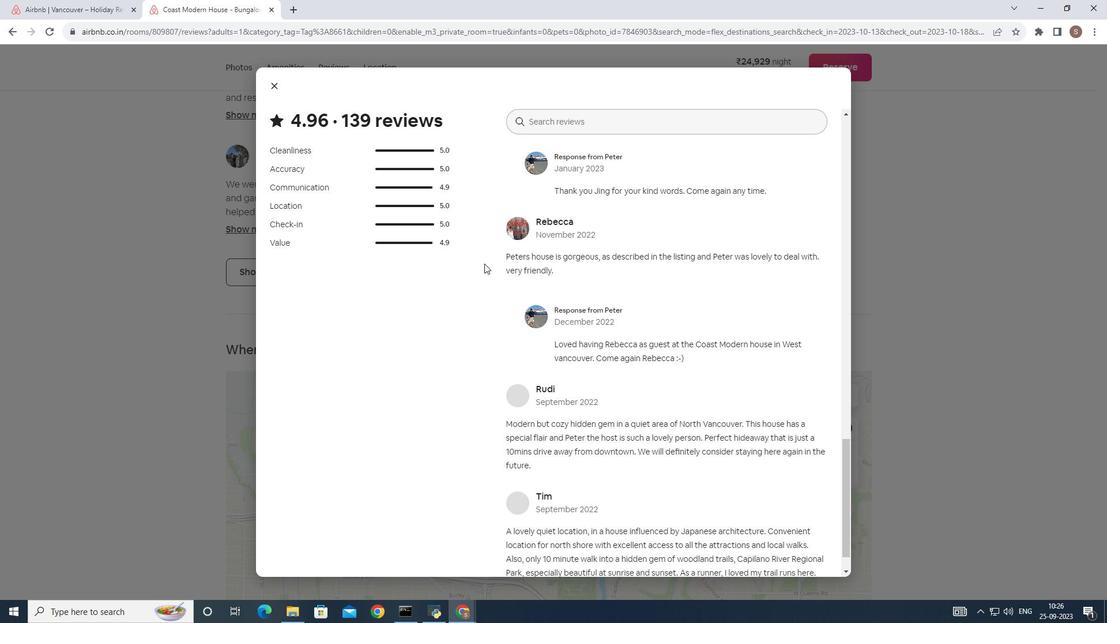 
Action: Mouse scrolled (484, 264) with delta (0, 0)
Screenshot: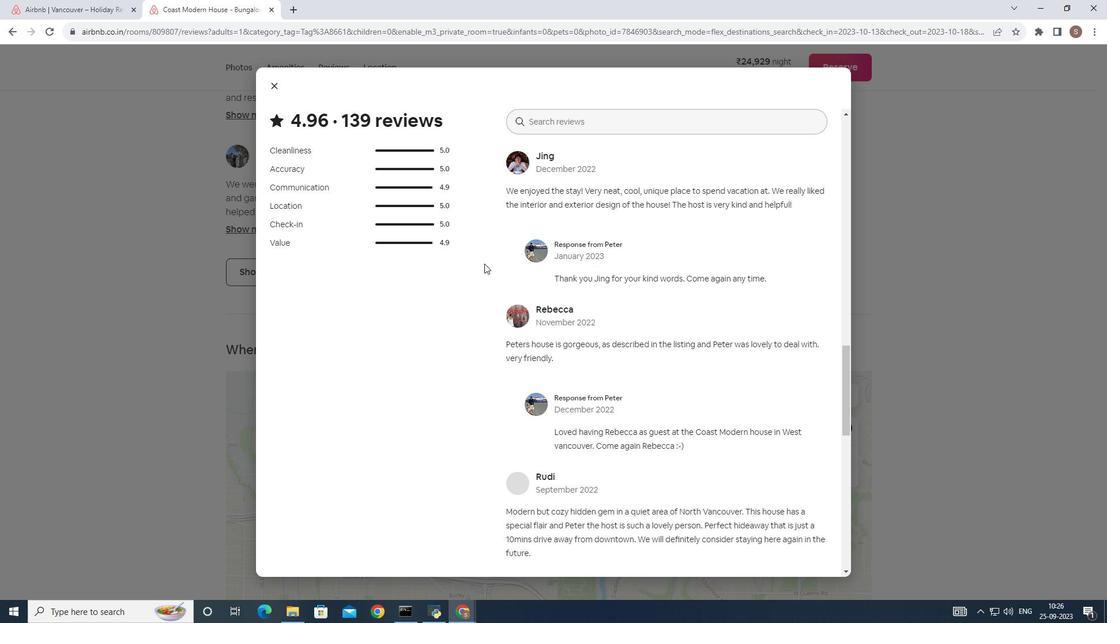 
Action: Mouse scrolled (484, 264) with delta (0, 0)
Screenshot: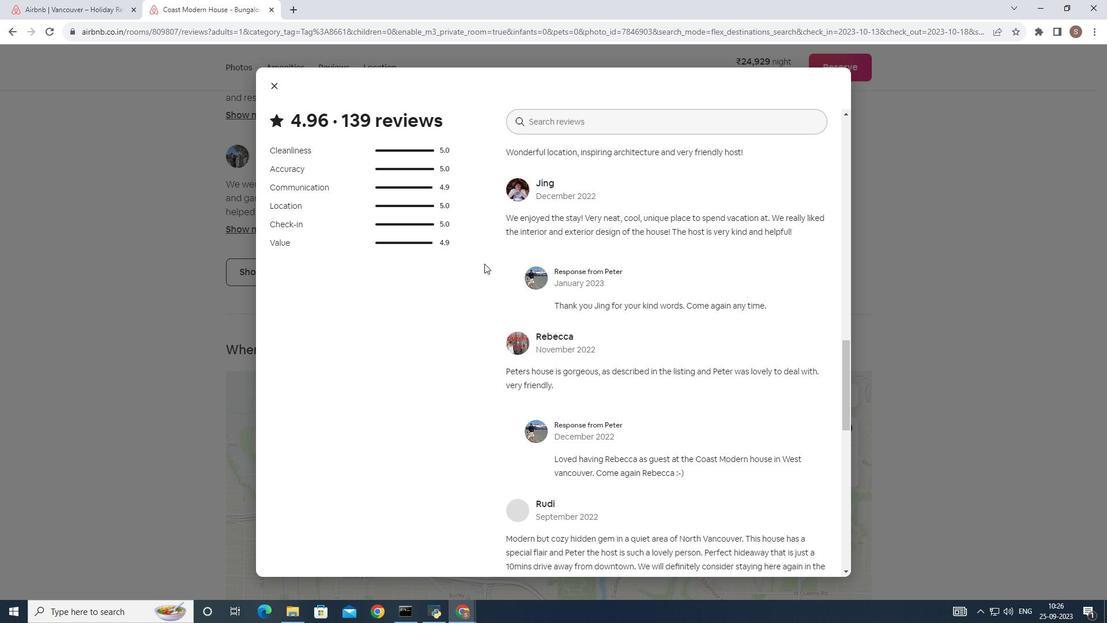 
Action: Mouse scrolled (484, 263) with delta (0, 0)
Screenshot: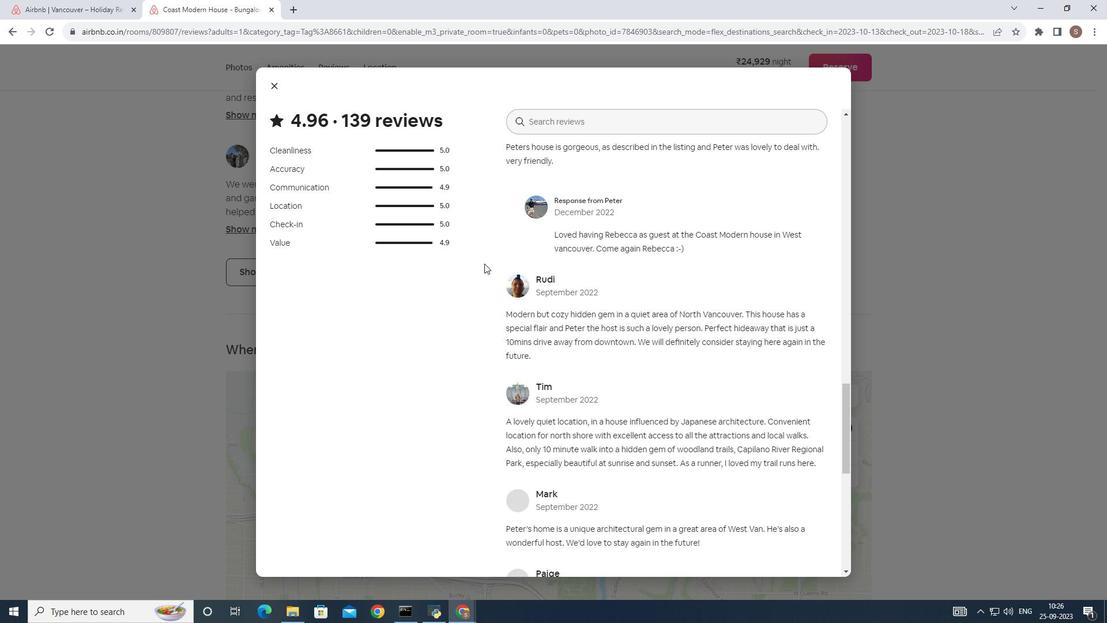 
Action: Mouse scrolled (484, 263) with delta (0, 0)
Screenshot: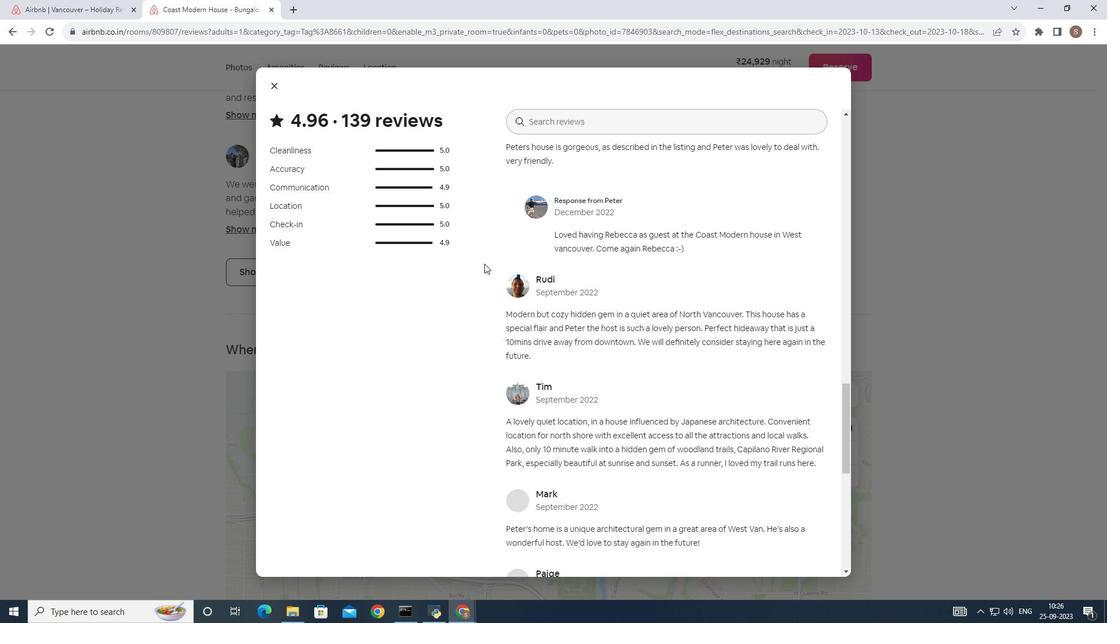 
Action: Mouse scrolled (484, 263) with delta (0, 0)
Screenshot: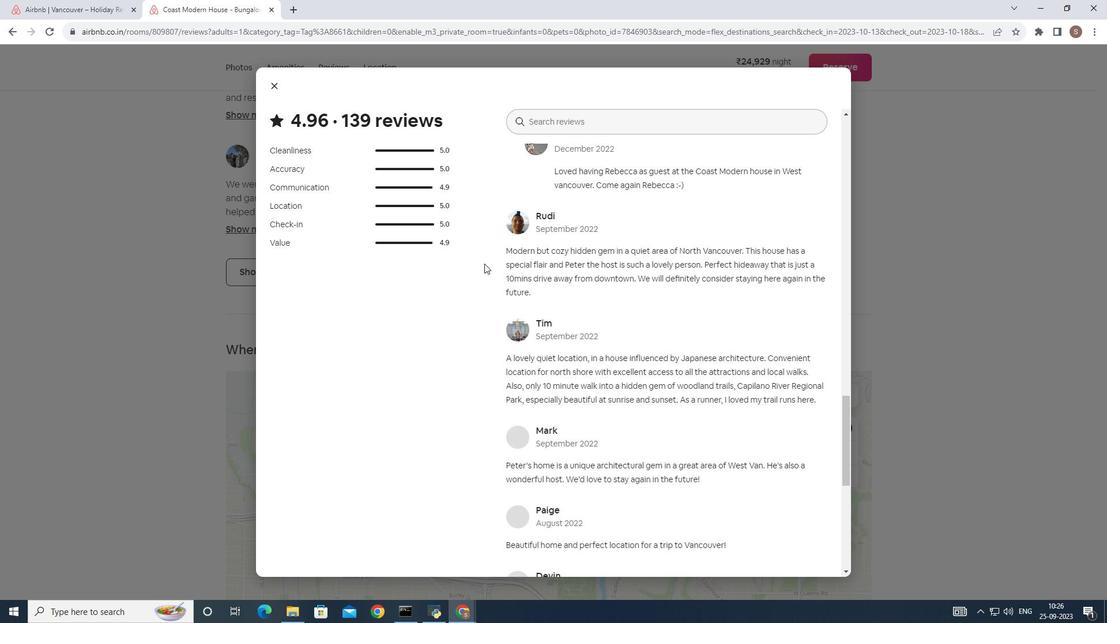 
Action: Mouse scrolled (484, 263) with delta (0, 0)
Screenshot: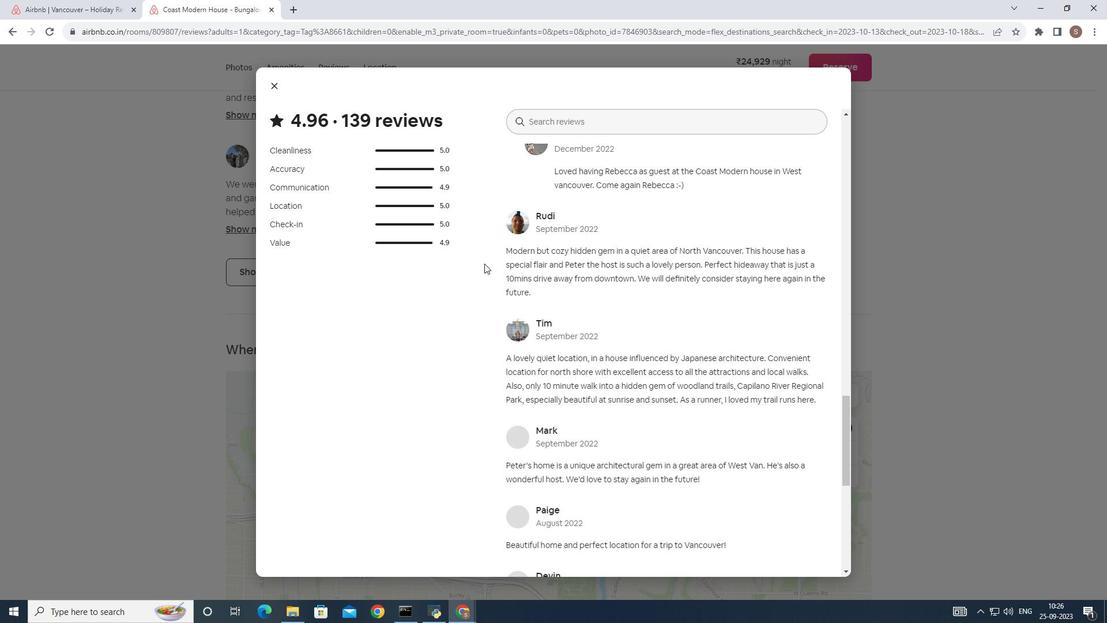 
Action: Mouse scrolled (484, 263) with delta (0, 0)
Screenshot: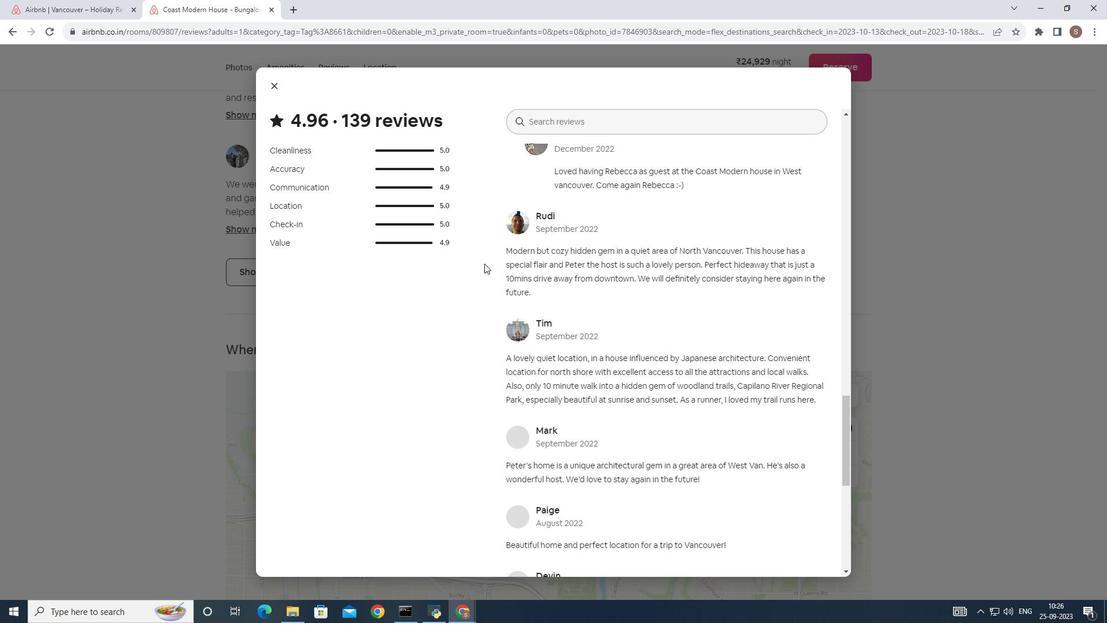 
Action: Mouse scrolled (484, 263) with delta (0, 0)
Screenshot: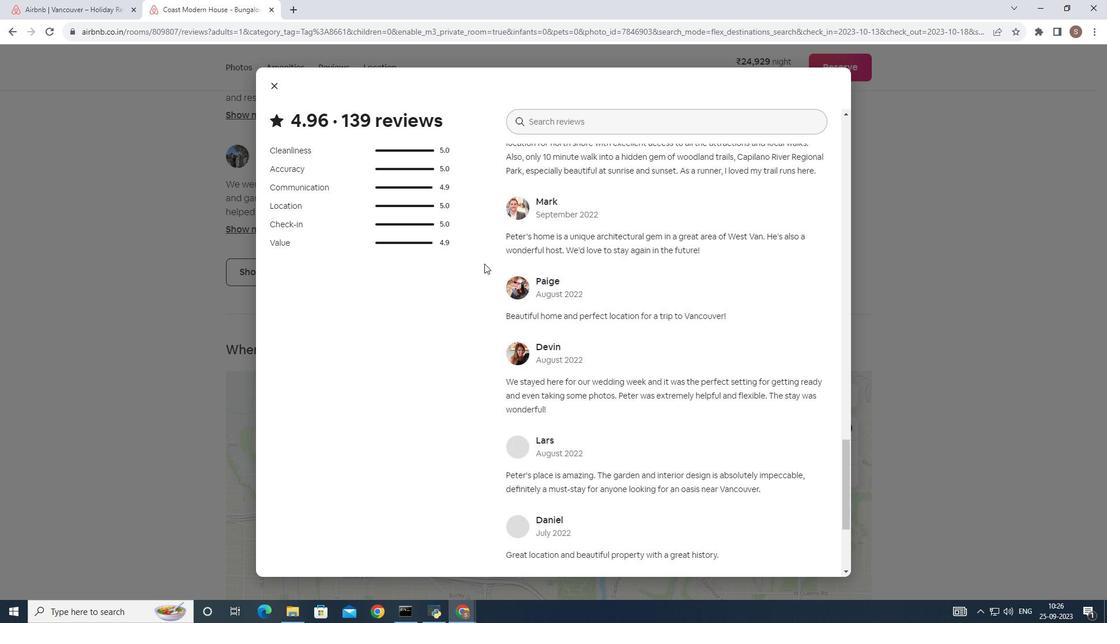 
Action: Mouse scrolled (484, 263) with delta (0, 0)
Screenshot: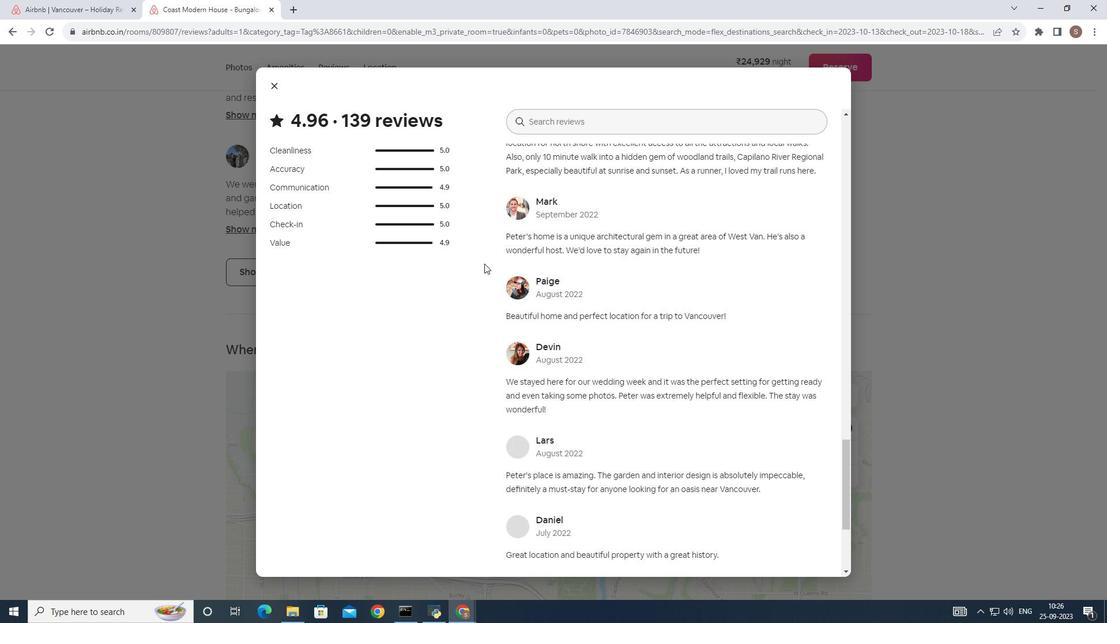 
Action: Mouse scrolled (484, 263) with delta (0, 0)
Screenshot: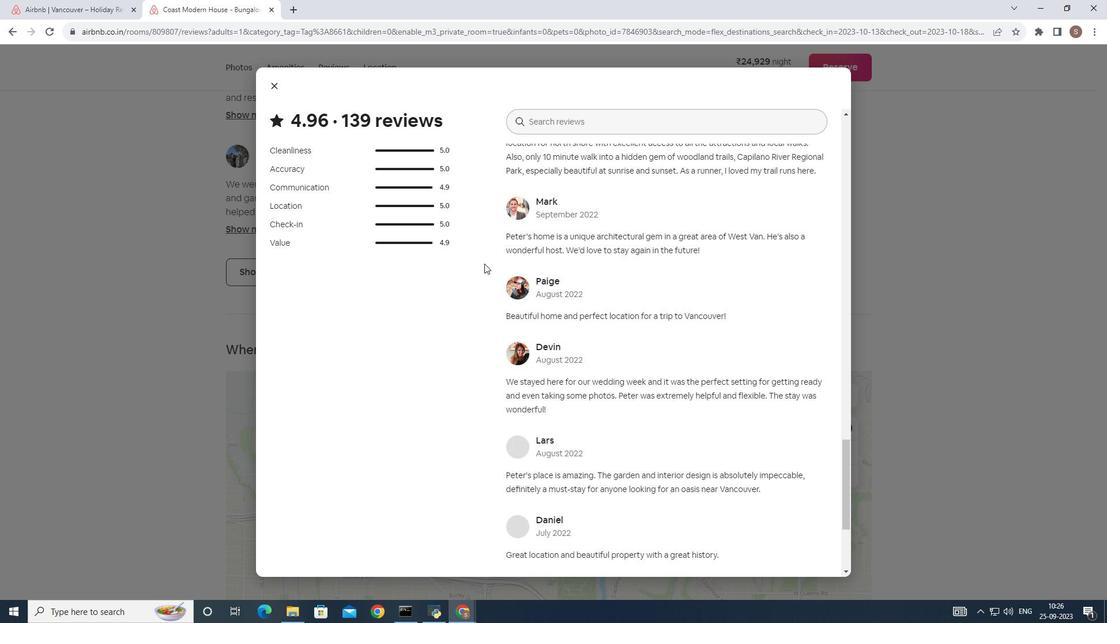 
Action: Mouse scrolled (484, 263) with delta (0, 0)
Screenshot: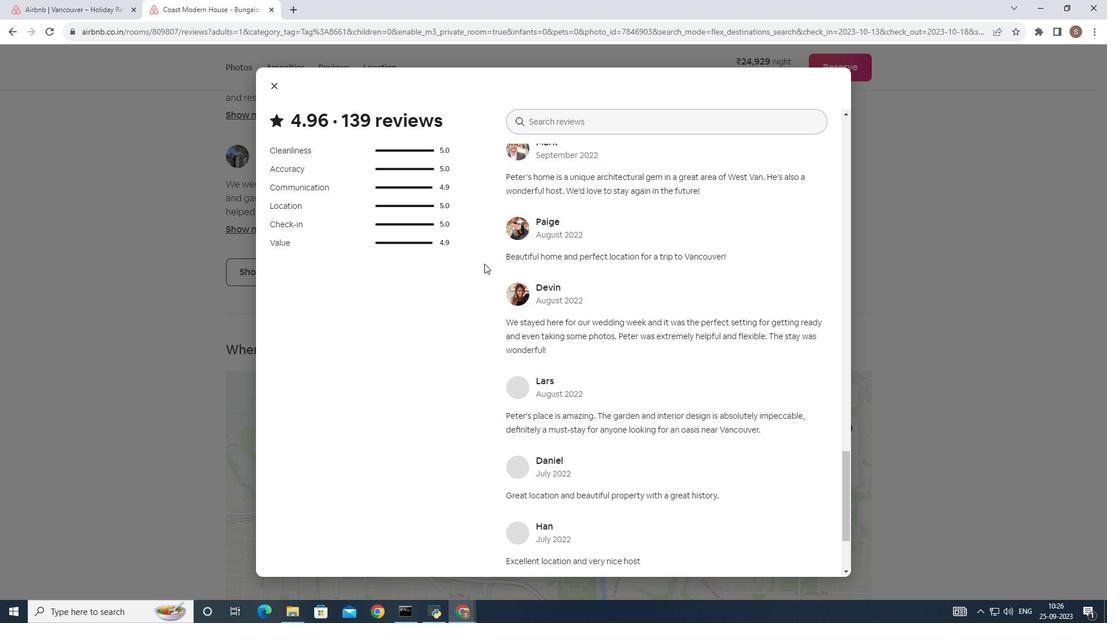 
Action: Mouse scrolled (484, 263) with delta (0, 0)
Screenshot: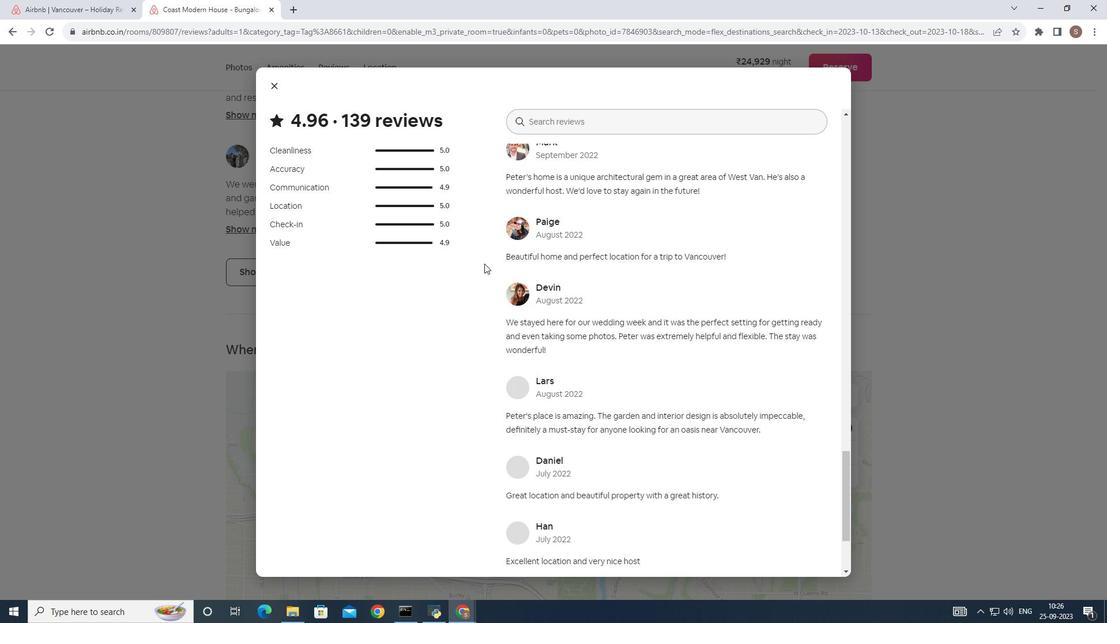 
Action: Mouse scrolled (484, 263) with delta (0, 0)
Screenshot: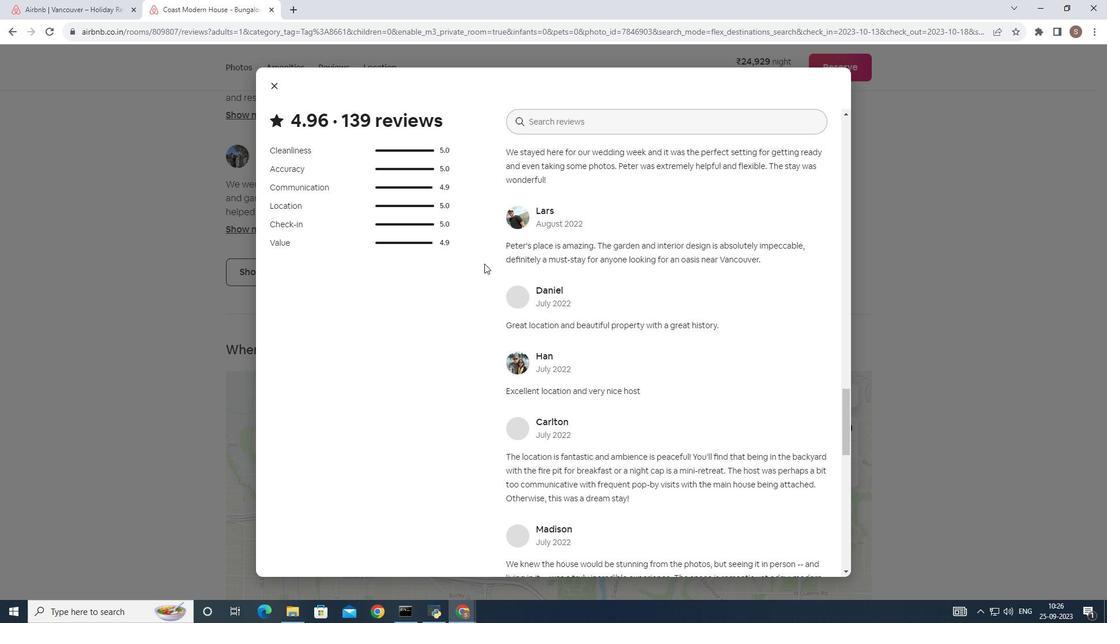 
Action: Mouse scrolled (484, 263) with delta (0, 0)
Screenshot: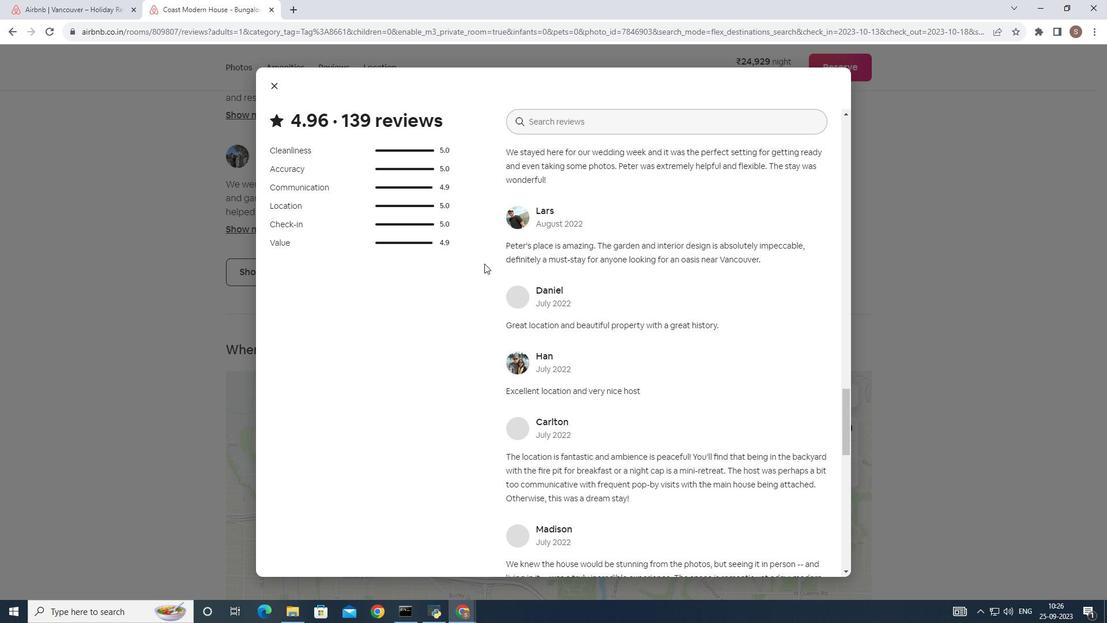 
Action: Mouse scrolled (484, 263) with delta (0, 0)
Screenshot: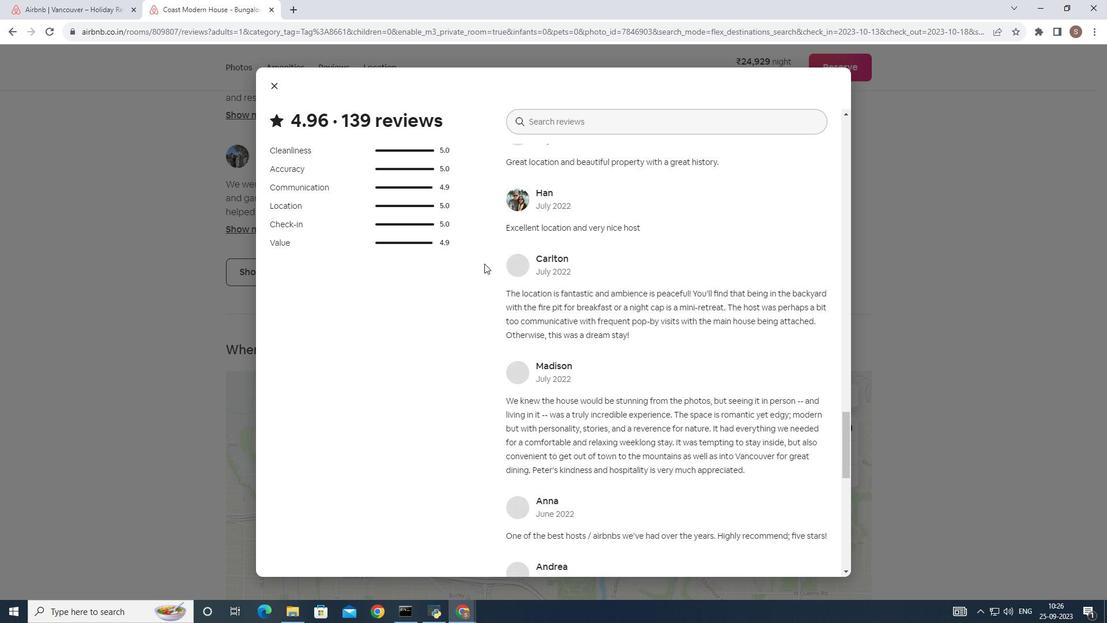 
Action: Mouse scrolled (484, 263) with delta (0, 0)
Screenshot: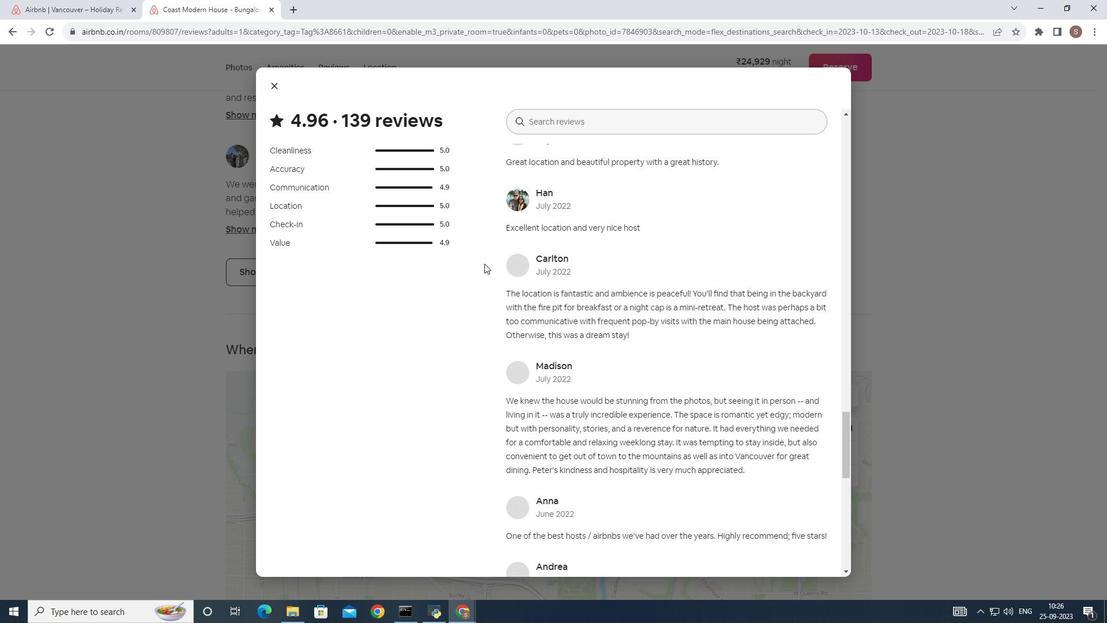
Action: Mouse scrolled (484, 263) with delta (0, 0)
Screenshot: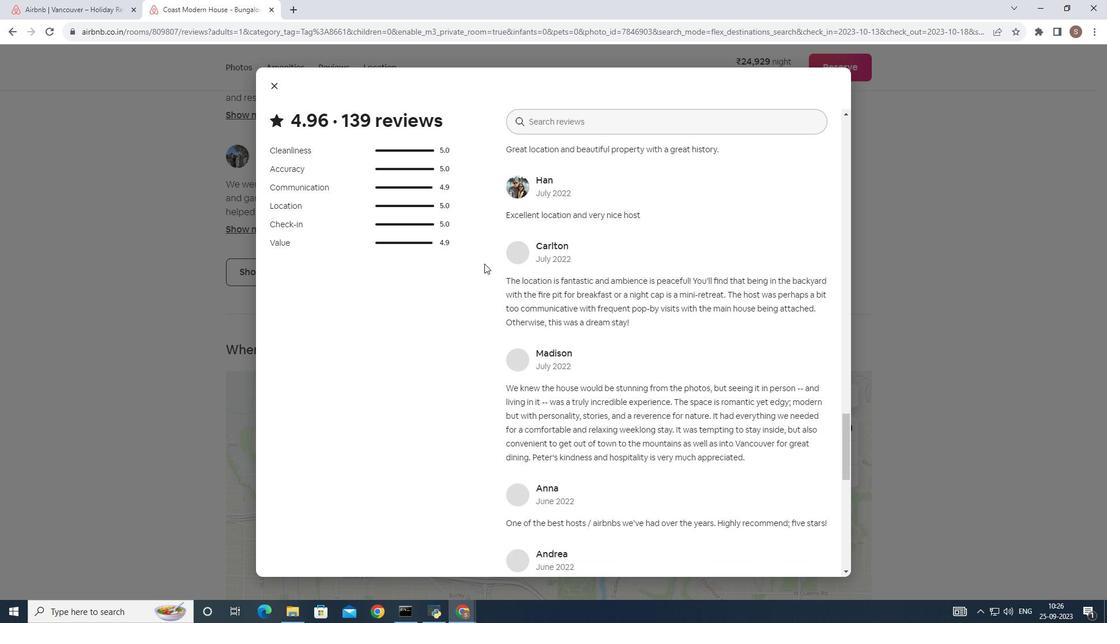 
Action: Mouse scrolled (484, 263) with delta (0, 0)
Screenshot: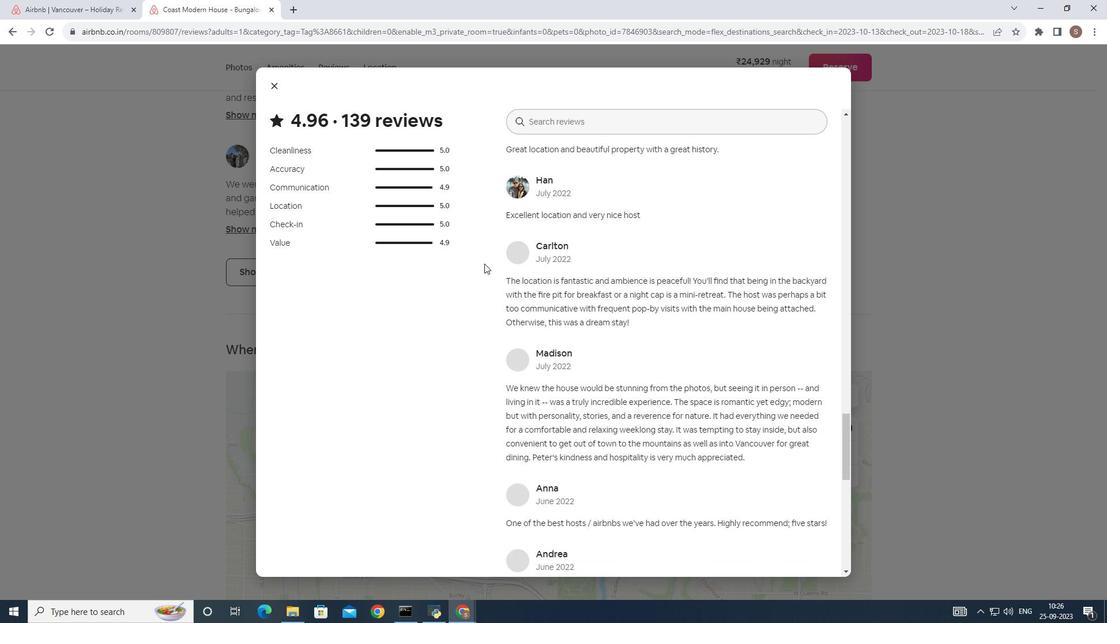 
Action: Mouse scrolled (484, 263) with delta (0, 0)
Screenshot: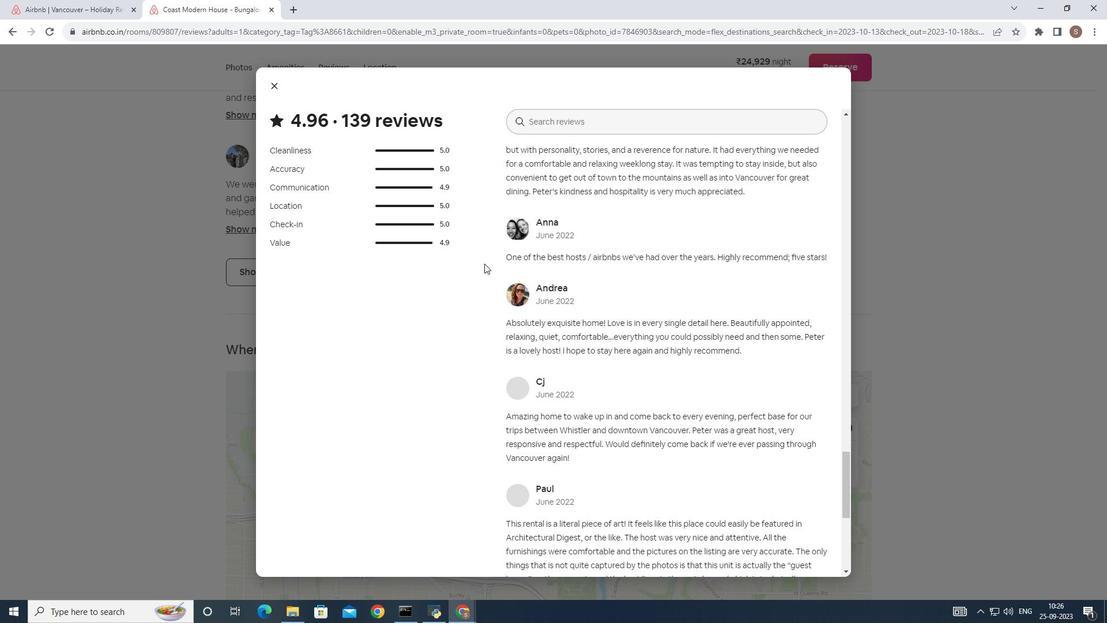 
Action: Mouse scrolled (484, 263) with delta (0, 0)
Screenshot: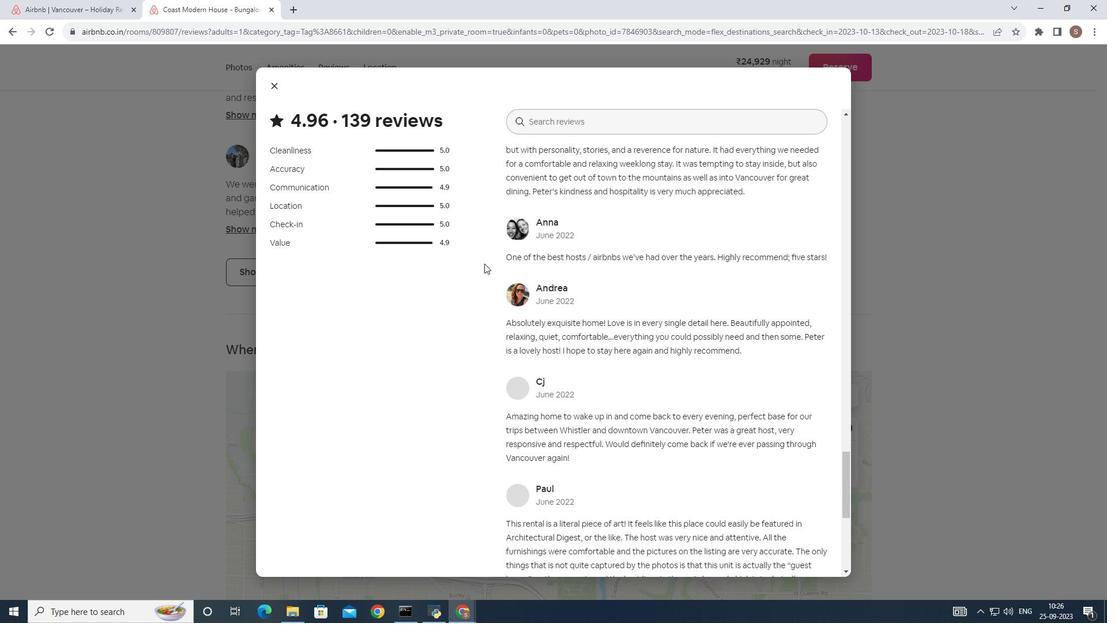 
Action: Mouse scrolled (484, 263) with delta (0, 0)
Screenshot: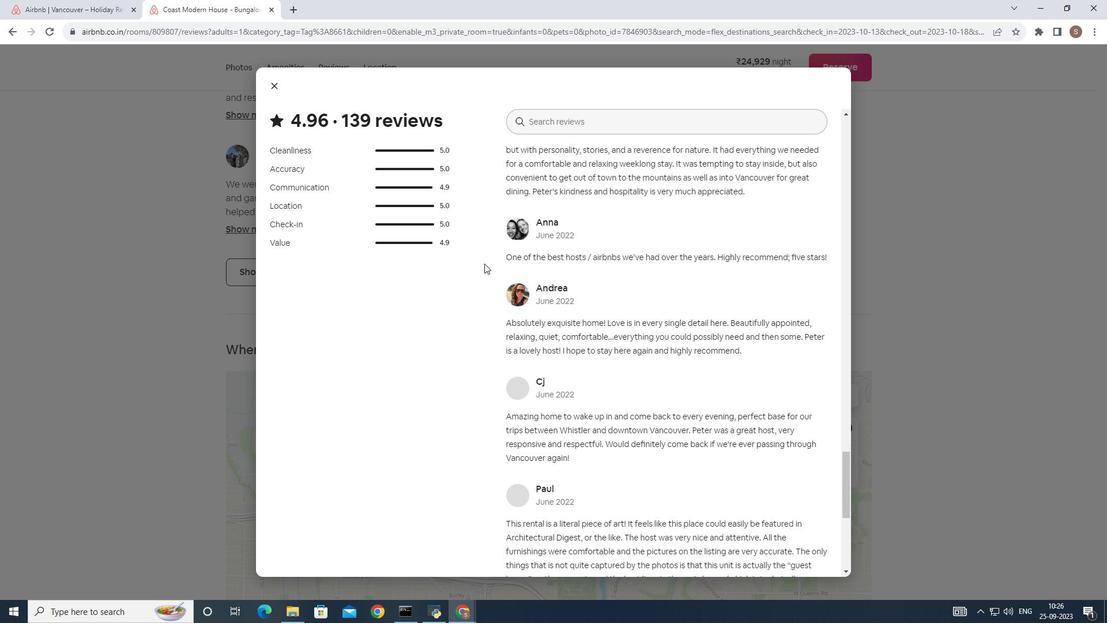 
Action: Mouse scrolled (484, 263) with delta (0, 0)
Screenshot: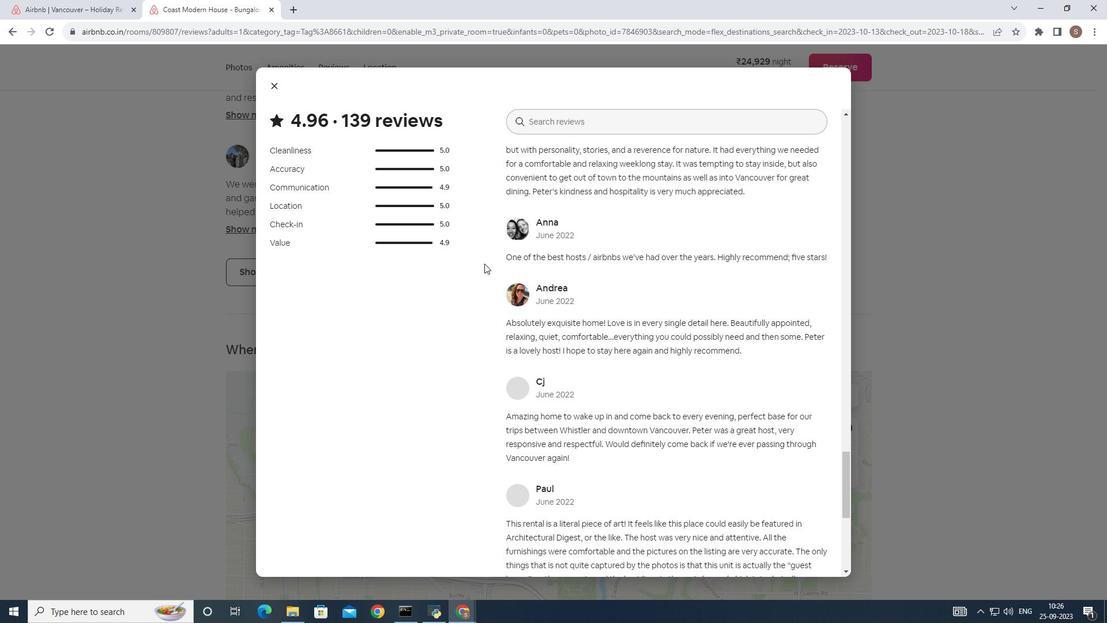 
Action: Mouse scrolled (484, 263) with delta (0, 0)
Screenshot: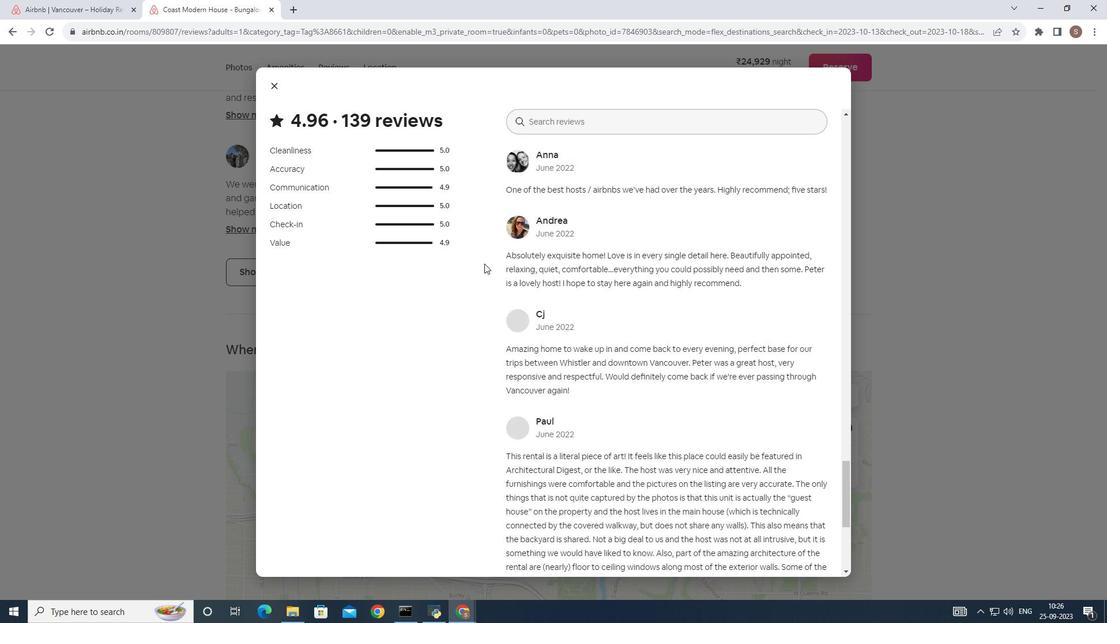 
Action: Mouse scrolled (484, 263) with delta (0, 0)
Screenshot: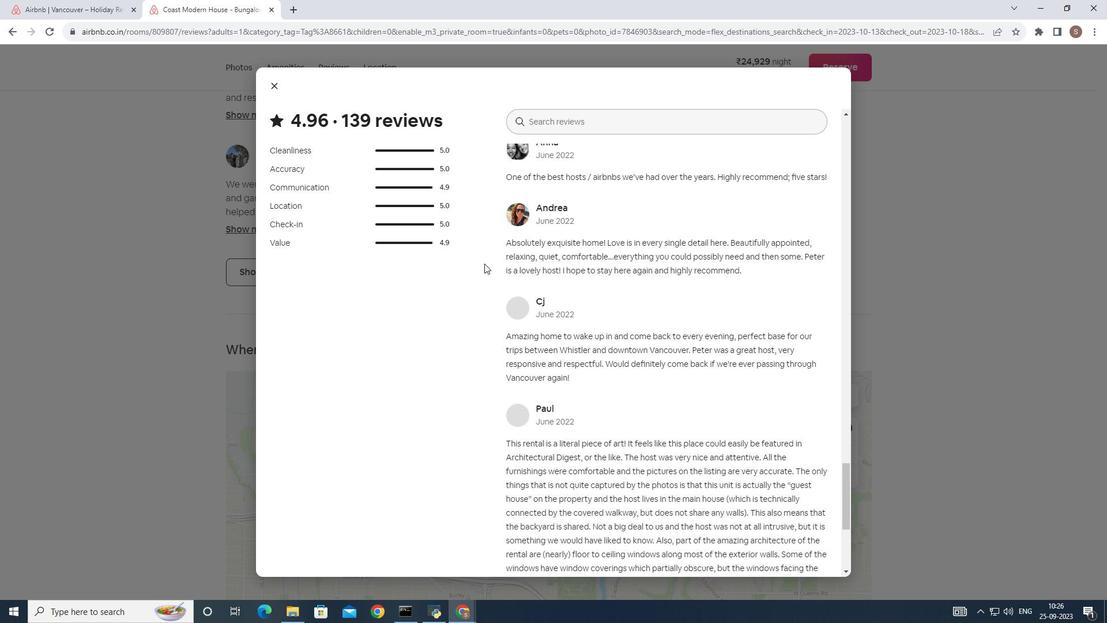 
Action: Mouse scrolled (484, 263) with delta (0, 0)
Screenshot: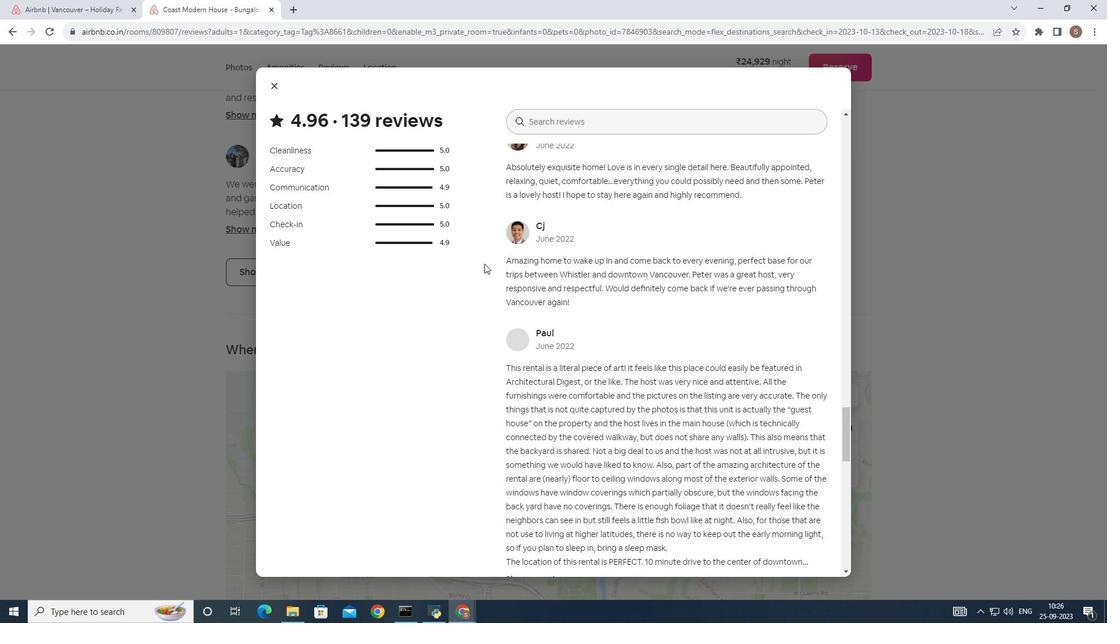 
Action: Mouse scrolled (484, 263) with delta (0, 0)
Screenshot: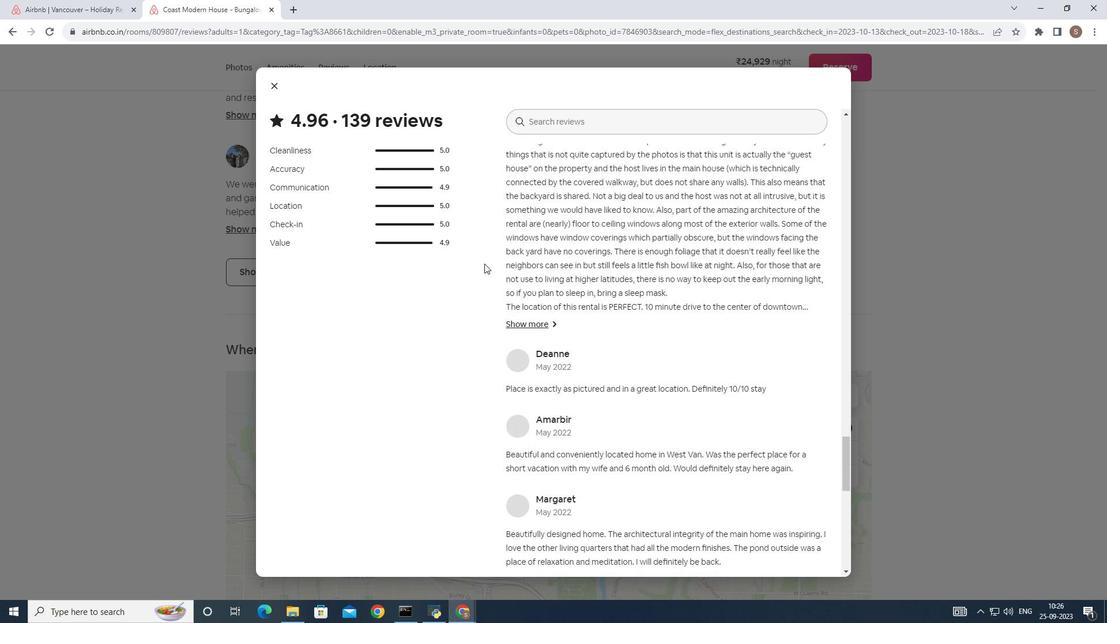 
Action: Mouse scrolled (484, 263) with delta (0, 0)
Screenshot: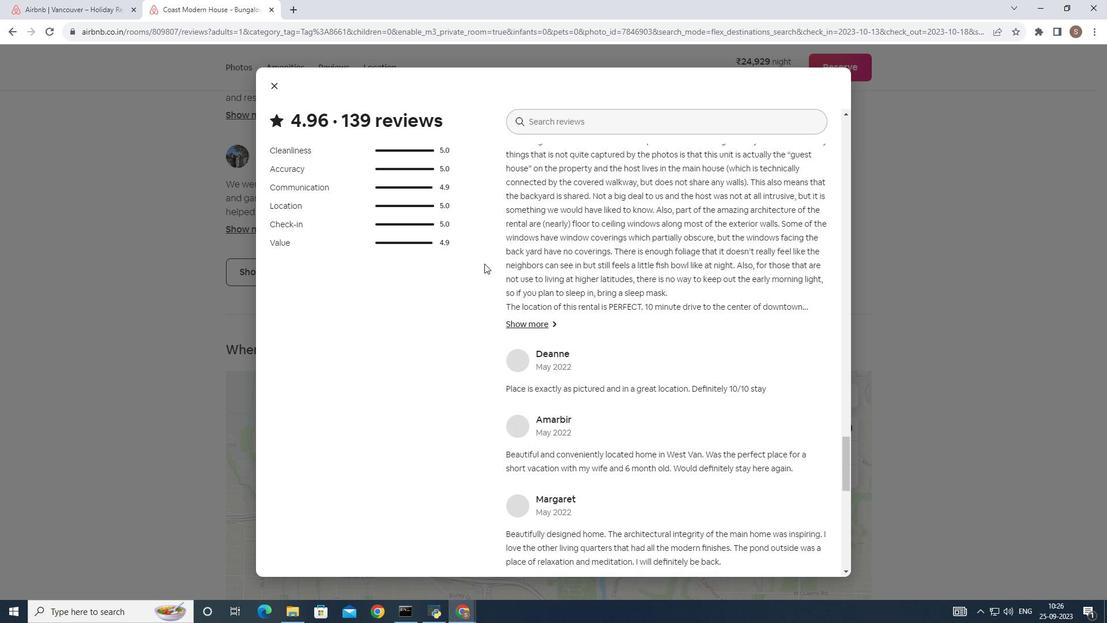 
Action: Mouse scrolled (484, 263) with delta (0, 0)
Screenshot: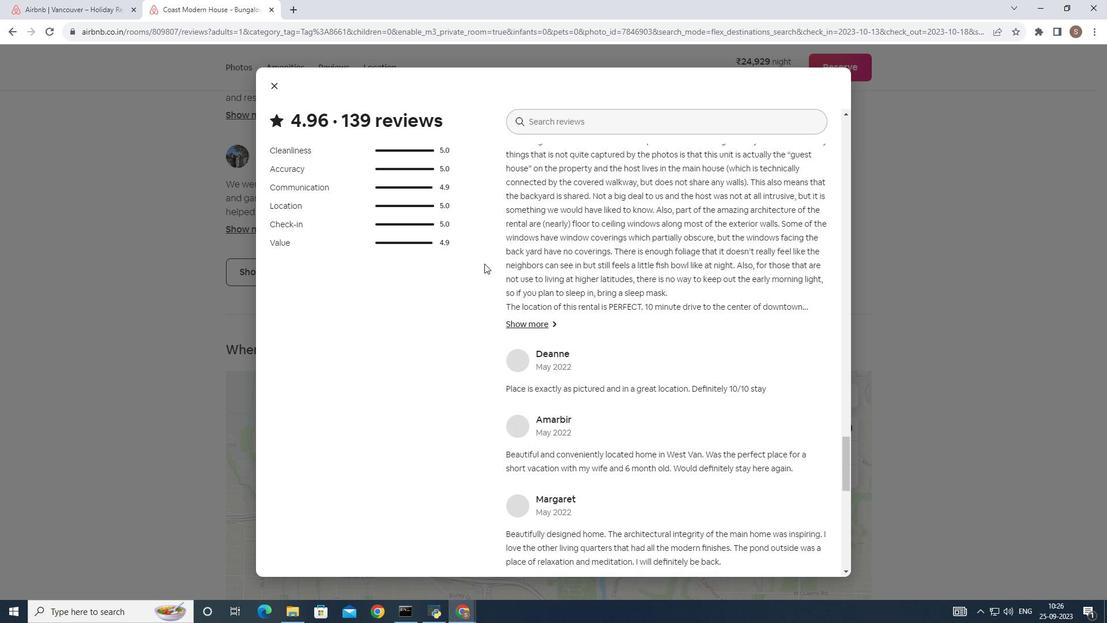 
Action: Mouse scrolled (484, 263) with delta (0, 0)
Screenshot: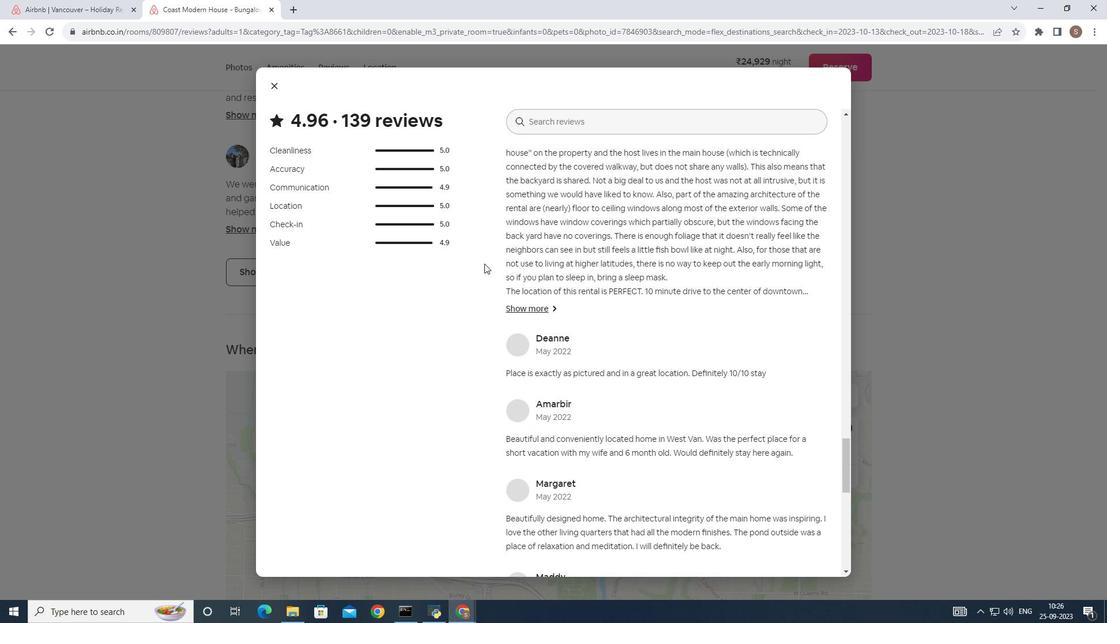 
Action: Mouse scrolled (484, 263) with delta (0, 0)
Screenshot: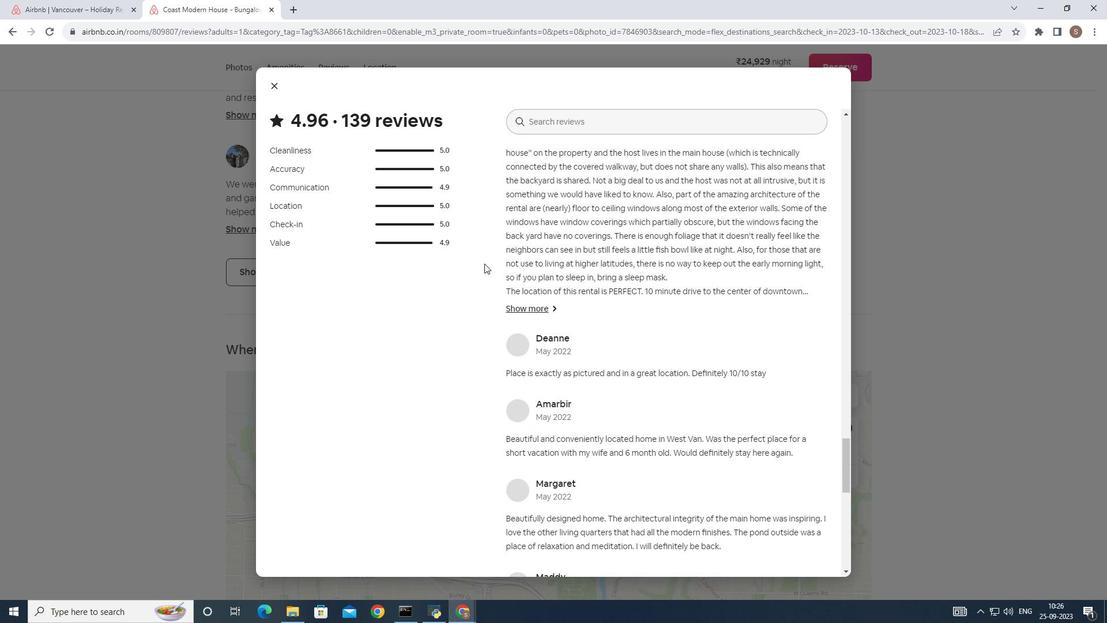 
Action: Mouse scrolled (484, 263) with delta (0, 0)
Screenshot: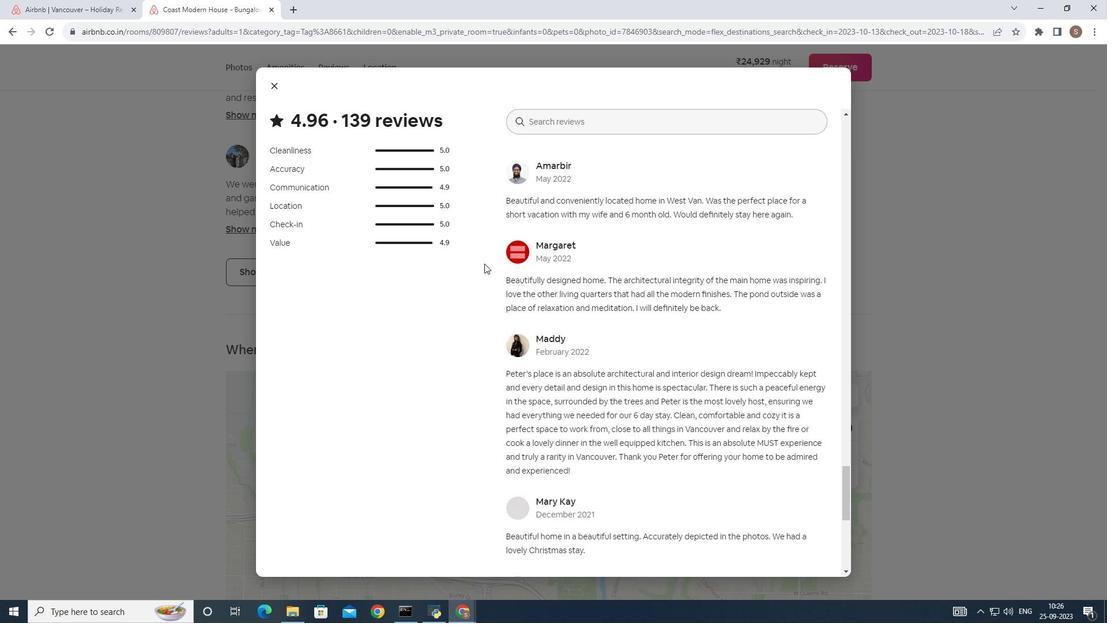 
Action: Mouse scrolled (484, 263) with delta (0, 0)
Screenshot: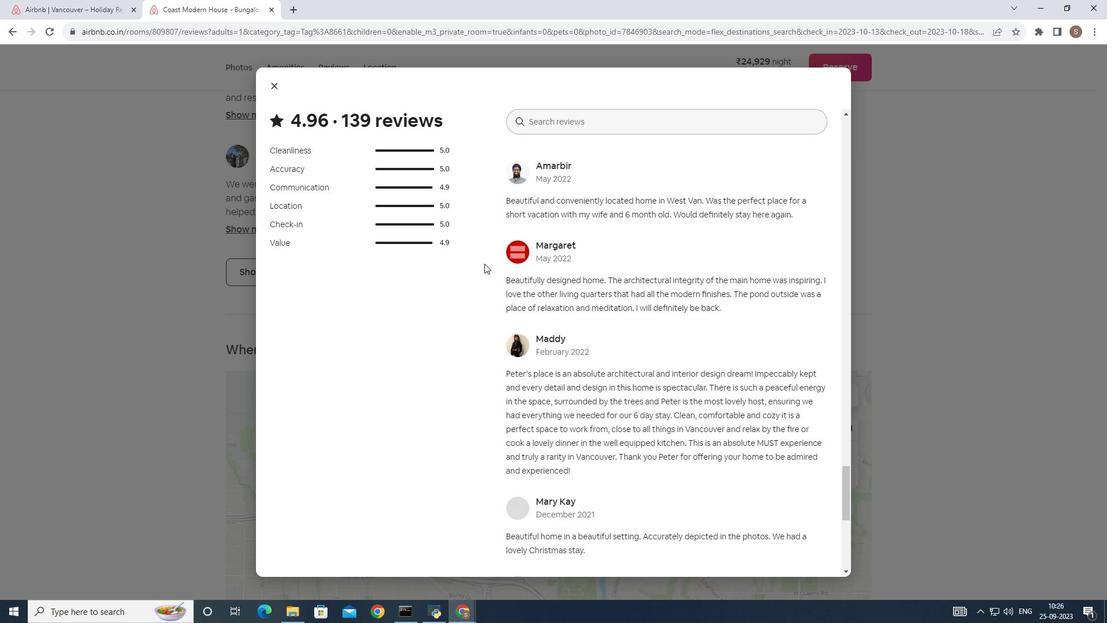 
Action: Mouse scrolled (484, 263) with delta (0, 0)
Screenshot: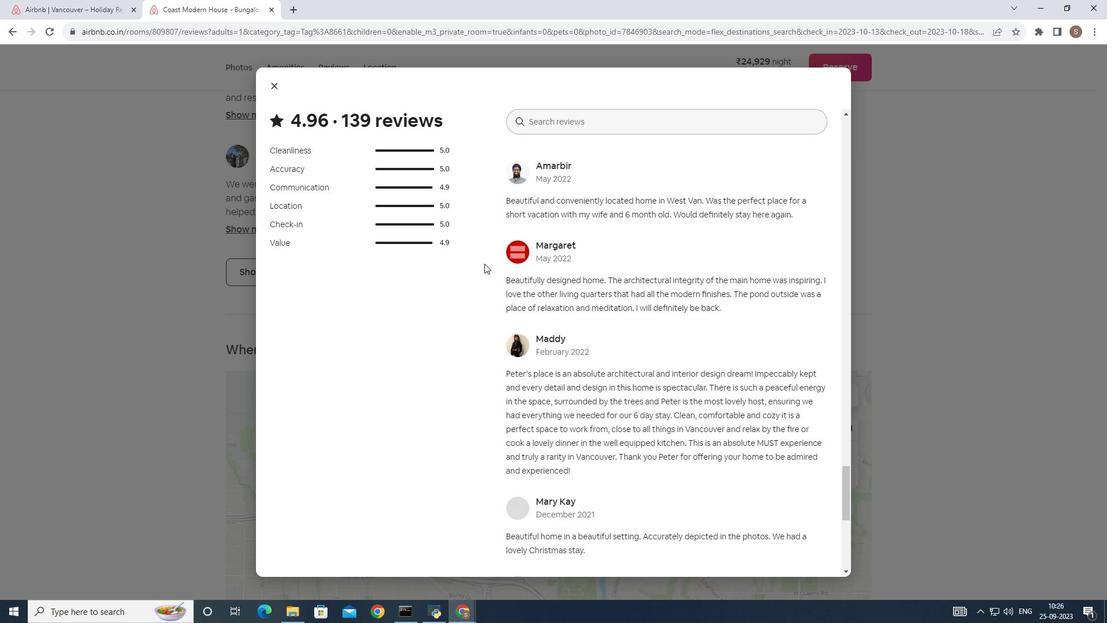 
Action: Mouse scrolled (484, 263) with delta (0, 0)
Screenshot: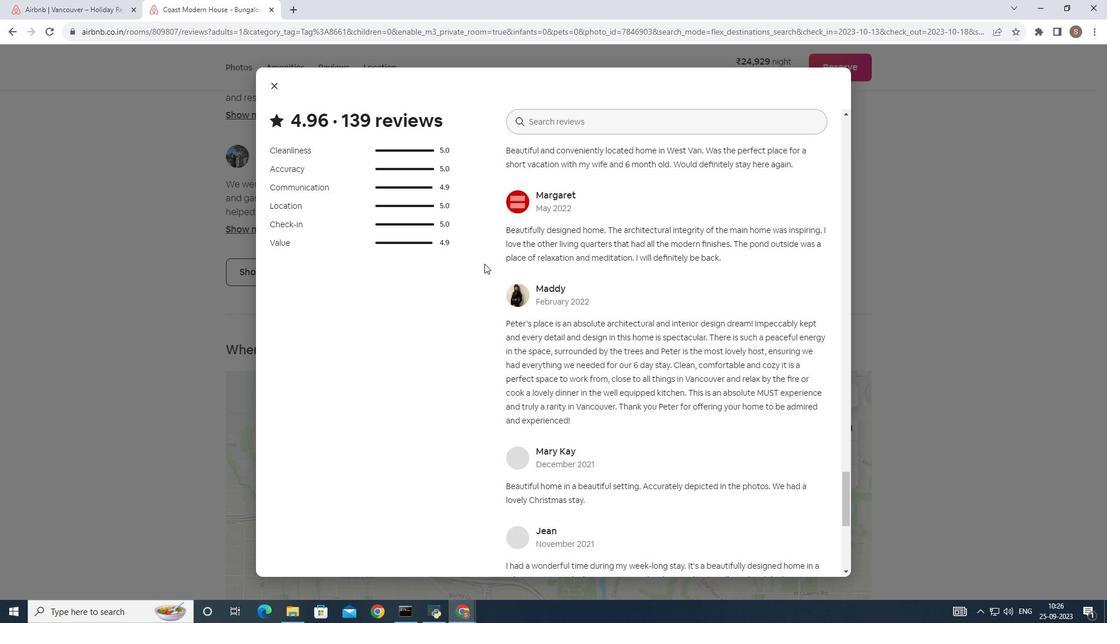 
Action: Mouse scrolled (484, 263) with delta (0, 0)
Screenshot: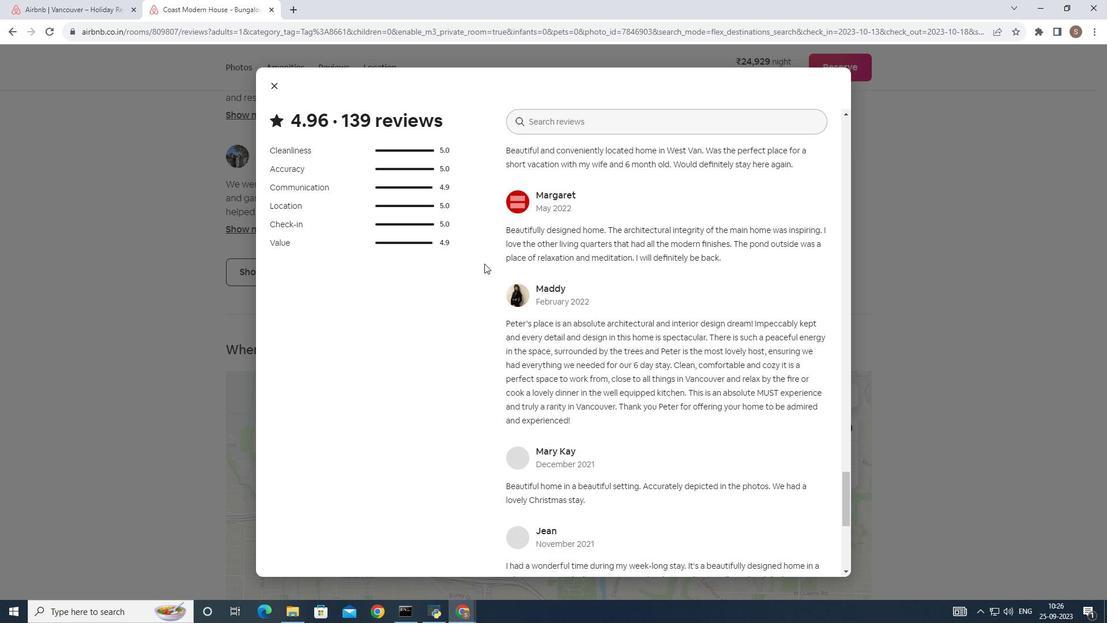 
Action: Mouse scrolled (484, 263) with delta (0, 0)
Screenshot: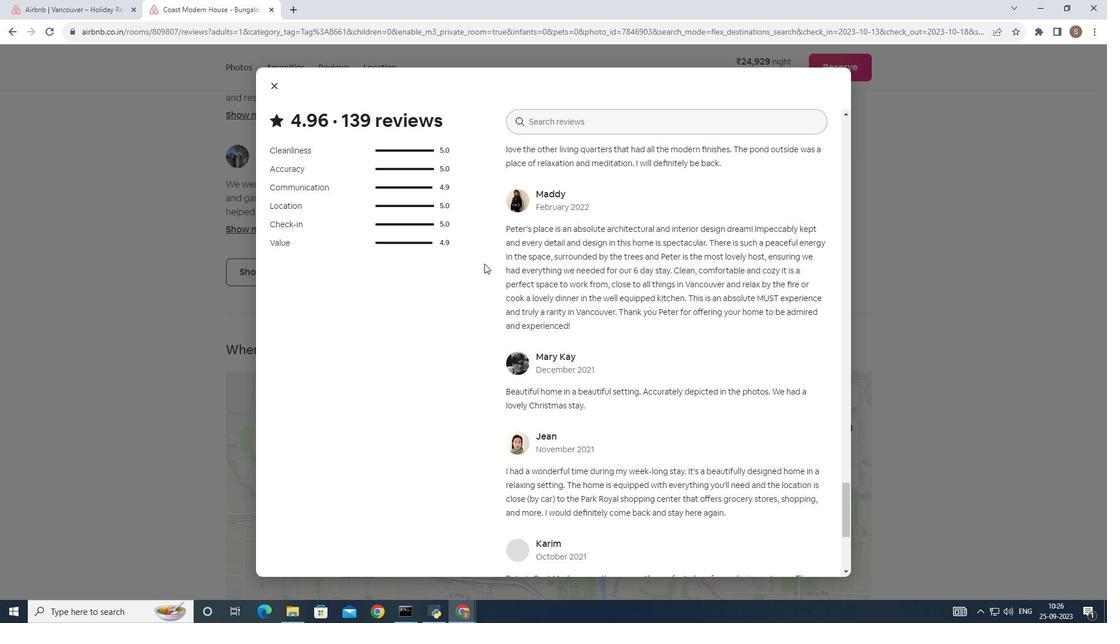 
Action: Mouse scrolled (484, 263) with delta (0, 0)
Screenshot: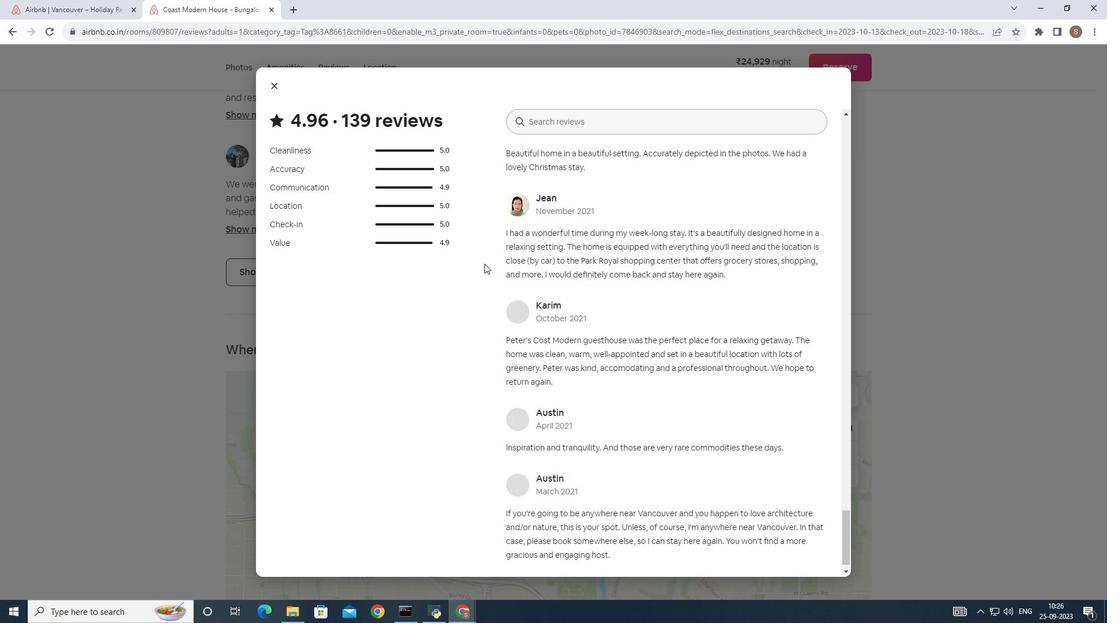 
Action: Mouse scrolled (484, 263) with delta (0, 0)
Screenshot: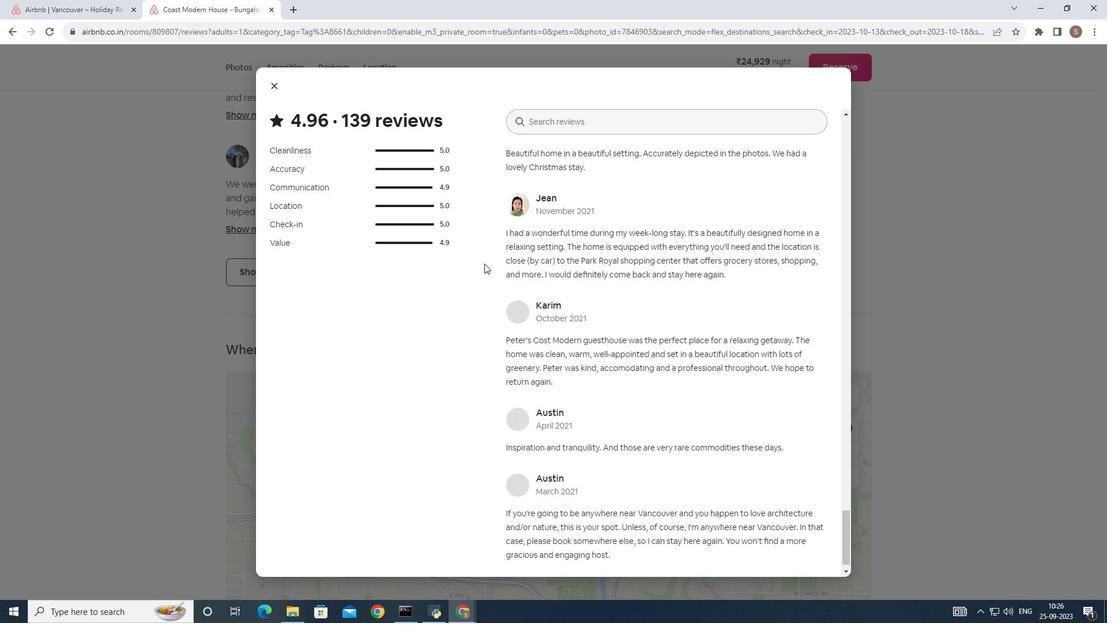 
Action: Mouse scrolled (484, 263) with delta (0, 0)
Screenshot: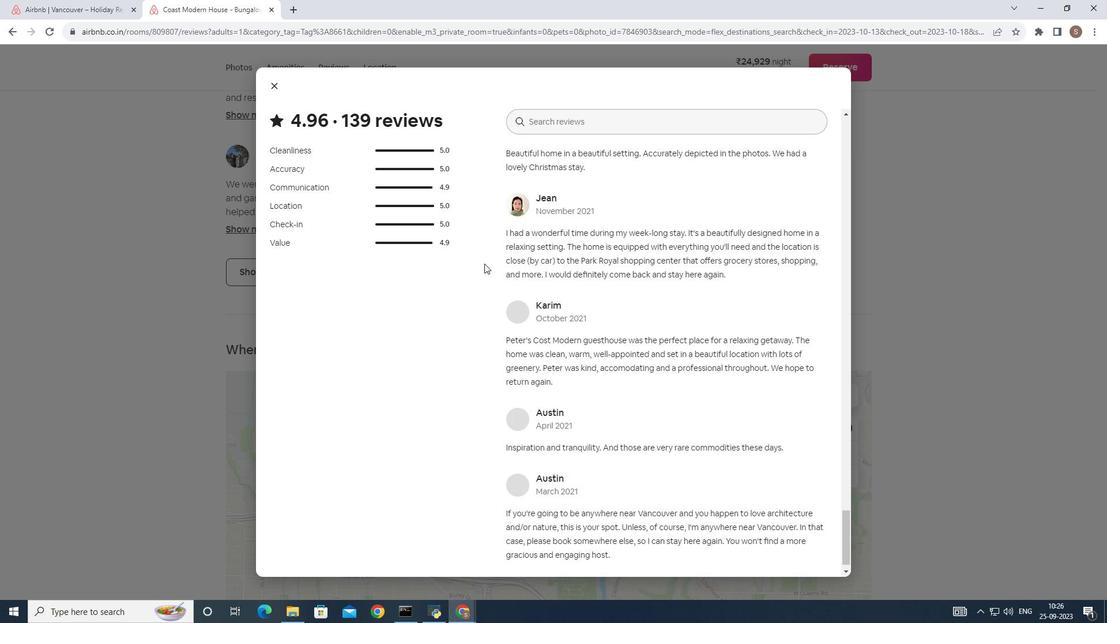 
Action: Mouse scrolled (484, 263) with delta (0, 0)
Screenshot: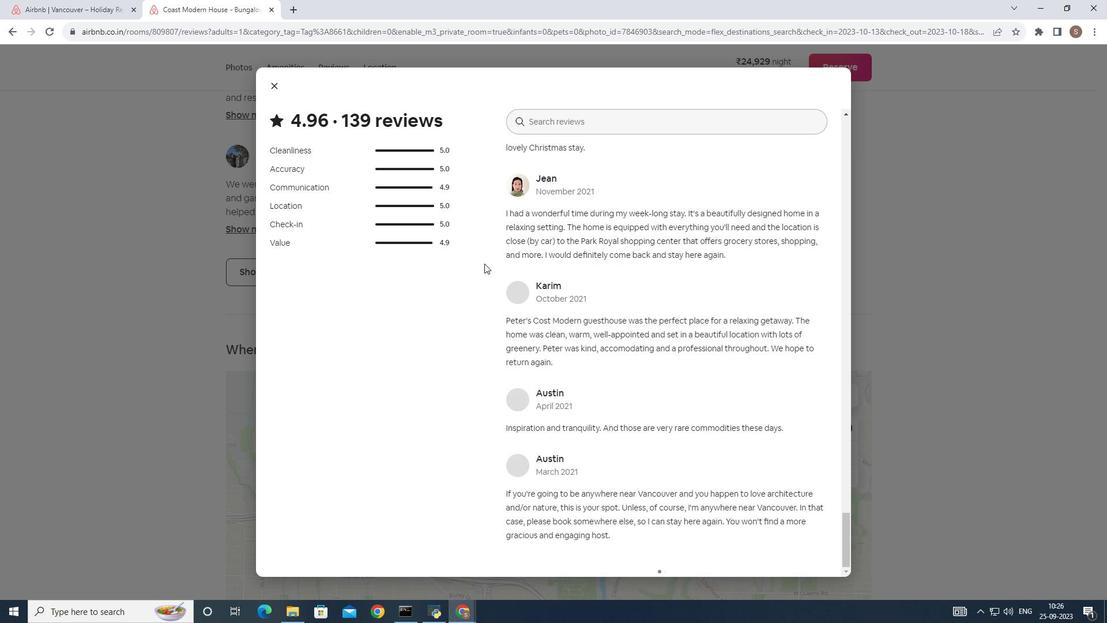 
Action: Mouse scrolled (484, 263) with delta (0, 0)
Screenshot: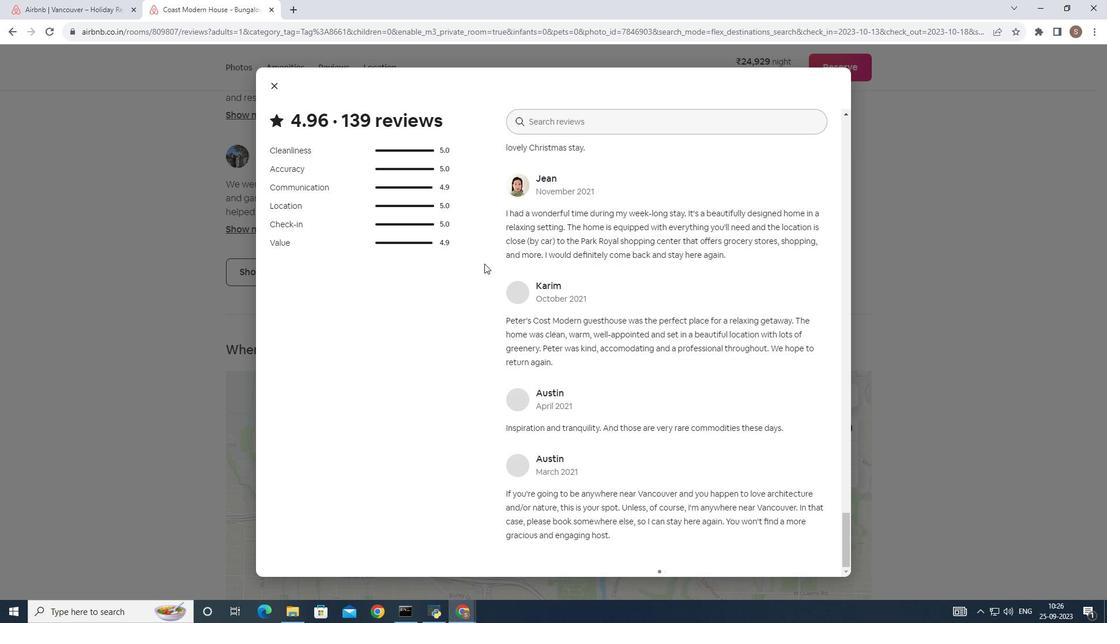 
Action: Mouse scrolled (484, 263) with delta (0, 0)
Screenshot: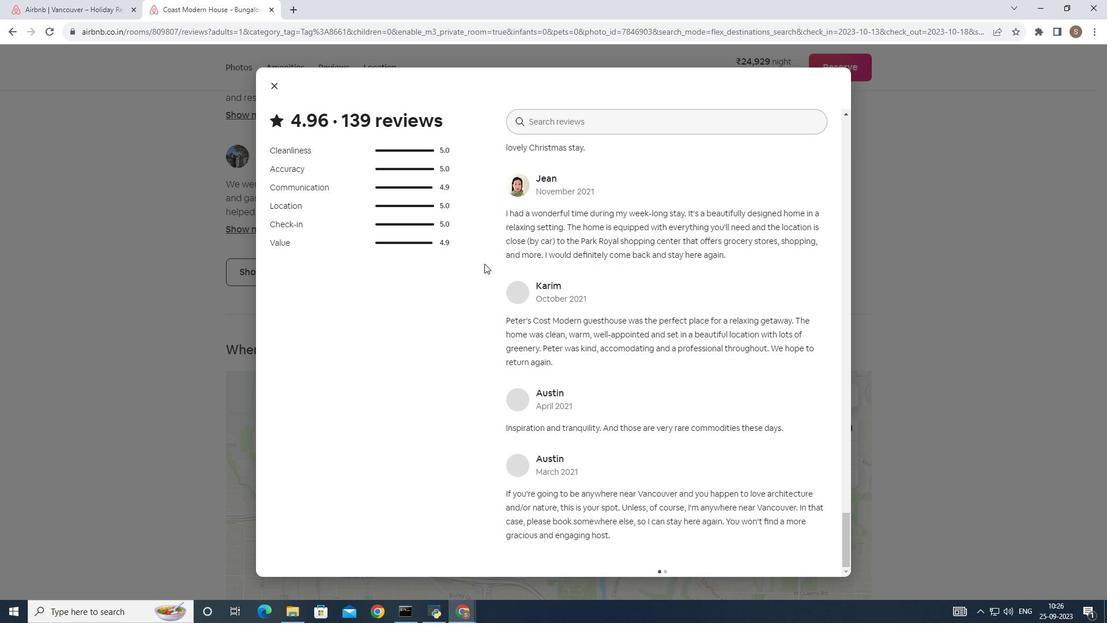 
Action: Mouse scrolled (484, 263) with delta (0, 0)
Screenshot: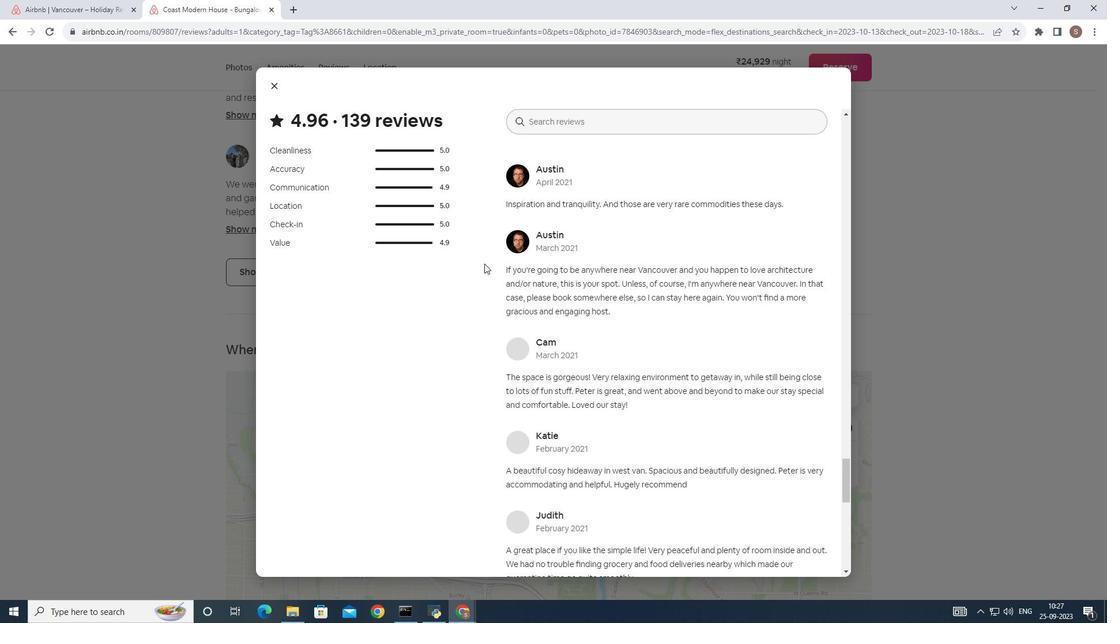 
Action: Mouse scrolled (484, 263) with delta (0, 0)
Screenshot: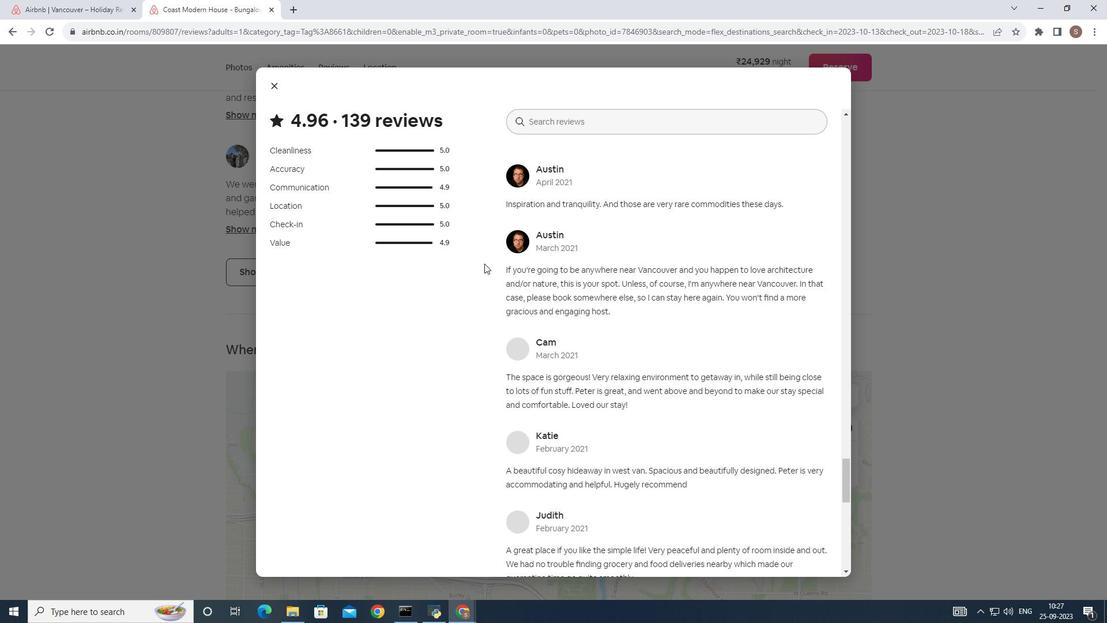 
Action: Mouse scrolled (484, 263) with delta (0, 0)
Screenshot: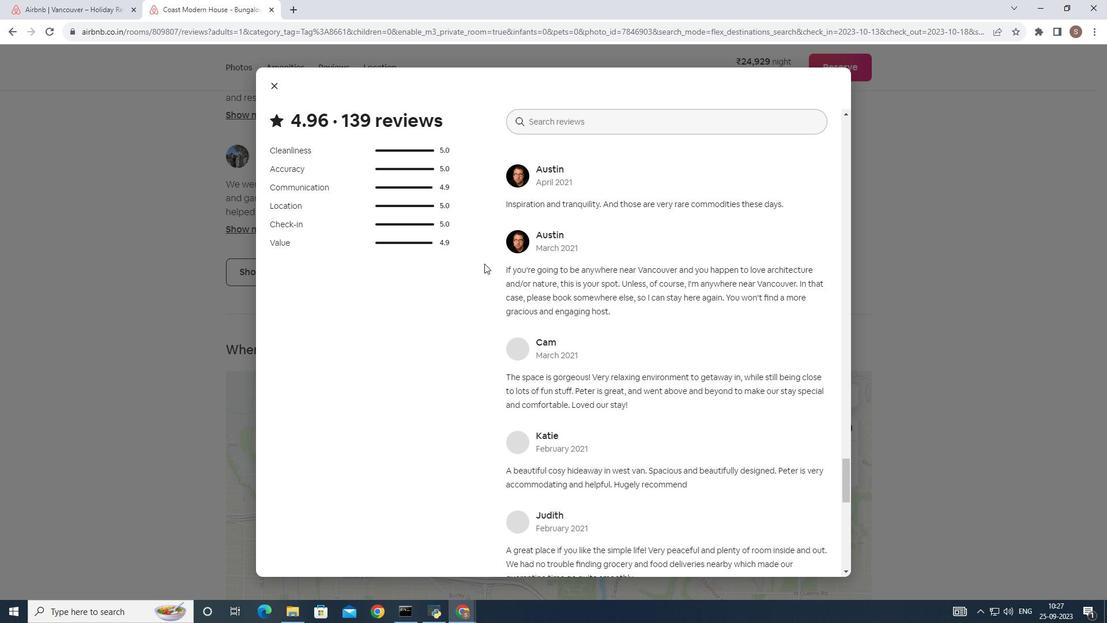 
Action: Mouse scrolled (484, 263) with delta (0, 0)
Screenshot: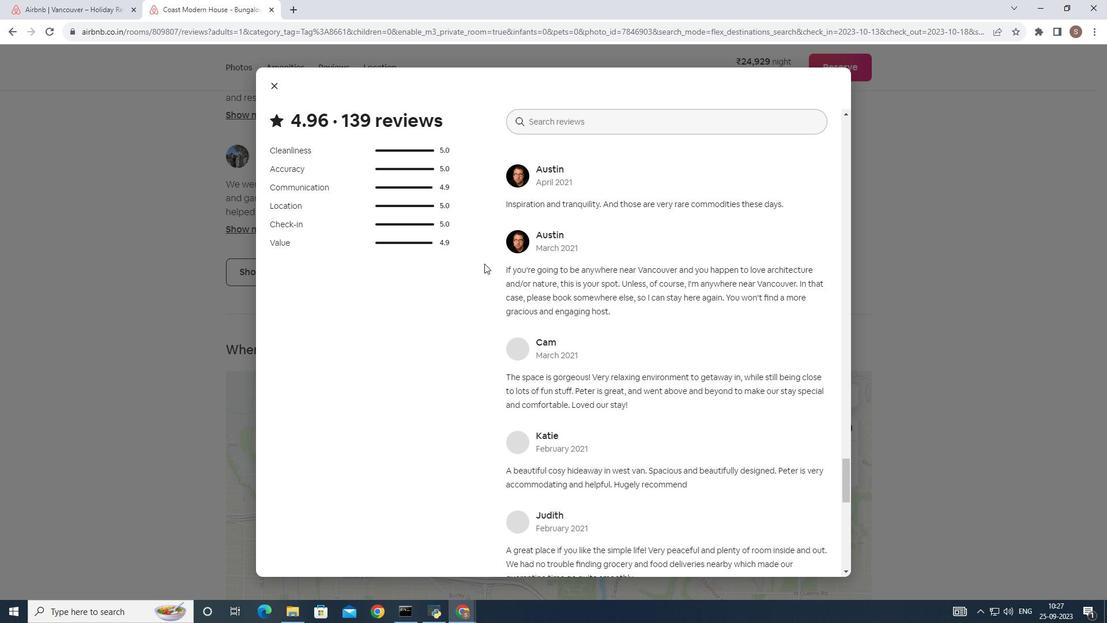 
Action: Mouse scrolled (484, 263) with delta (0, 0)
